 Task: Plan a trip to Fraijanes, Guatemala from 2nd December, 2023 to 6th December, 2023 for 2 adults.1  bedroom having 1 bed and 1 bathroom. Property type can be hotel. Look for 3 properties as per requirement.
Action: Mouse moved to (509, 113)
Screenshot: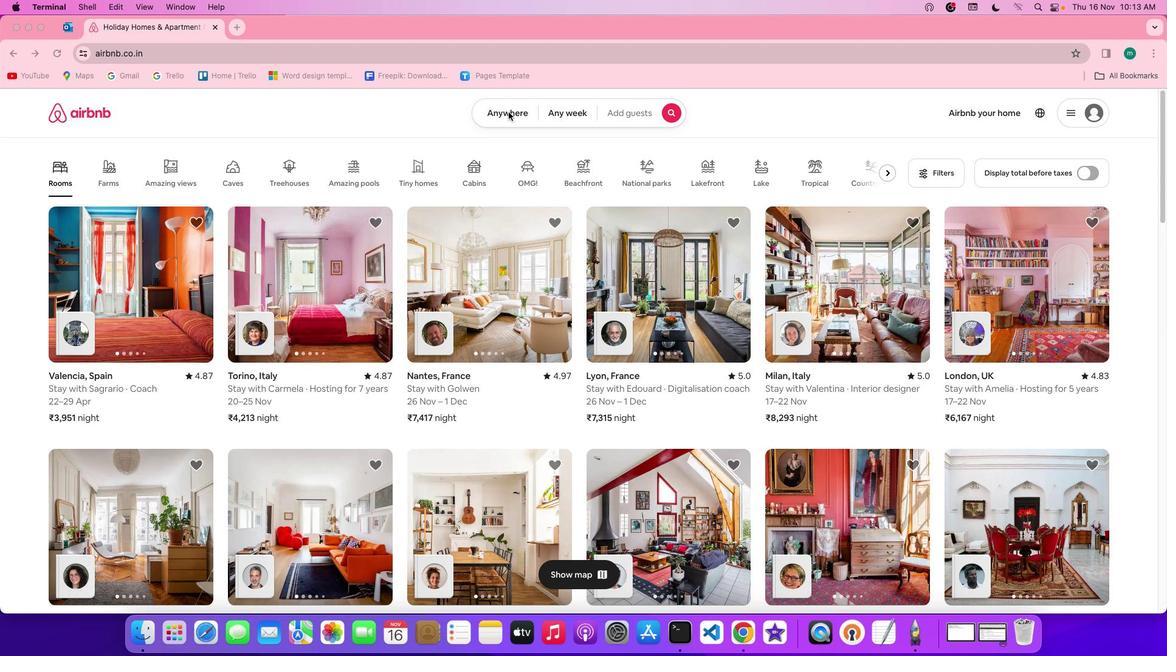 
Action: Mouse pressed left at (509, 113)
Screenshot: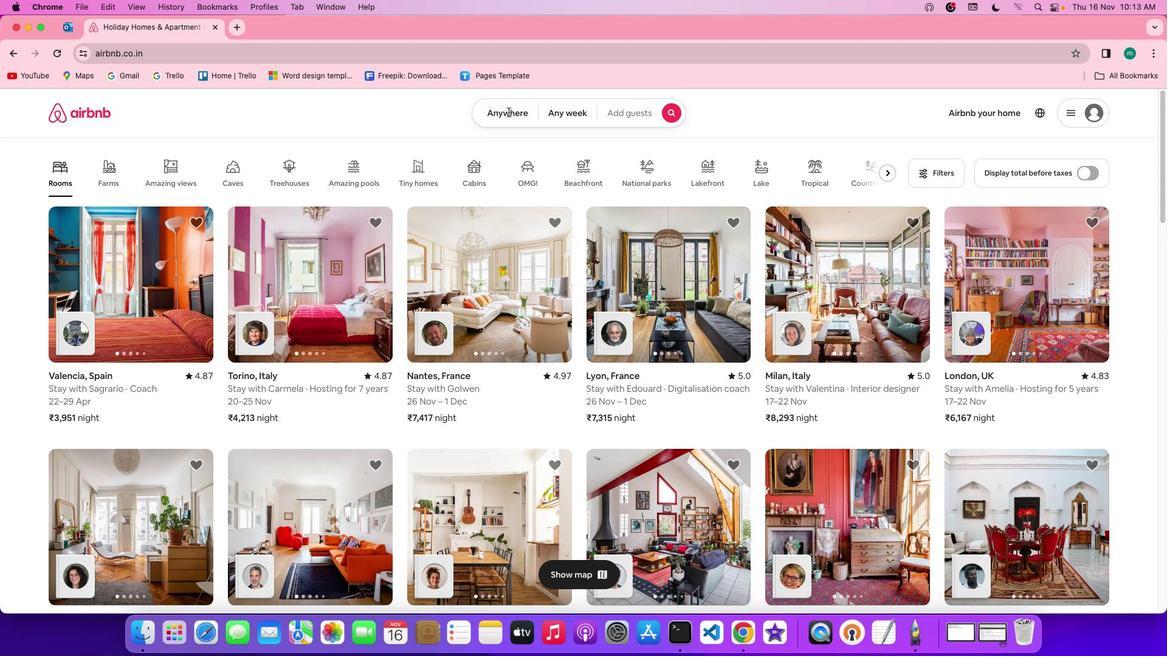 
Action: Mouse pressed left at (509, 113)
Screenshot: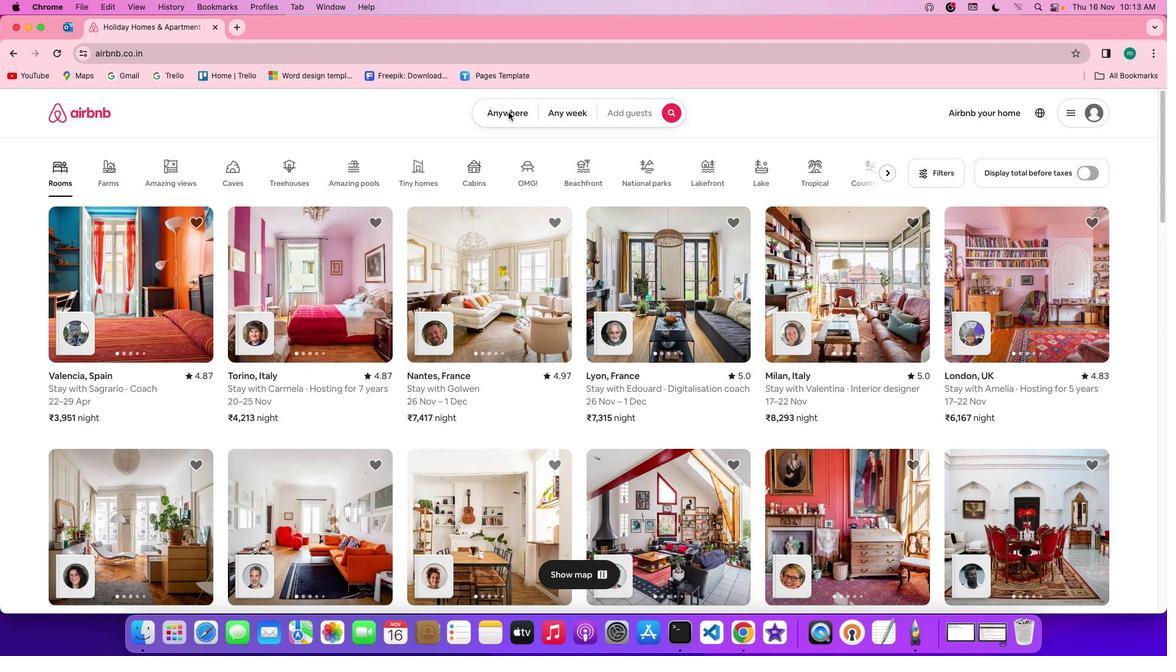
Action: Mouse moved to (472, 165)
Screenshot: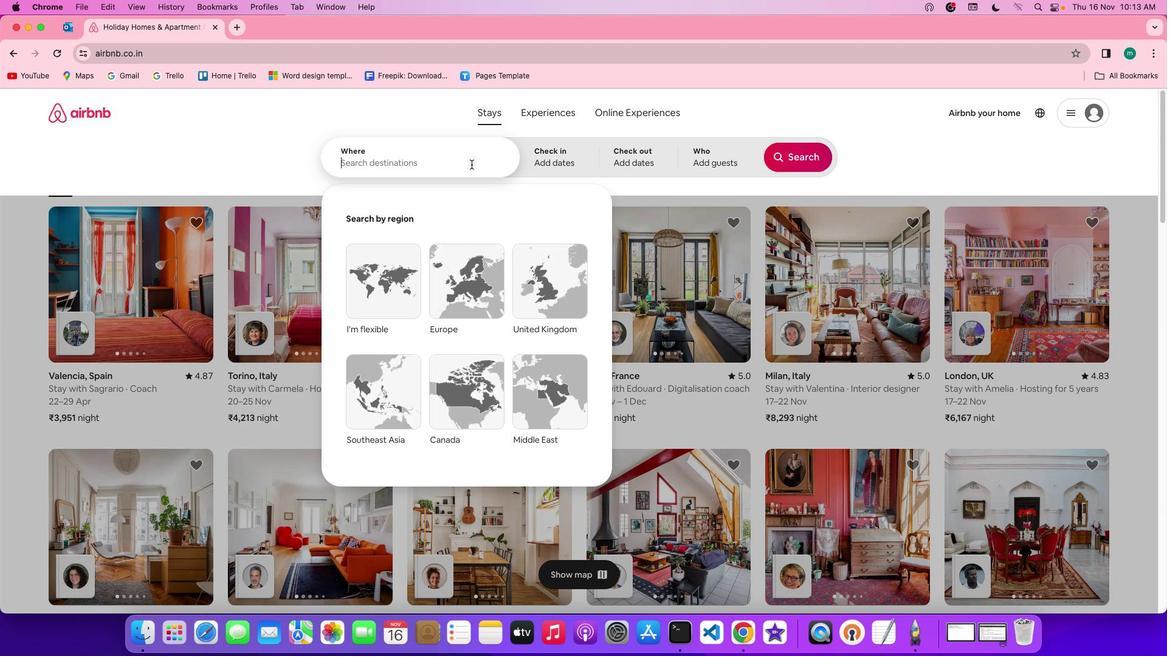 
Action: Mouse pressed left at (472, 165)
Screenshot: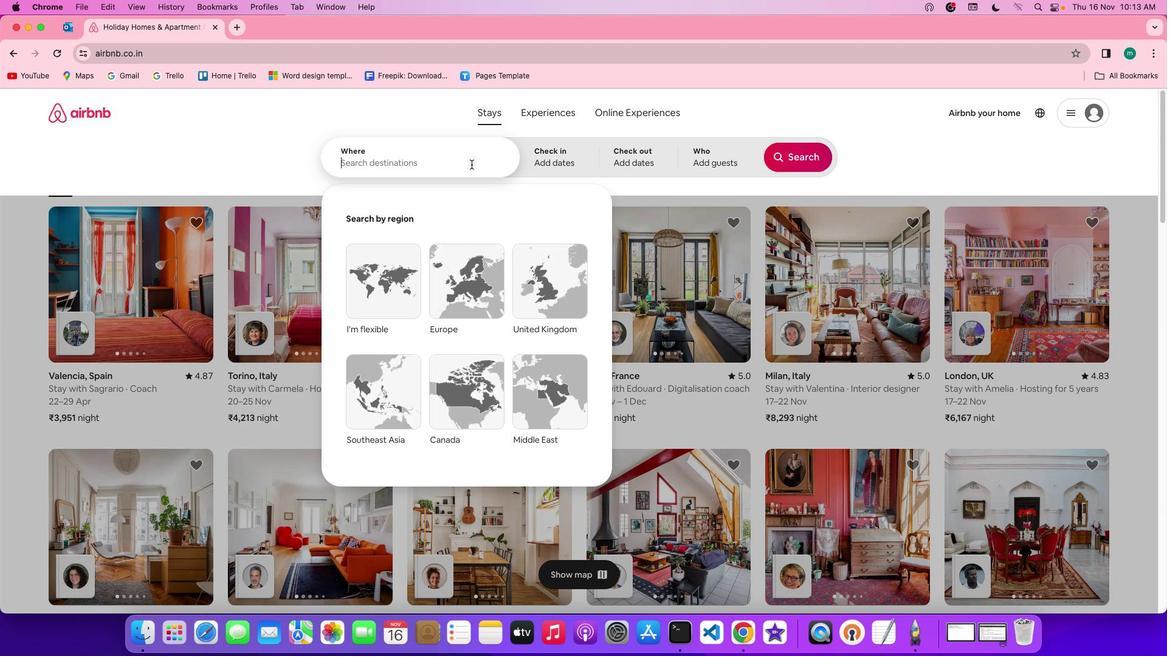 
Action: Key pressed Key.shift'f''r''a''i''j''a''n''e''s'','Key.spaceKey.shift'G''u''a''t''e''m''a''l''a'
Screenshot: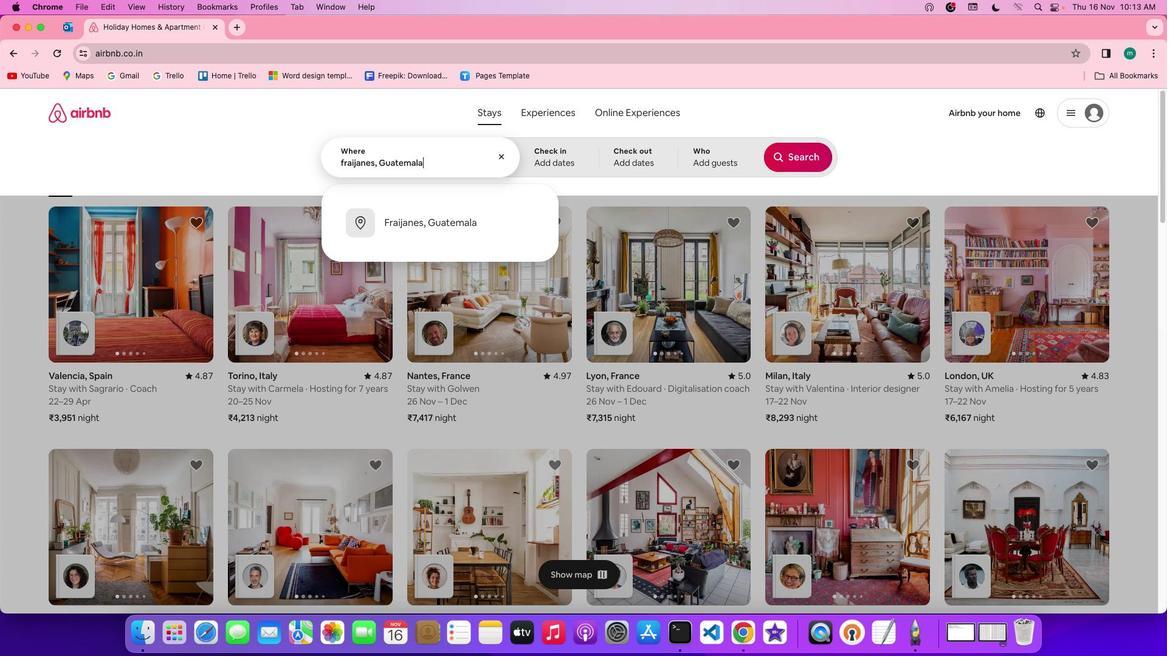
Action: Mouse moved to (555, 159)
Screenshot: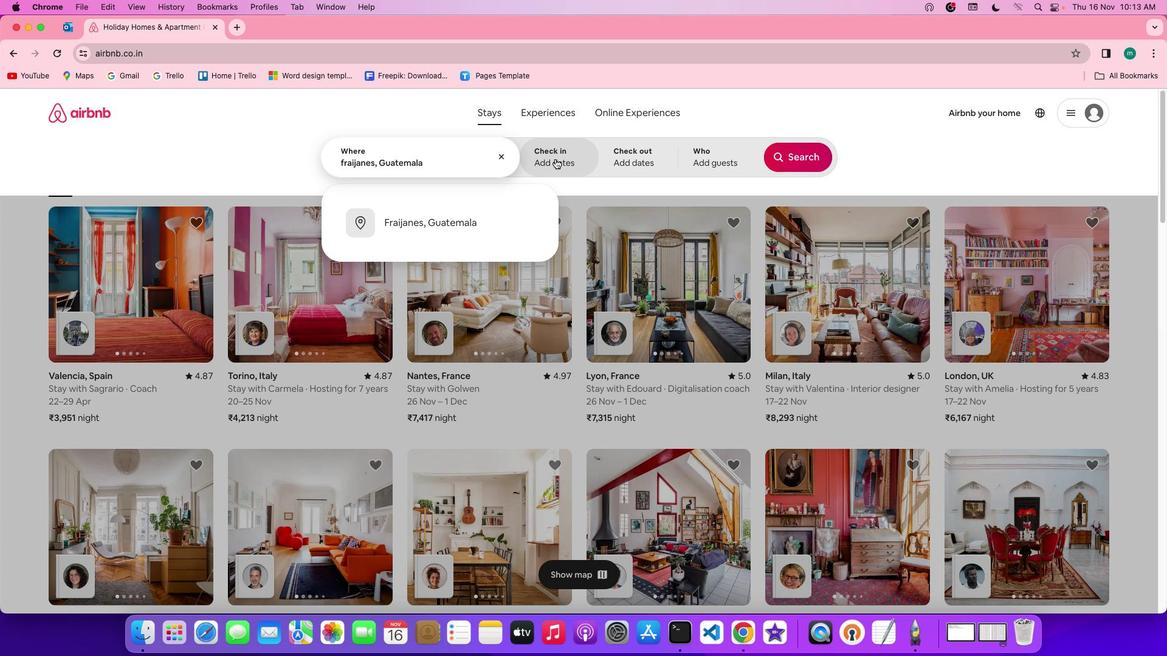 
Action: Mouse pressed left at (555, 159)
Screenshot: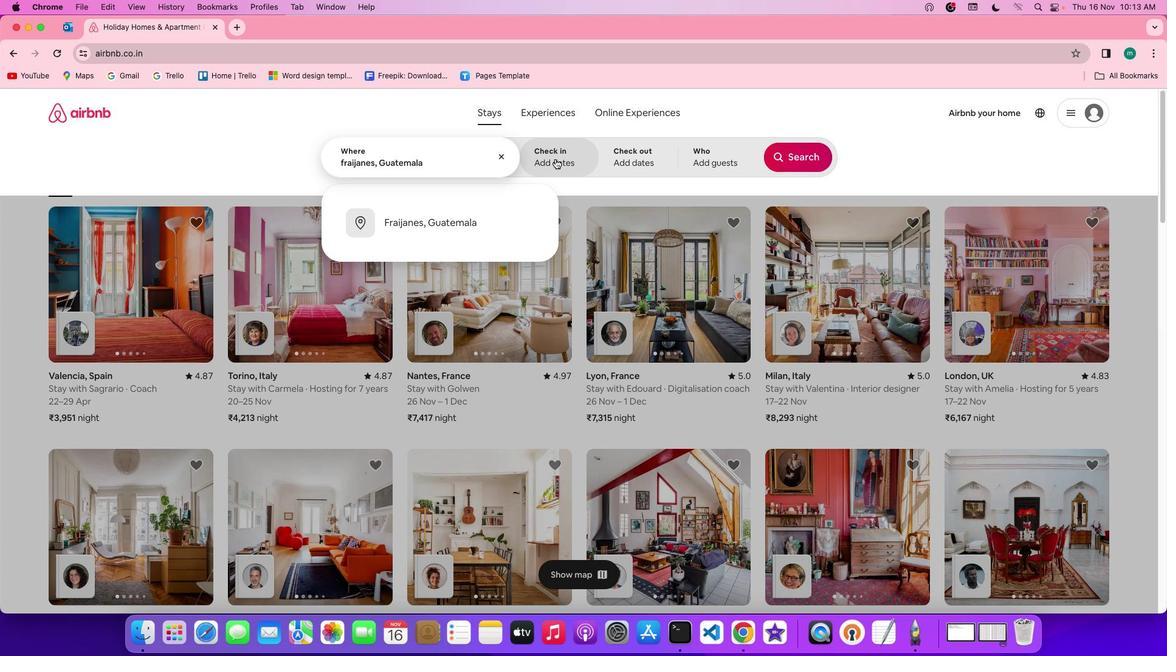 
Action: Mouse moved to (782, 301)
Screenshot: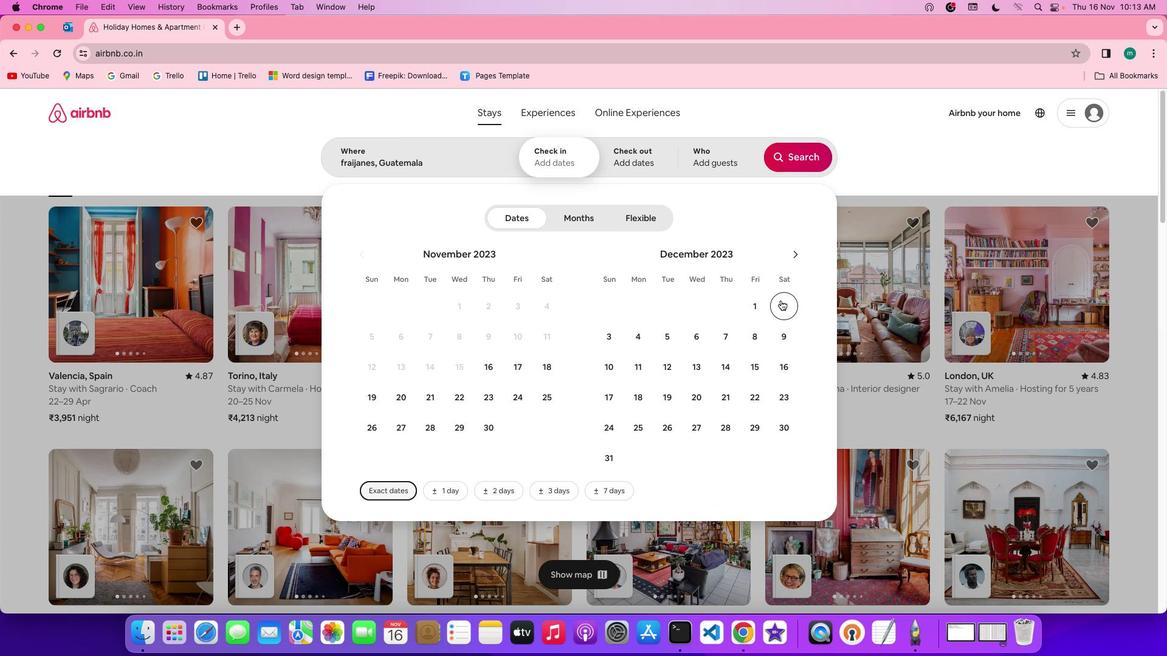
Action: Mouse pressed left at (782, 301)
Screenshot: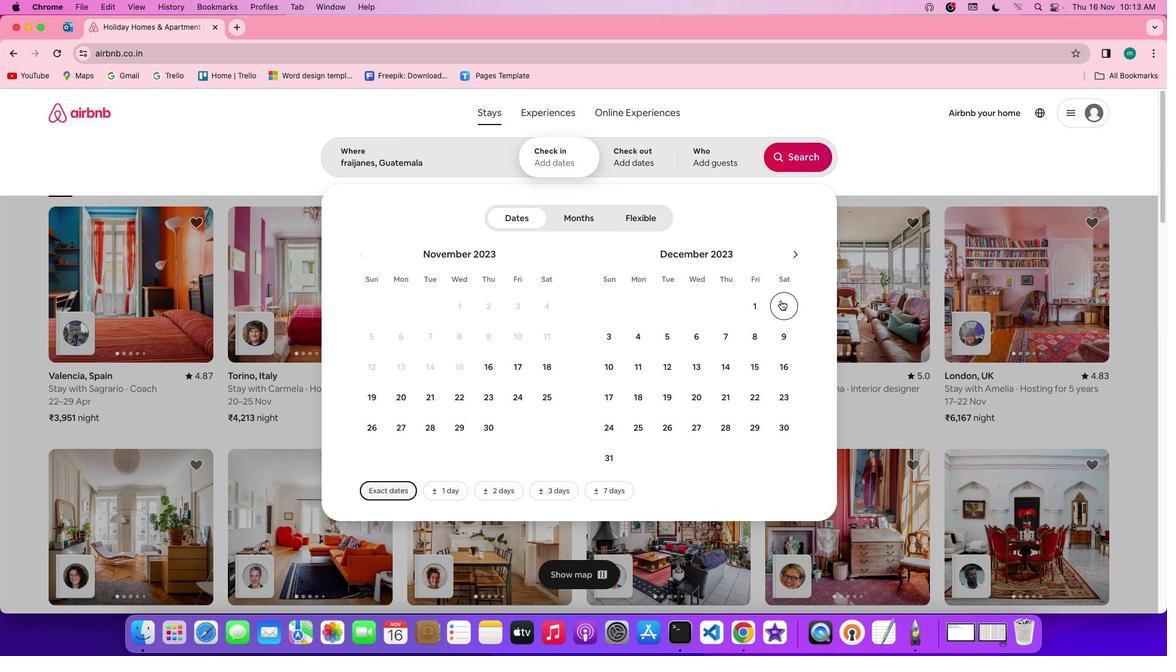 
Action: Mouse moved to (713, 334)
Screenshot: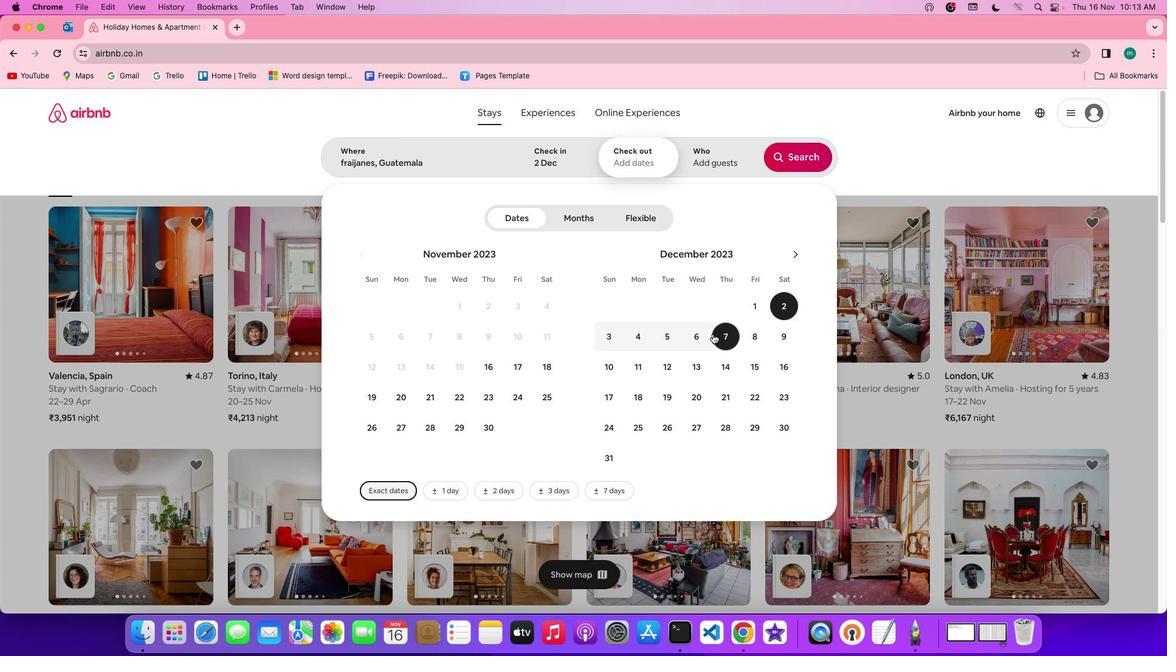 
Action: Mouse pressed left at (713, 334)
Screenshot: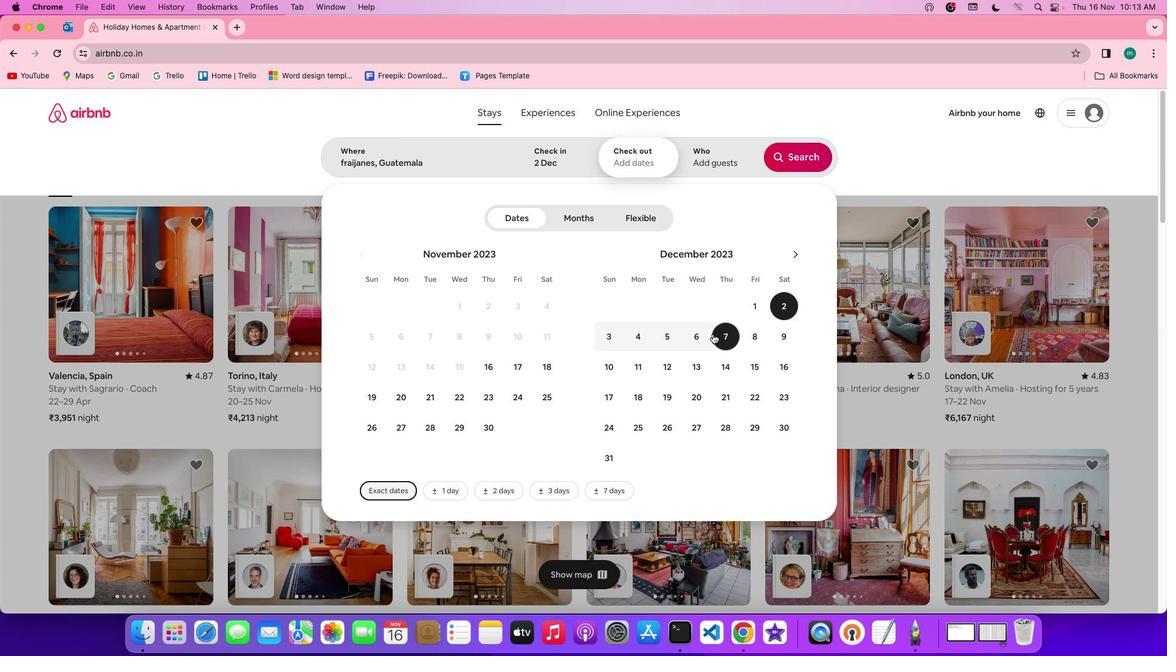
Action: Mouse moved to (694, 338)
Screenshot: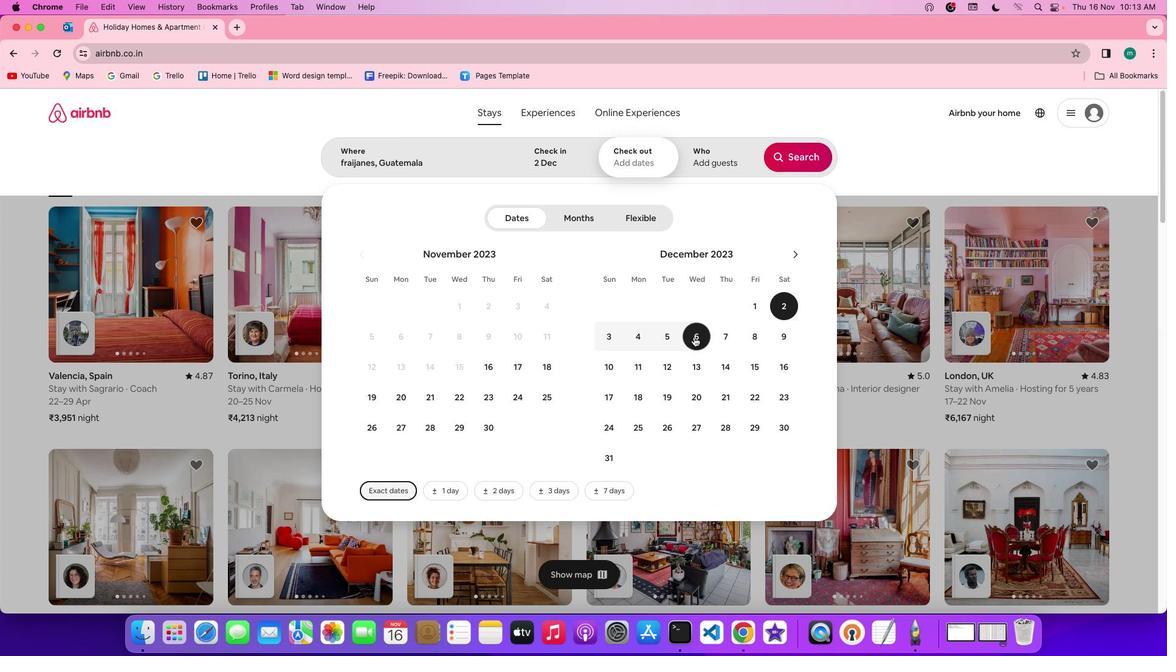 
Action: Mouse pressed left at (694, 338)
Screenshot: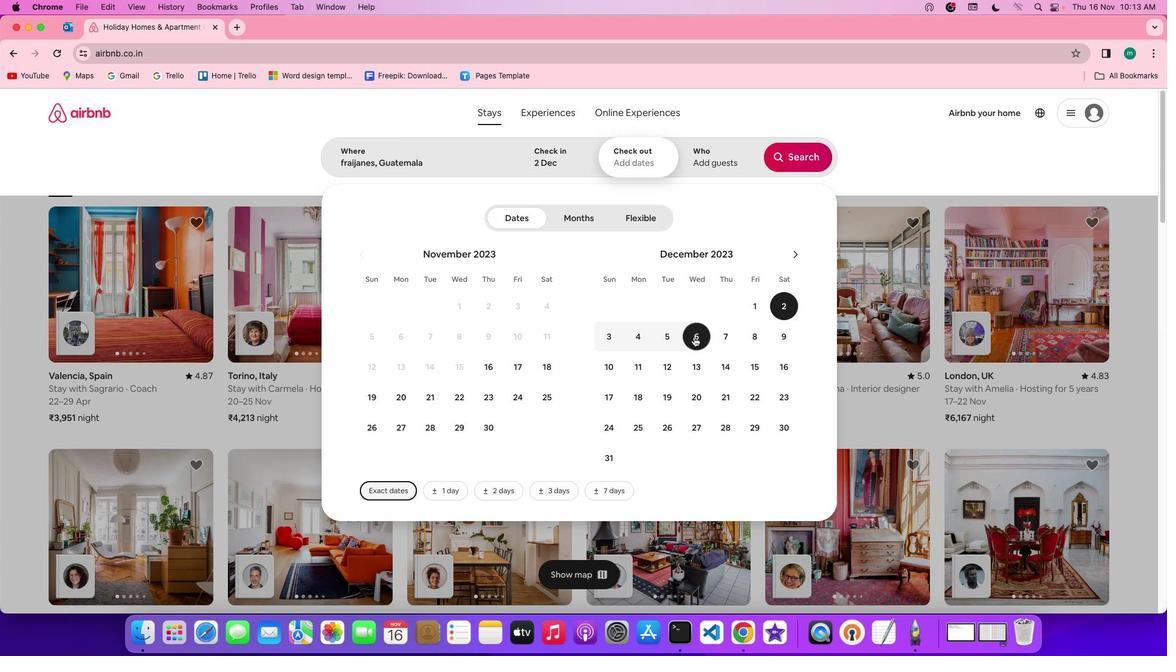 
Action: Mouse moved to (715, 147)
Screenshot: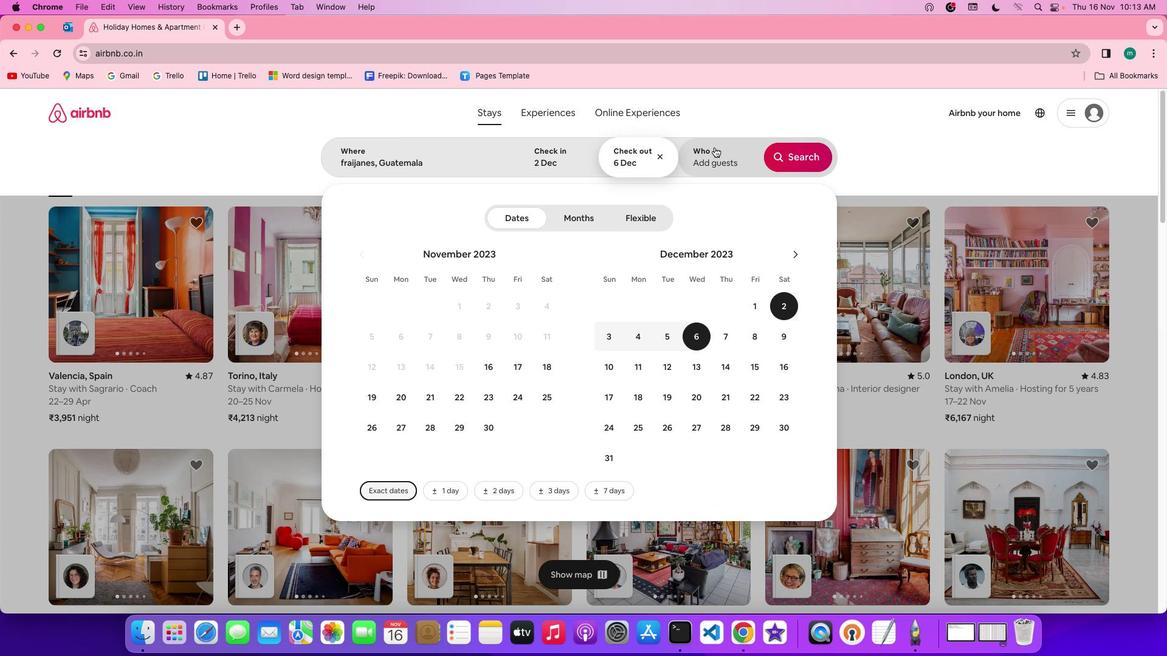 
Action: Mouse pressed left at (715, 147)
Screenshot: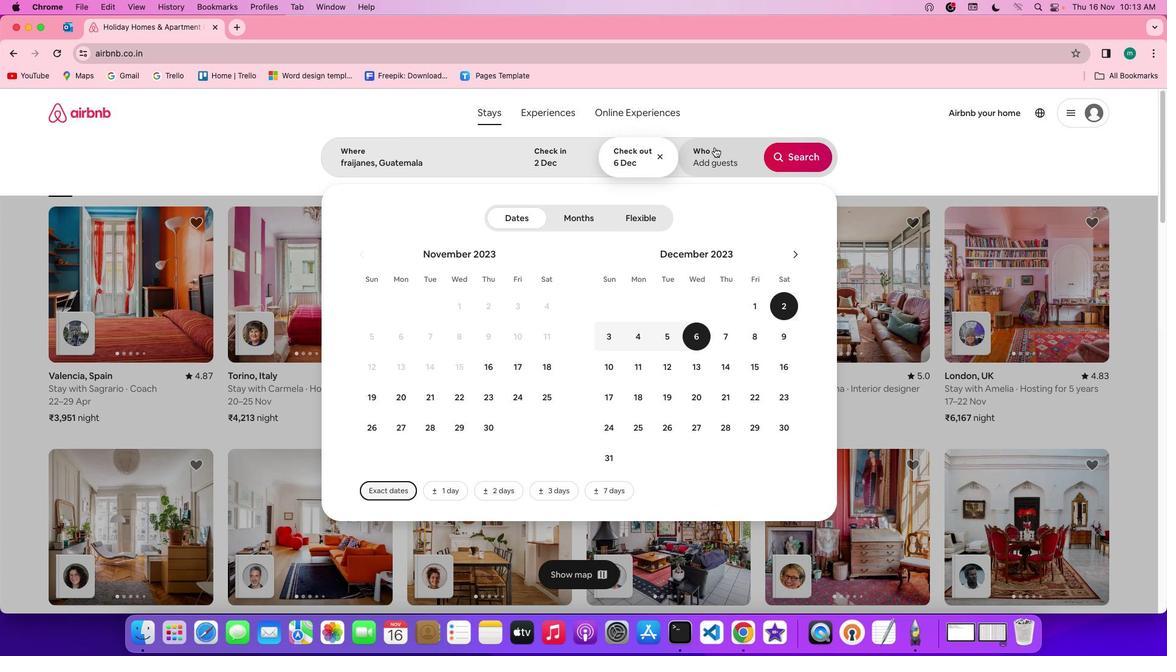 
Action: Mouse moved to (801, 223)
Screenshot: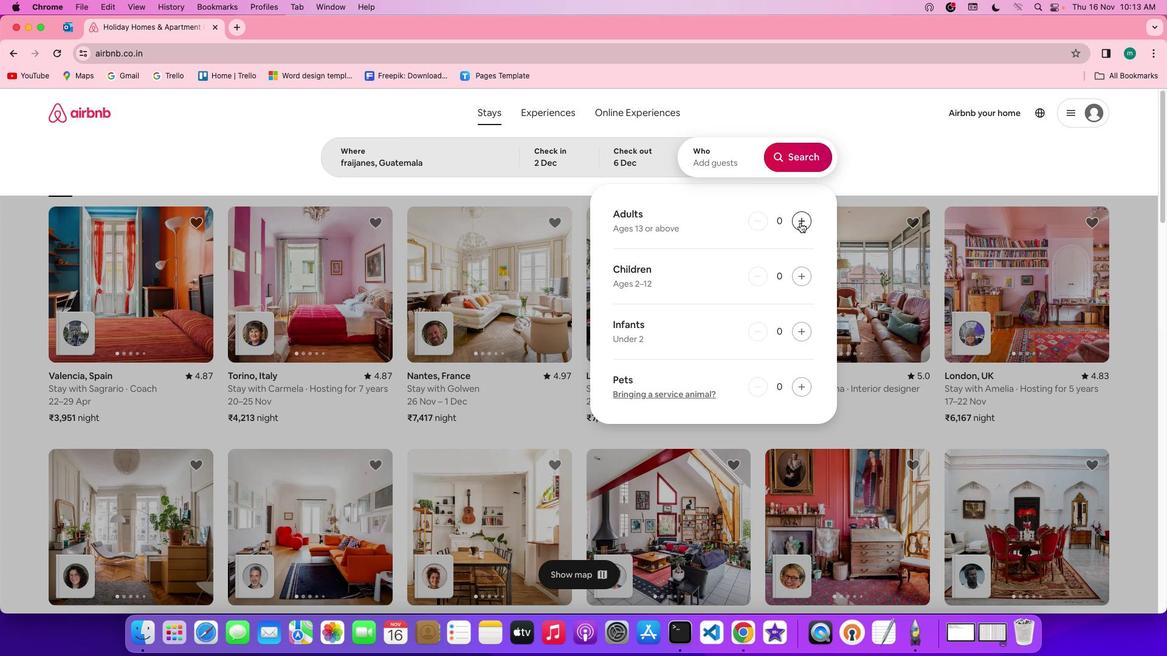 
Action: Mouse pressed left at (801, 223)
Screenshot: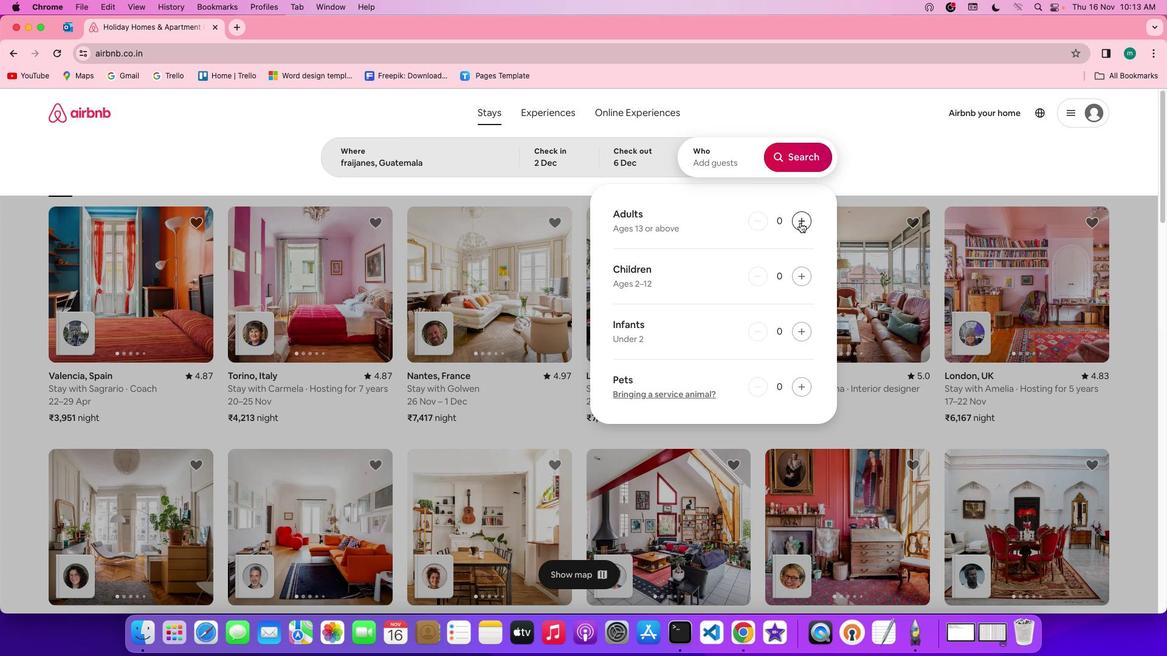 
Action: Mouse pressed left at (801, 223)
Screenshot: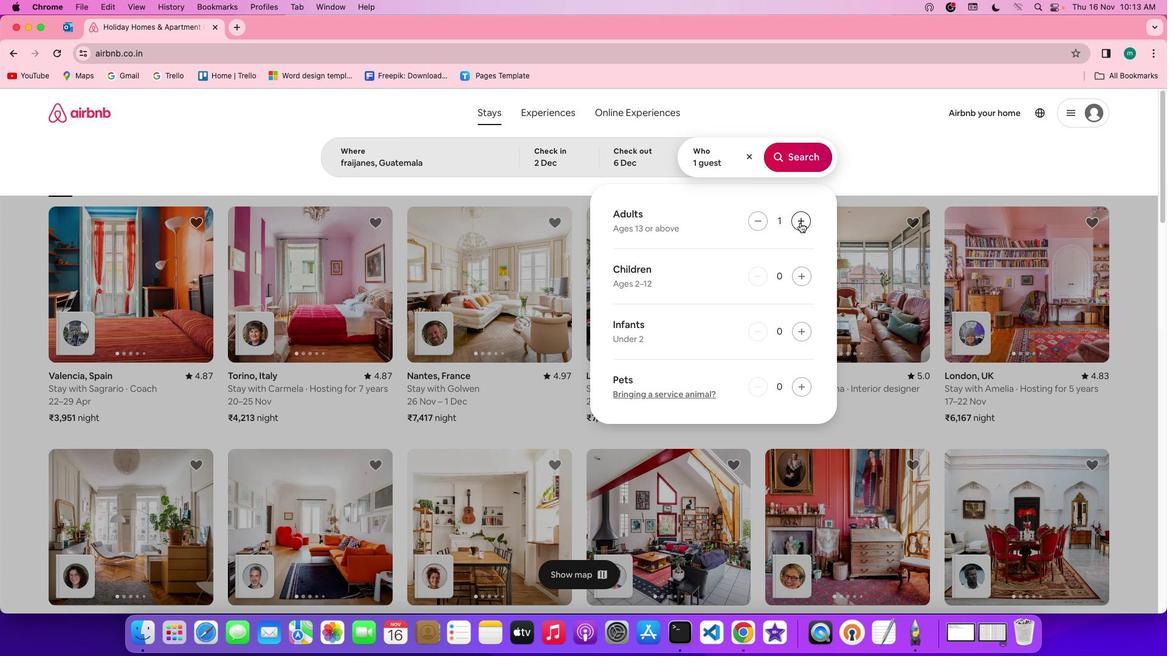 
Action: Mouse moved to (799, 165)
Screenshot: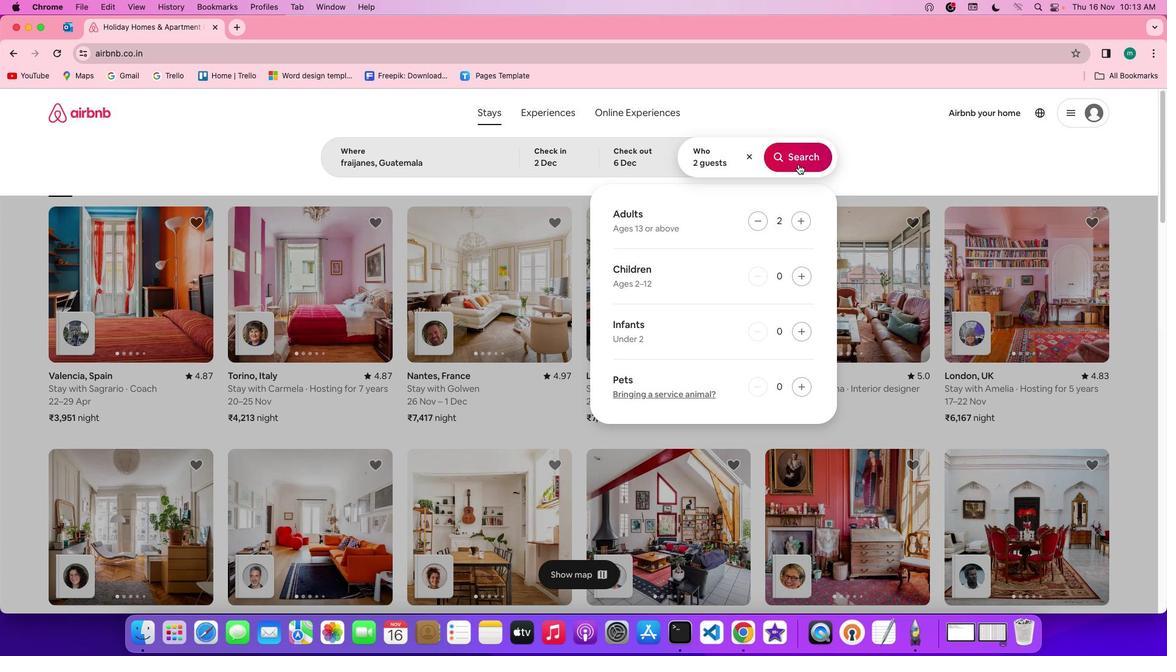 
Action: Mouse pressed left at (799, 165)
Screenshot: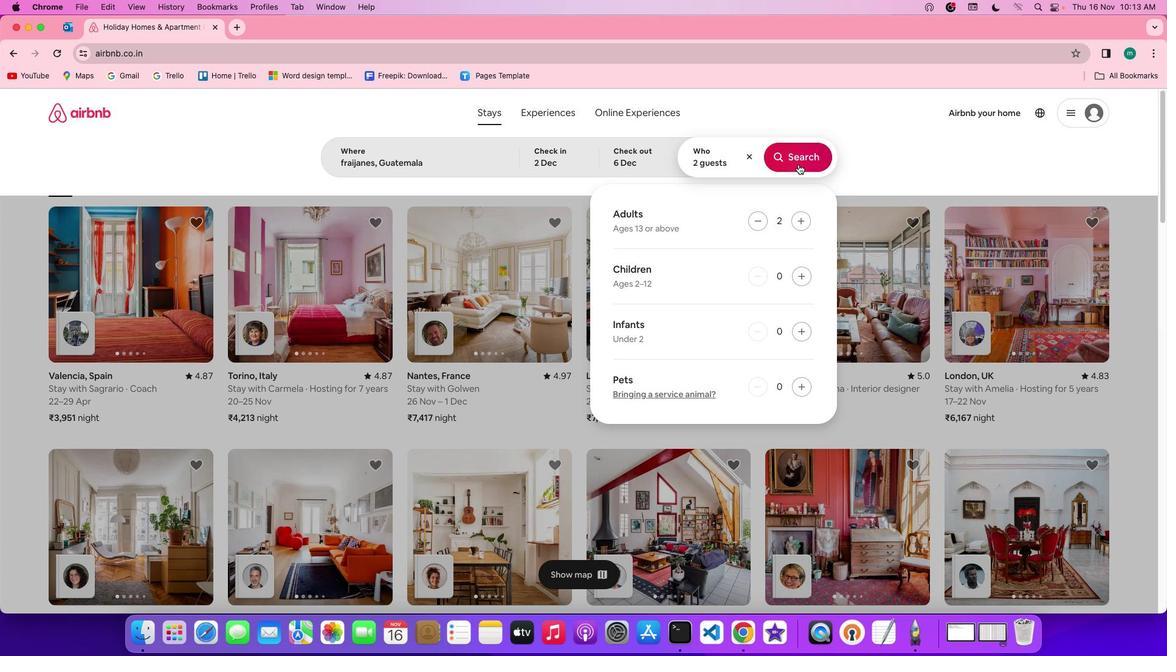 
Action: Mouse moved to (987, 161)
Screenshot: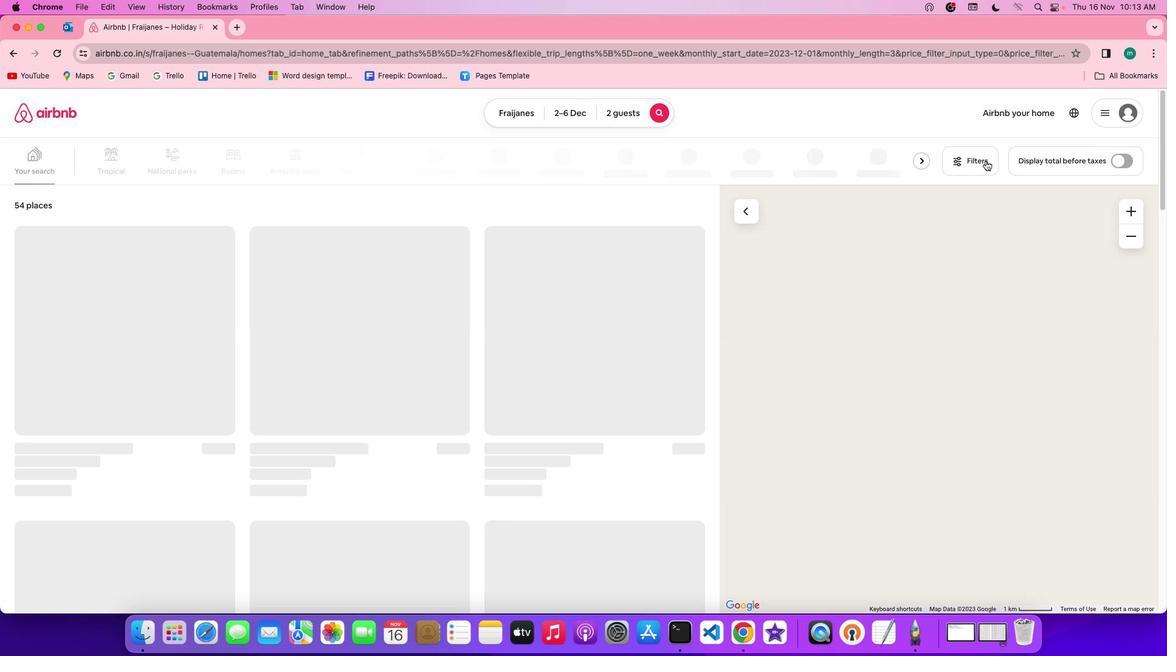 
Action: Mouse pressed left at (987, 161)
Screenshot: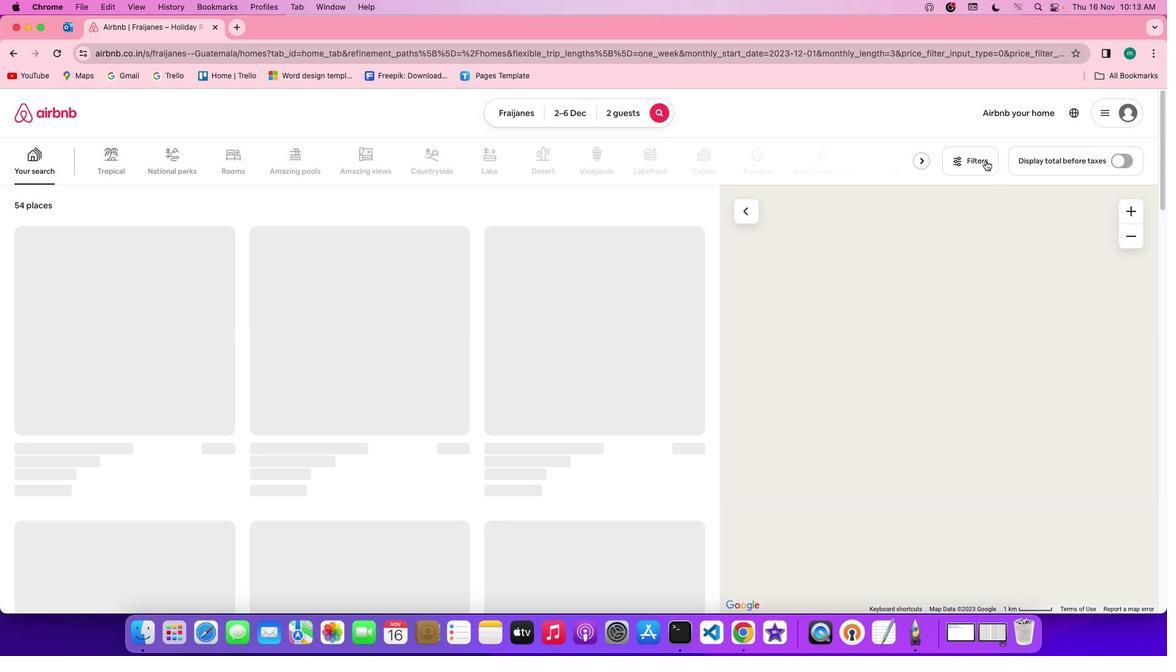 
Action: Mouse moved to (622, 313)
Screenshot: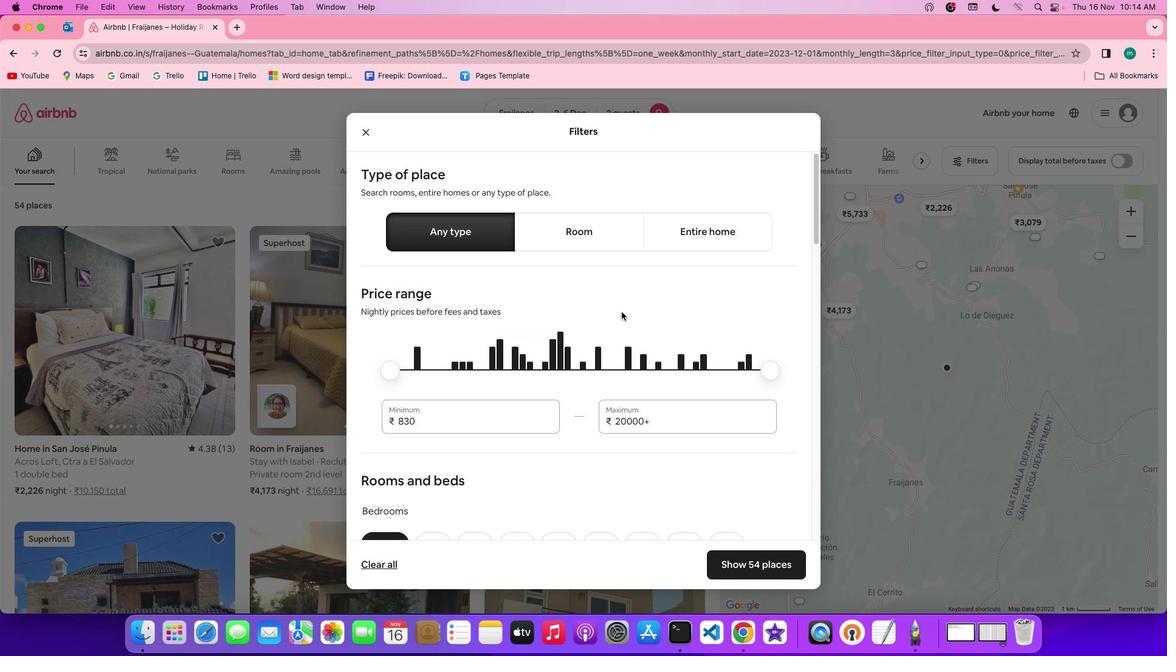
Action: Mouse scrolled (622, 313) with delta (0, 0)
Screenshot: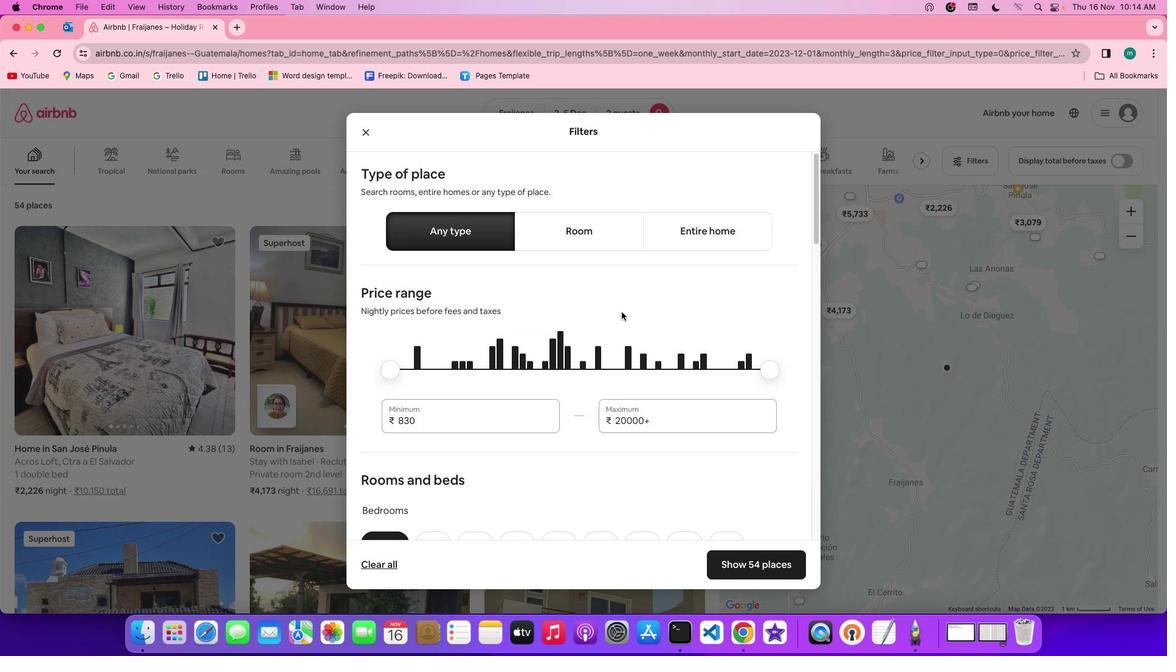 
Action: Mouse scrolled (622, 313) with delta (0, 0)
Screenshot: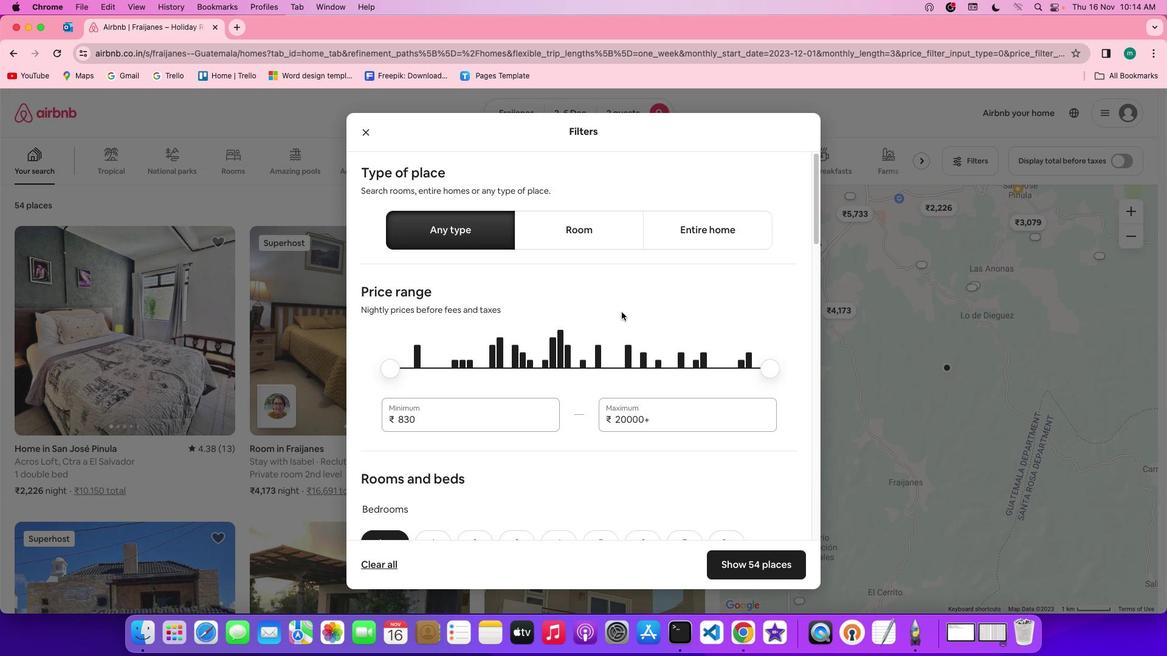 
Action: Mouse scrolled (622, 313) with delta (0, 0)
Screenshot: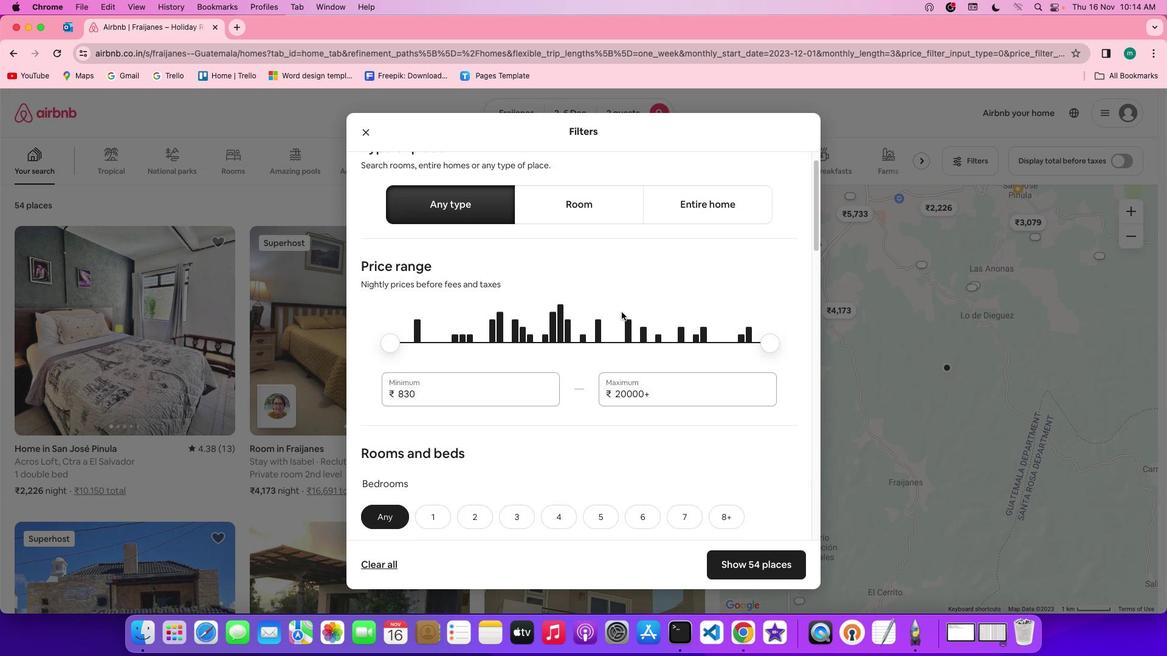 
Action: Mouse scrolled (622, 313) with delta (0, 0)
Screenshot: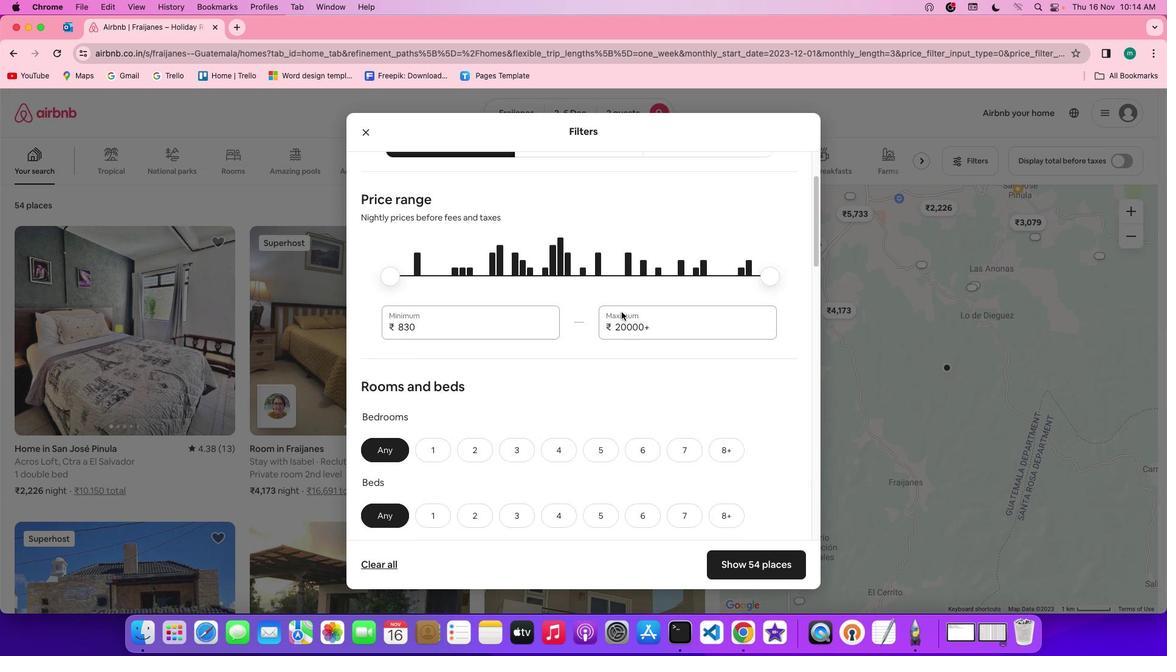 
Action: Mouse scrolled (622, 313) with delta (0, 0)
Screenshot: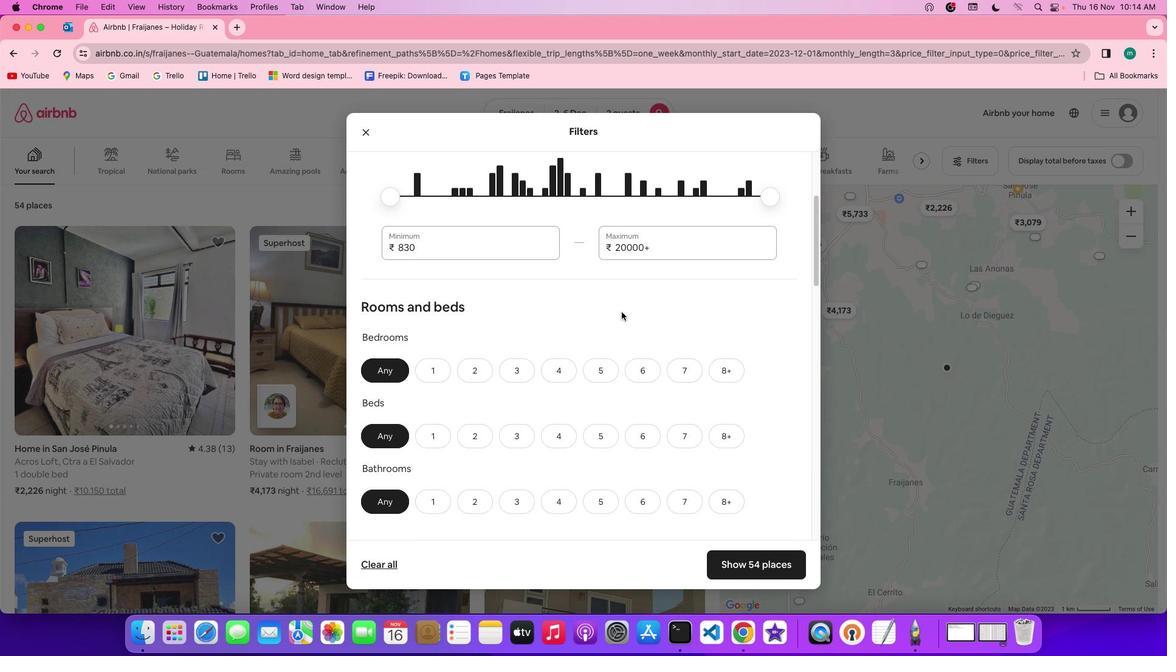 
Action: Mouse scrolled (622, 313) with delta (0, 0)
Screenshot: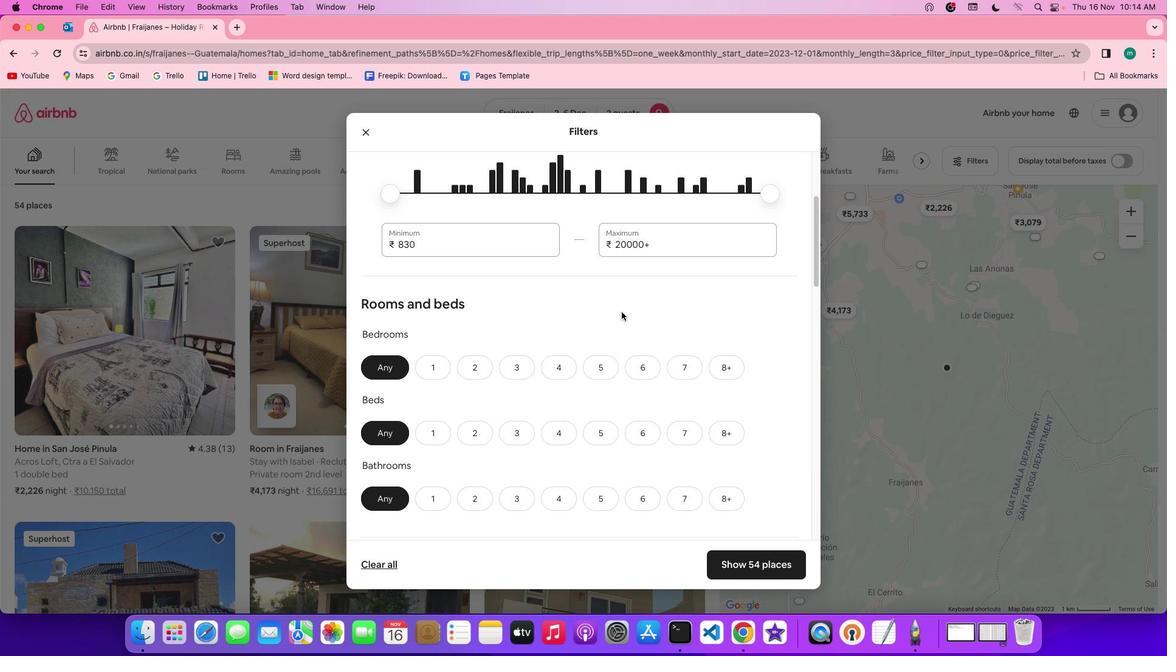 
Action: Mouse scrolled (622, 313) with delta (0, 0)
Screenshot: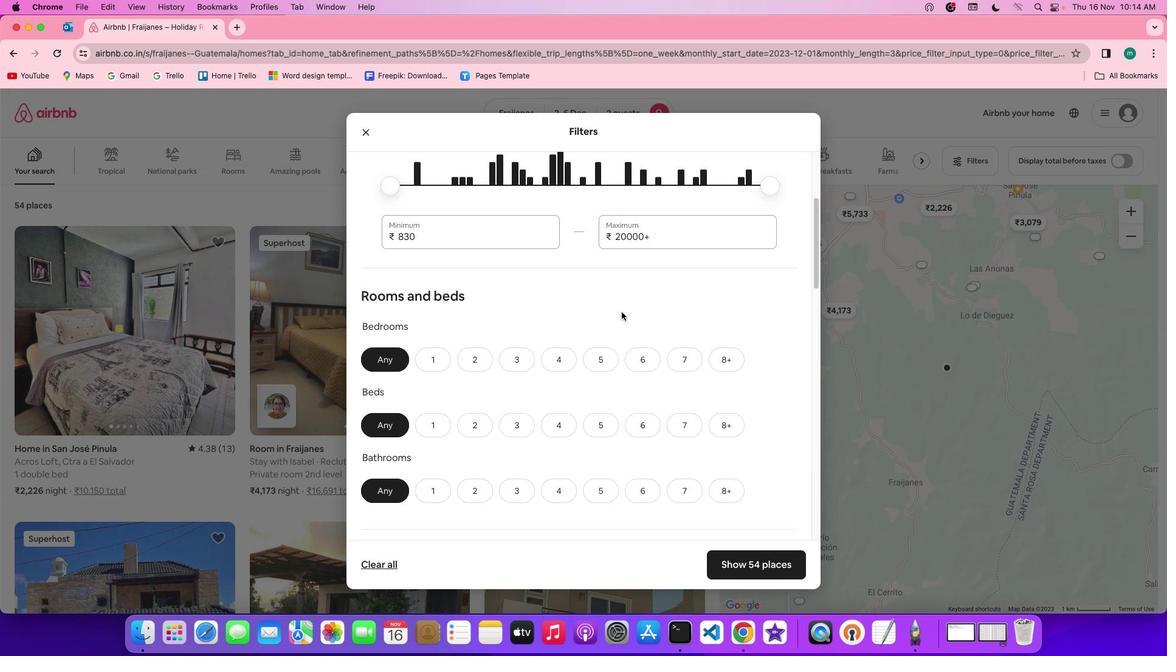 
Action: Mouse scrolled (622, 313) with delta (0, 0)
Screenshot: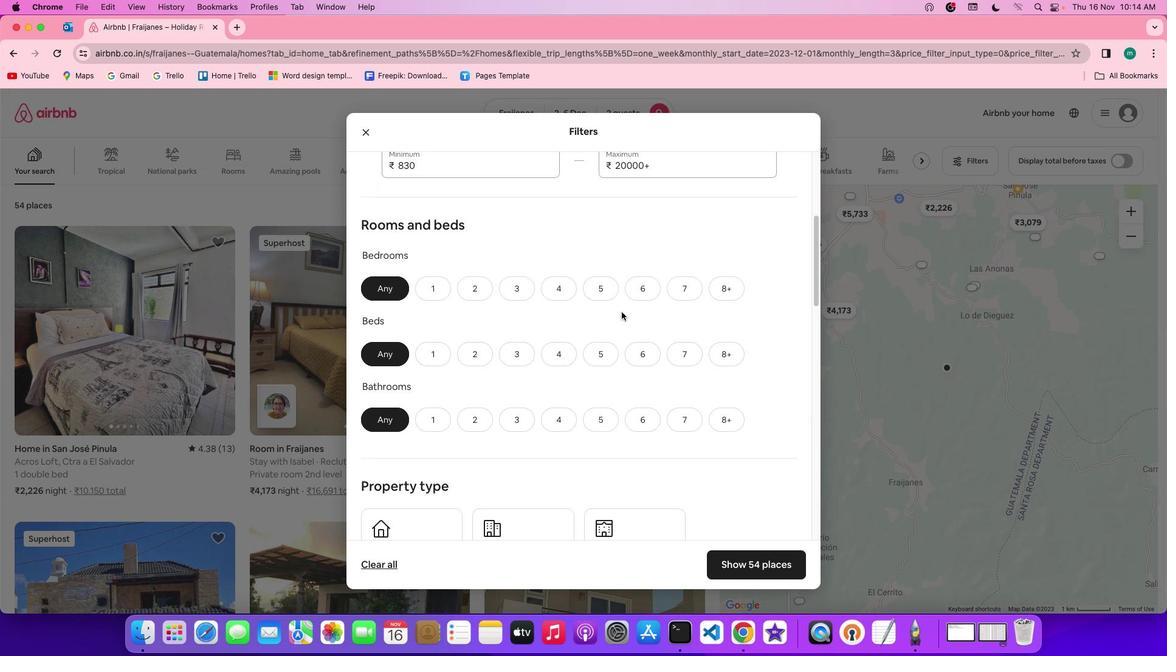 
Action: Mouse scrolled (622, 313) with delta (0, 0)
Screenshot: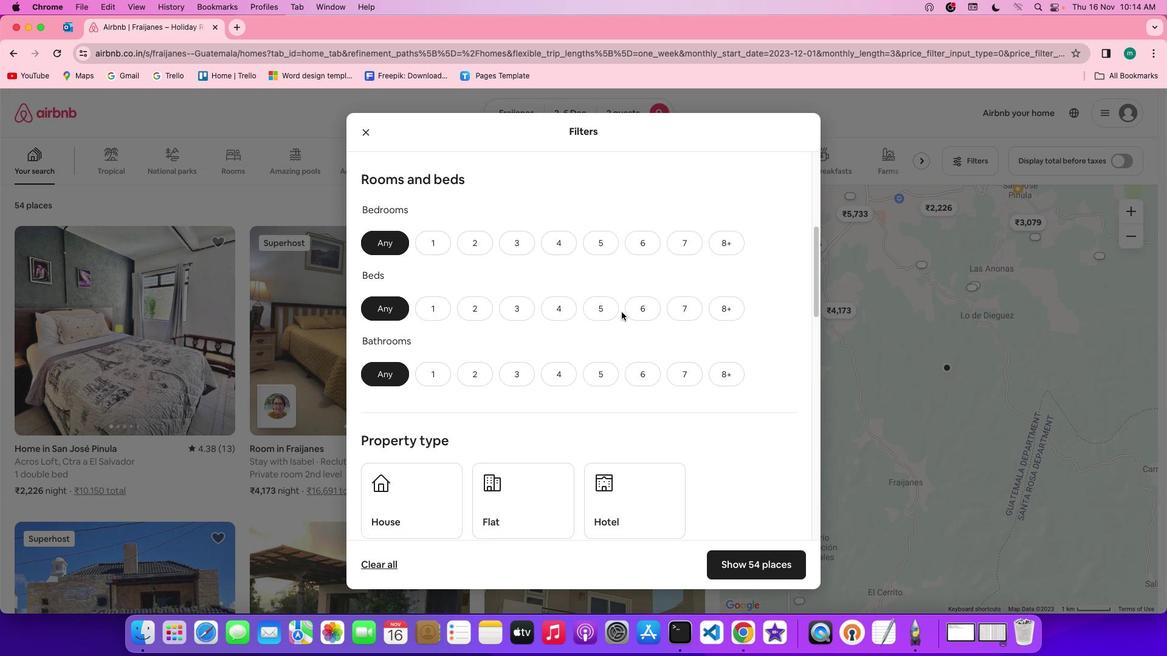 
Action: Mouse scrolled (622, 313) with delta (0, 0)
Screenshot: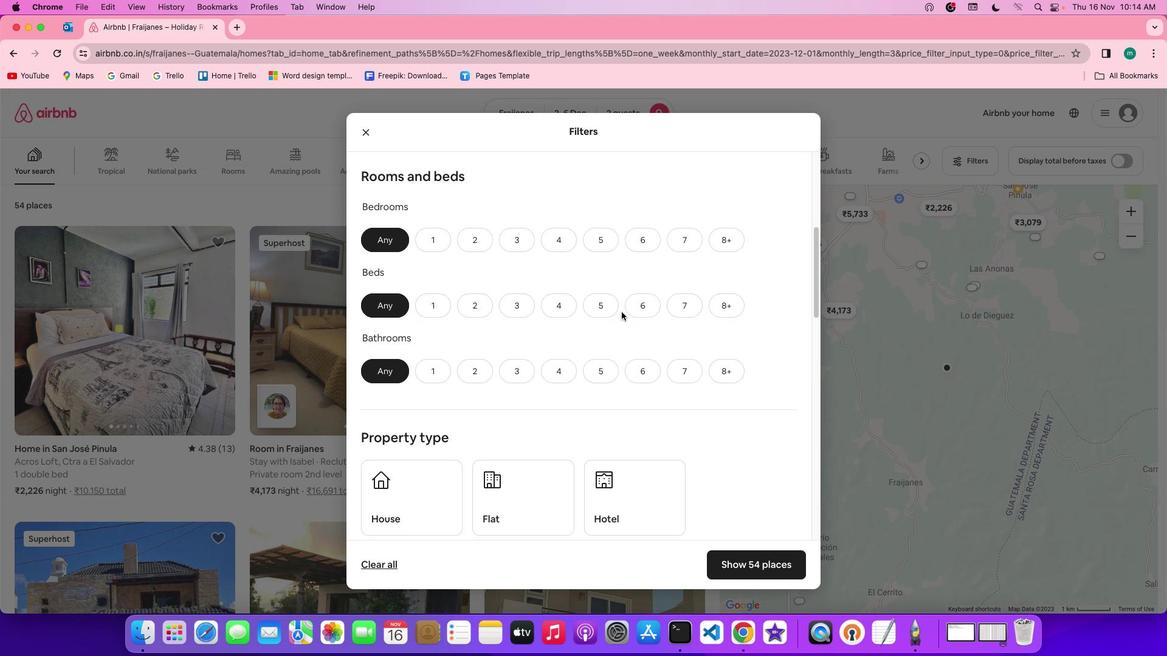 
Action: Mouse moved to (434, 236)
Screenshot: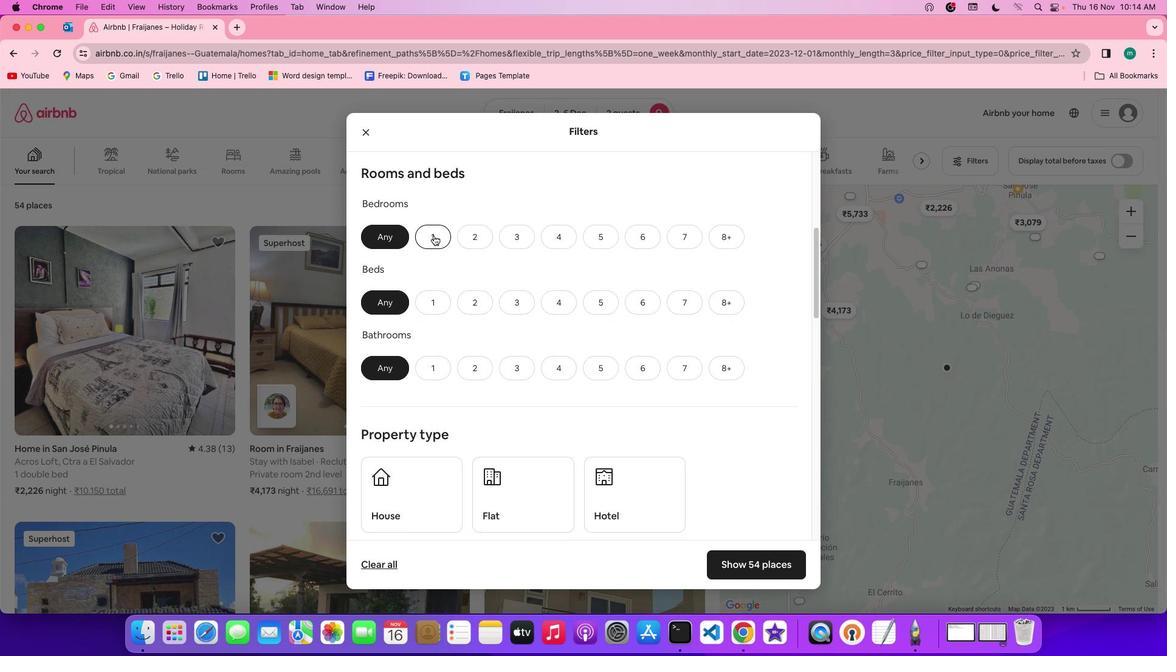 
Action: Mouse pressed left at (434, 236)
Screenshot: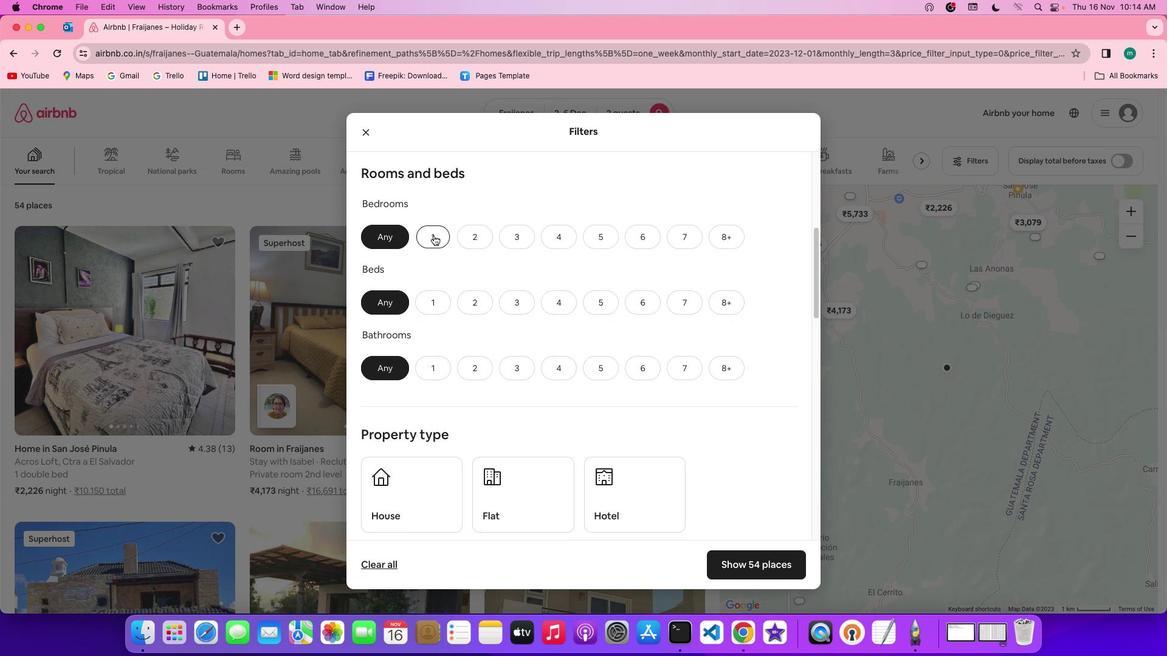 
Action: Mouse moved to (435, 301)
Screenshot: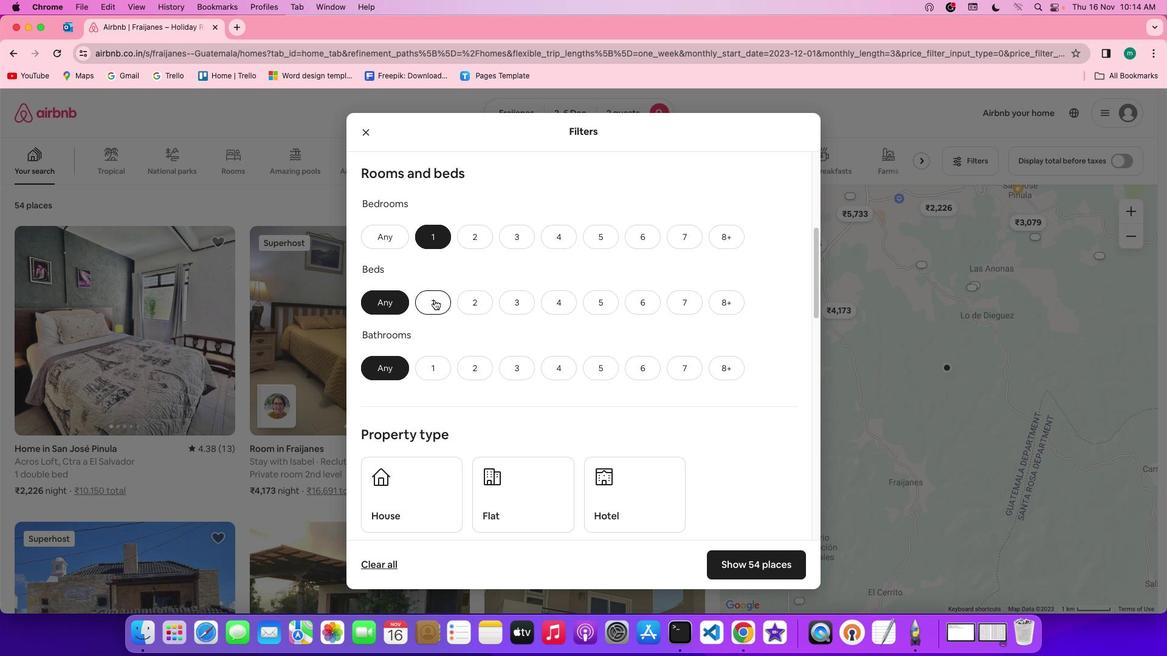 
Action: Mouse pressed left at (435, 301)
Screenshot: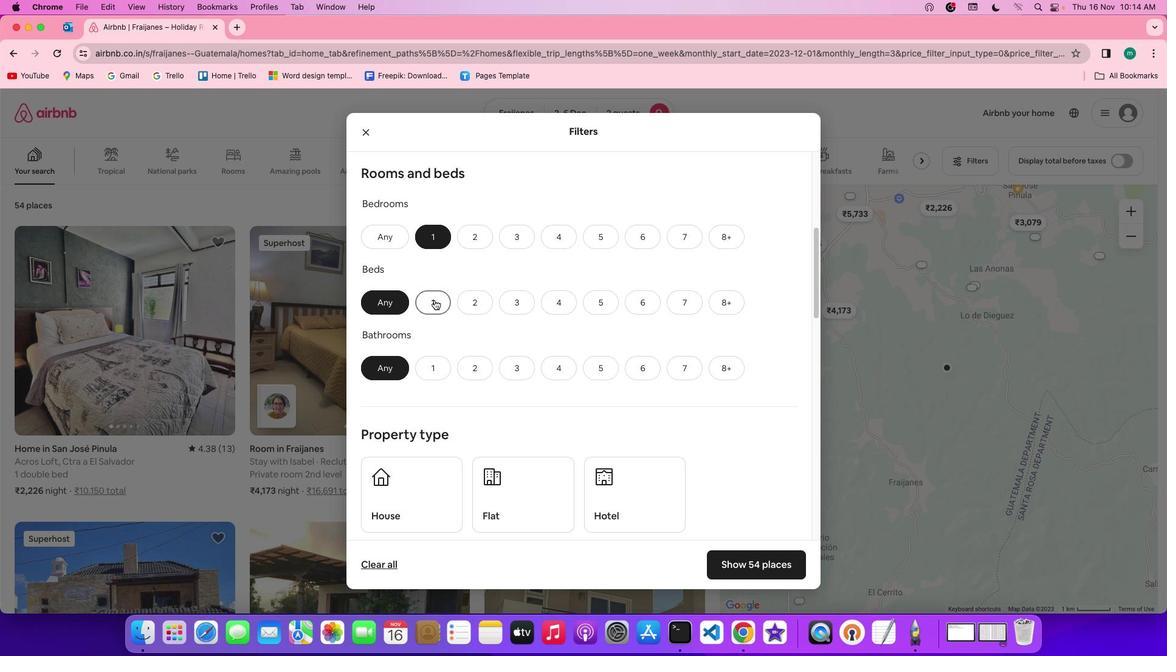 
Action: Mouse moved to (433, 367)
Screenshot: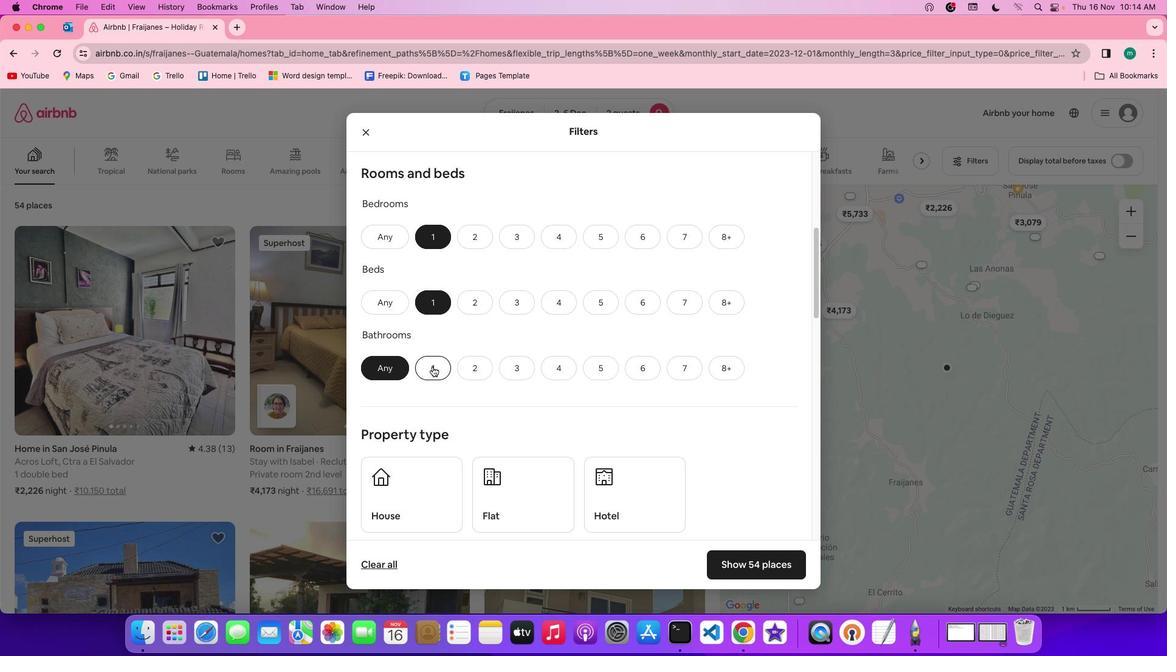 
Action: Mouse pressed left at (433, 367)
Screenshot: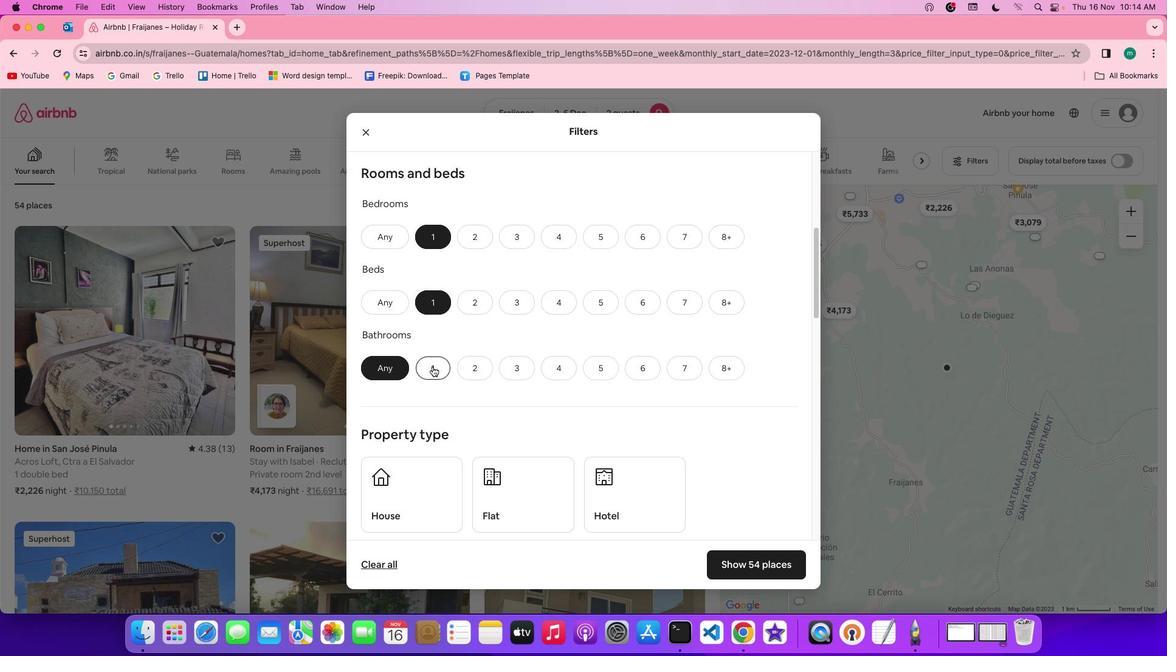 
Action: Mouse moved to (557, 353)
Screenshot: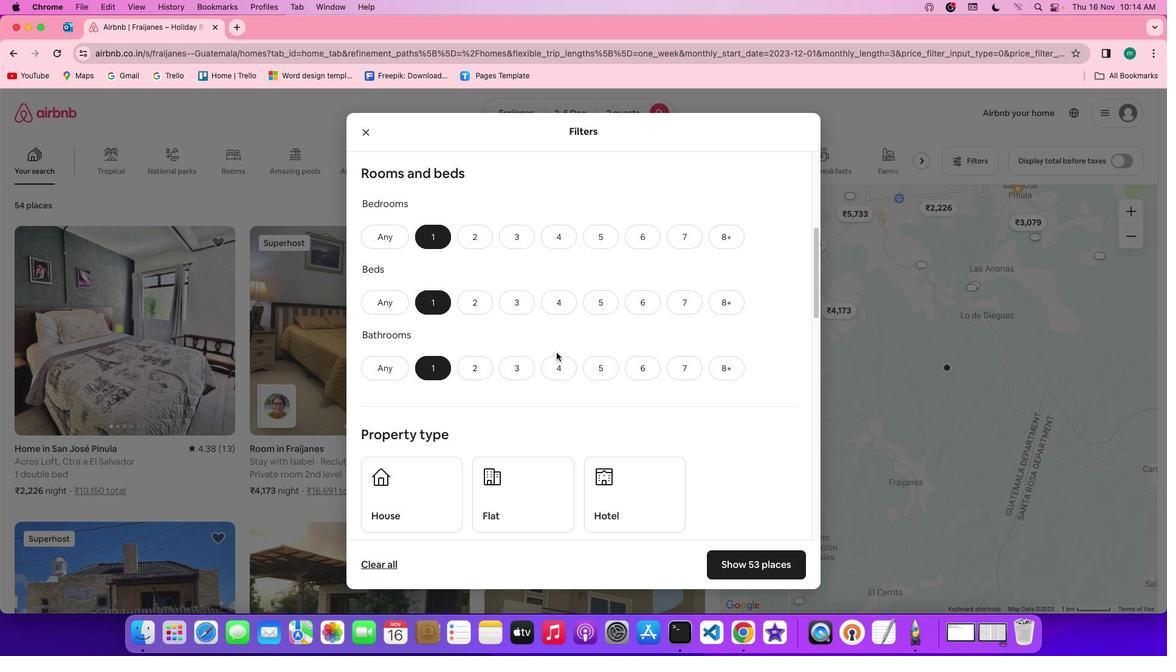 
Action: Mouse scrolled (557, 353) with delta (0, 0)
Screenshot: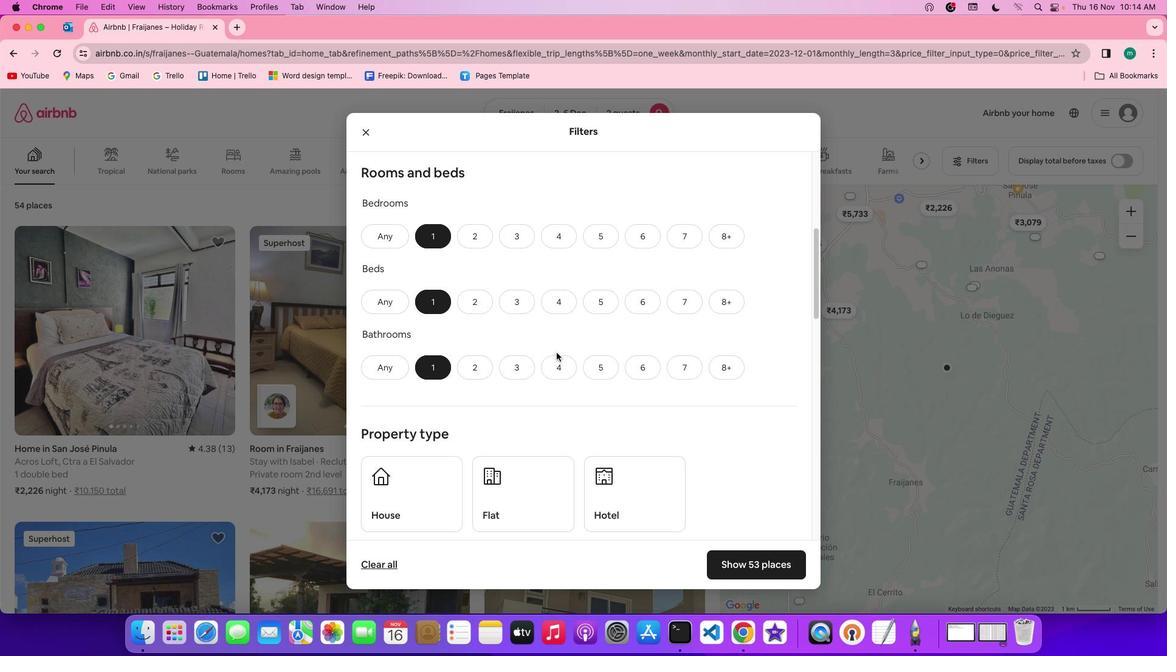 
Action: Mouse scrolled (557, 353) with delta (0, 0)
Screenshot: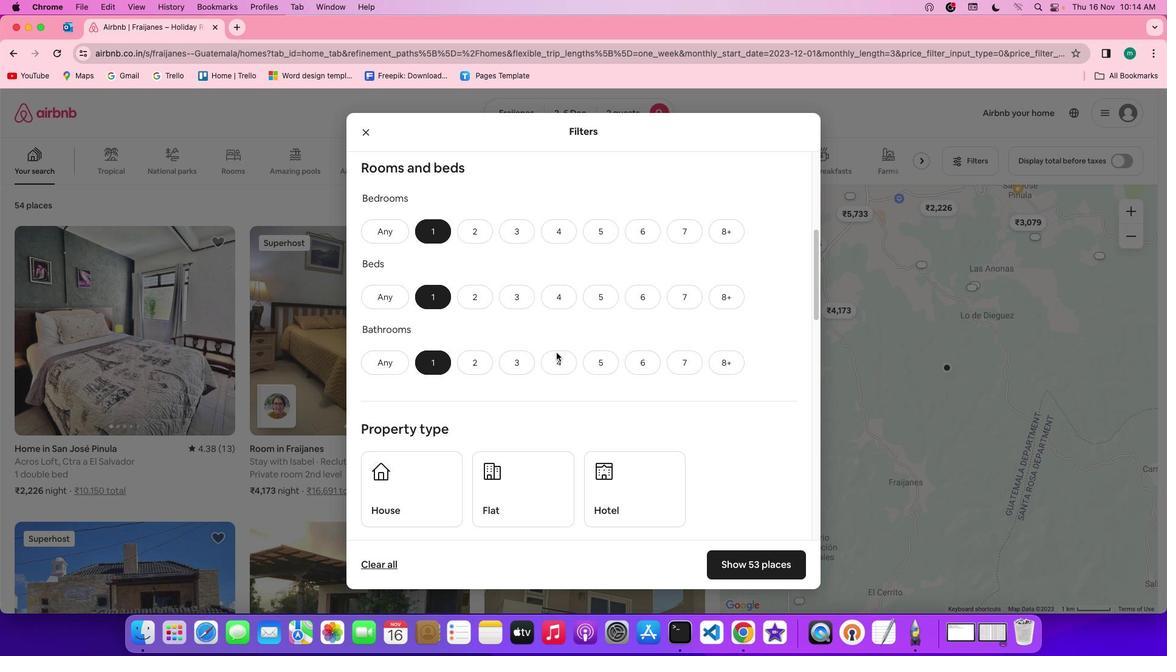 
Action: Mouse scrolled (557, 353) with delta (0, 0)
Screenshot: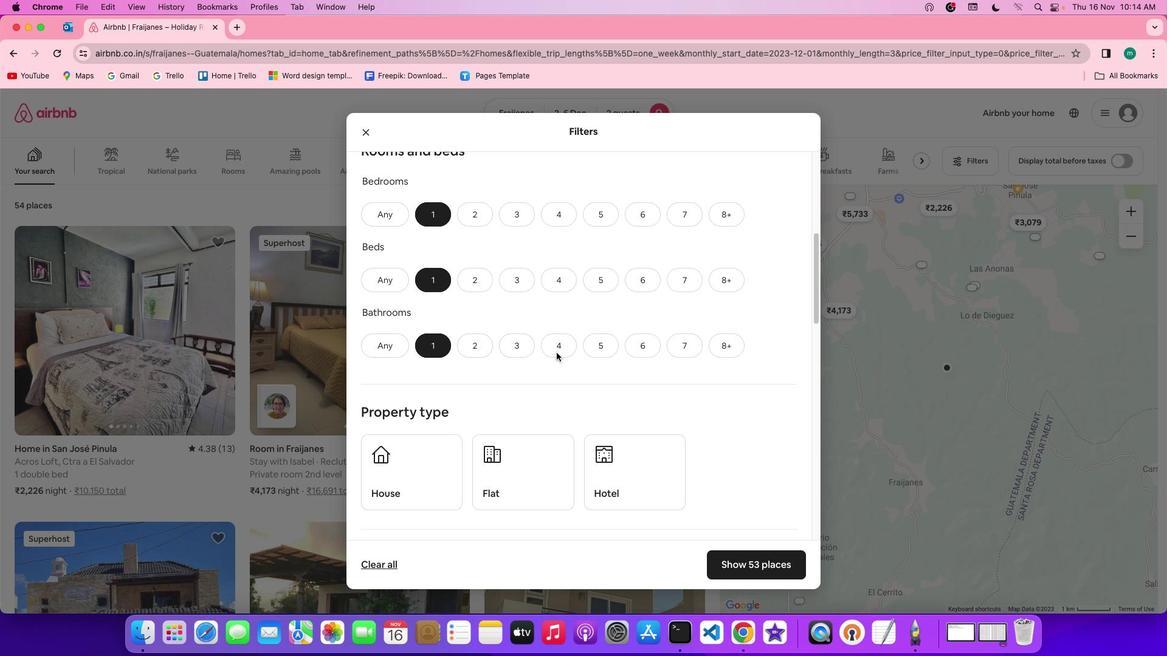 
Action: Mouse scrolled (557, 353) with delta (0, 0)
Screenshot: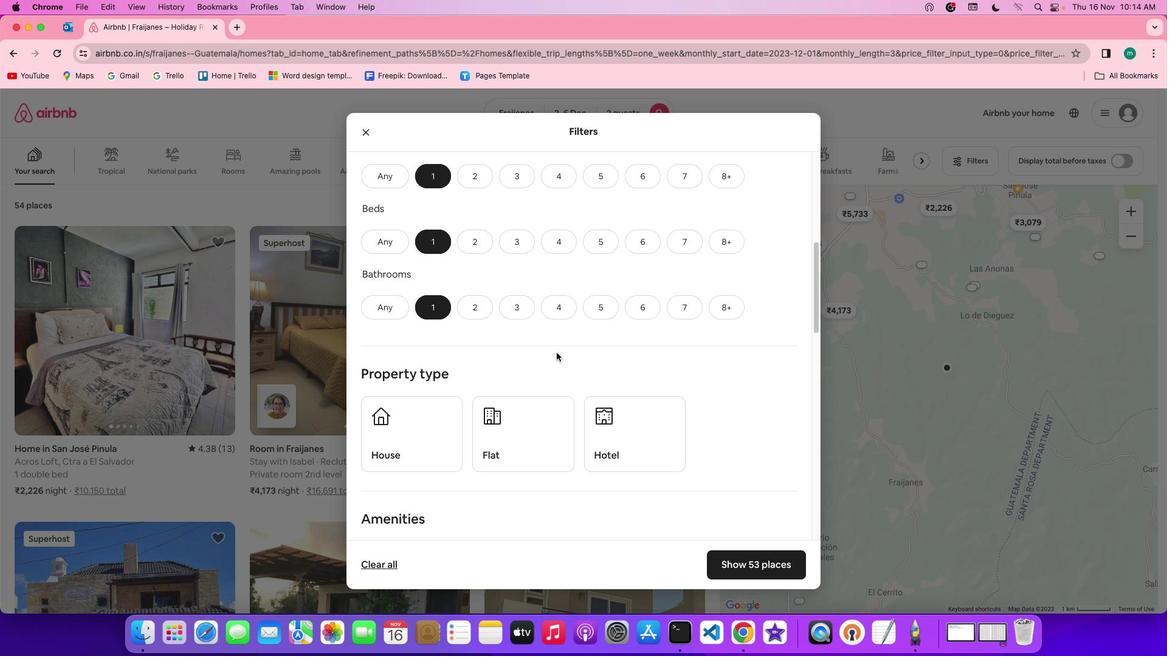 
Action: Mouse scrolled (557, 353) with delta (0, 0)
Screenshot: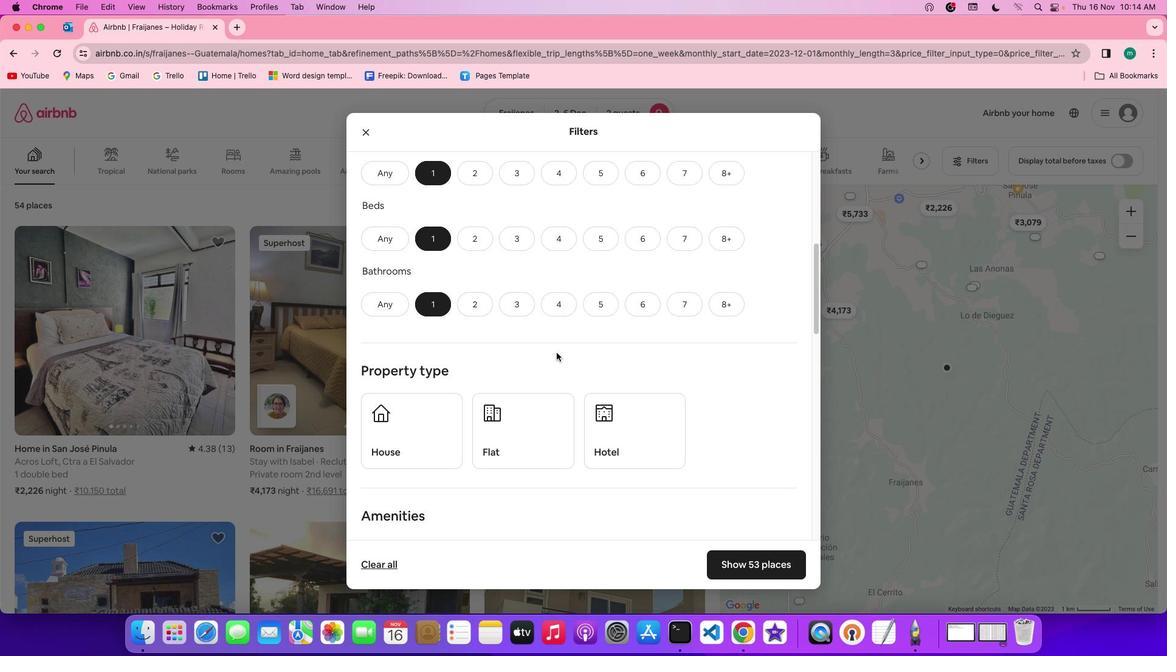 
Action: Mouse scrolled (557, 353) with delta (0, 0)
Screenshot: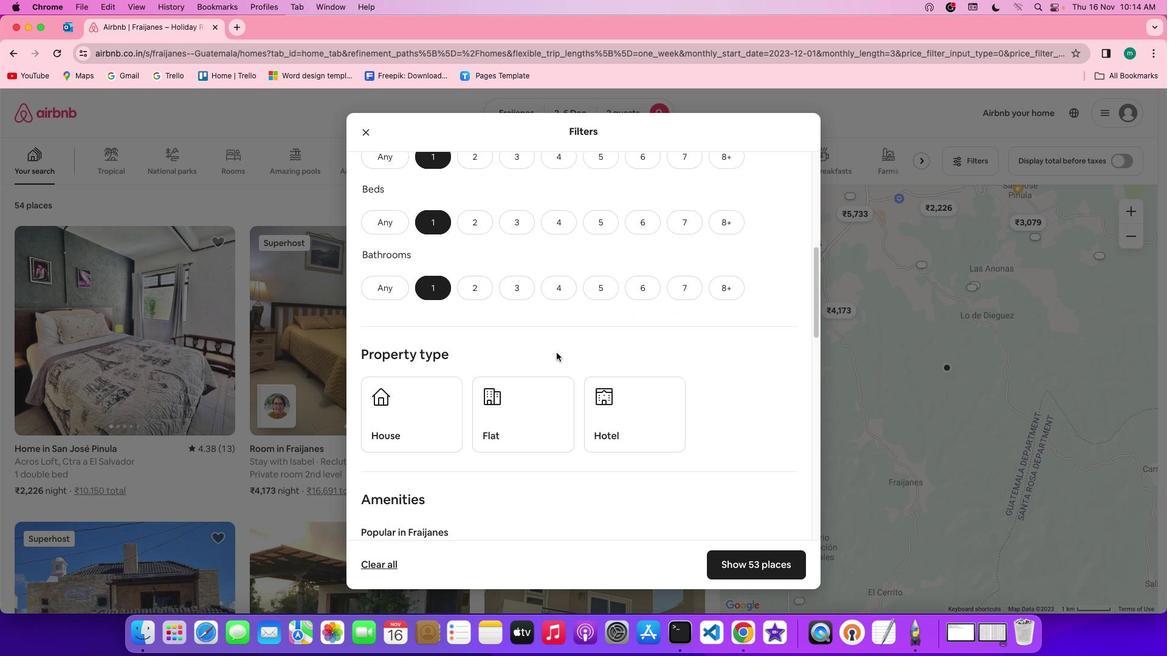 
Action: Mouse moved to (557, 353)
Screenshot: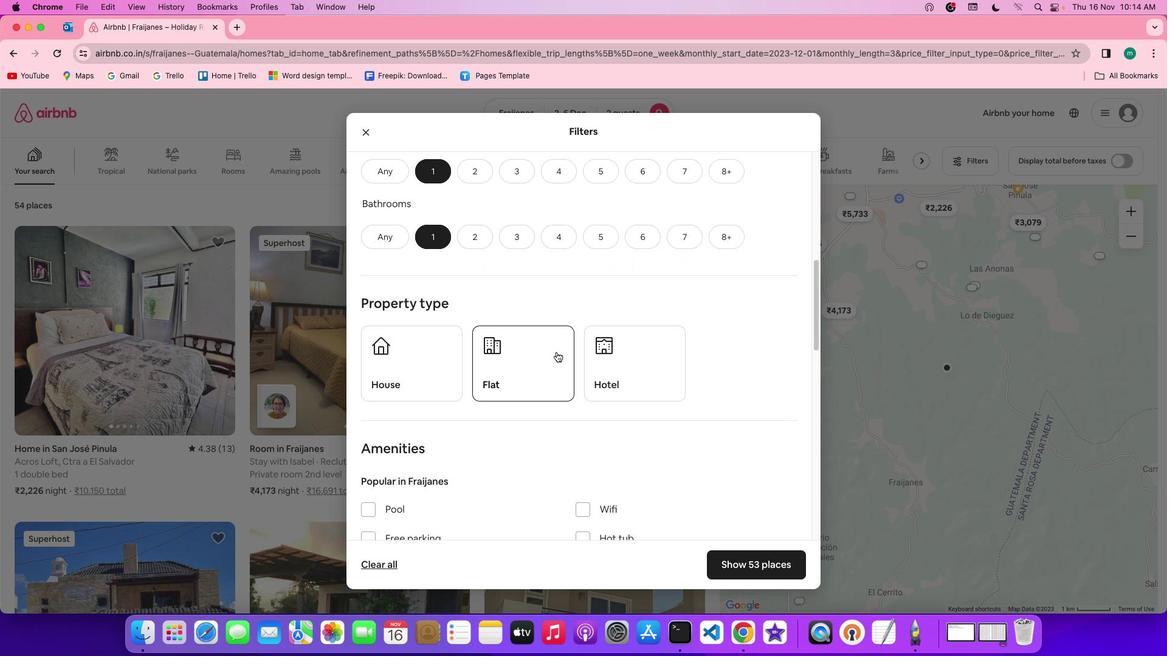 
Action: Mouse scrolled (557, 353) with delta (0, 0)
Screenshot: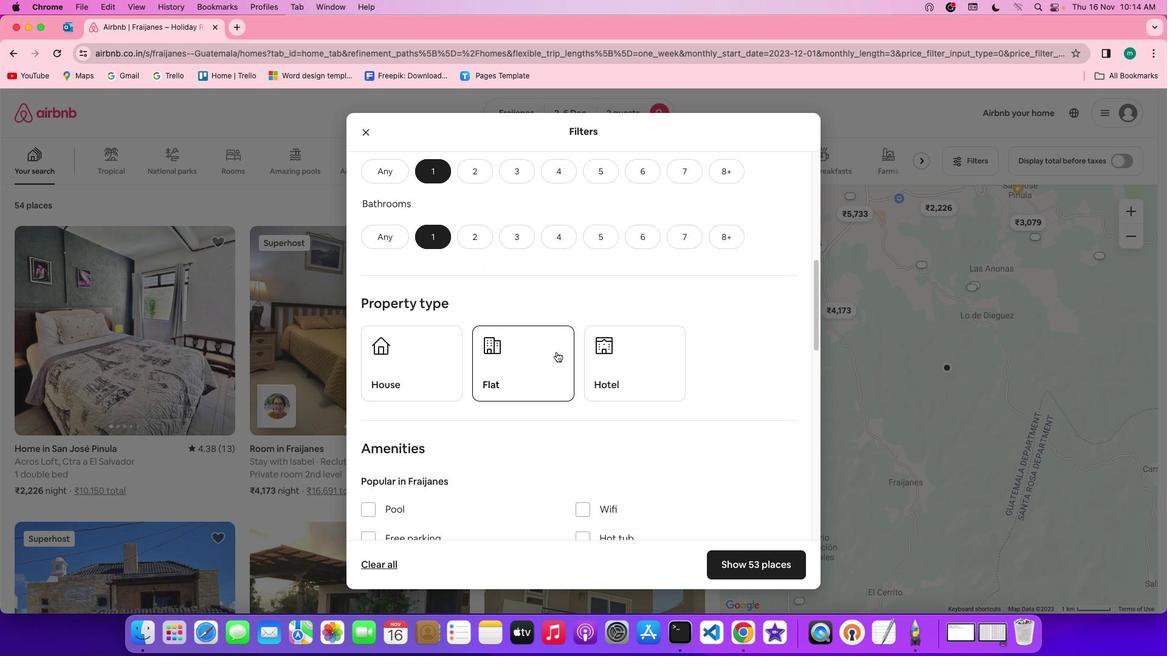
Action: Mouse scrolled (557, 353) with delta (0, 0)
Screenshot: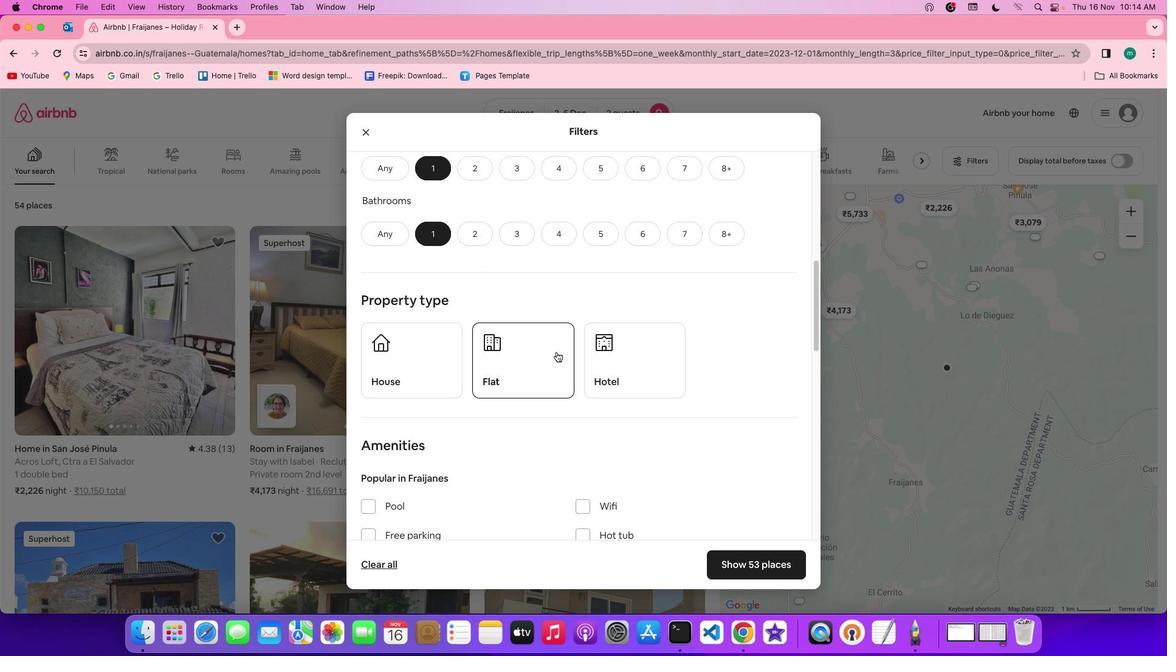 
Action: Mouse scrolled (557, 353) with delta (0, 0)
Screenshot: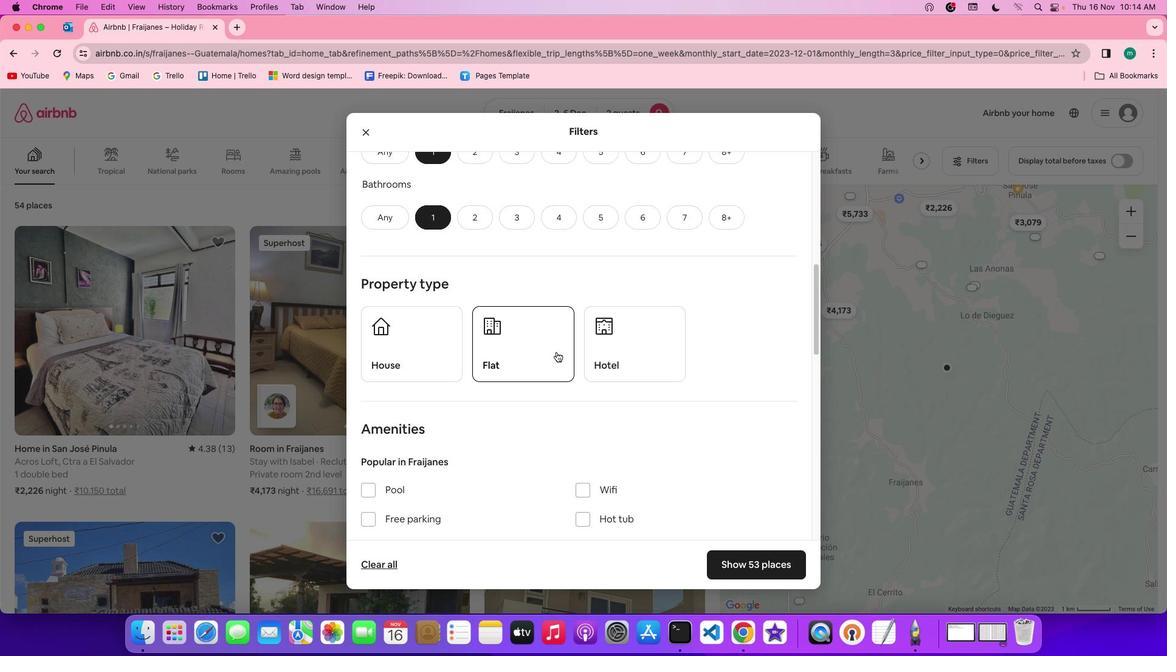 
Action: Mouse scrolled (557, 353) with delta (0, 0)
Screenshot: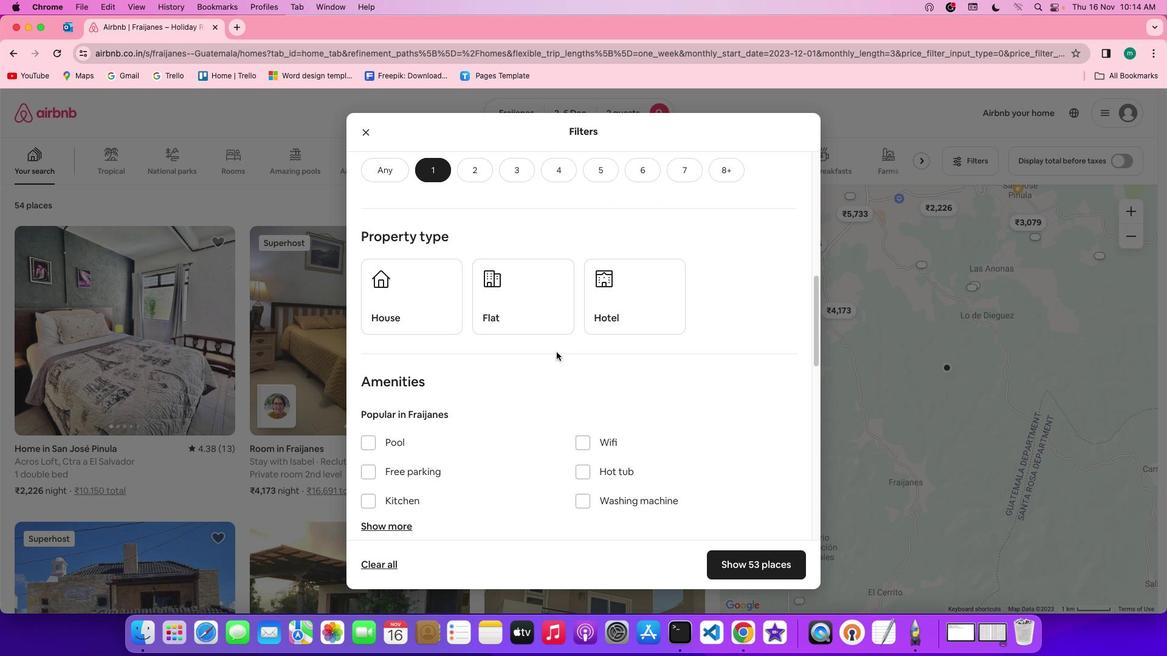 
Action: Mouse scrolled (557, 353) with delta (0, 0)
Screenshot: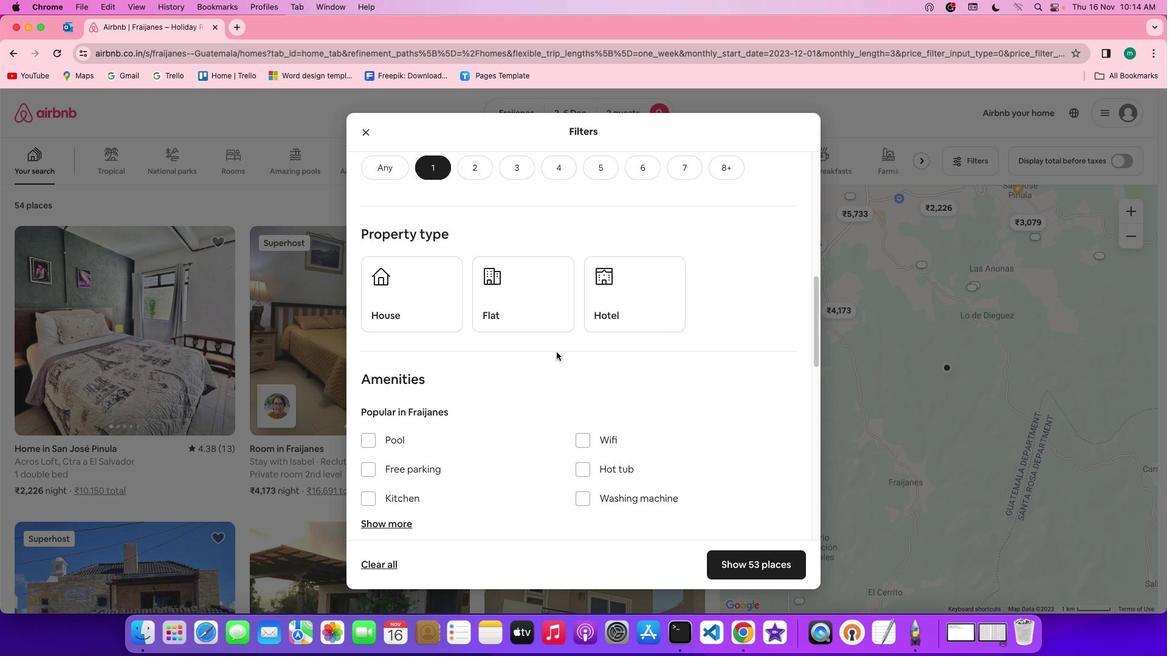 
Action: Mouse scrolled (557, 353) with delta (0, 0)
Screenshot: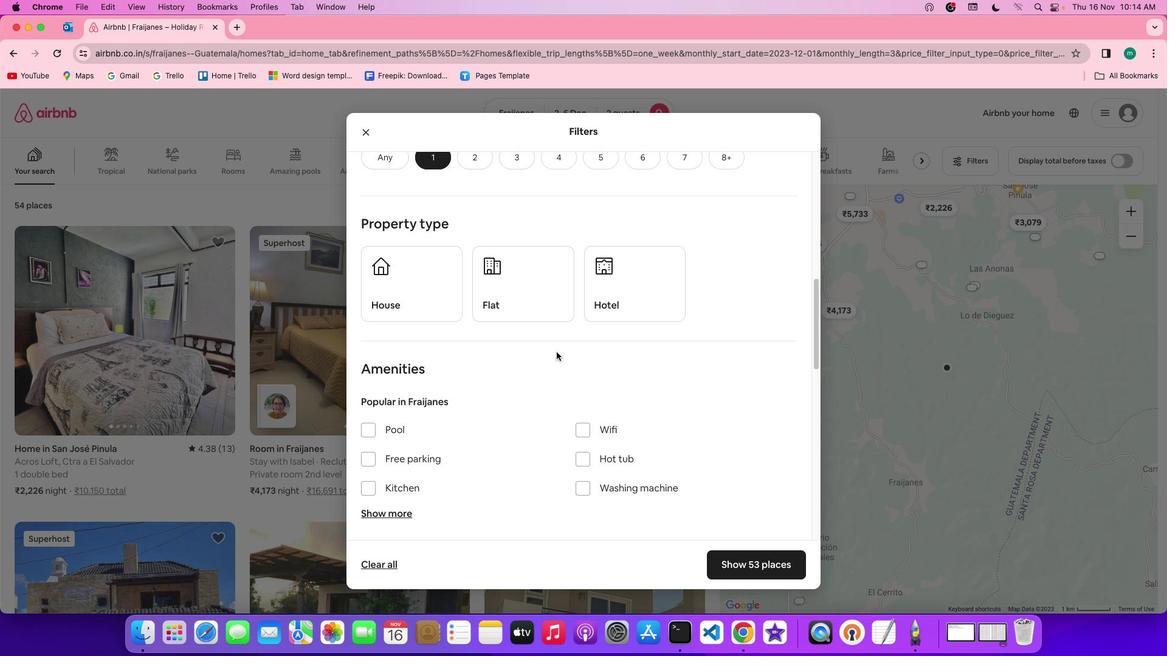 
Action: Mouse moved to (645, 254)
Screenshot: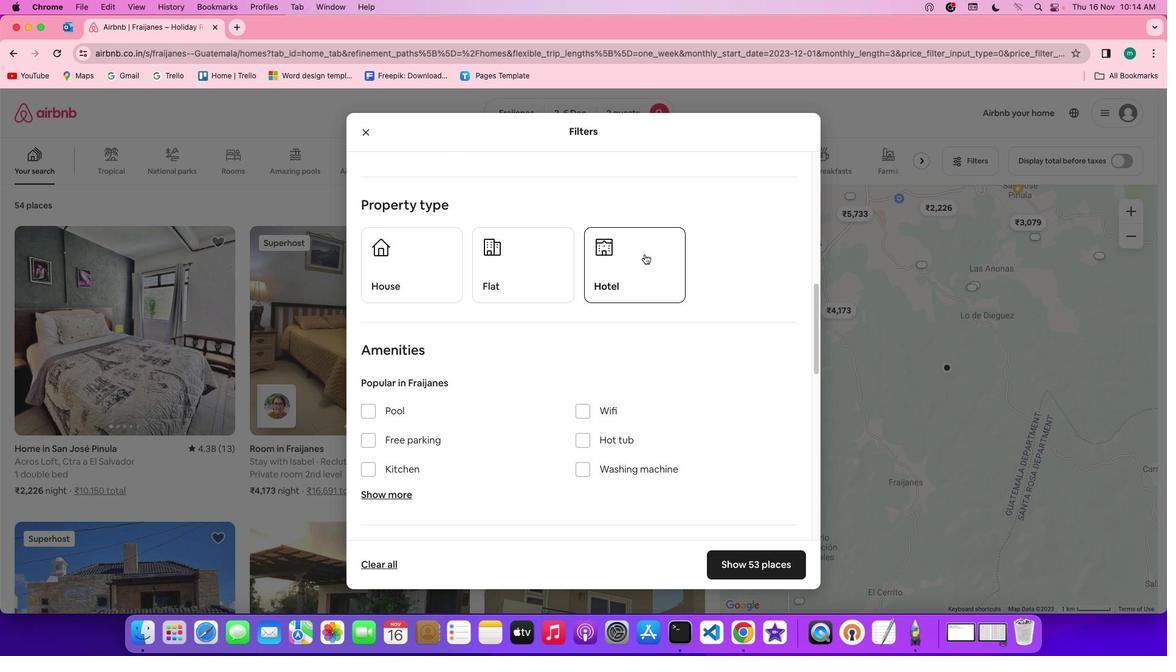 
Action: Mouse pressed left at (645, 254)
Screenshot: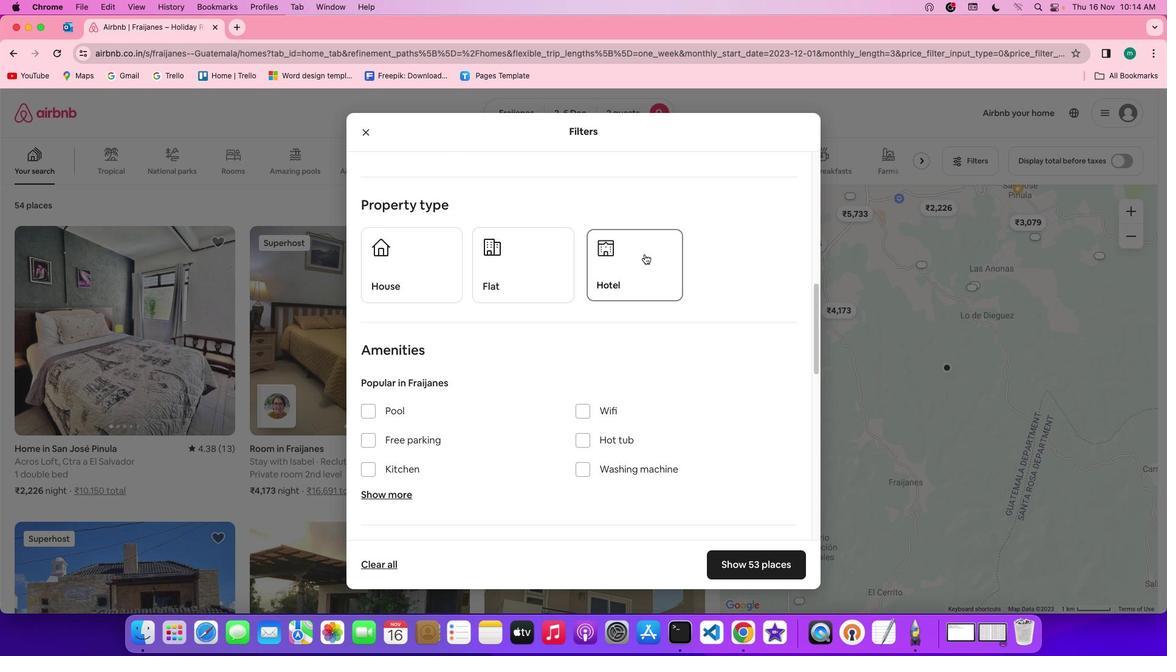 
Action: Mouse moved to (762, 351)
Screenshot: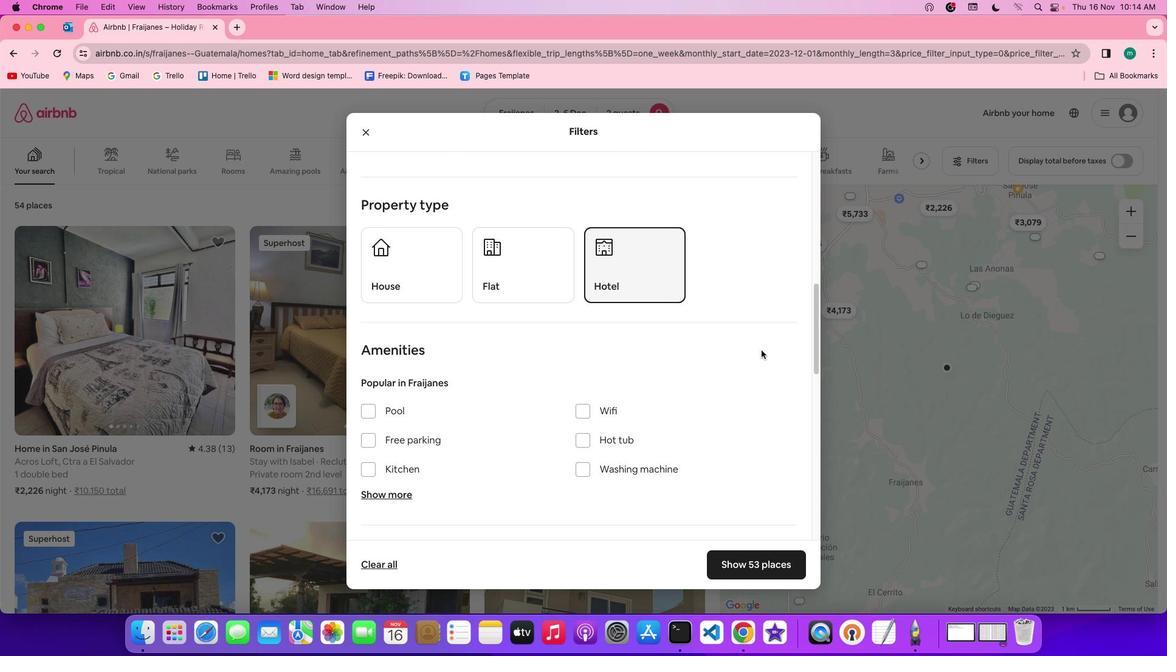 
Action: Mouse scrolled (762, 351) with delta (0, 0)
Screenshot: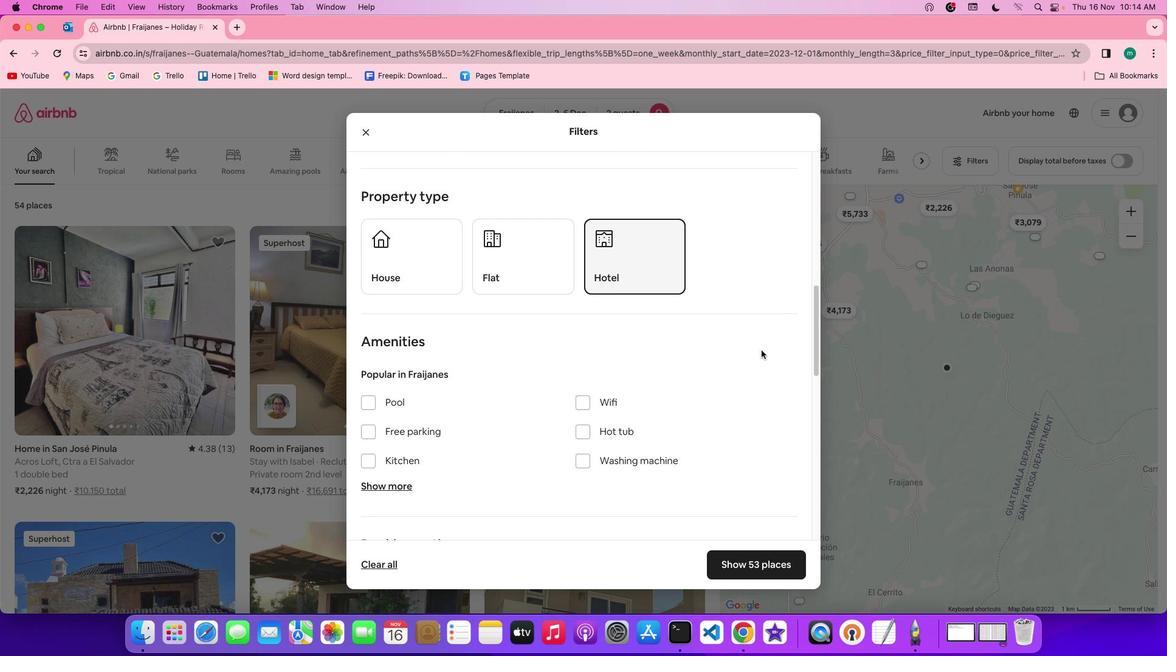 
Action: Mouse scrolled (762, 351) with delta (0, 0)
Screenshot: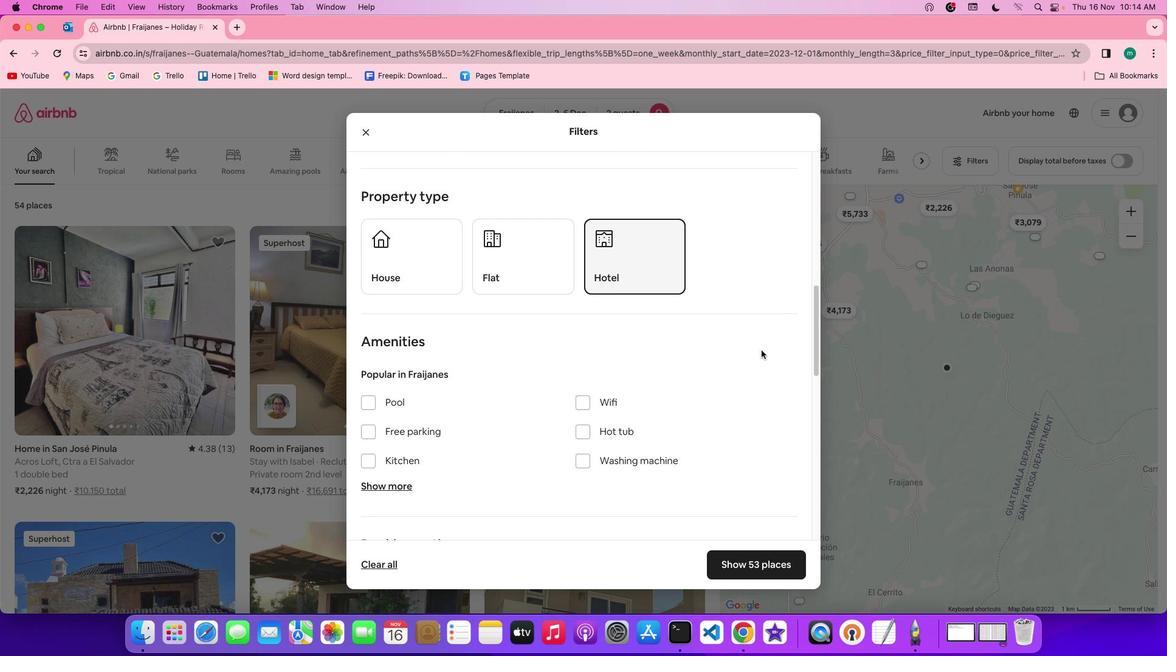 
Action: Mouse scrolled (762, 351) with delta (0, 0)
Screenshot: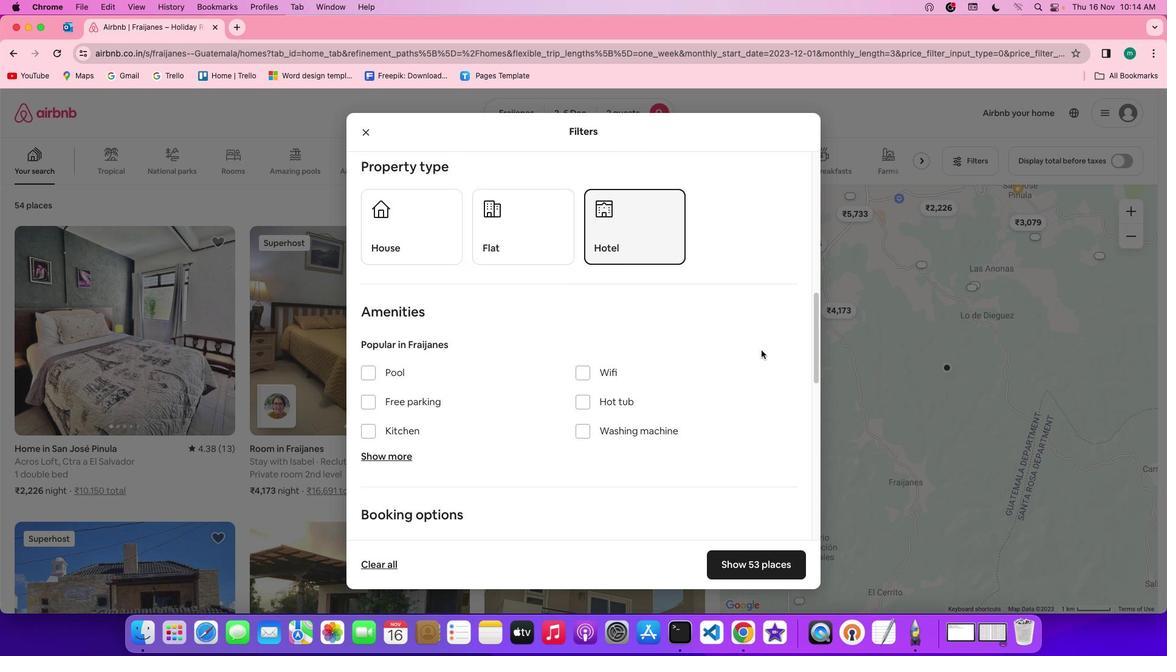 
Action: Mouse scrolled (762, 351) with delta (0, -1)
Screenshot: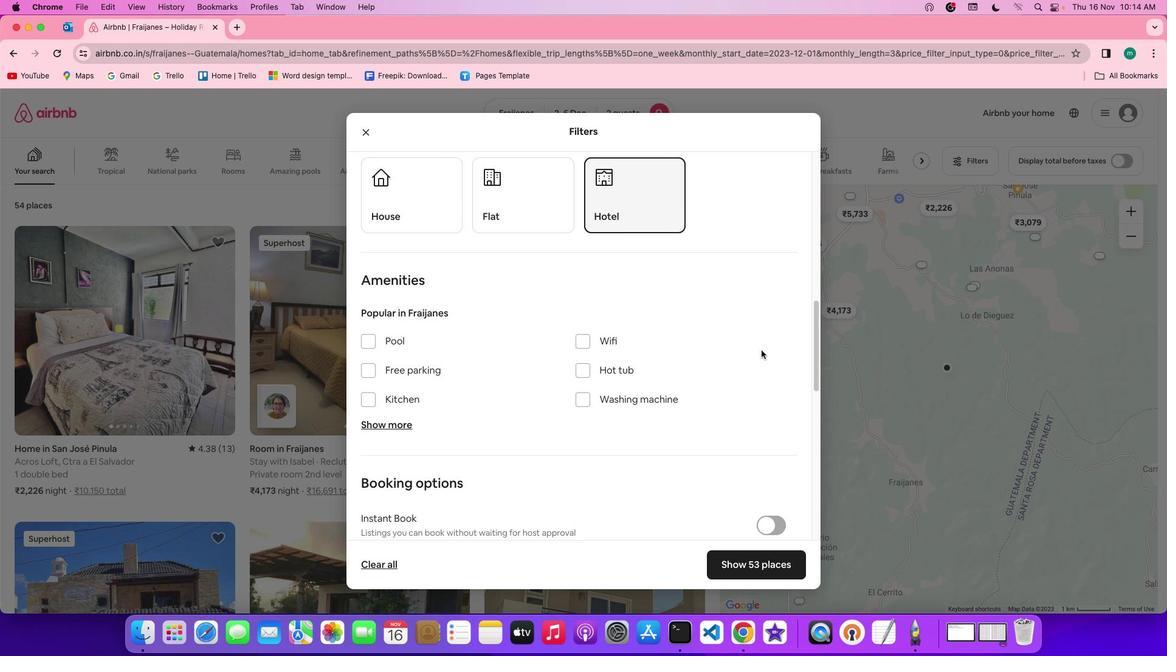 
Action: Mouse scrolled (762, 351) with delta (0, -1)
Screenshot: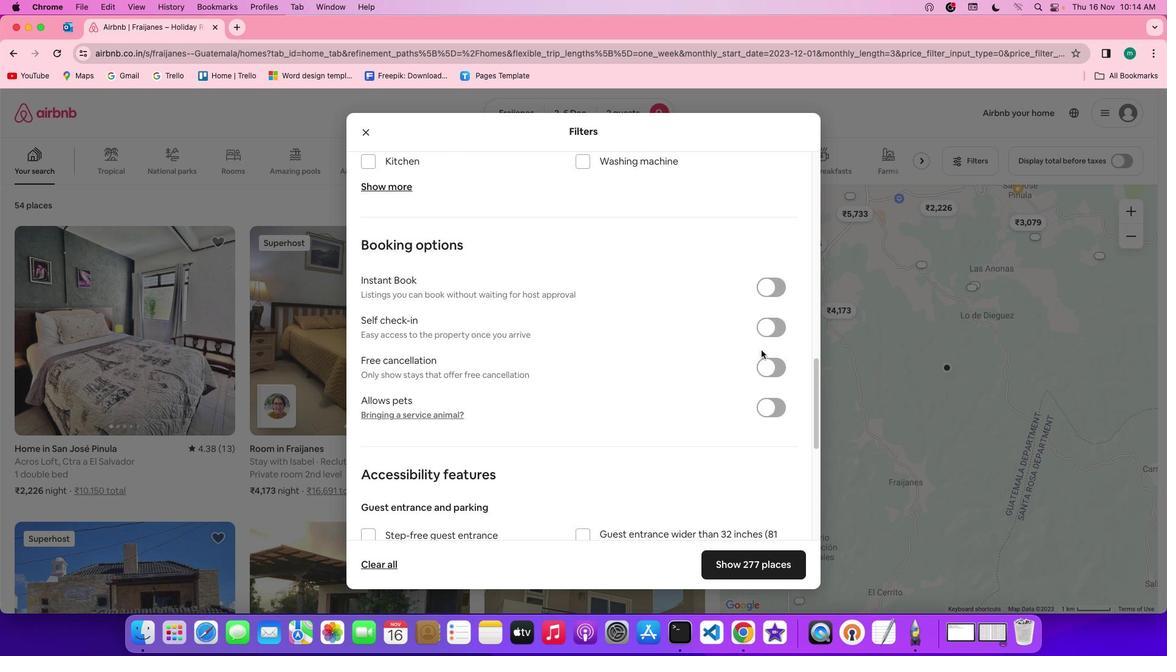 
Action: Mouse scrolled (762, 351) with delta (0, 0)
Screenshot: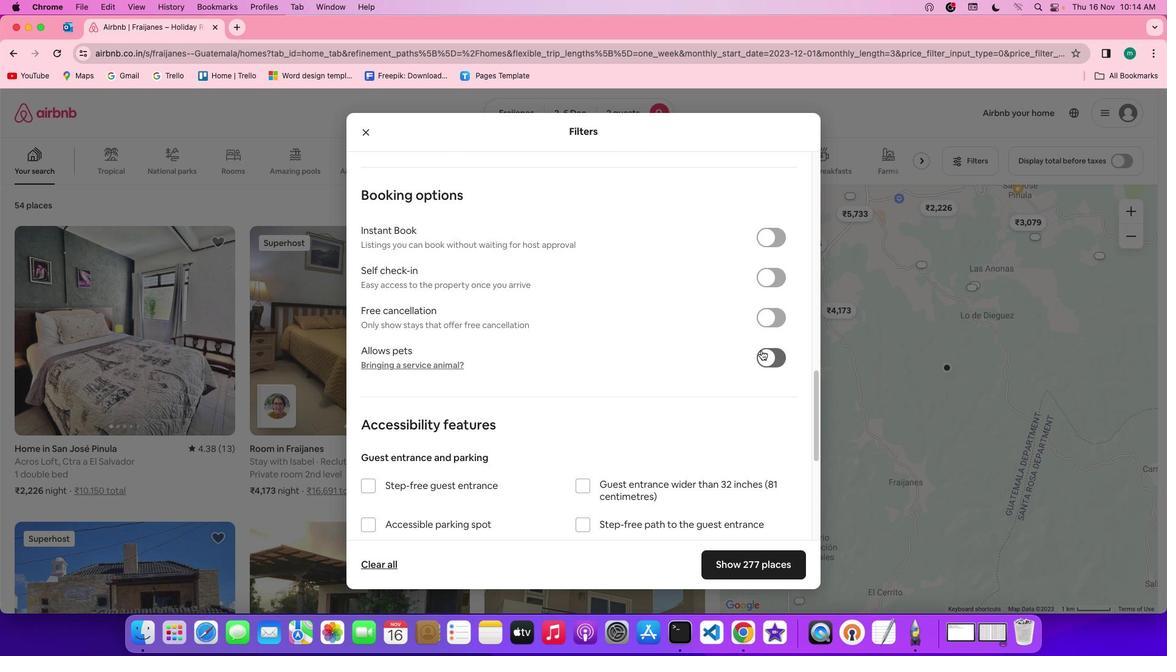 
Action: Mouse scrolled (762, 351) with delta (0, 0)
Screenshot: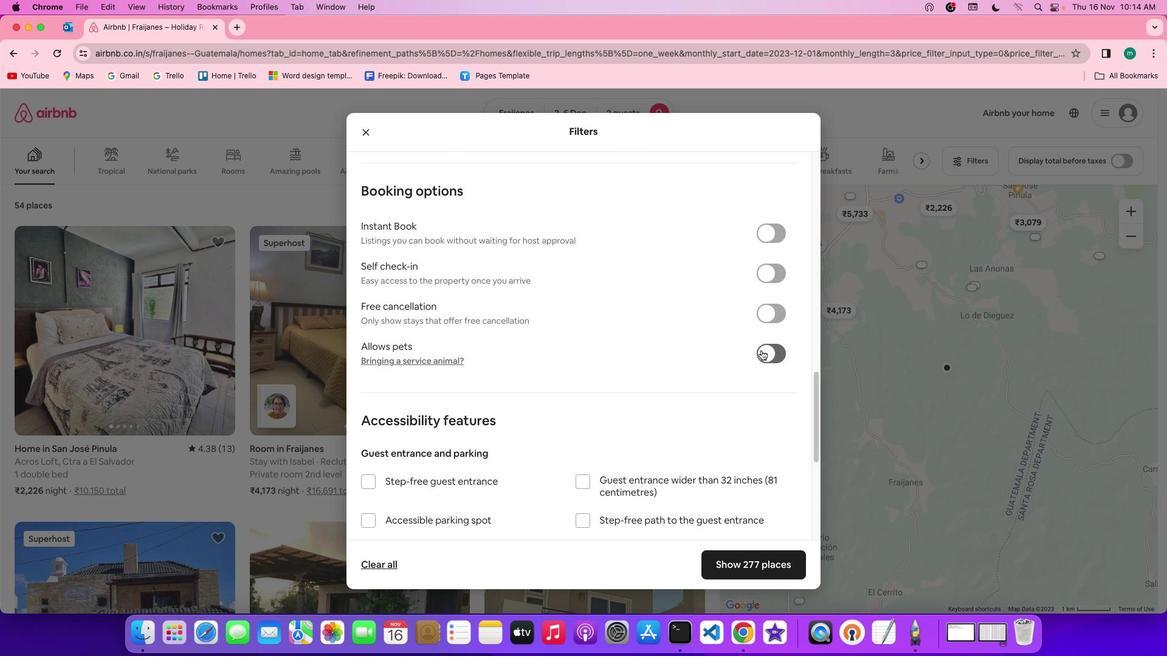 
Action: Mouse scrolled (762, 351) with delta (0, 0)
Screenshot: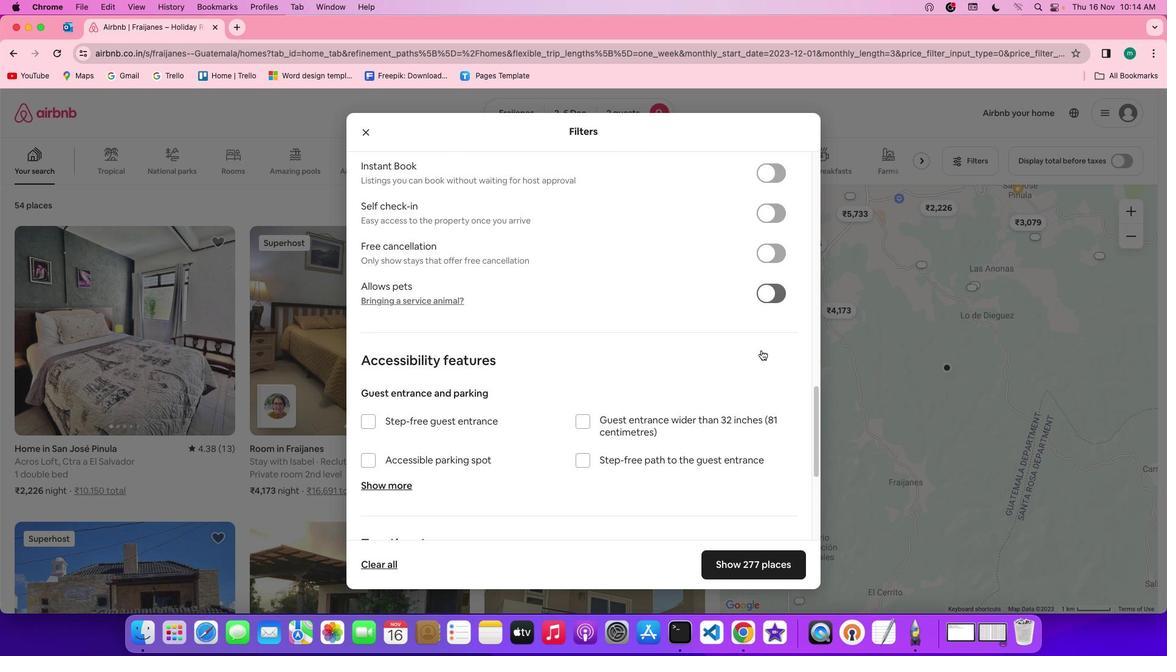 
Action: Mouse scrolled (762, 351) with delta (0, -1)
Screenshot: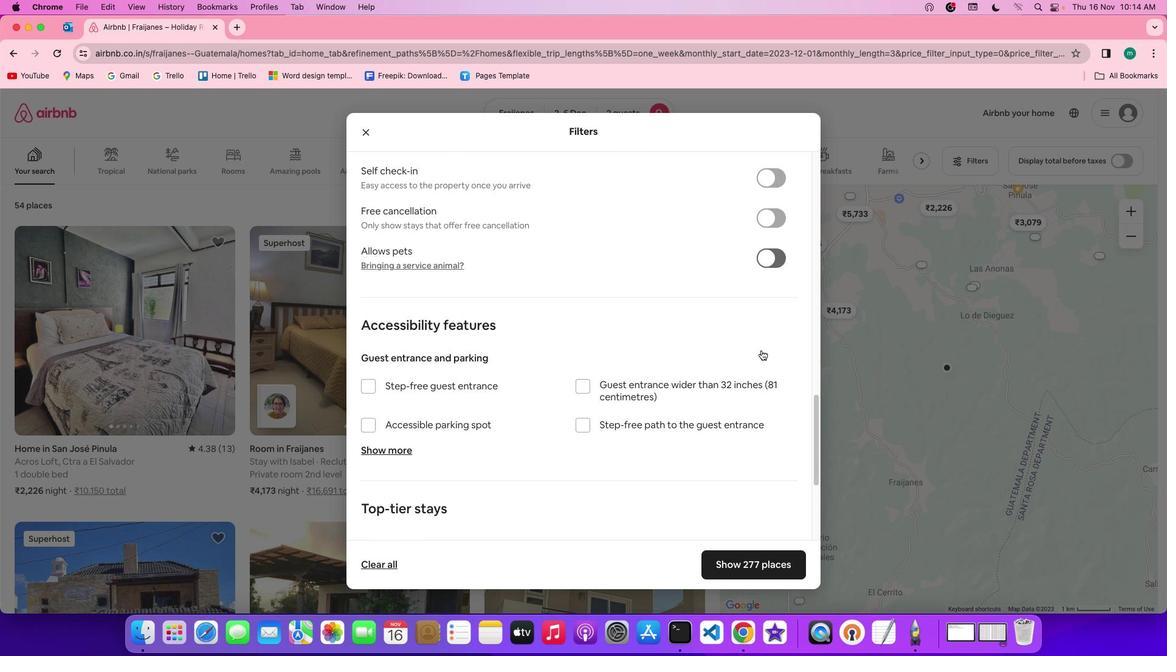 
Action: Mouse scrolled (762, 351) with delta (0, -1)
Screenshot: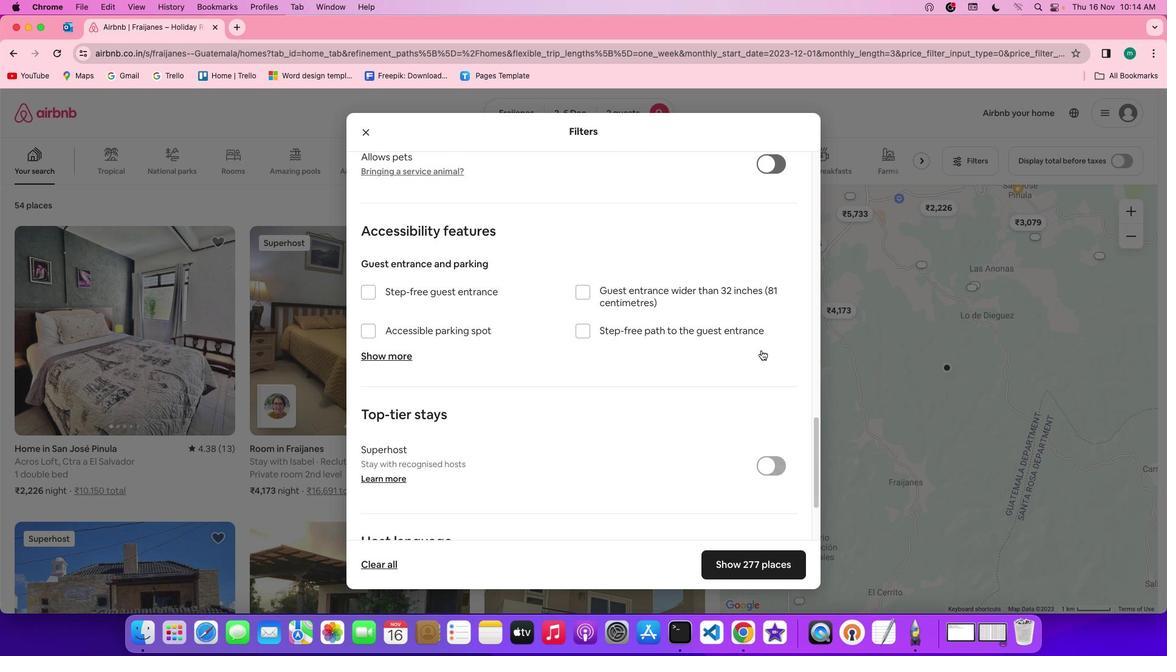 
Action: Mouse scrolled (762, 351) with delta (0, 0)
Screenshot: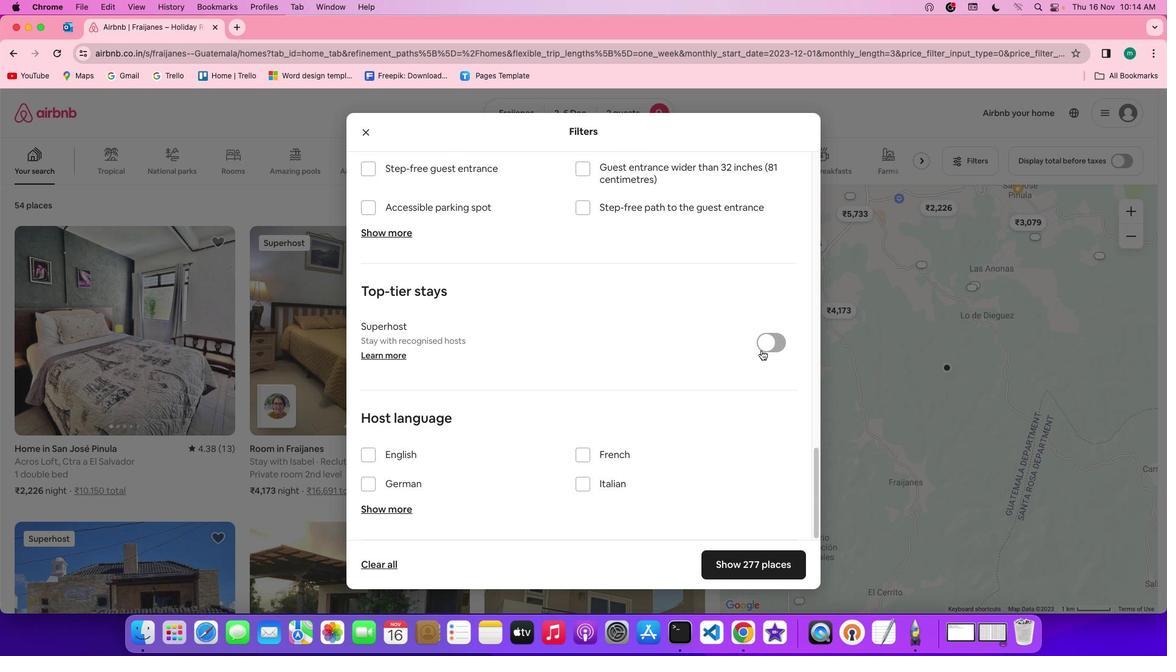 
Action: Mouse scrolled (762, 351) with delta (0, 0)
Screenshot: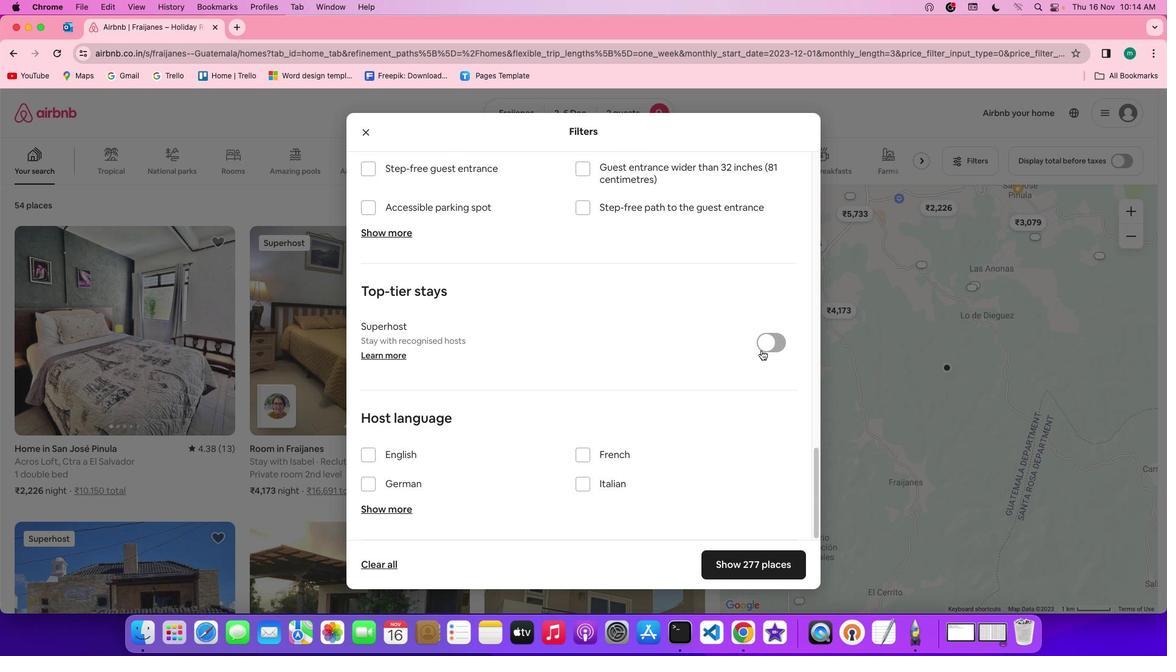 
Action: Mouse scrolled (762, 351) with delta (0, 0)
Screenshot: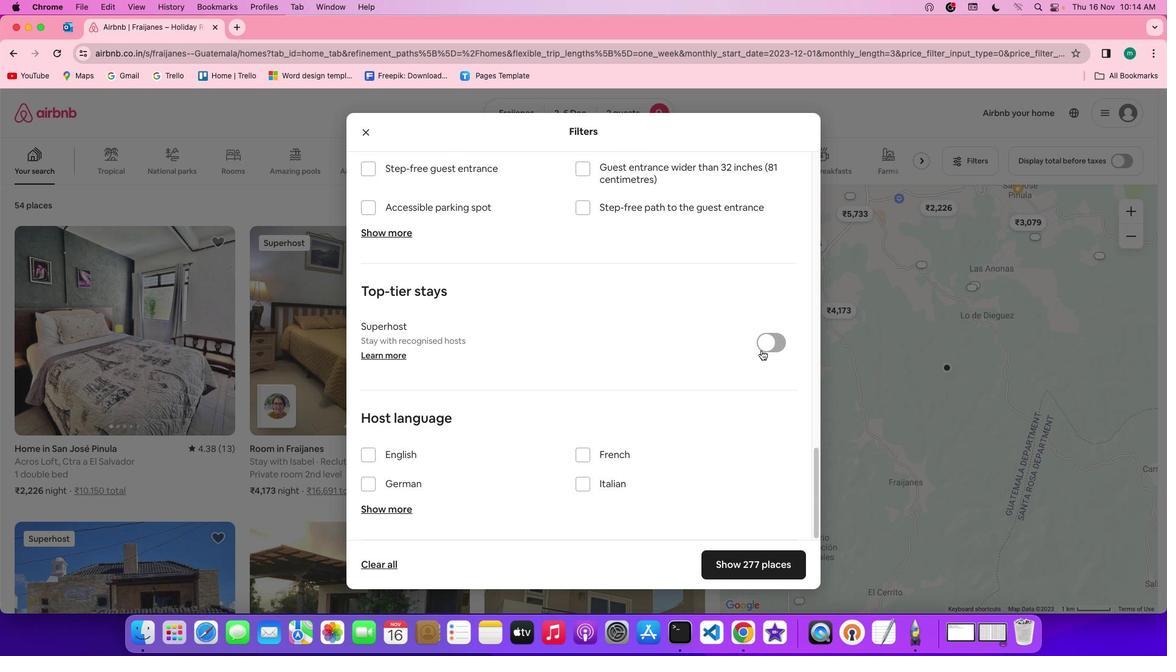
Action: Mouse scrolled (762, 351) with delta (0, -1)
Screenshot: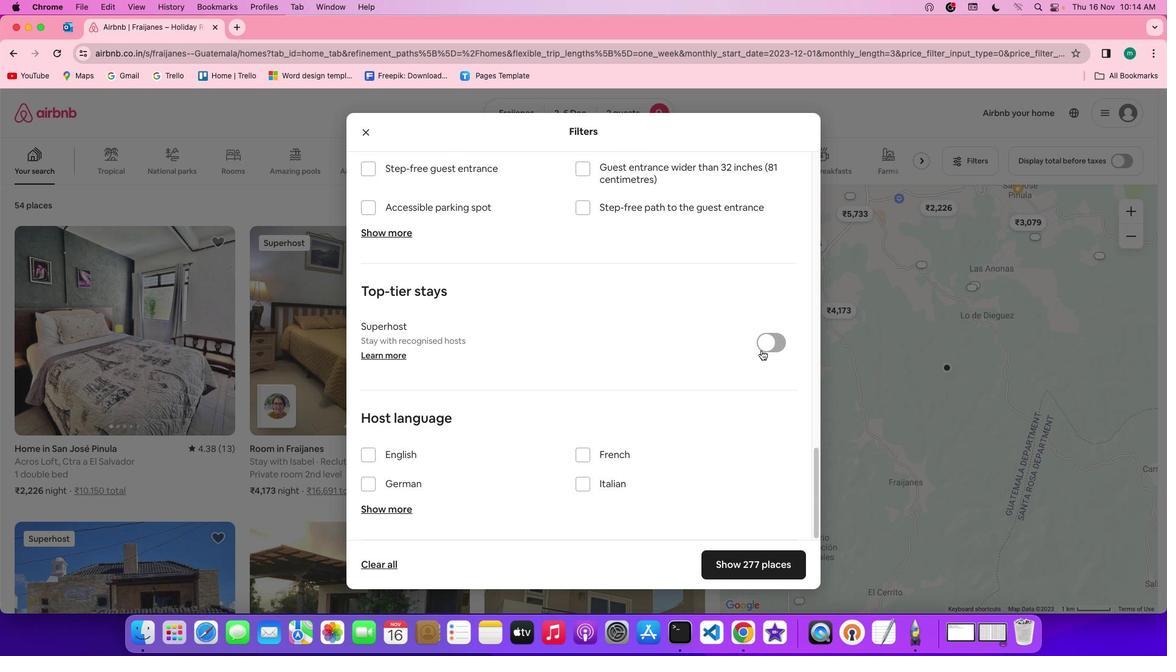 
Action: Mouse scrolled (762, 351) with delta (0, -1)
Screenshot: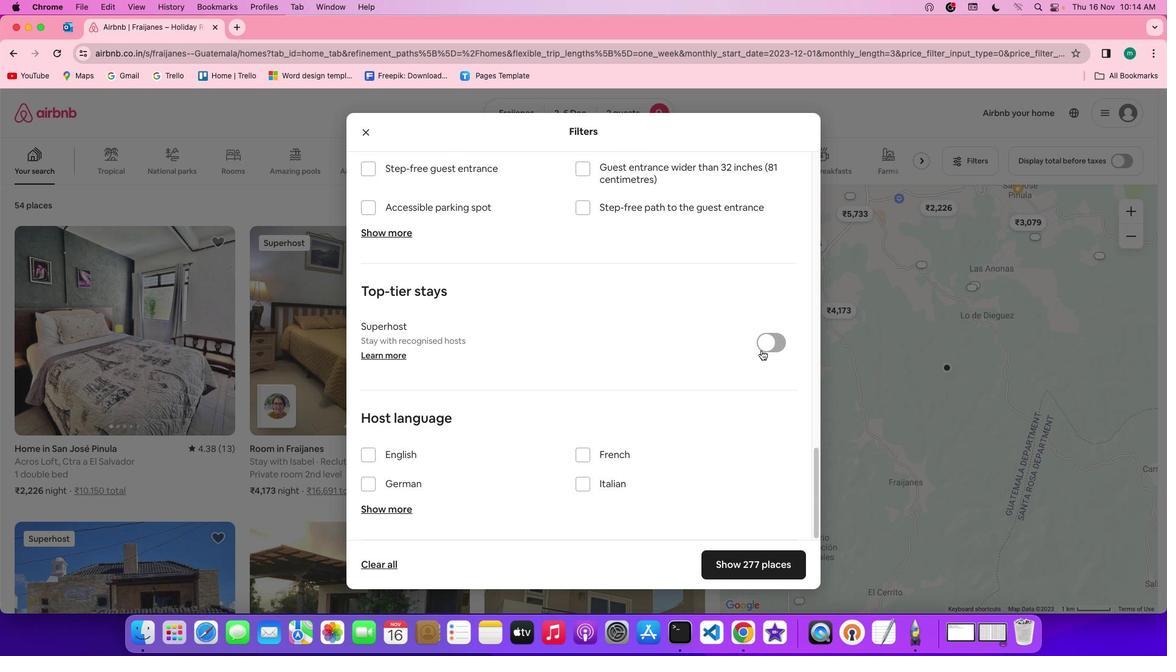 
Action: Mouse scrolled (762, 351) with delta (0, 0)
Screenshot: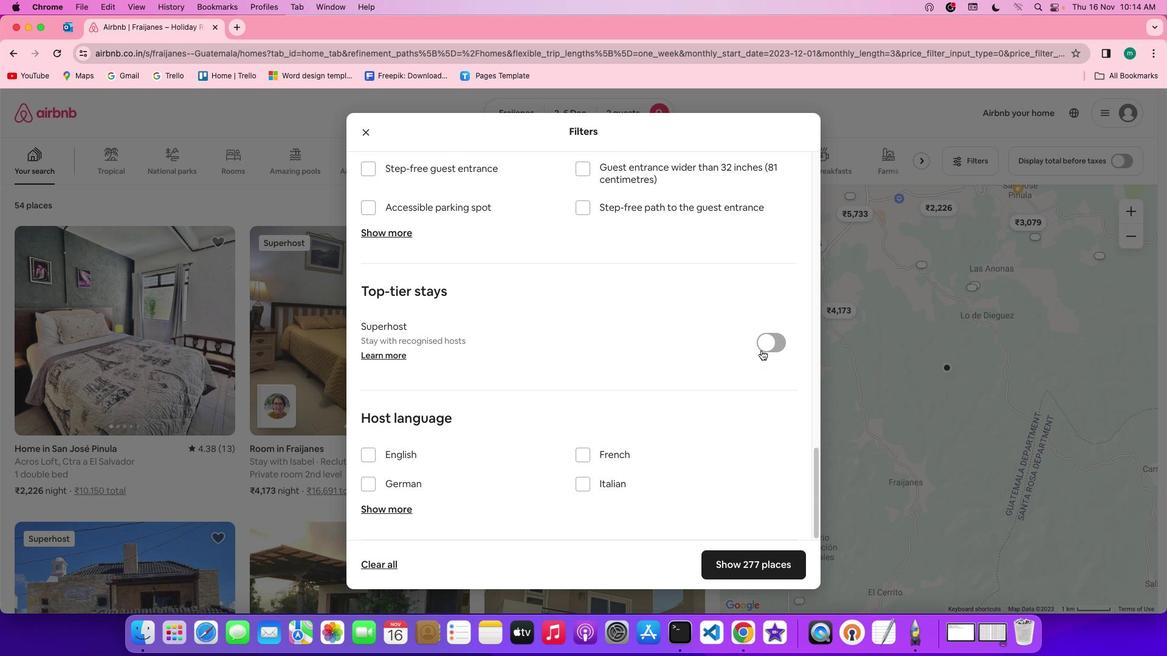 
Action: Mouse scrolled (762, 351) with delta (0, 0)
Screenshot: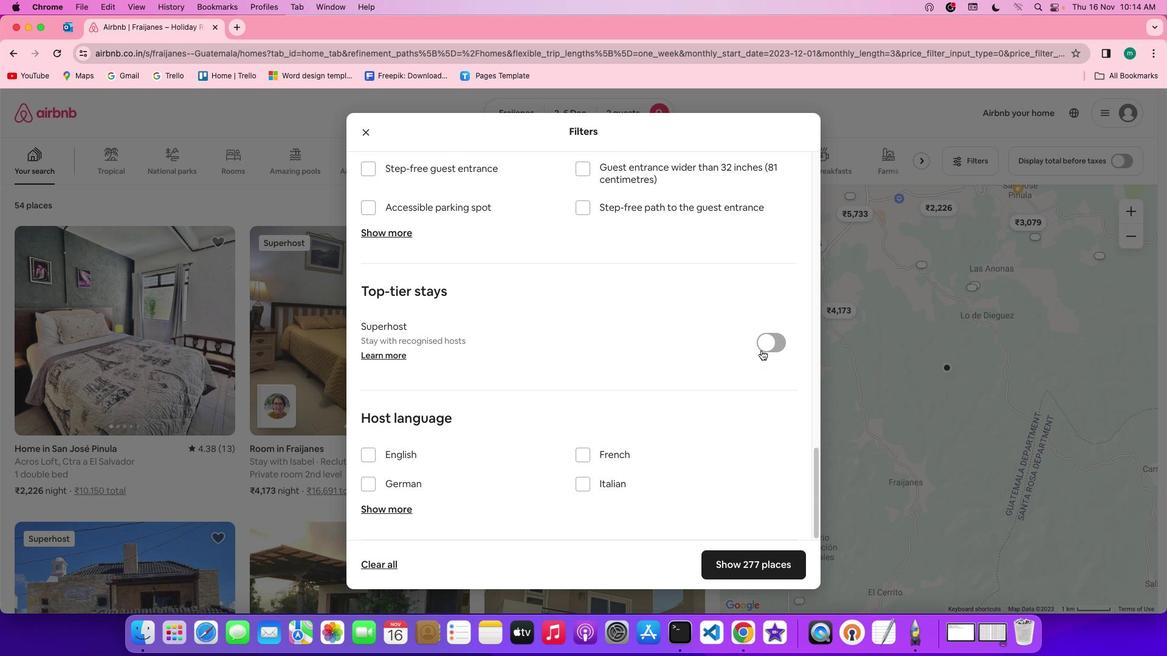 
Action: Mouse scrolled (762, 351) with delta (0, 0)
Screenshot: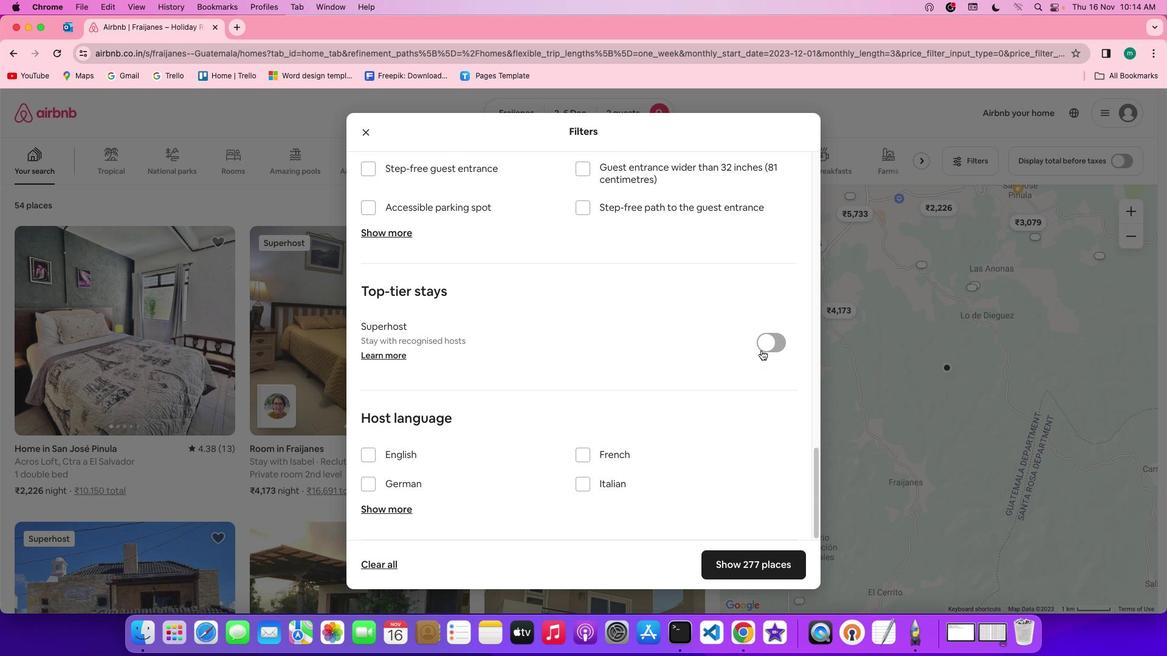 
Action: Mouse scrolled (762, 351) with delta (0, -1)
Screenshot: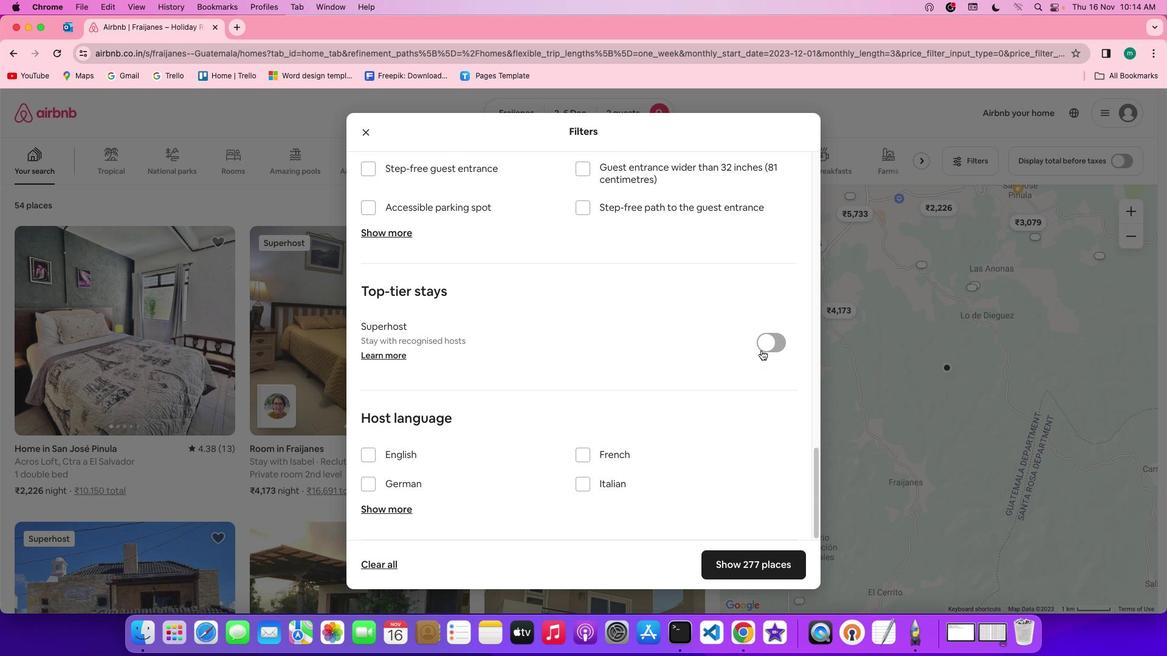 
Action: Mouse moved to (734, 423)
Screenshot: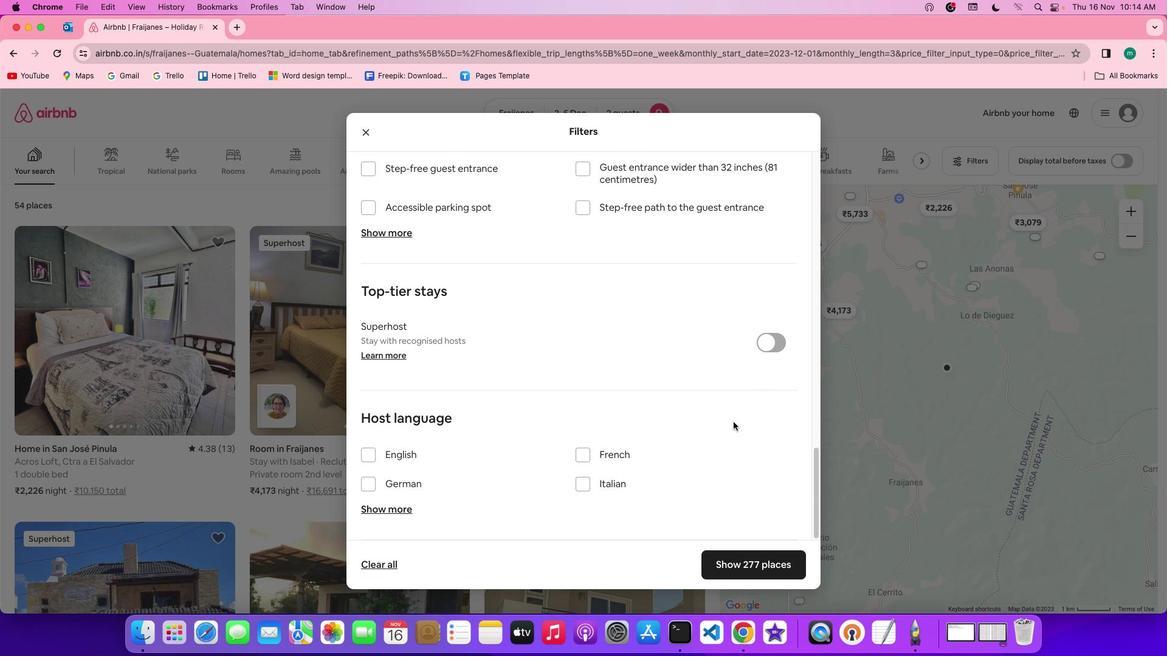 
Action: Mouse scrolled (734, 423) with delta (0, 1)
Screenshot: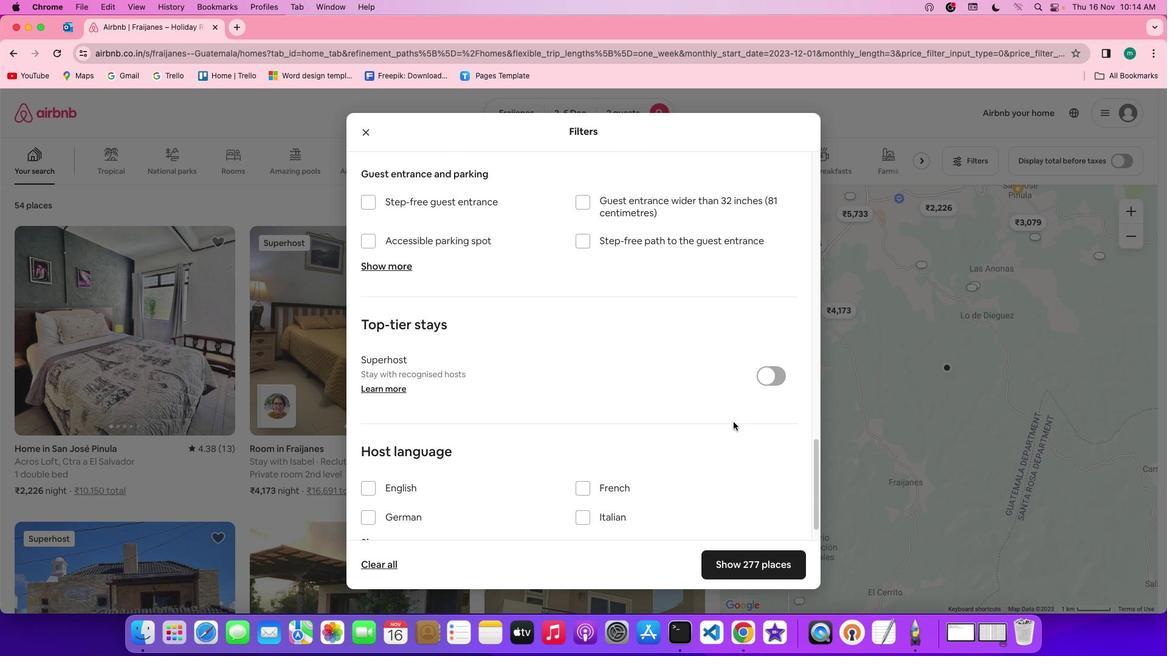 
Action: Mouse scrolled (734, 423) with delta (0, 1)
Screenshot: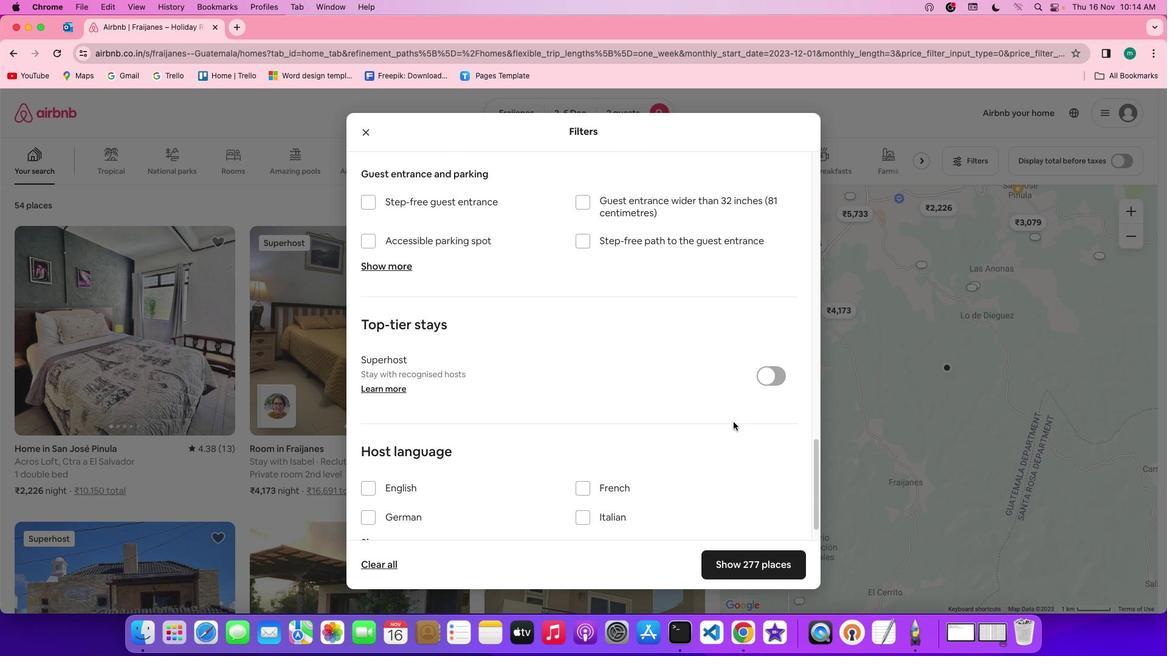 
Action: Mouse scrolled (734, 423) with delta (0, 2)
Screenshot: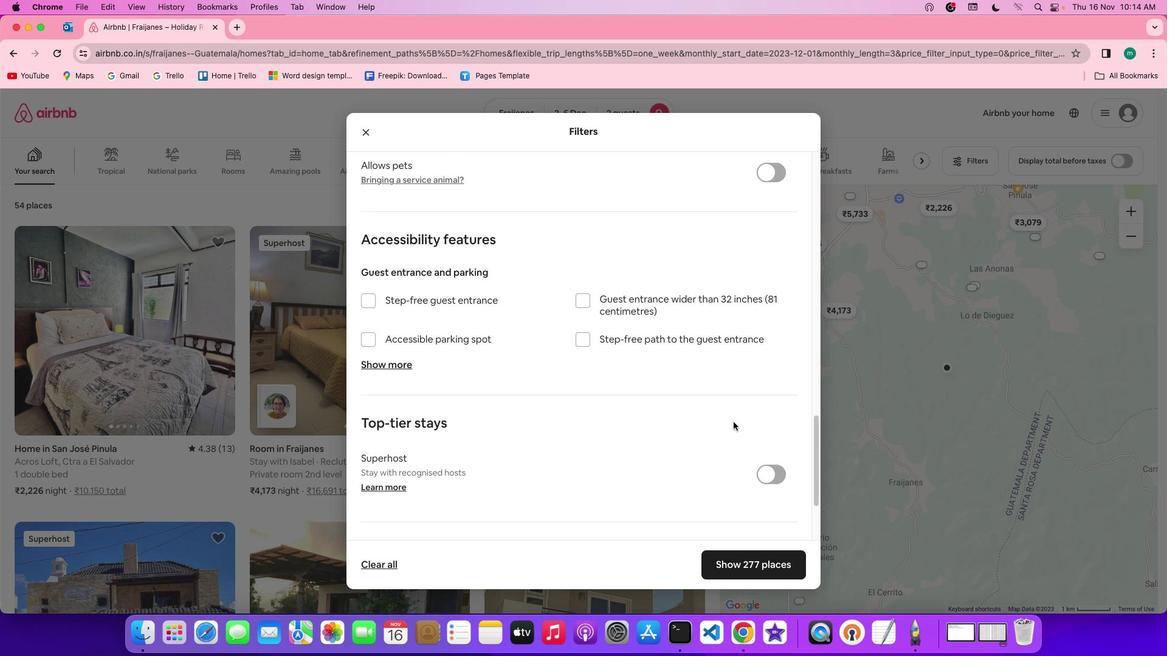 
Action: Mouse scrolled (734, 423) with delta (0, 3)
Screenshot: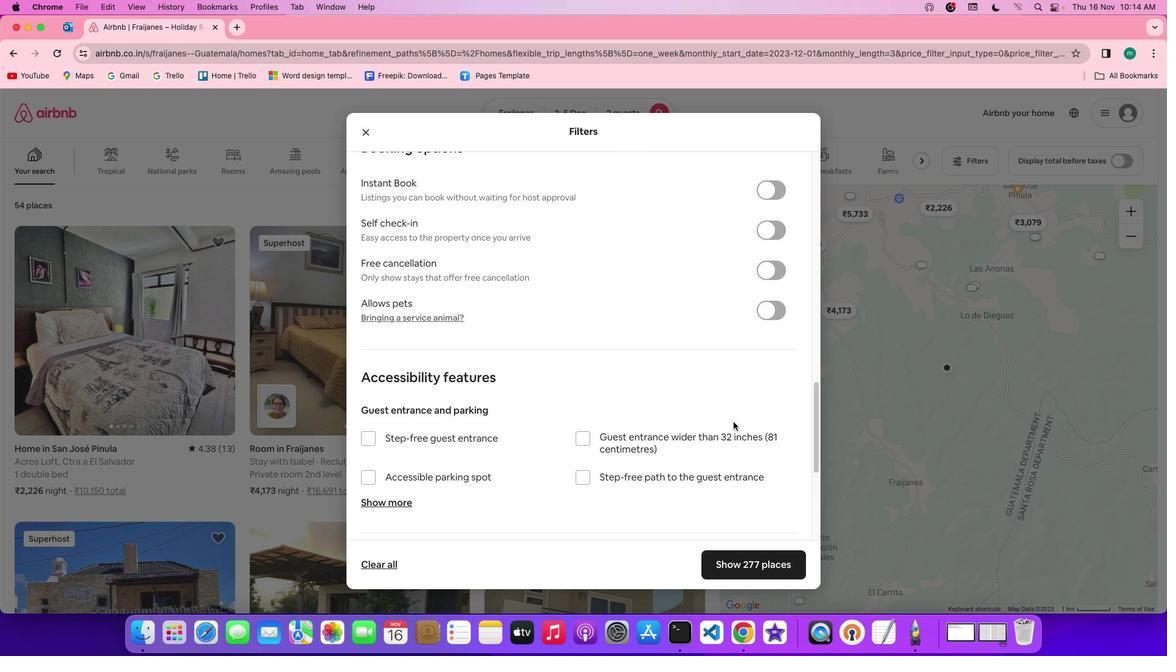 
Action: Mouse scrolled (734, 423) with delta (0, 3)
Screenshot: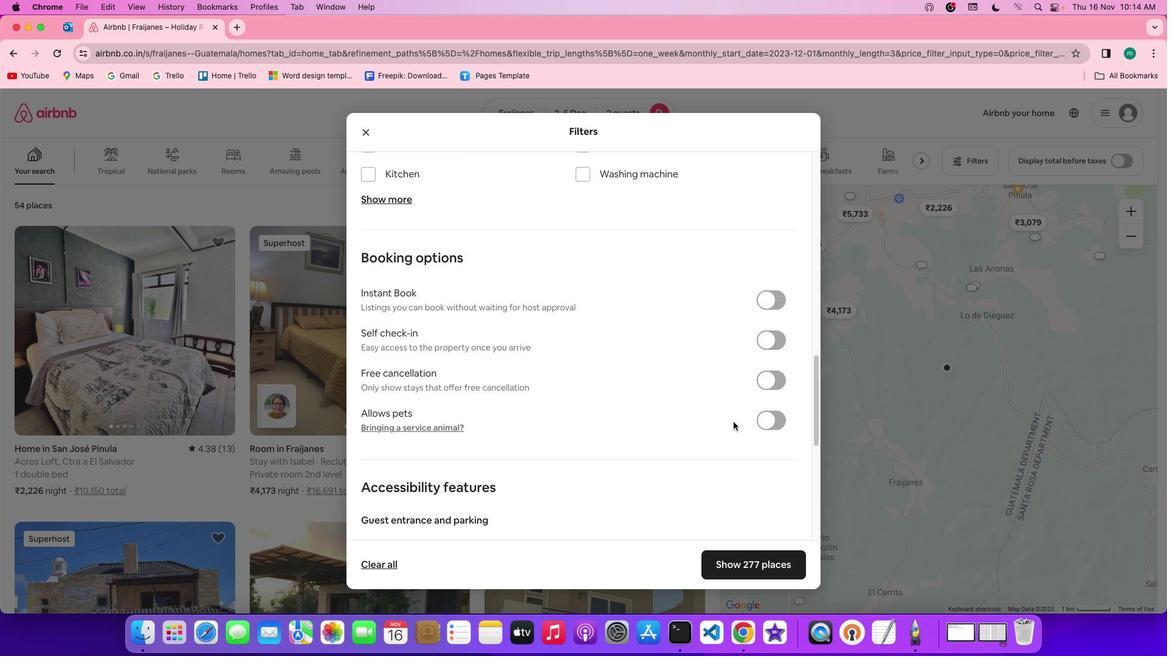 
Action: Mouse moved to (785, 538)
Screenshot: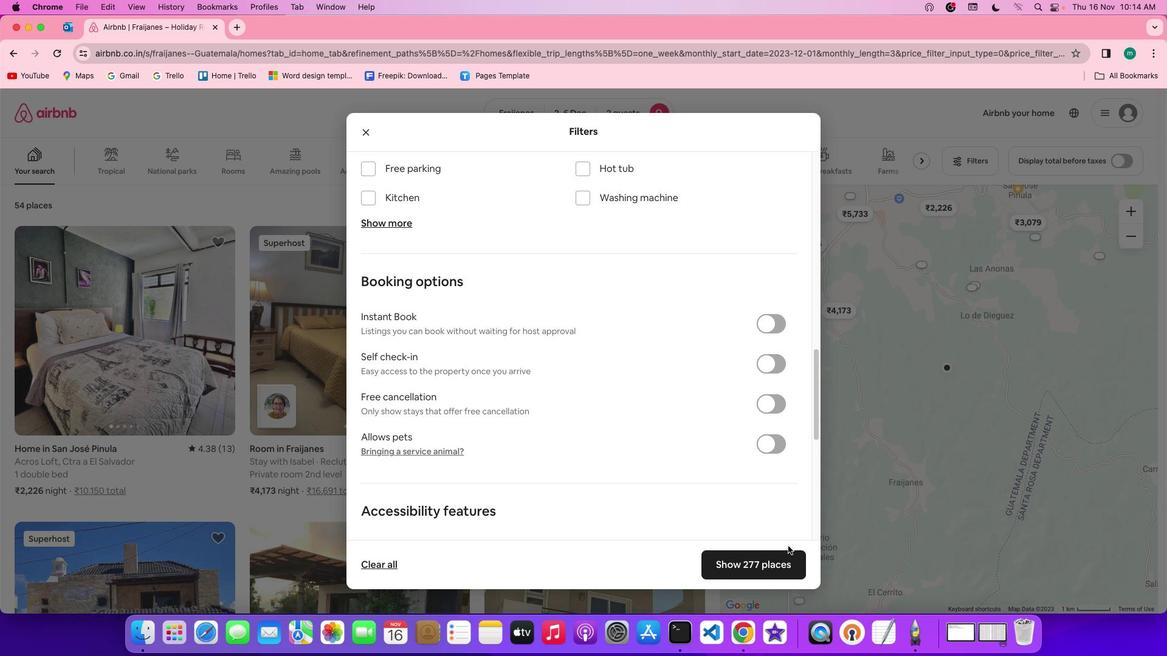 
Action: Mouse scrolled (785, 538) with delta (0, 0)
Screenshot: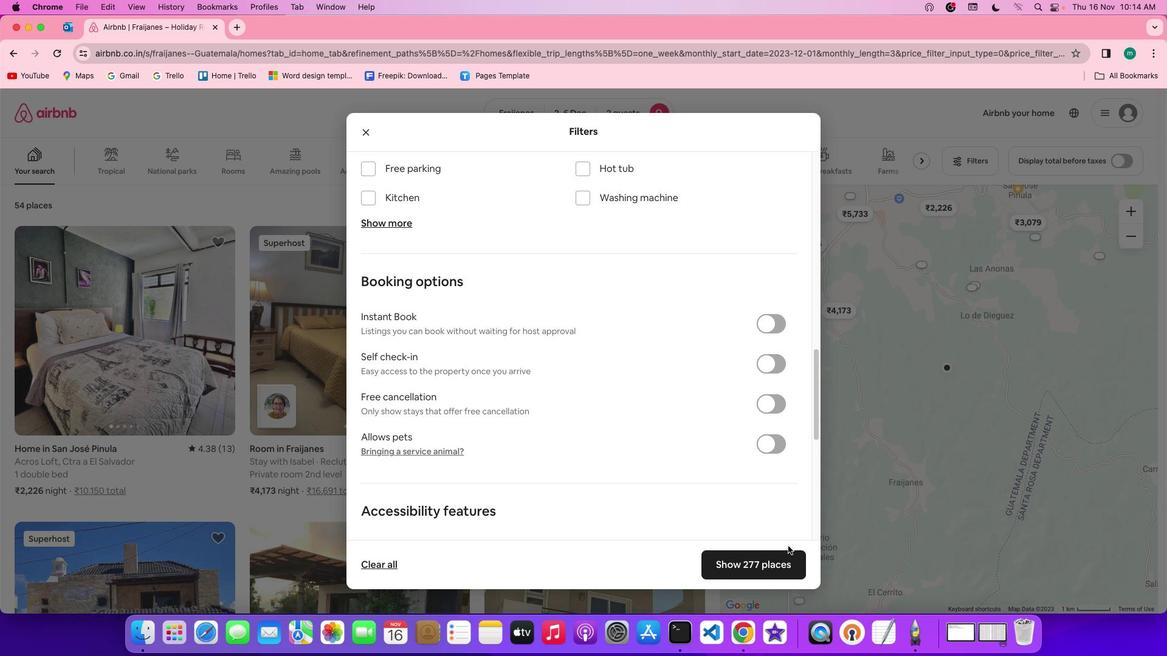 
Action: Mouse moved to (789, 546)
Screenshot: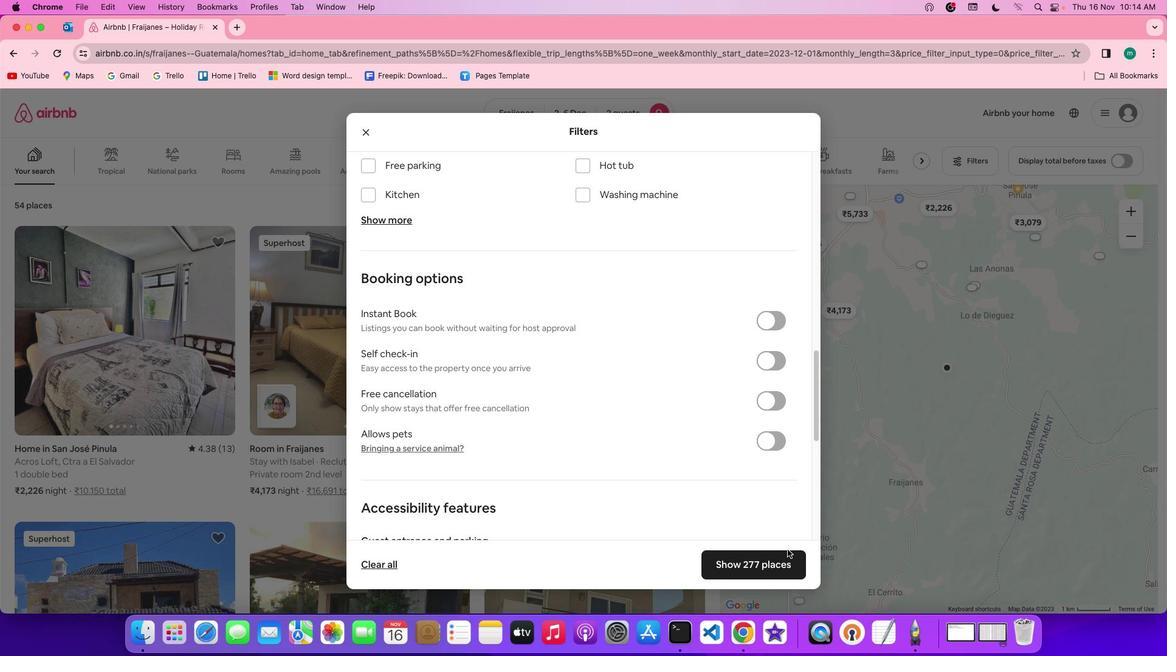 
Action: Mouse scrolled (789, 546) with delta (0, 0)
Screenshot: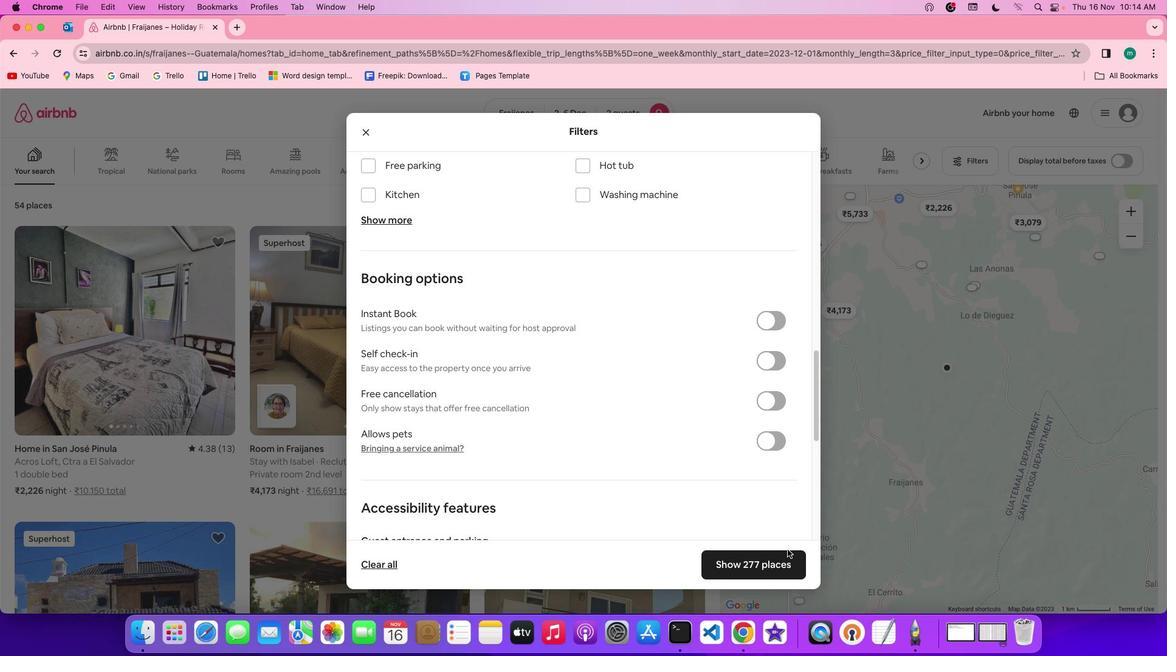 
Action: Mouse moved to (782, 560)
Screenshot: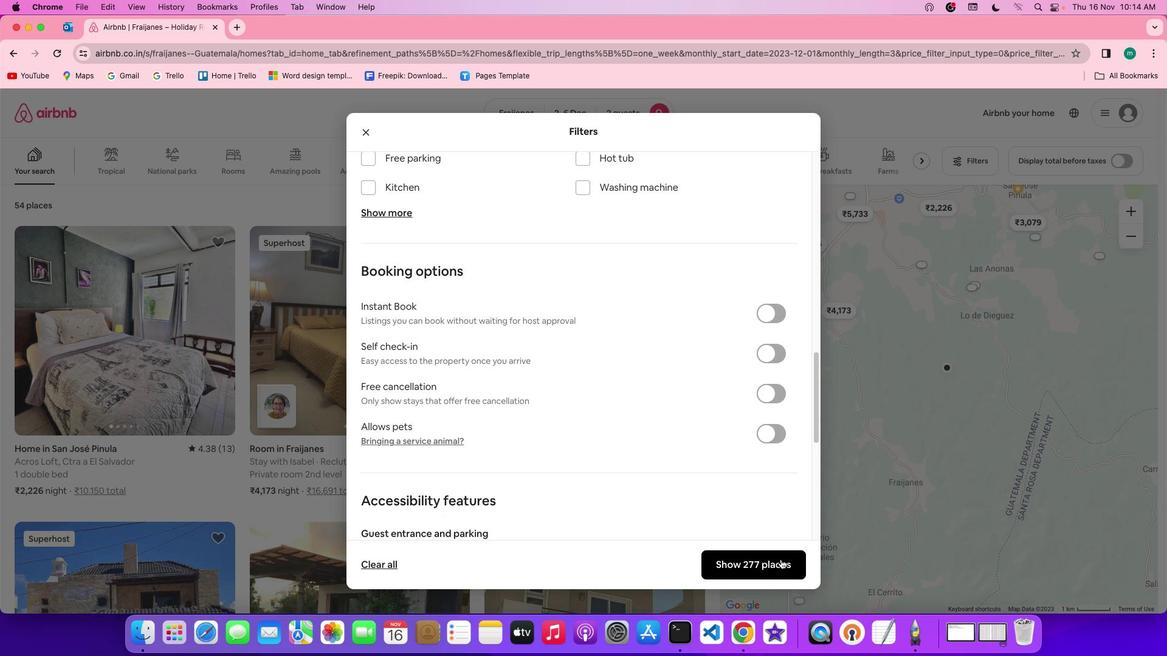 
Action: Mouse pressed left at (782, 560)
Screenshot: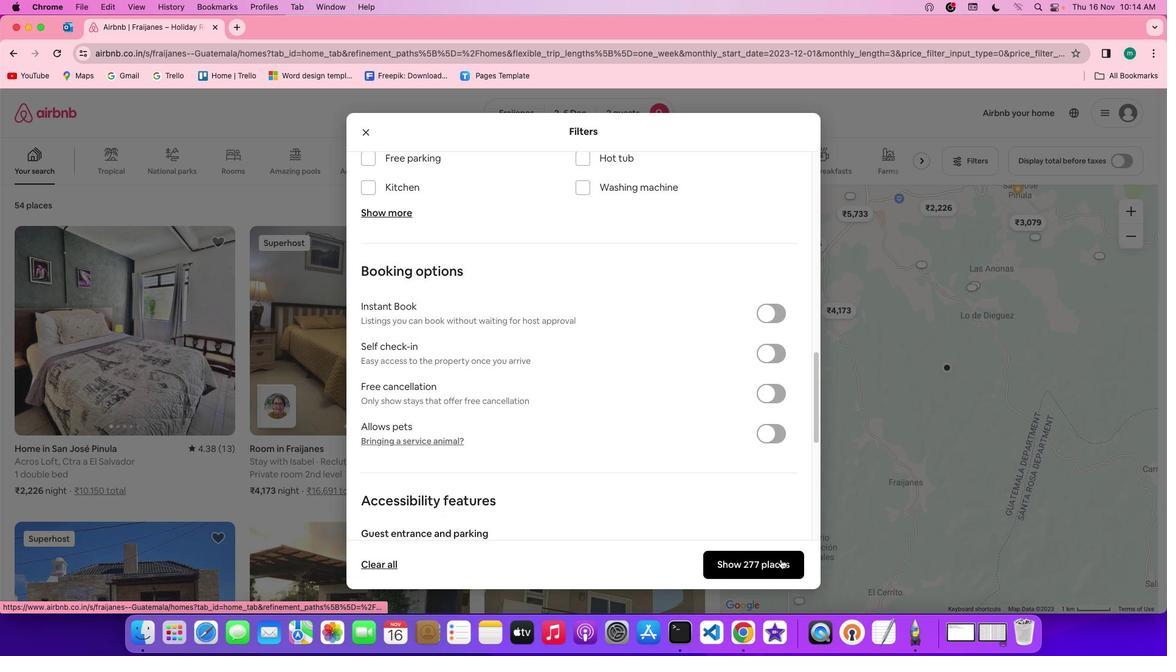 
Action: Mouse moved to (329, 372)
Screenshot: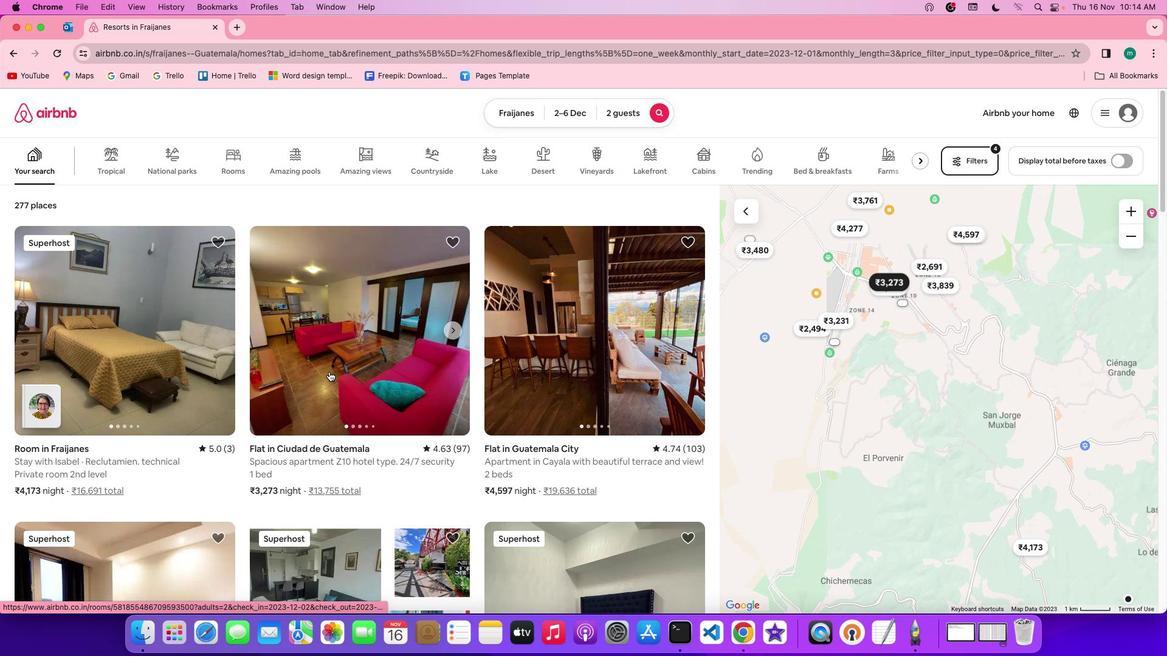 
Action: Mouse pressed left at (329, 372)
Screenshot: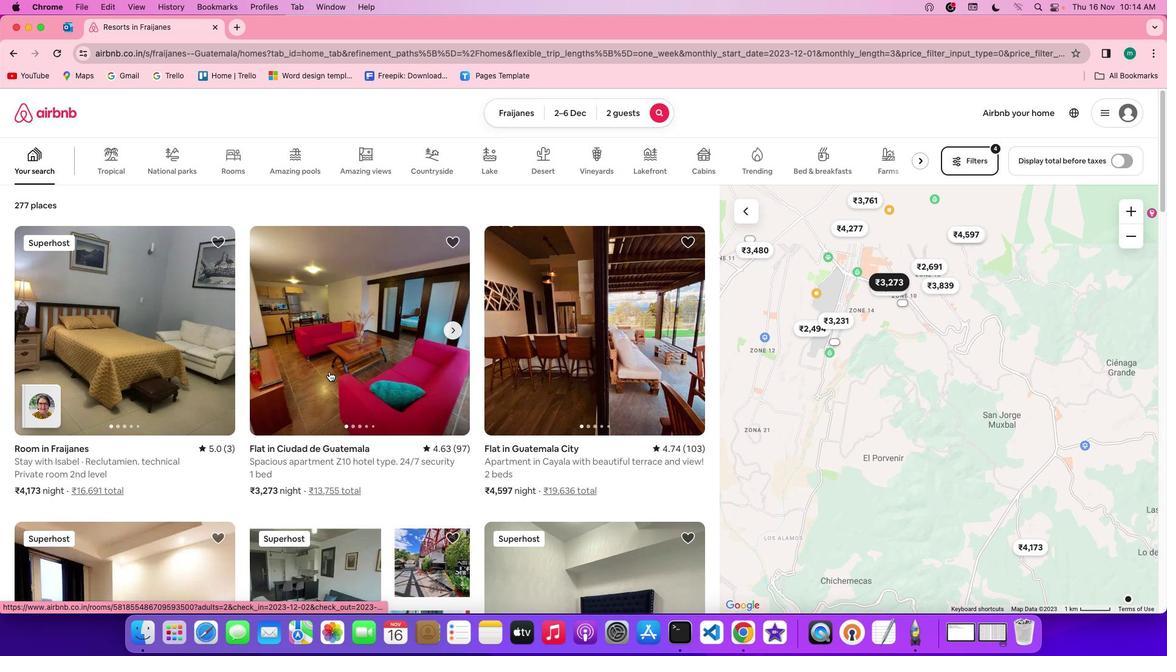 
Action: Mouse moved to (852, 458)
Screenshot: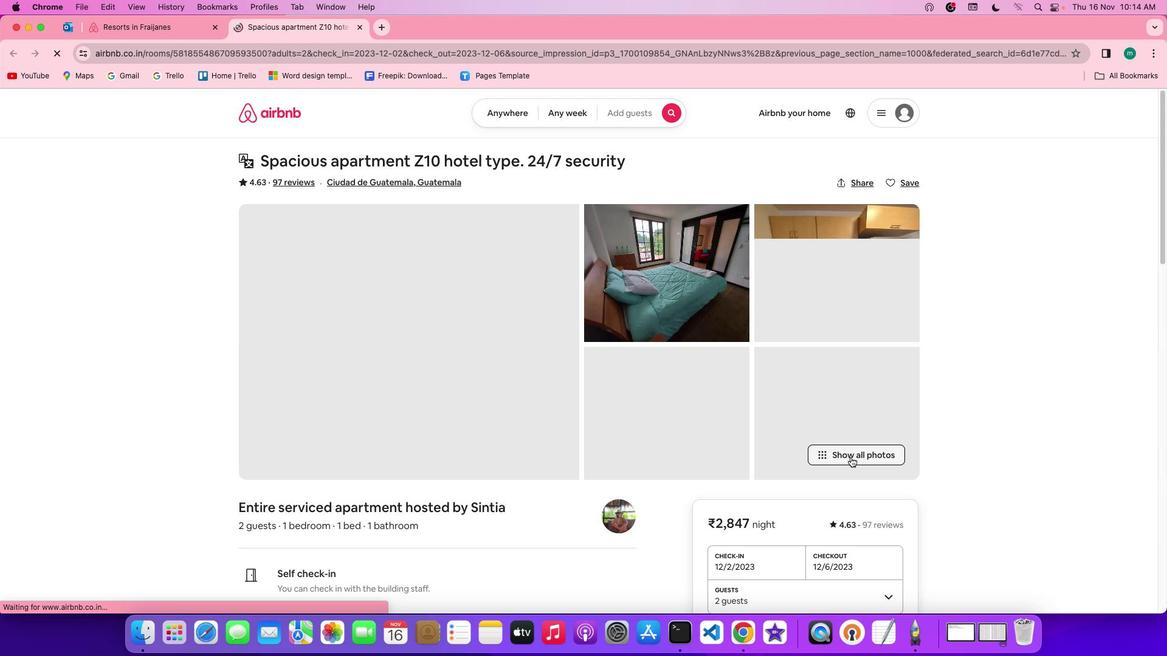 
Action: Mouse pressed left at (852, 458)
Screenshot: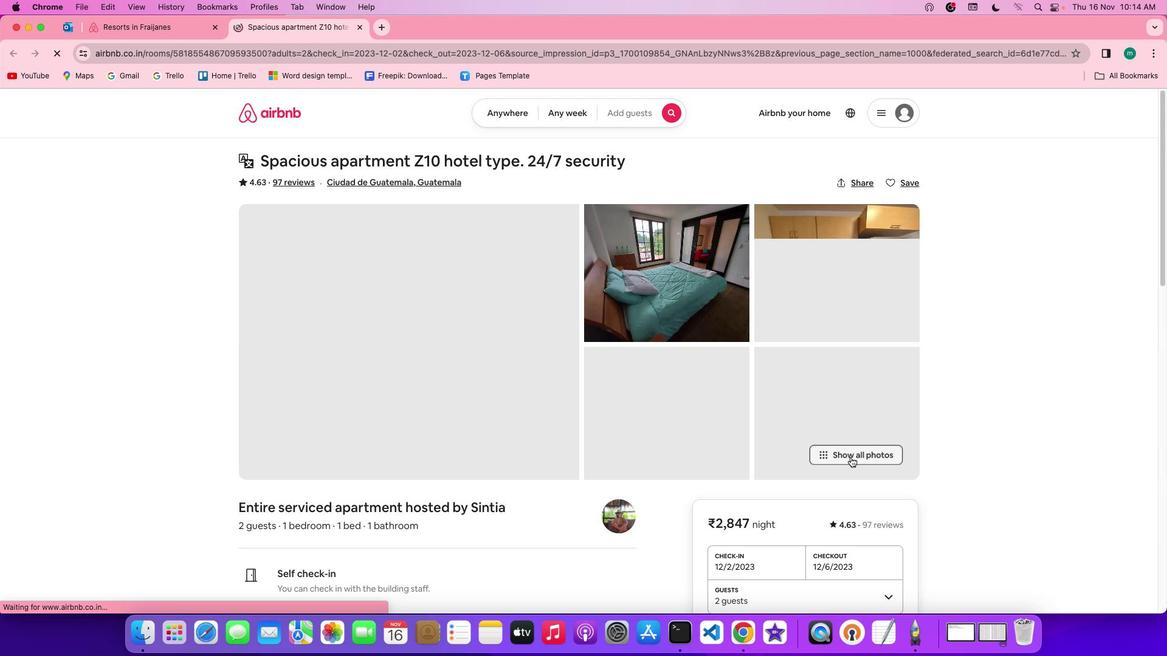 
Action: Mouse moved to (553, 418)
Screenshot: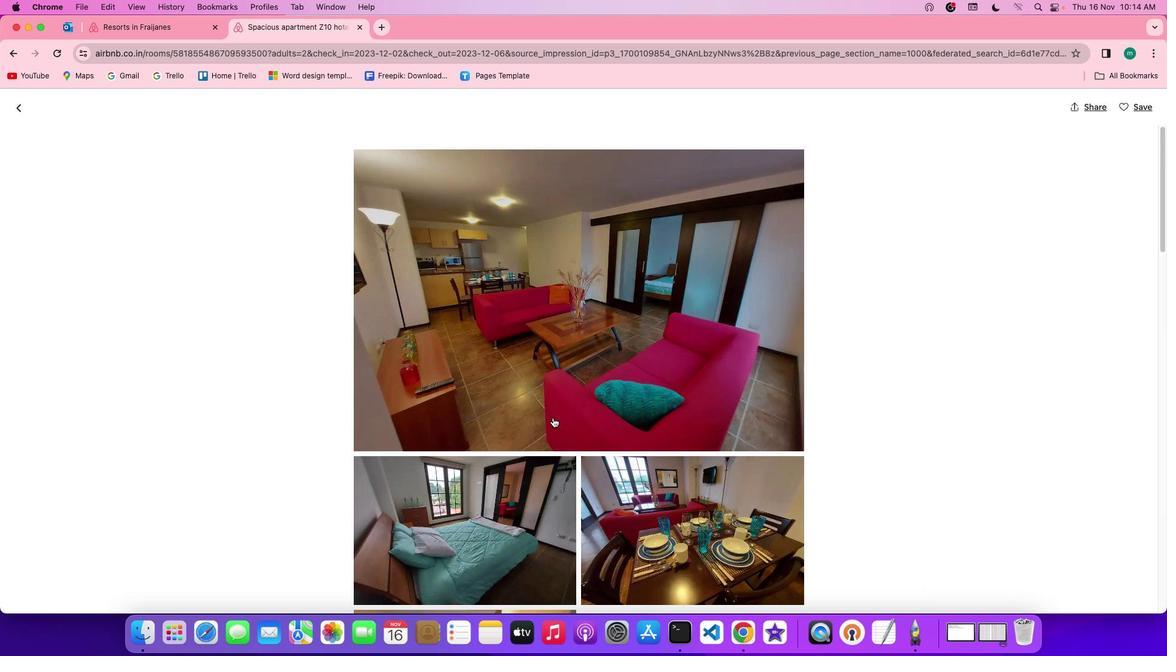 
Action: Mouse scrolled (553, 418) with delta (0, 0)
Screenshot: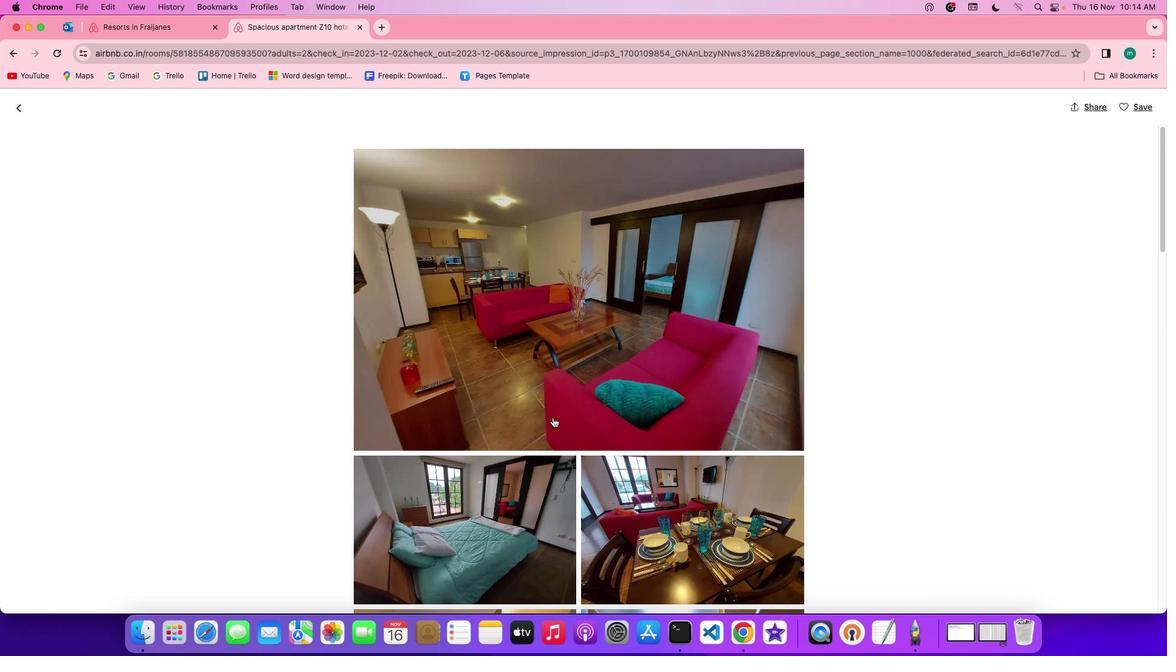 
Action: Mouse scrolled (553, 418) with delta (0, 0)
Screenshot: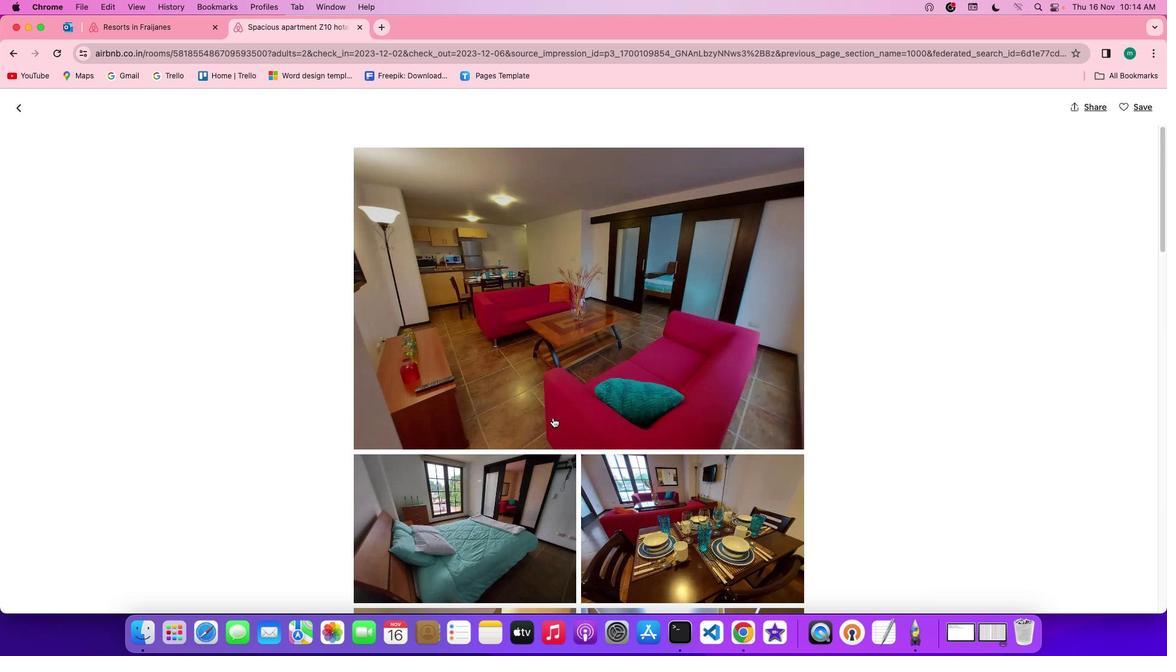 
Action: Mouse scrolled (553, 418) with delta (0, 0)
Screenshot: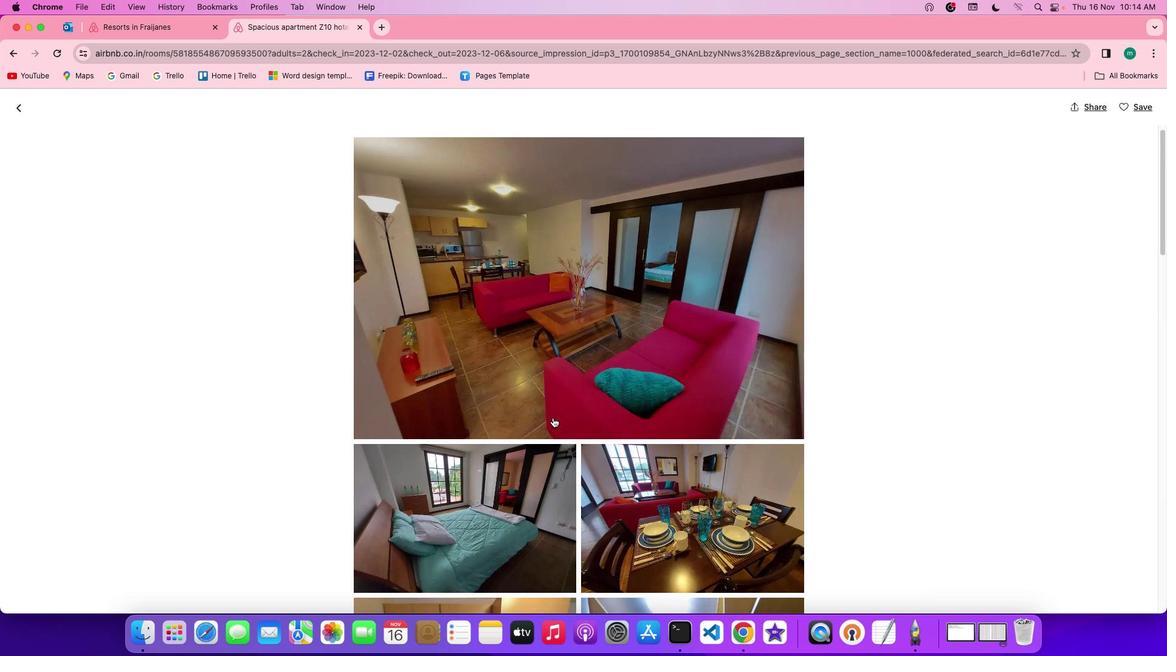 
Action: Mouse scrolled (553, 418) with delta (0, 0)
Screenshot: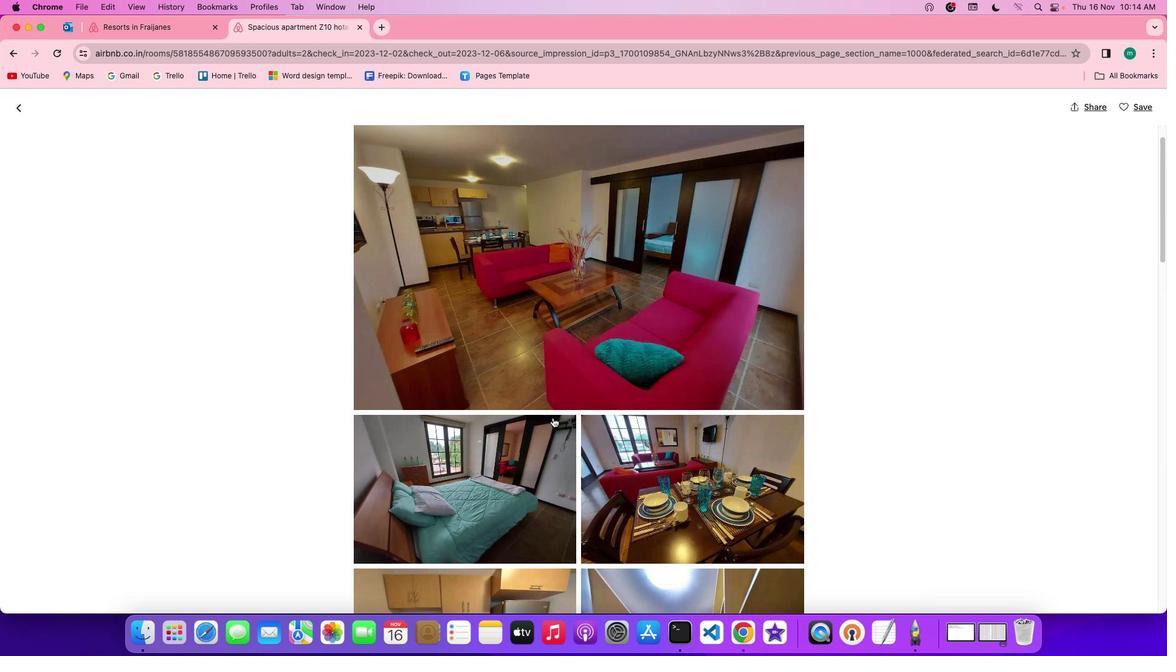 
Action: Mouse scrolled (553, 418) with delta (0, 0)
Screenshot: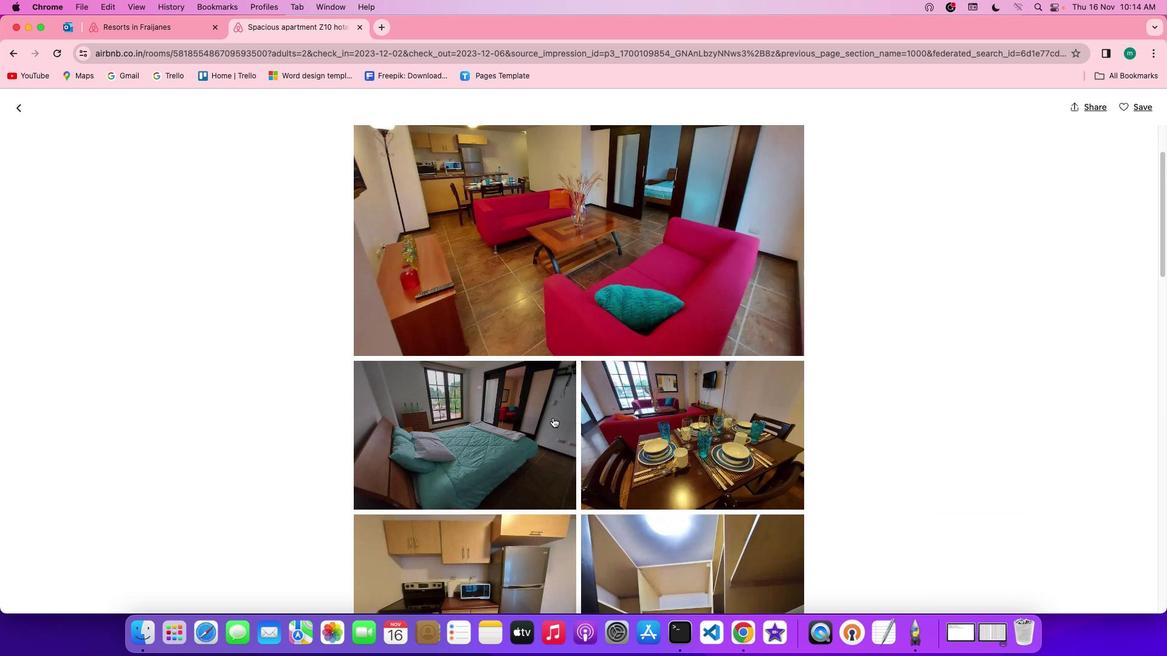 
Action: Mouse scrolled (553, 418) with delta (0, 0)
Screenshot: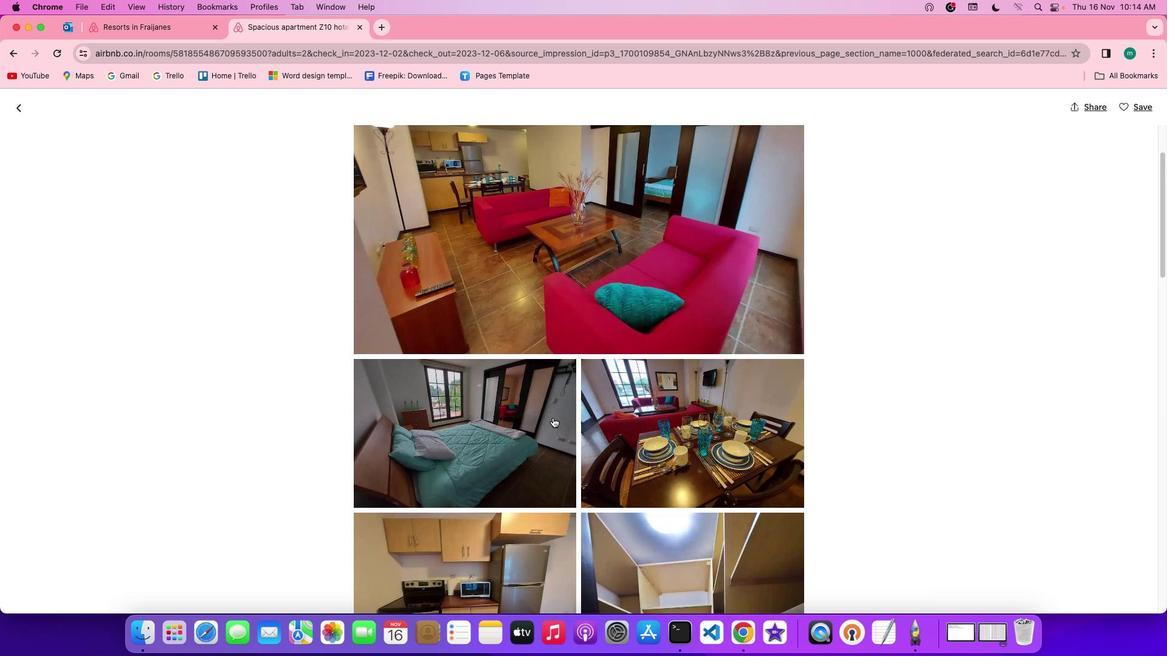 
Action: Mouse scrolled (553, 418) with delta (0, 0)
Screenshot: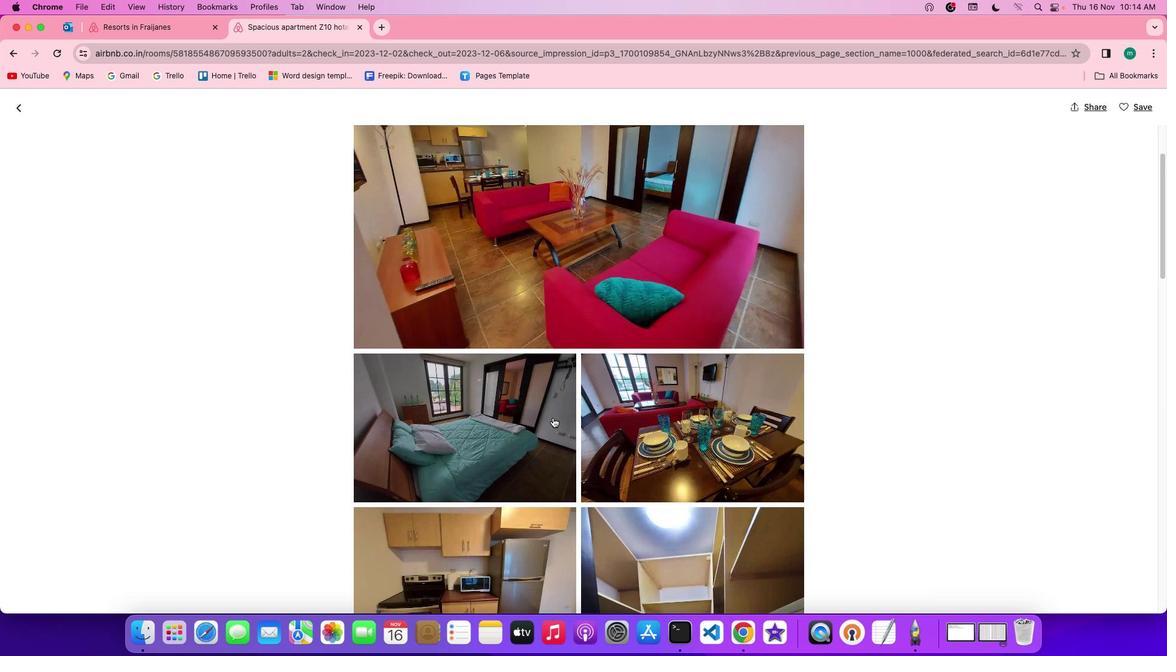
Action: Mouse scrolled (553, 418) with delta (0, 0)
Screenshot: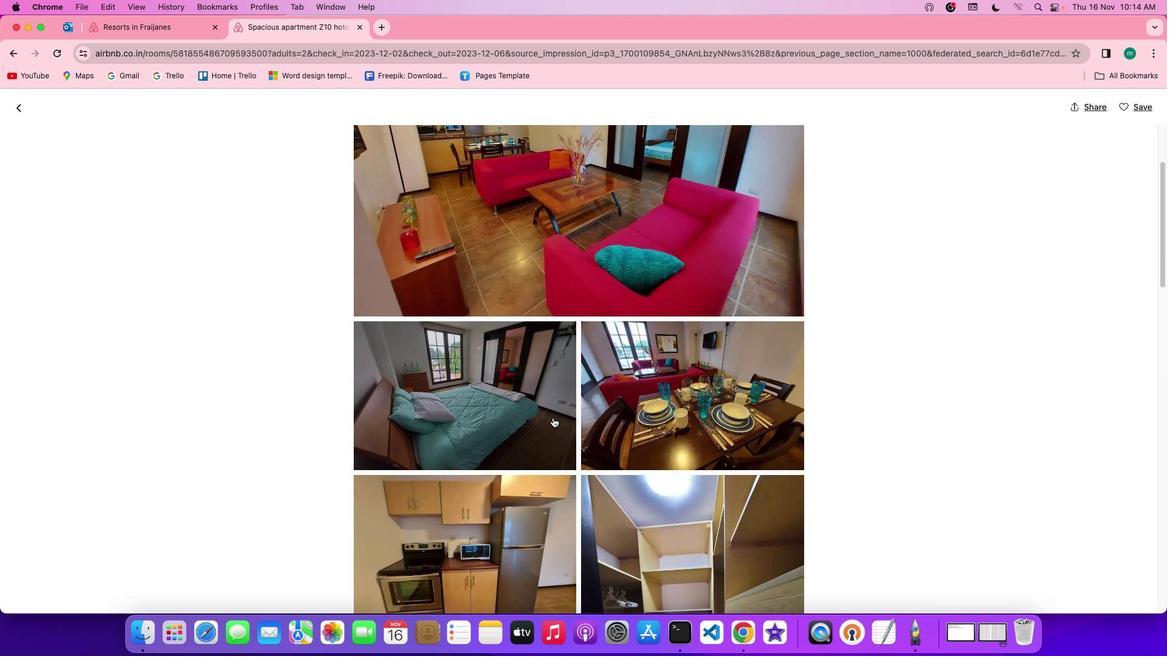 
Action: Mouse scrolled (553, 418) with delta (0, 0)
Screenshot: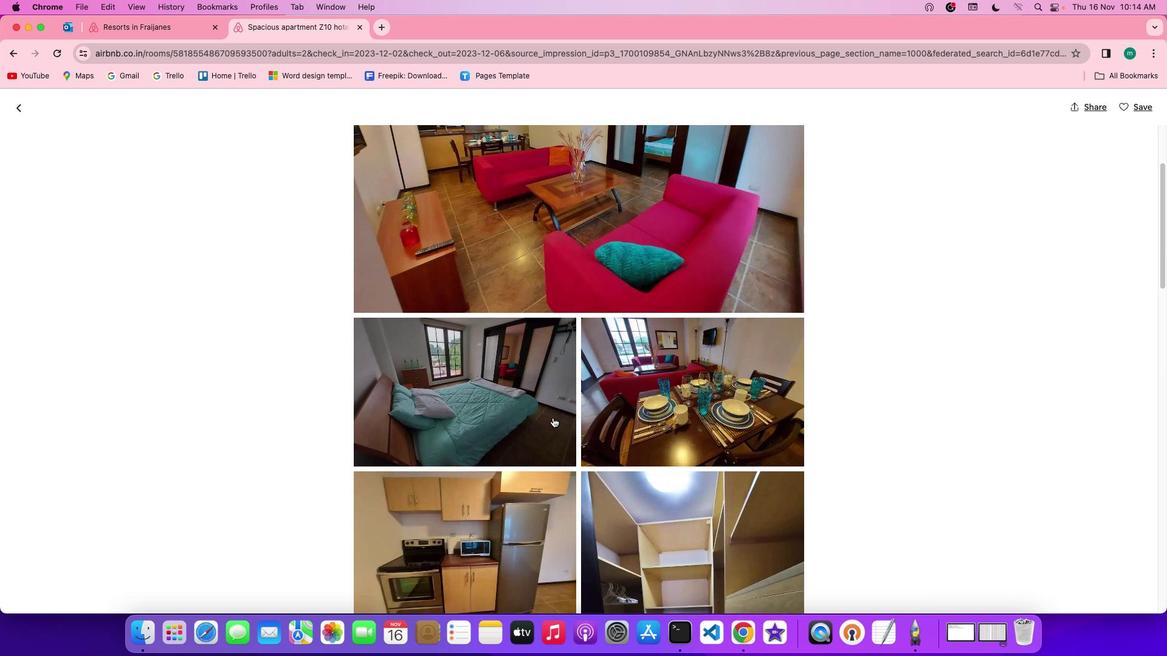 
Action: Mouse scrolled (553, 418) with delta (0, 0)
Screenshot: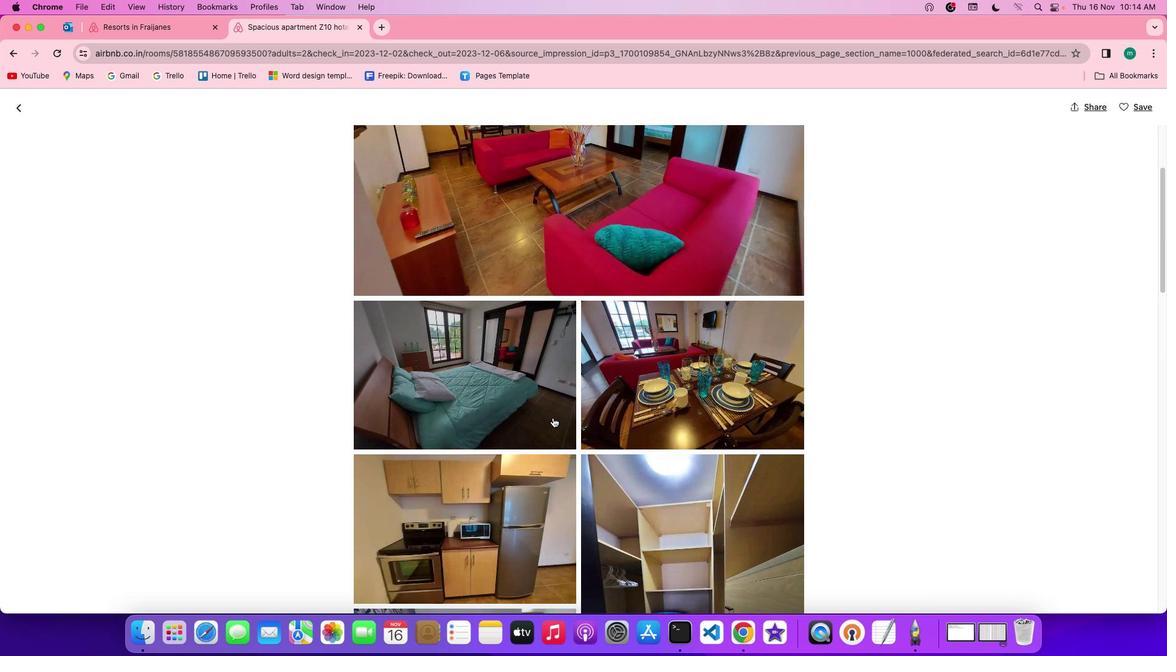 
Action: Mouse scrolled (553, 418) with delta (0, 0)
Screenshot: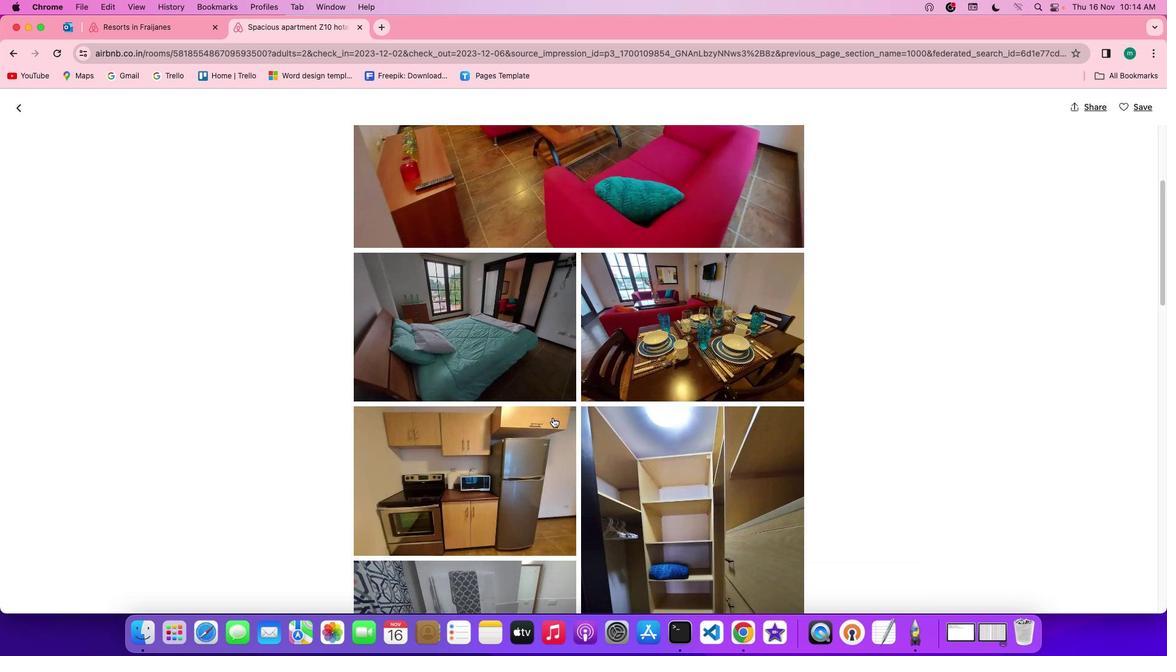 
Action: Mouse moved to (552, 418)
Screenshot: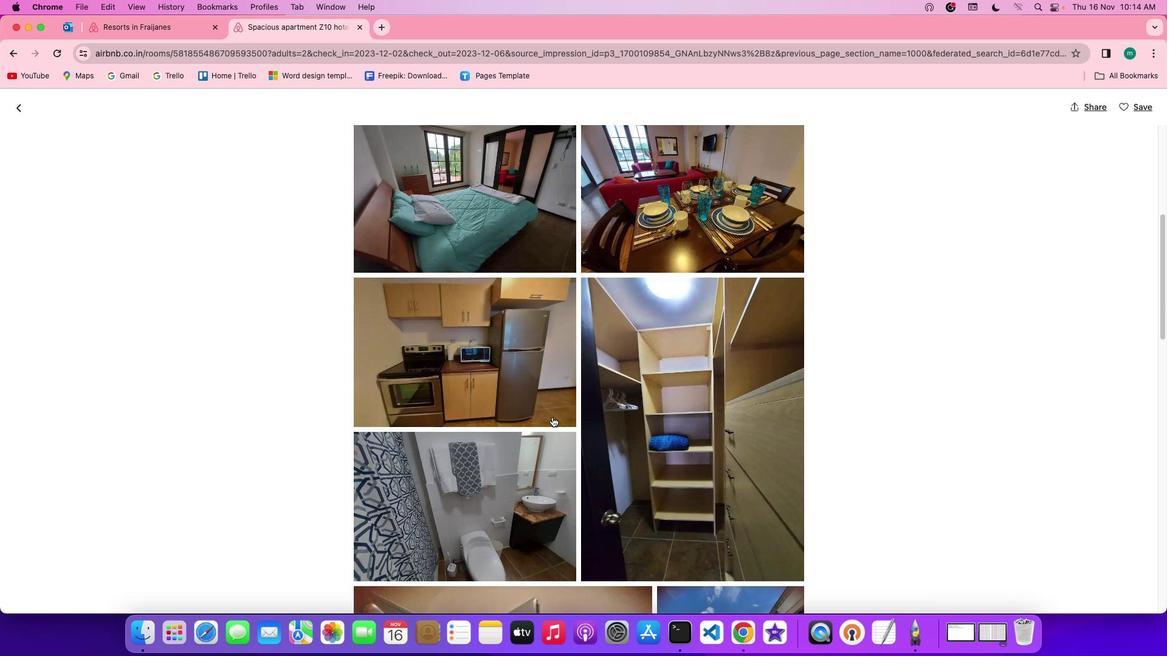 
Action: Mouse scrolled (552, 418) with delta (0, 0)
Screenshot: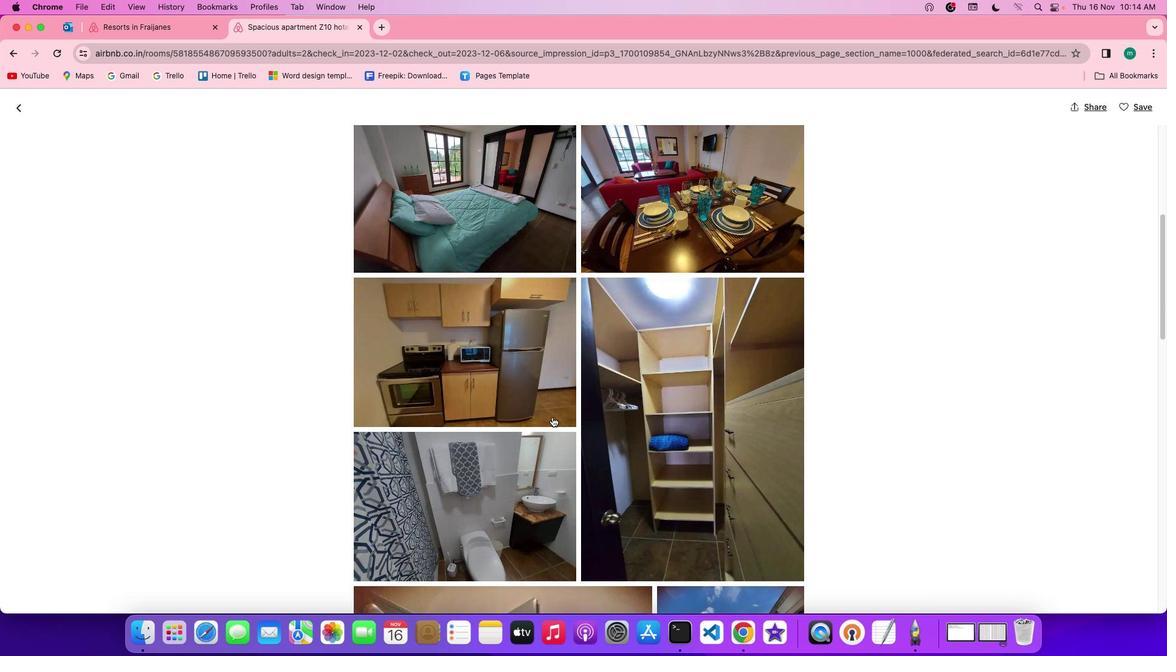 
Action: Mouse scrolled (552, 418) with delta (0, 0)
Screenshot: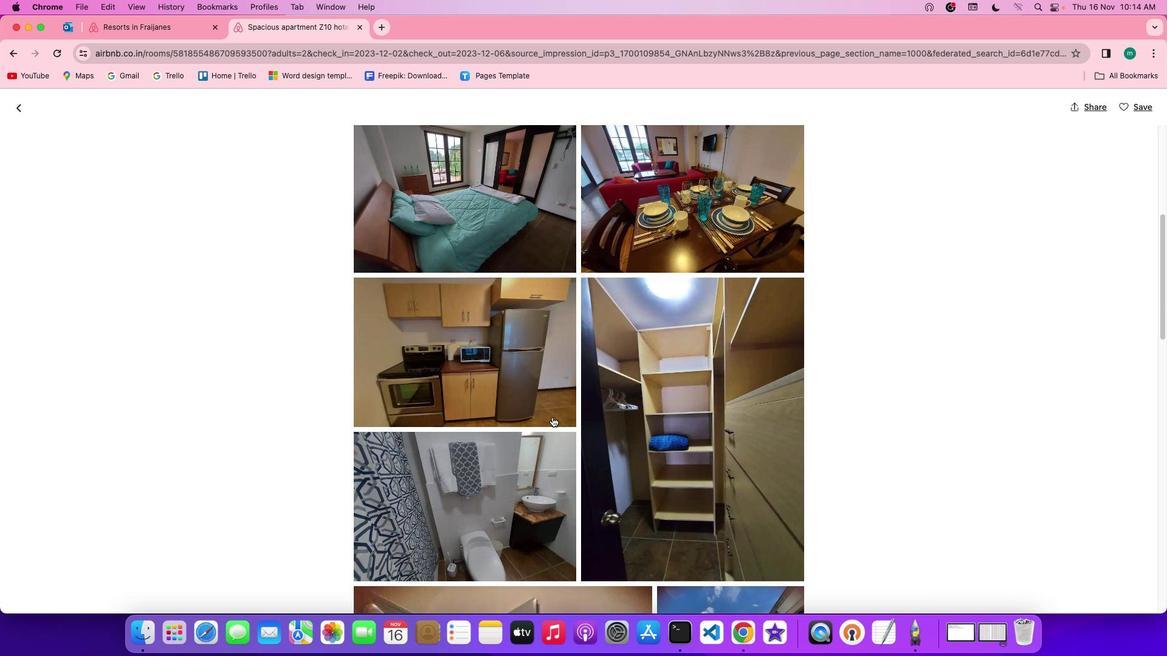 
Action: Mouse scrolled (552, 418) with delta (0, 0)
Screenshot: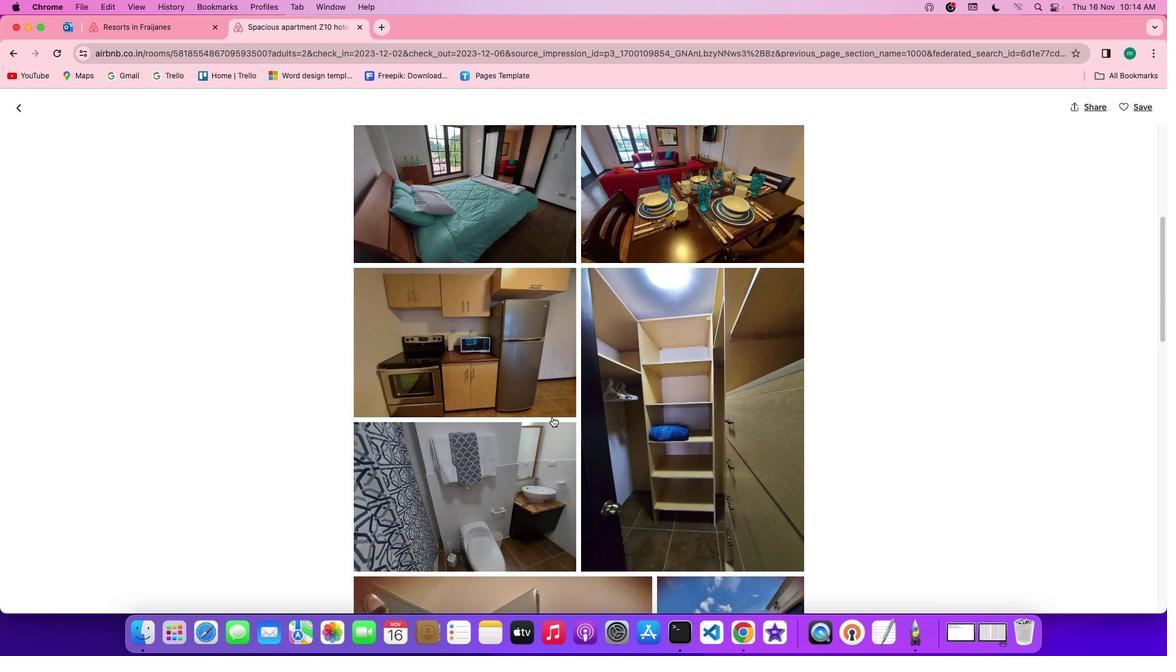 
Action: Mouse scrolled (552, 418) with delta (0, 0)
Screenshot: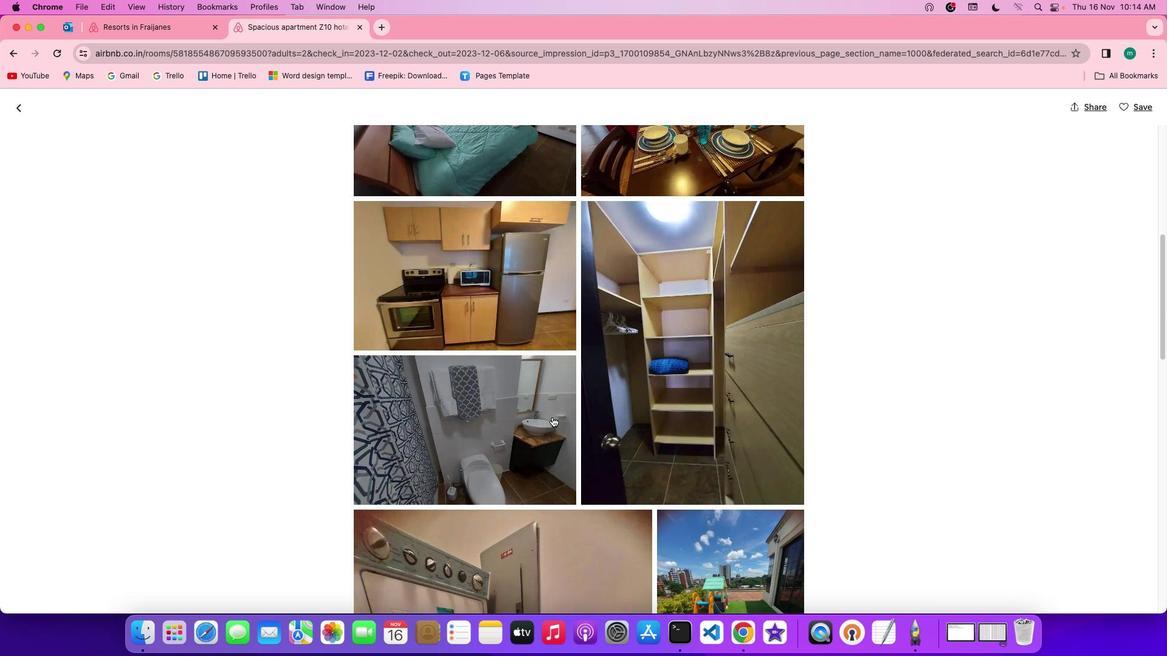 
Action: Mouse scrolled (552, 418) with delta (0, 0)
Screenshot: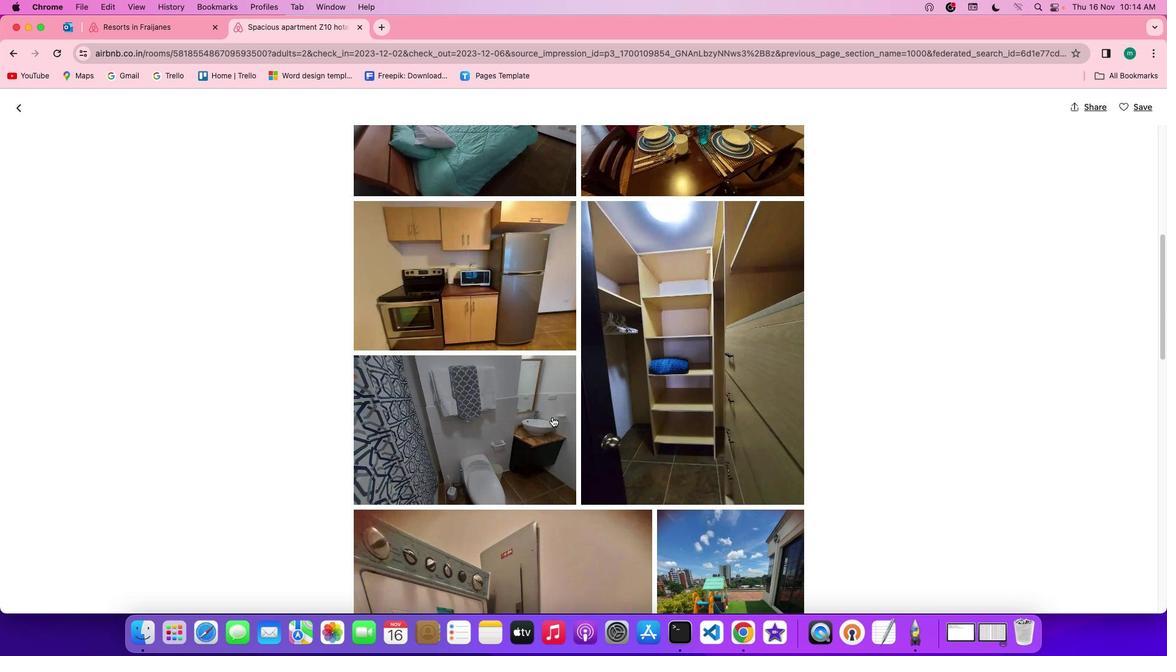 
Action: Mouse scrolled (552, 418) with delta (0, 0)
Screenshot: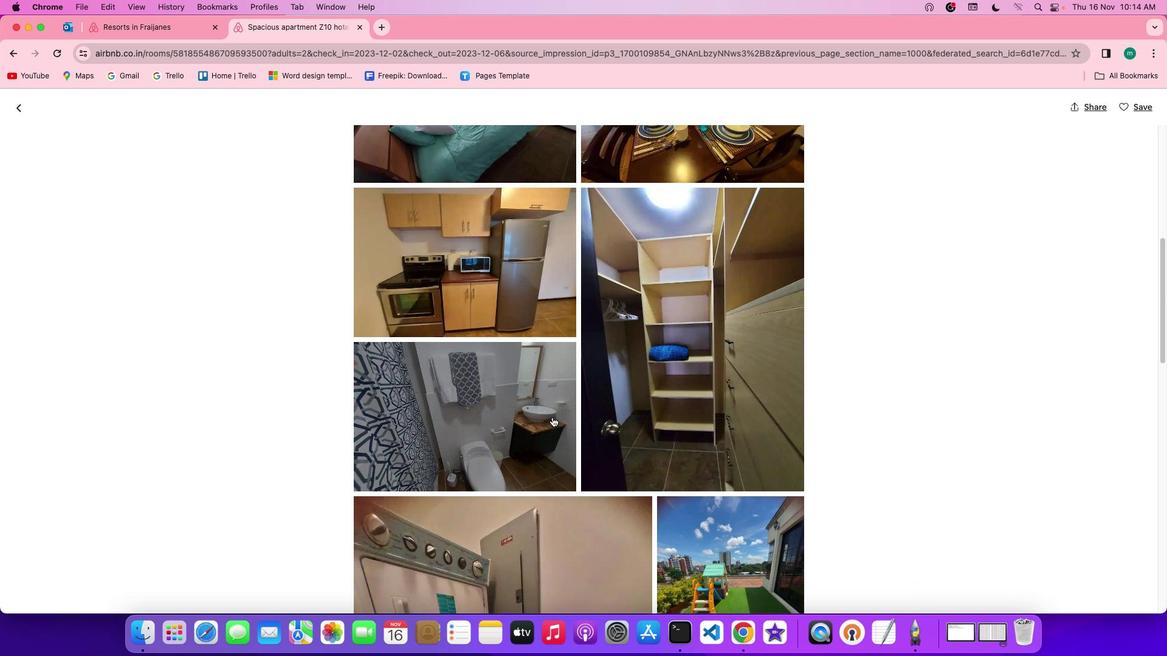 
Action: Mouse scrolled (552, 418) with delta (0, 0)
Screenshot: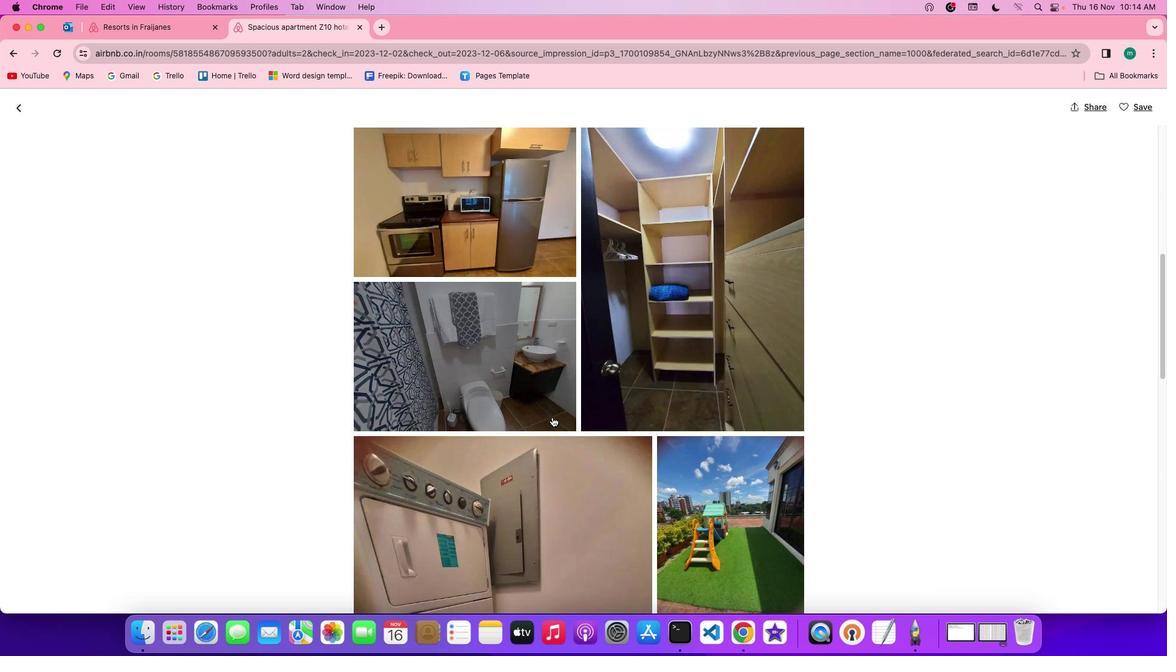 
Action: Mouse scrolled (552, 418) with delta (0, 0)
Screenshot: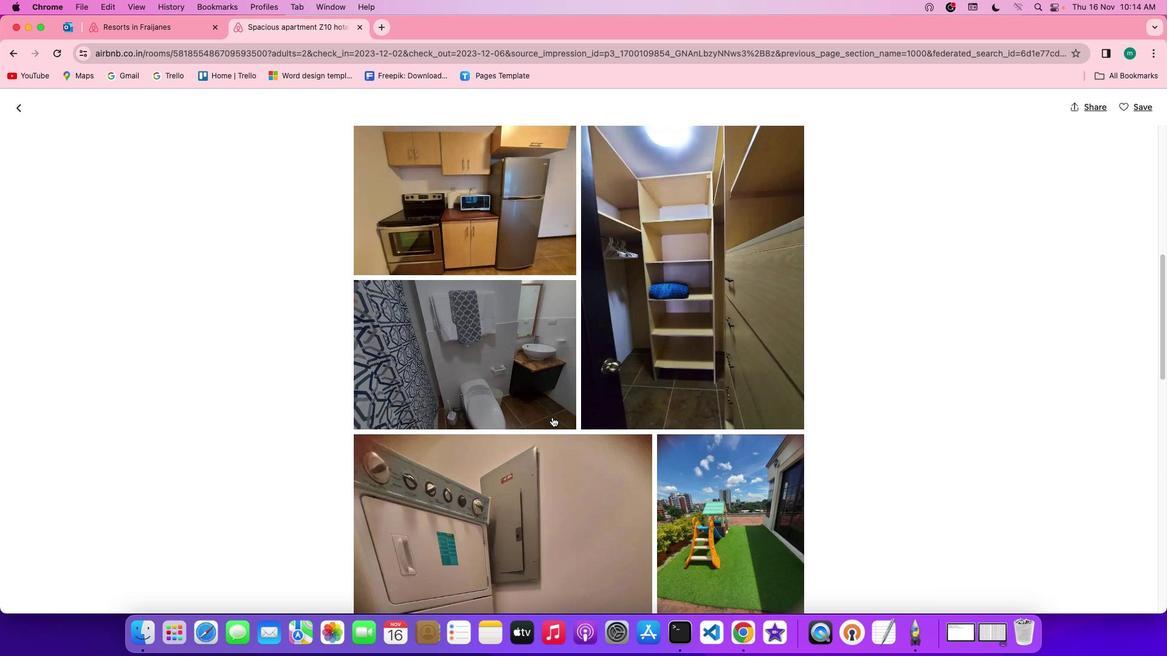 
Action: Mouse scrolled (552, 418) with delta (0, 0)
Screenshot: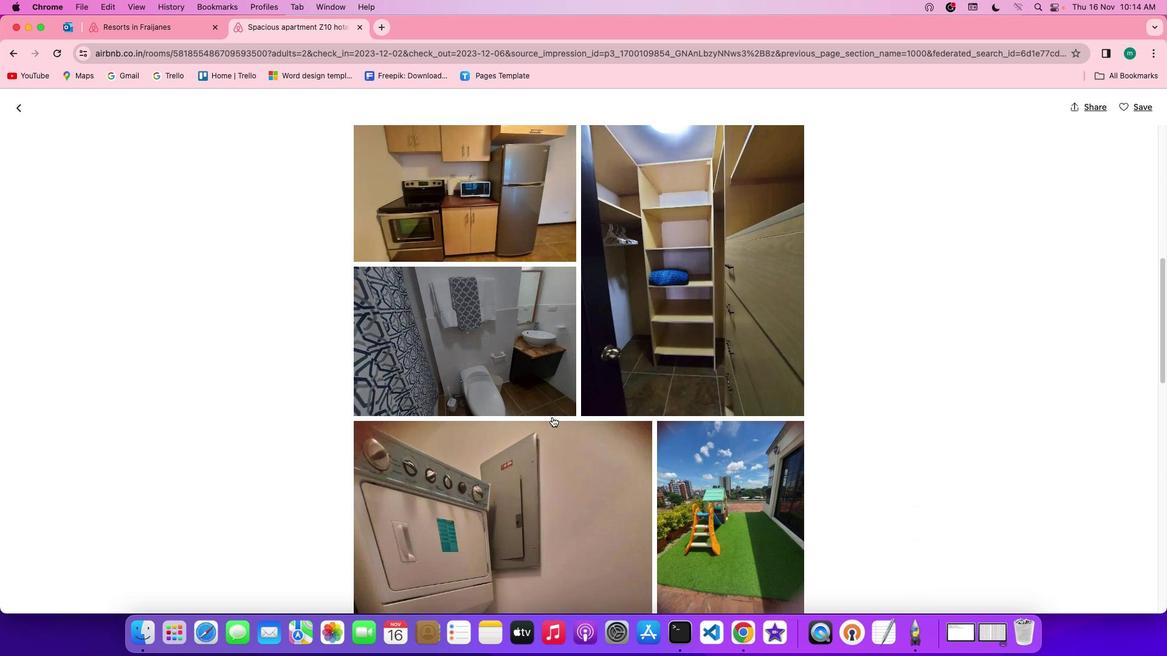 
Action: Mouse scrolled (552, 418) with delta (0, 0)
Screenshot: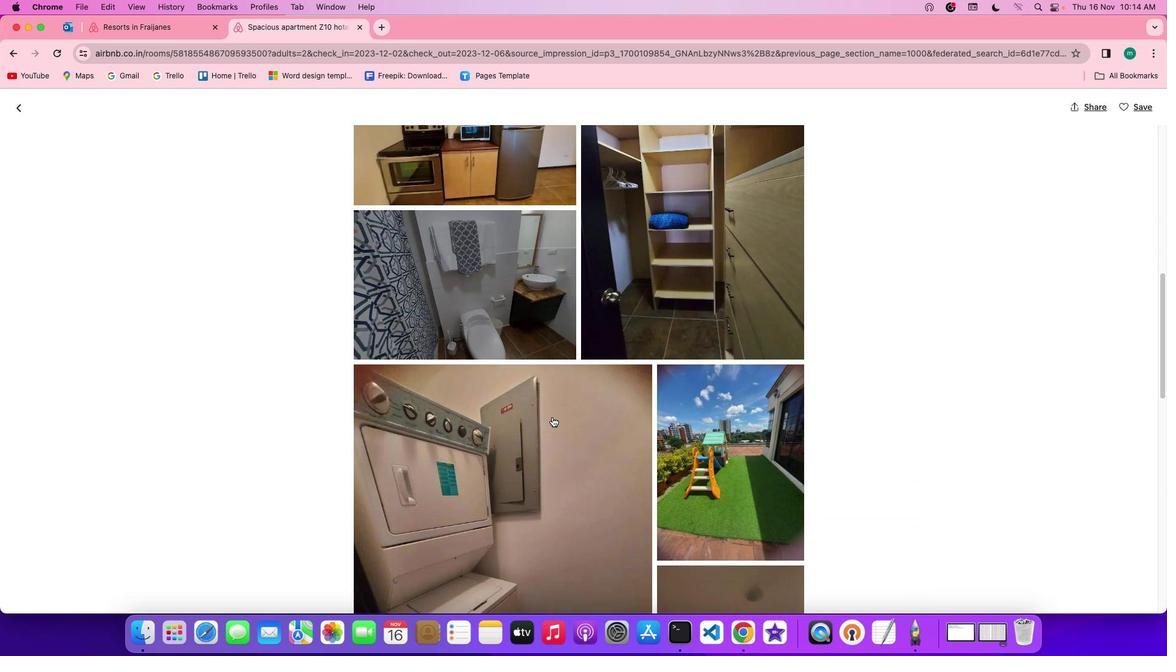 
Action: Mouse scrolled (552, 418) with delta (0, 0)
Screenshot: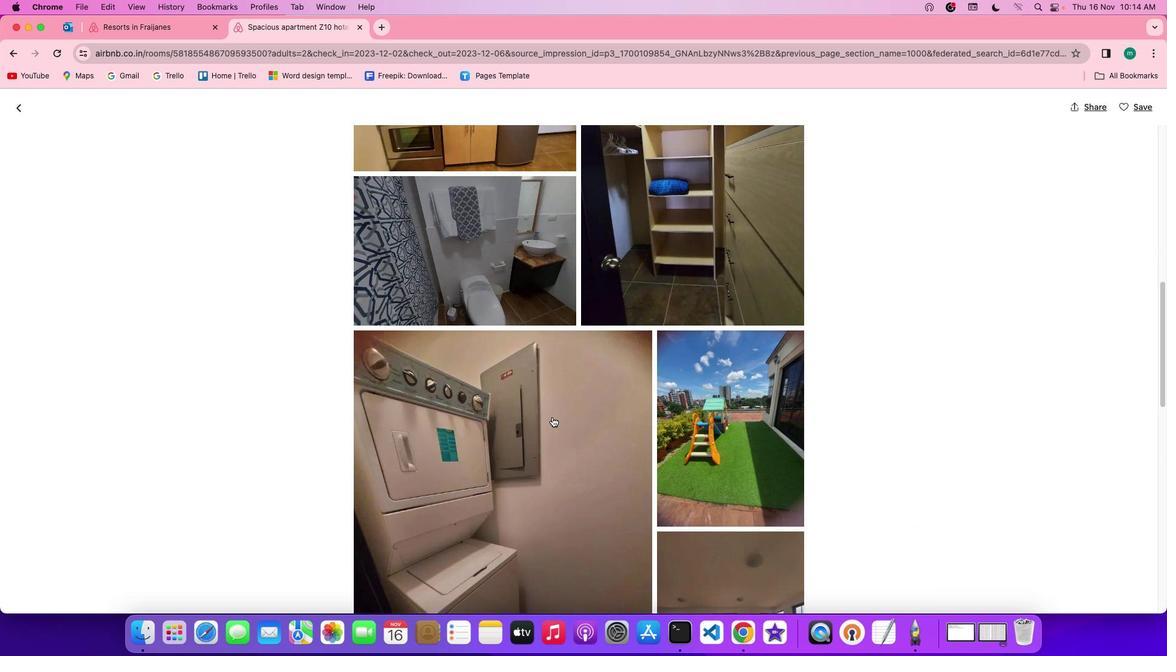 
Action: Mouse scrolled (552, 418) with delta (0, 0)
Screenshot: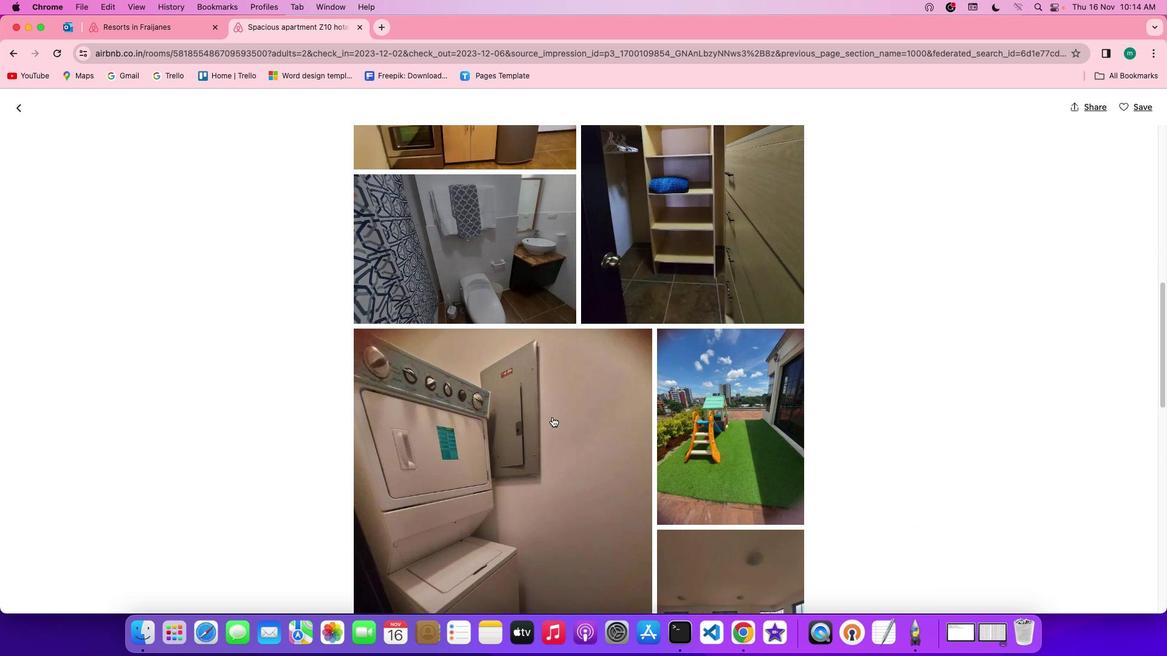 
Action: Mouse scrolled (552, 418) with delta (0, 0)
Screenshot: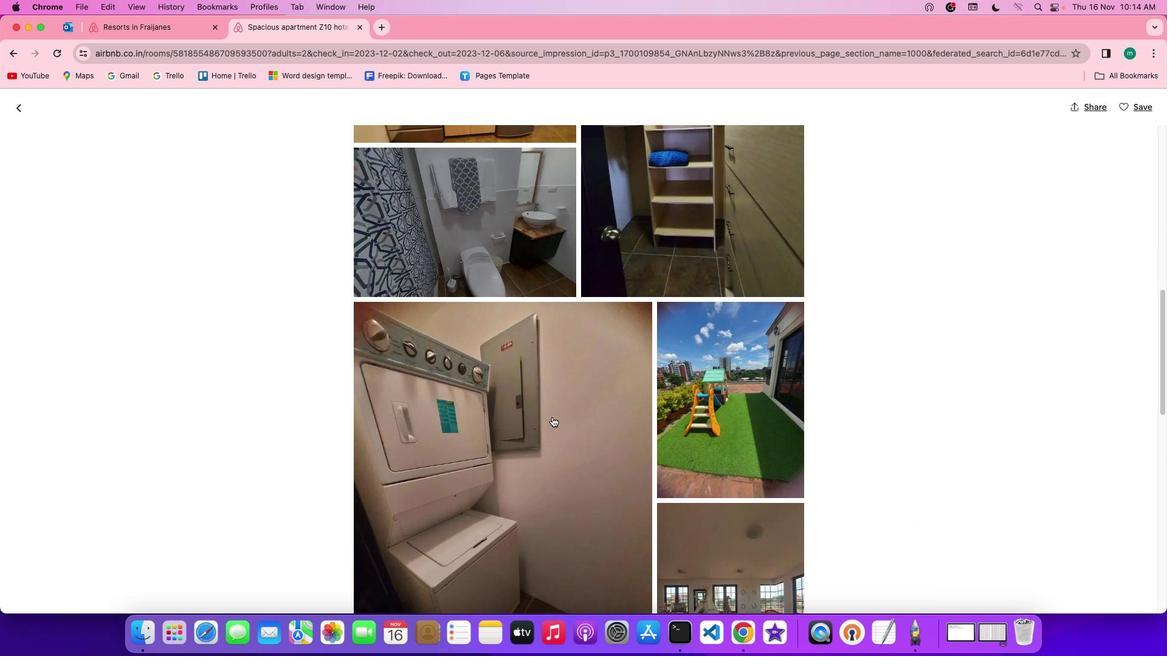 
Action: Mouse scrolled (552, 418) with delta (0, 0)
Screenshot: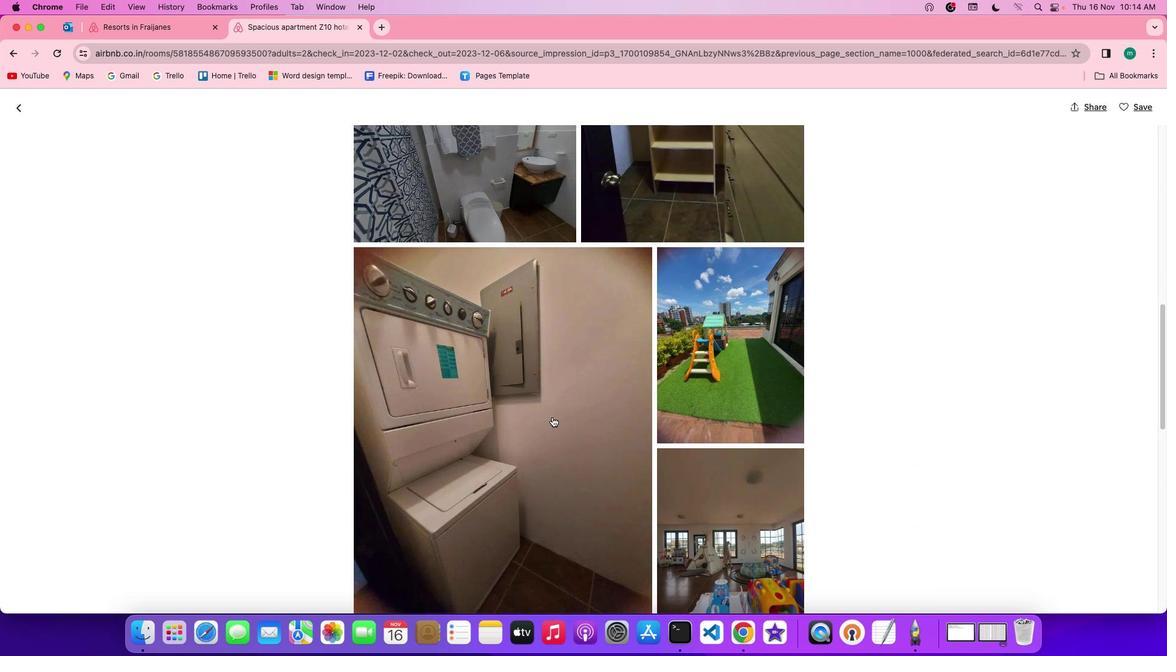 
Action: Mouse scrolled (552, 418) with delta (0, 0)
Screenshot: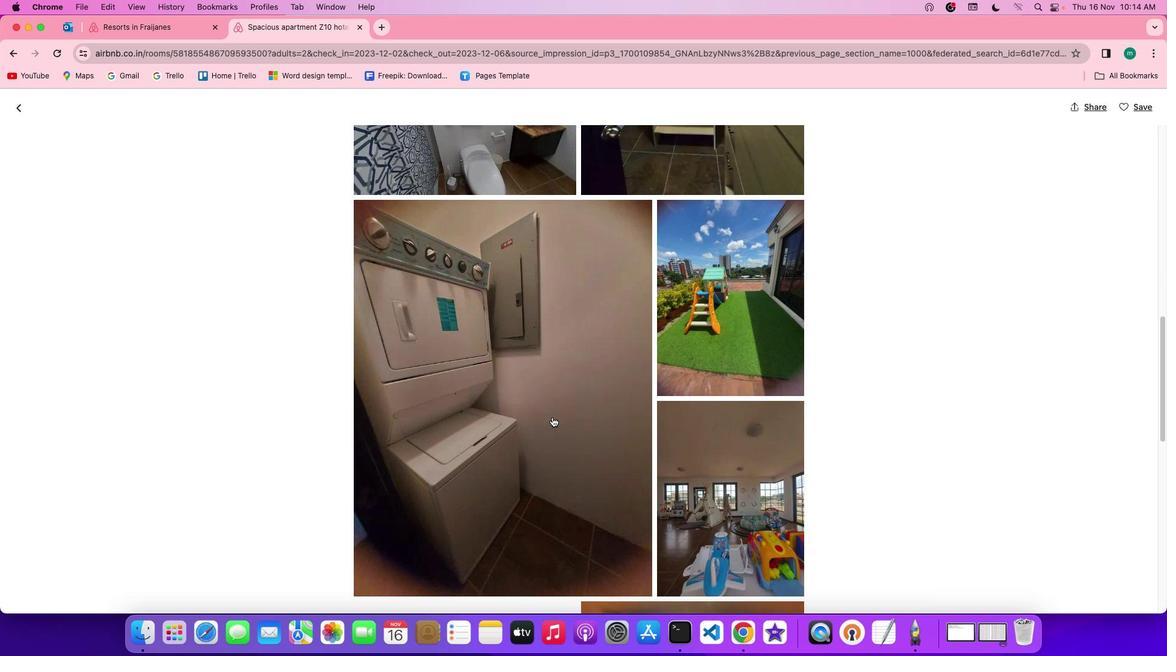 
Action: Mouse scrolled (552, 418) with delta (0, 0)
Screenshot: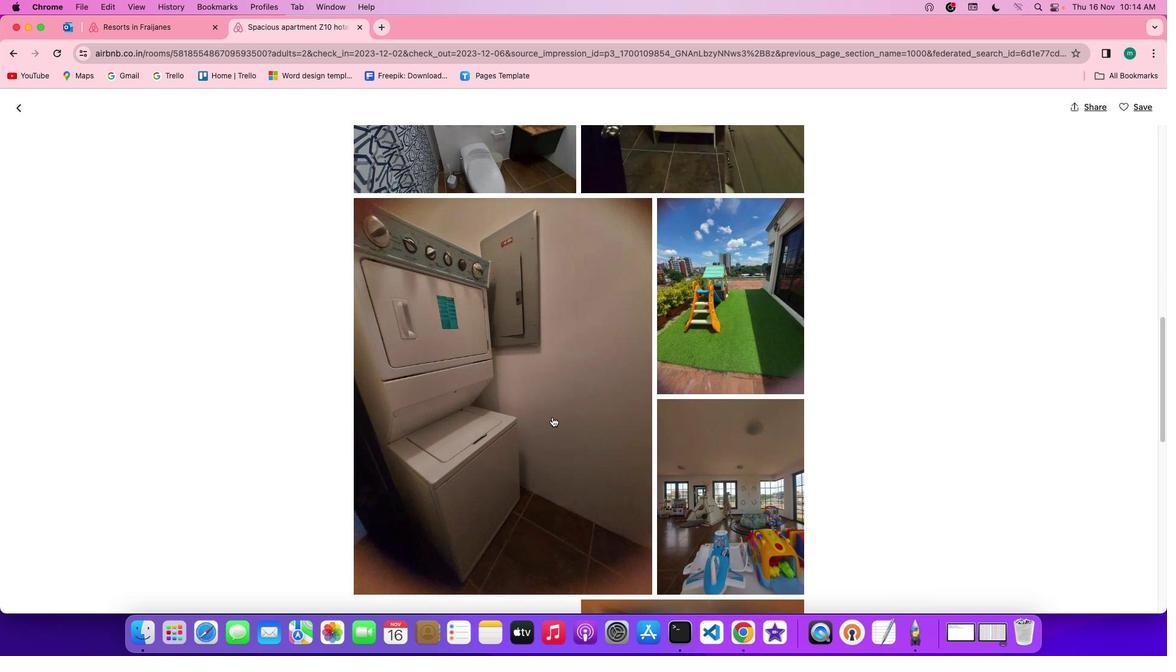 
Action: Mouse scrolled (552, 418) with delta (0, 0)
Screenshot: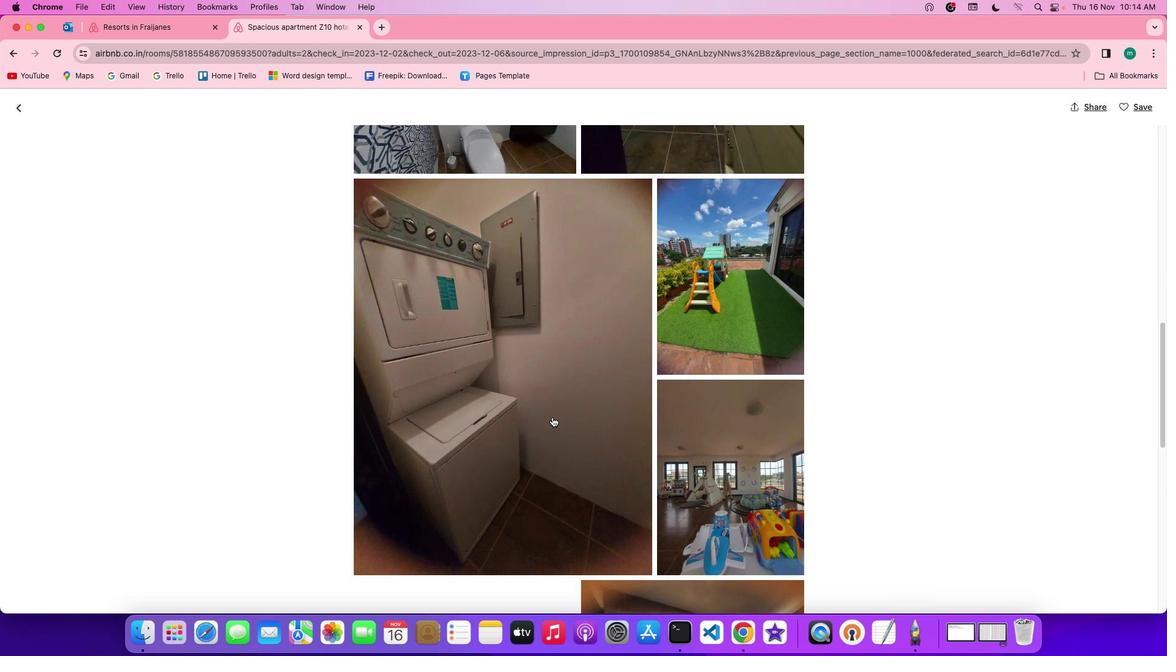 
Action: Mouse scrolled (552, 418) with delta (0, 0)
Screenshot: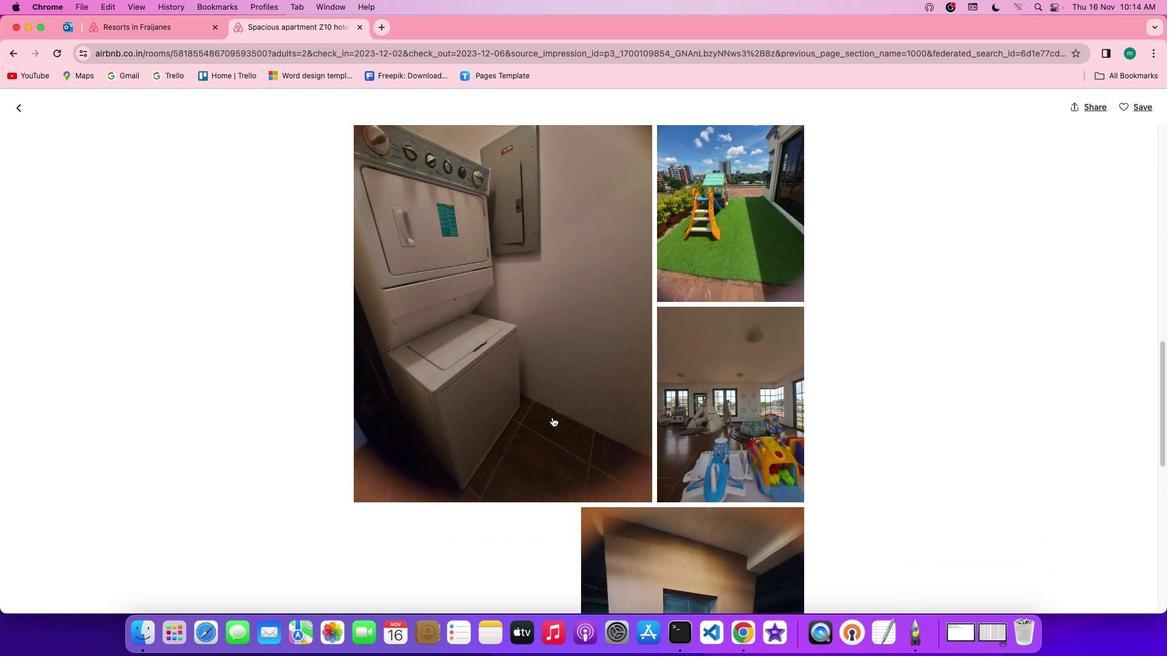 
Action: Mouse scrolled (552, 418) with delta (0, 0)
Screenshot: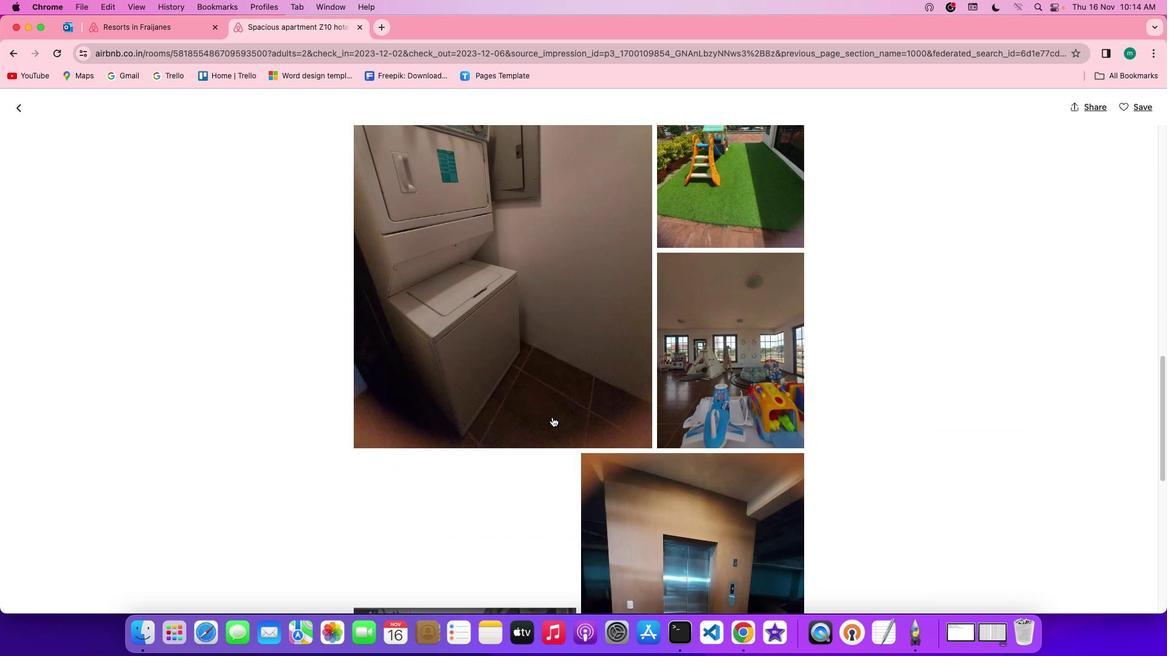 
Action: Mouse scrolled (552, 418) with delta (0, 0)
Screenshot: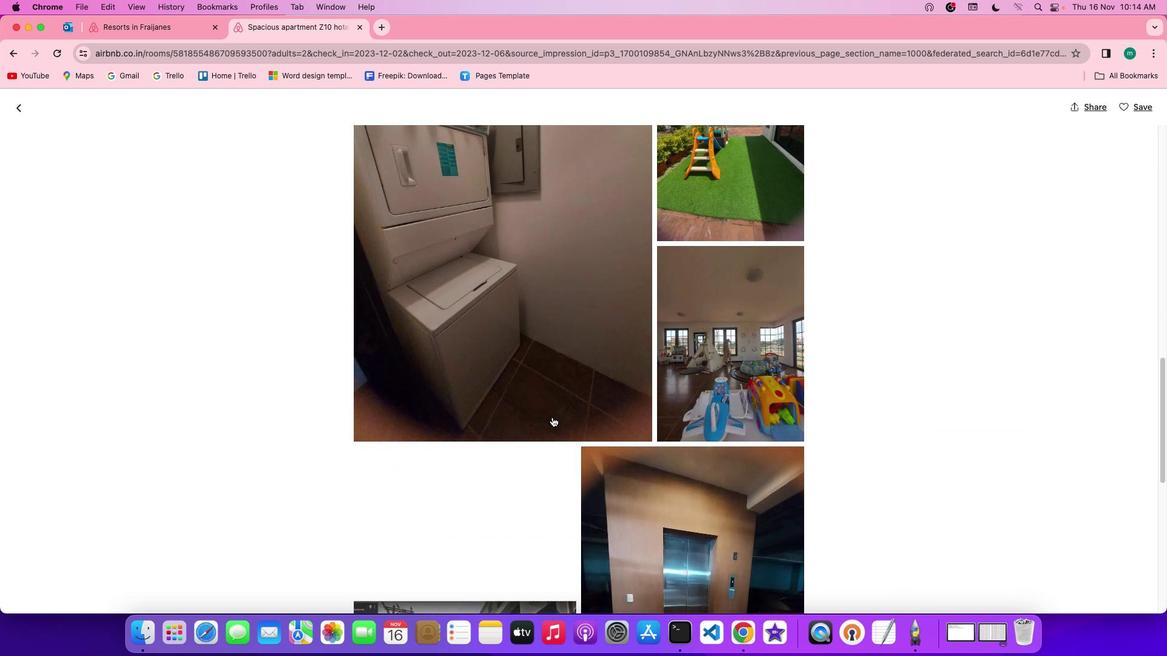 
Action: Mouse scrolled (552, 418) with delta (0, 0)
Screenshot: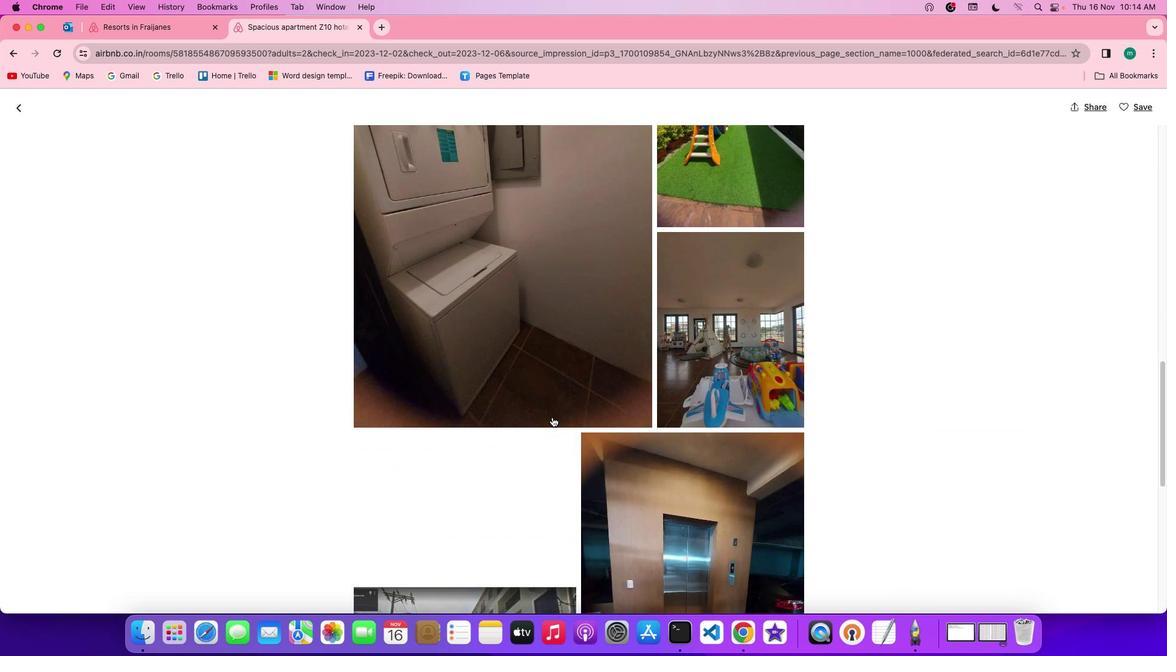 
Action: Mouse scrolled (552, 418) with delta (0, 0)
Screenshot: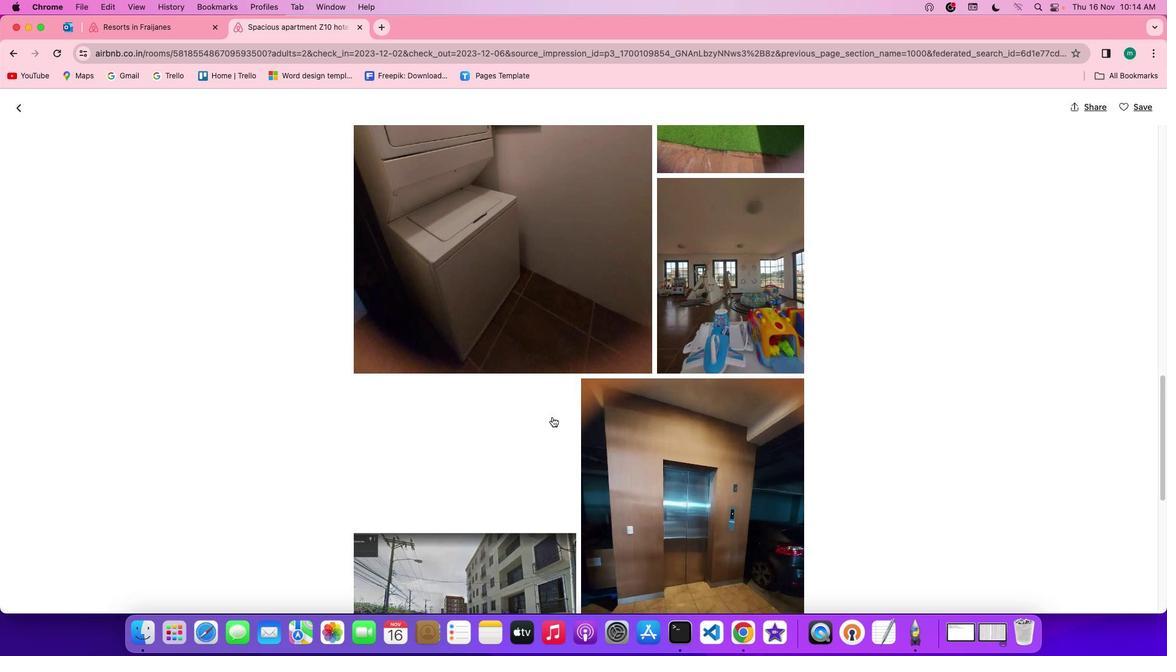 
Action: Mouse scrolled (552, 418) with delta (0, 0)
Screenshot: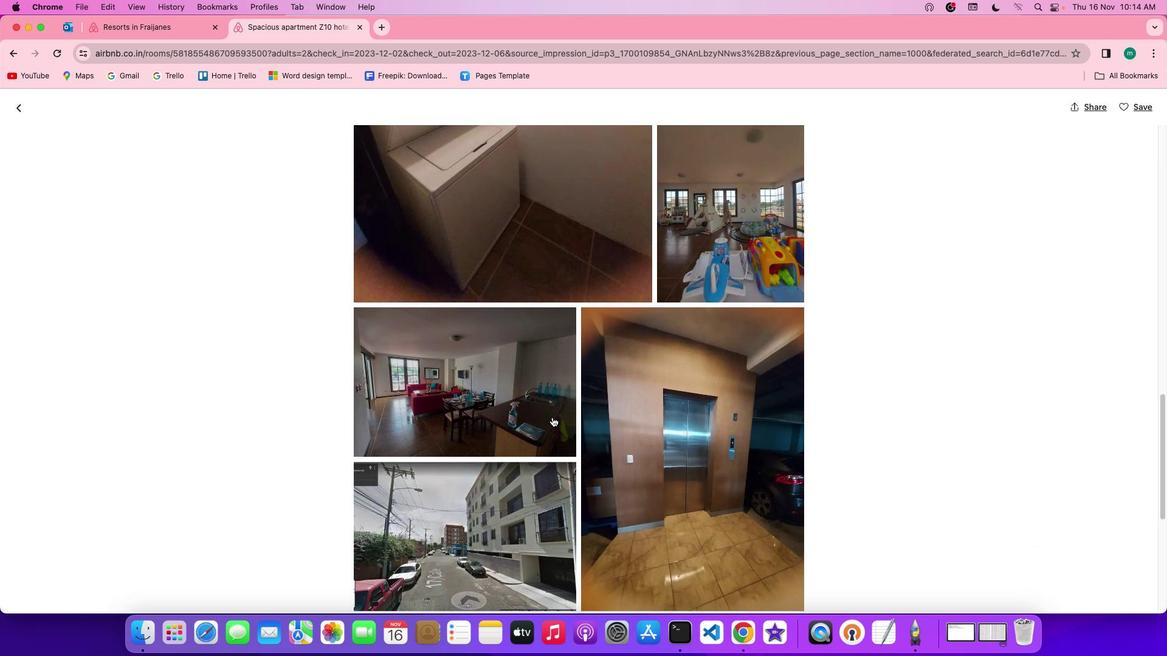 
Action: Mouse scrolled (552, 418) with delta (0, 0)
Screenshot: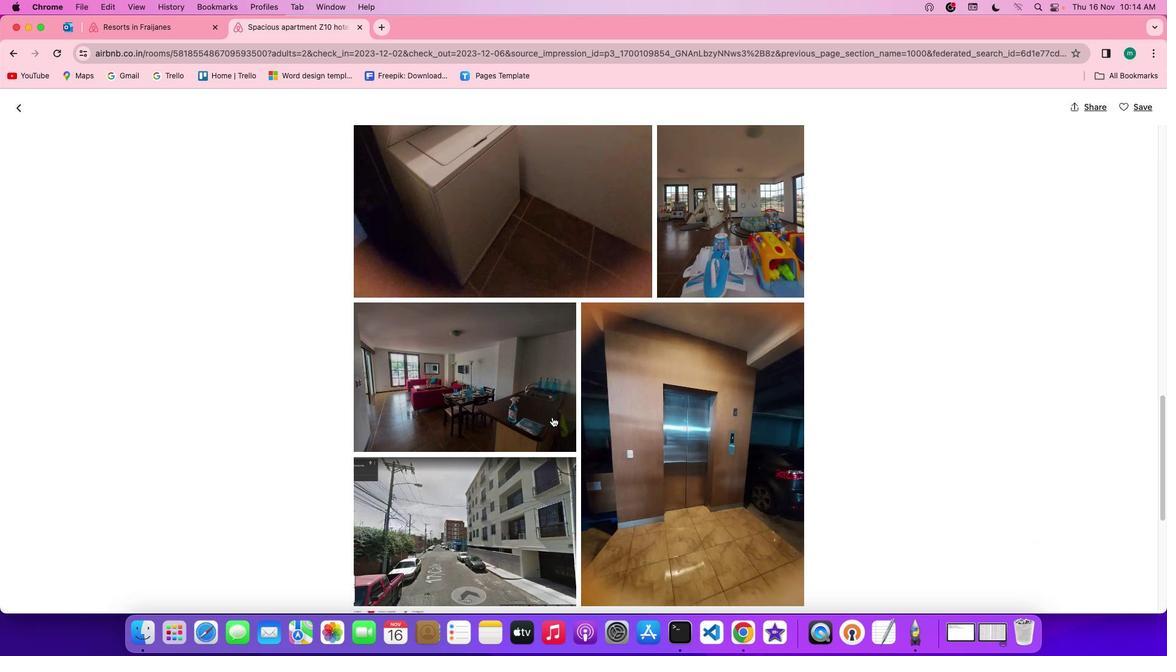 
Action: Mouse scrolled (552, 418) with delta (0, 0)
Screenshot: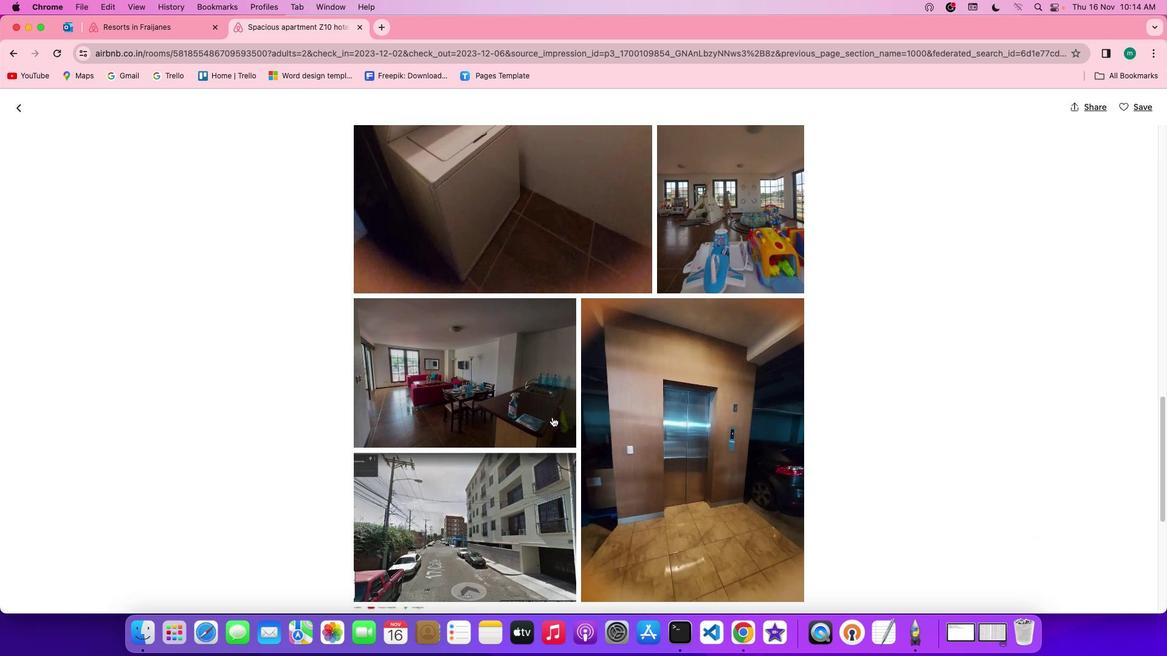 
Action: Mouse scrolled (552, 418) with delta (0, 0)
Screenshot: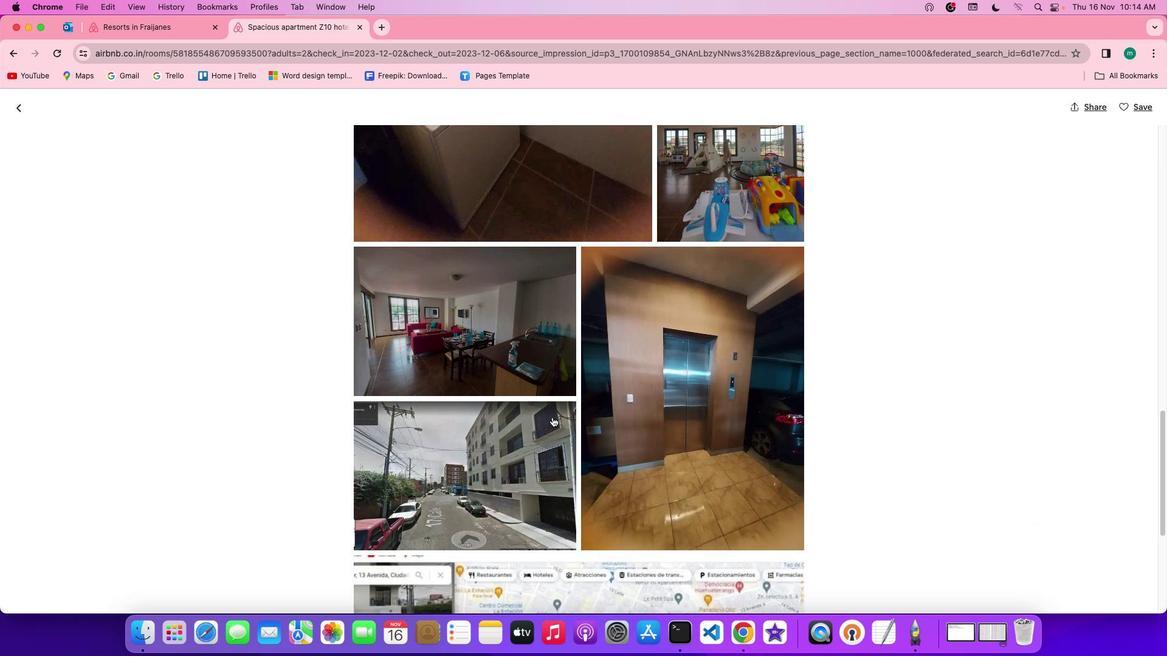 
Action: Mouse scrolled (552, 418) with delta (0, 0)
Screenshot: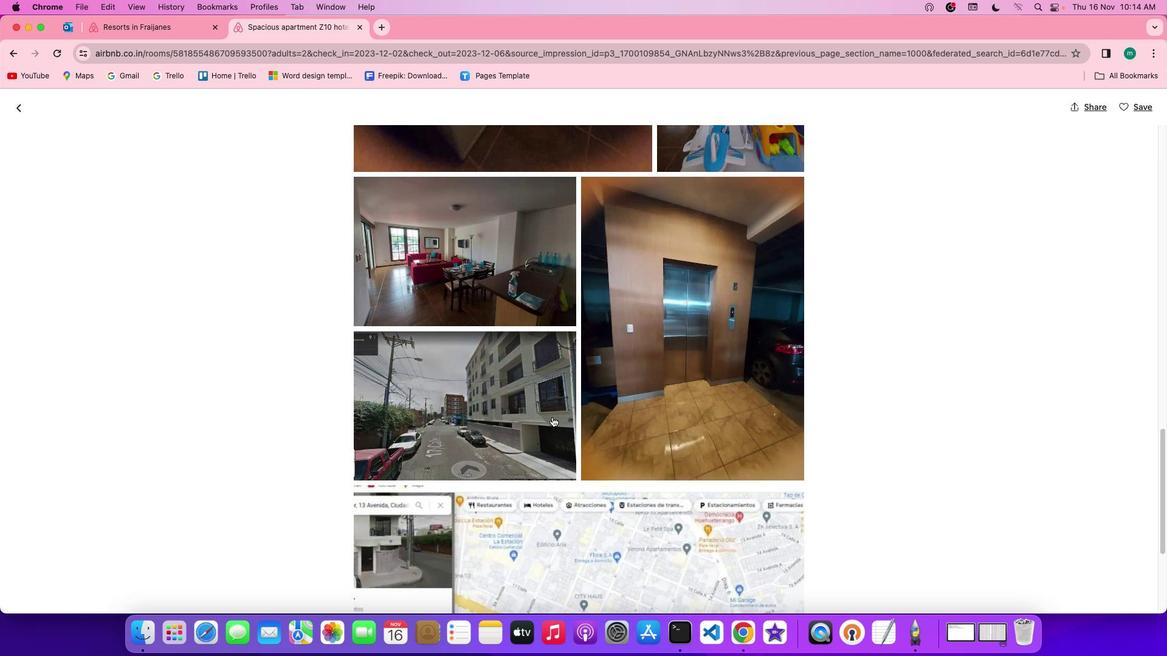 
Action: Mouse scrolled (552, 418) with delta (0, 0)
Screenshot: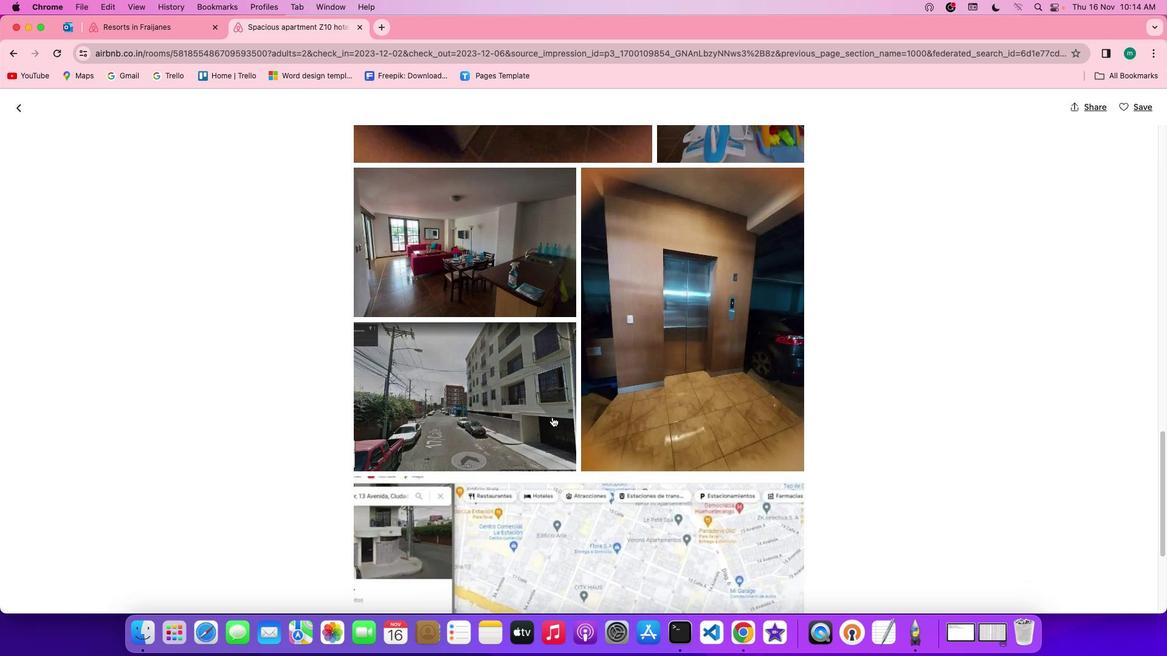 
Action: Mouse scrolled (552, 418) with delta (0, 0)
Screenshot: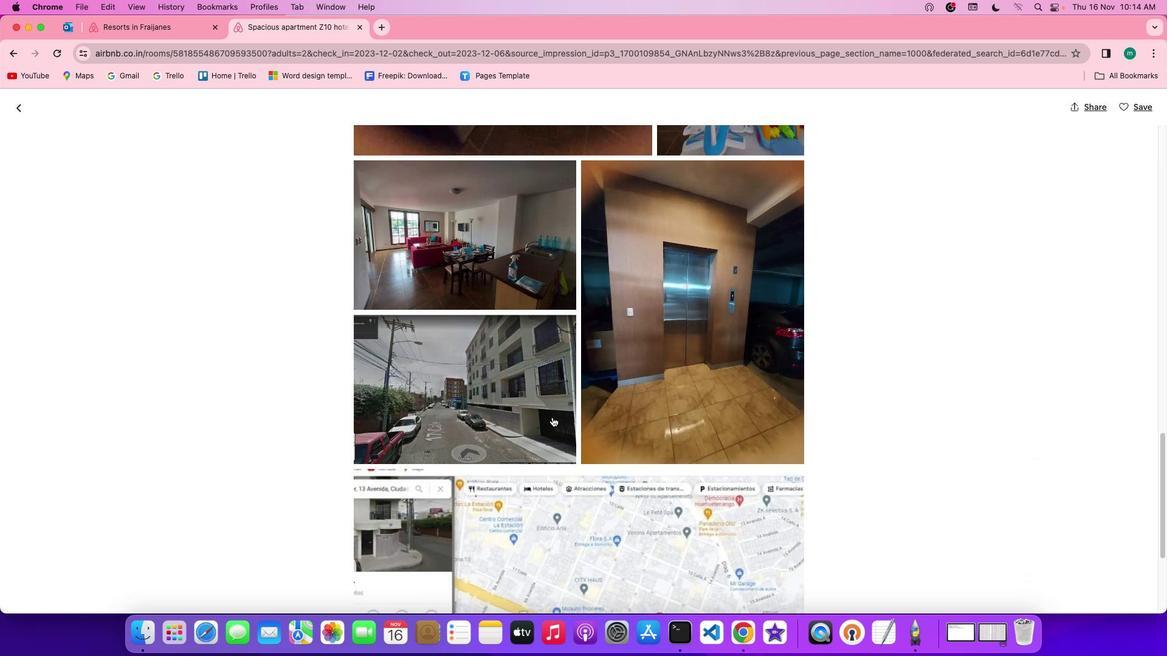 
Action: Mouse scrolled (552, 418) with delta (0, 0)
Screenshot: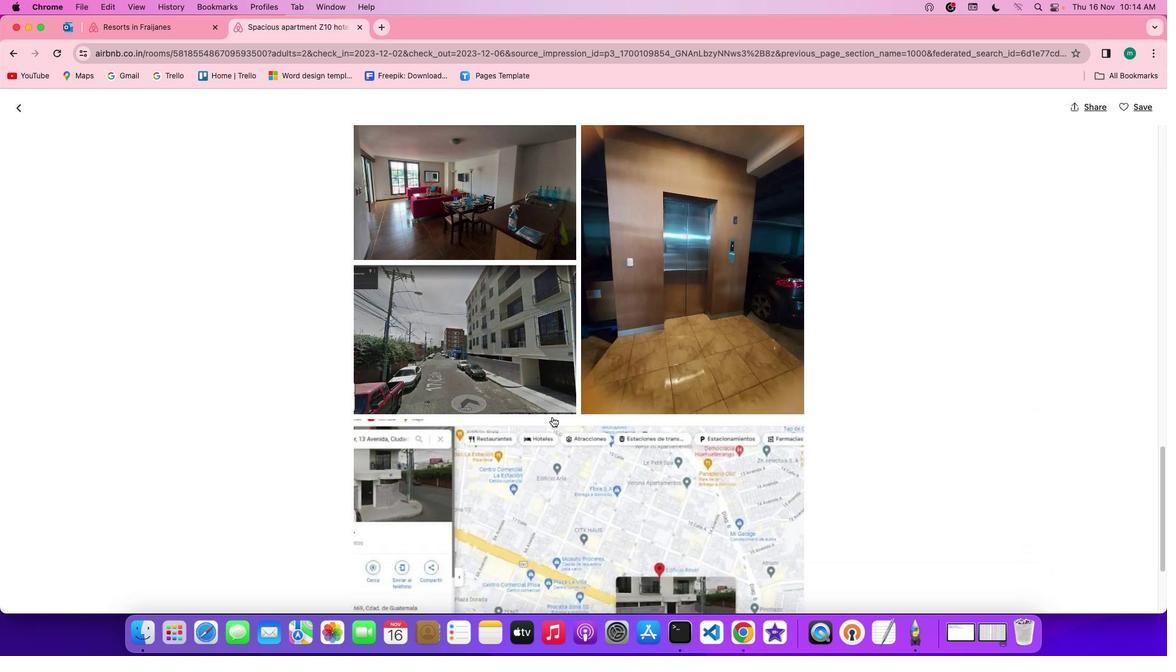 
Action: Mouse scrolled (552, 418) with delta (0, 0)
Screenshot: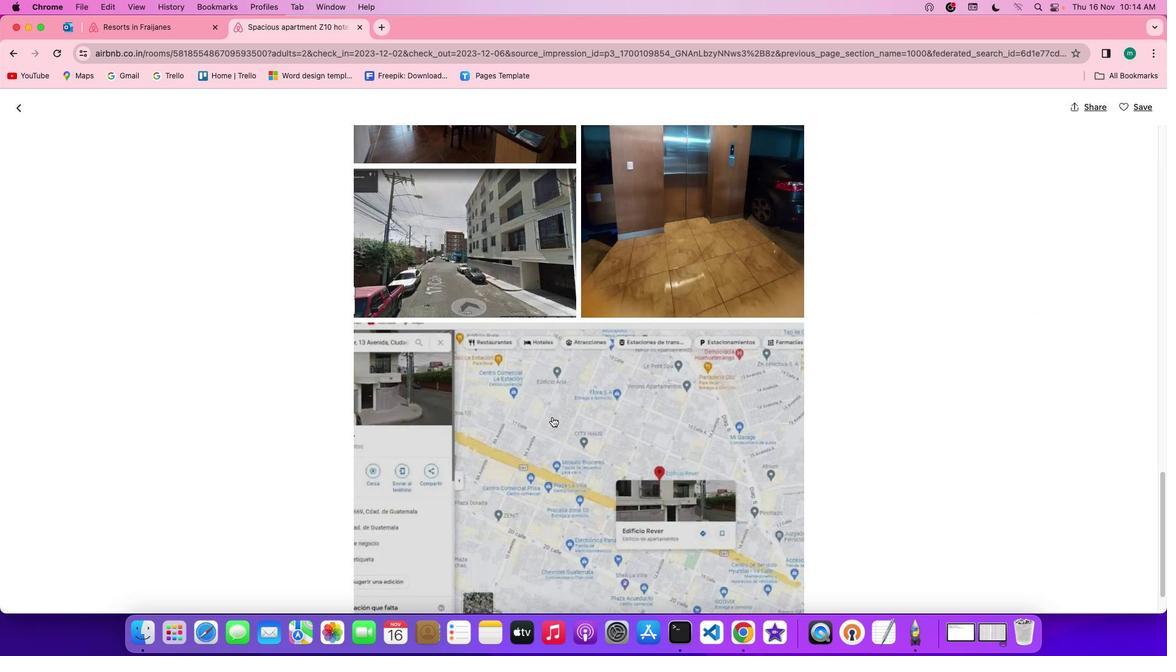 
Action: Mouse scrolled (552, 418) with delta (0, 0)
Screenshot: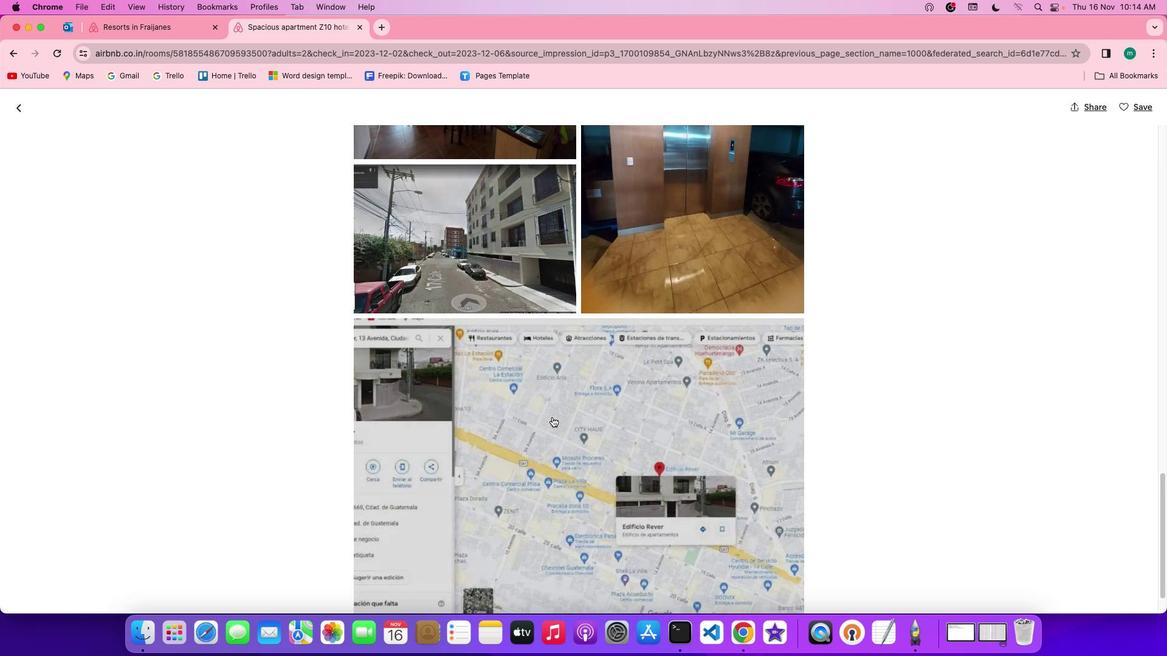 
Action: Mouse scrolled (552, 418) with delta (0, 0)
Screenshot: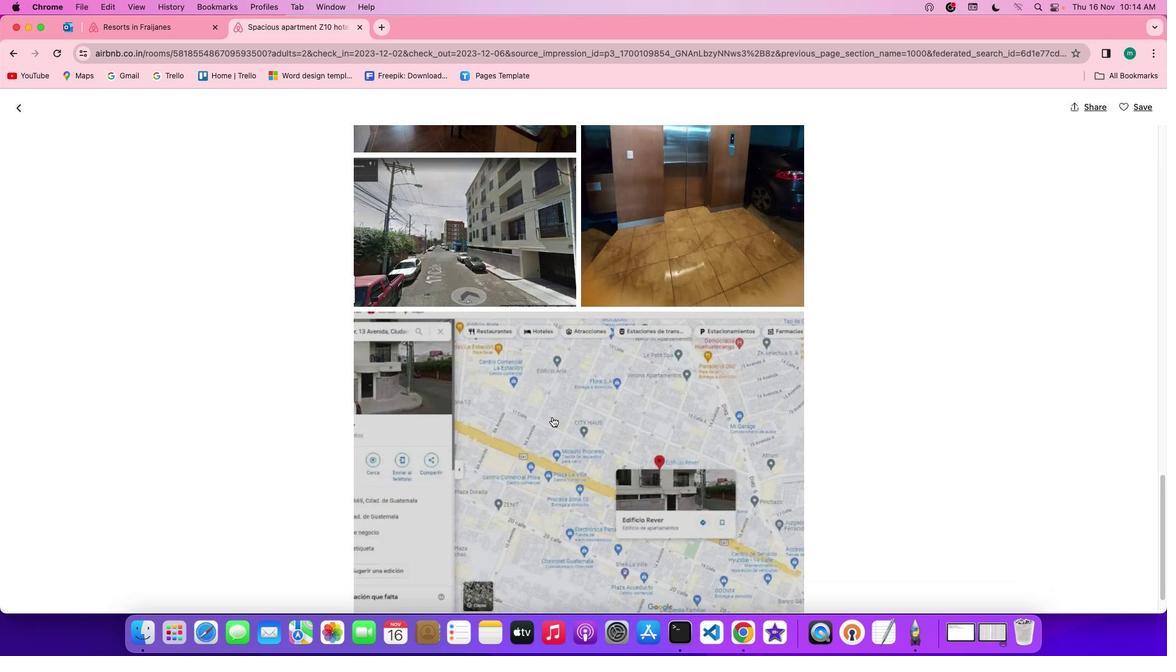 
Action: Mouse scrolled (552, 418) with delta (0, 0)
Screenshot: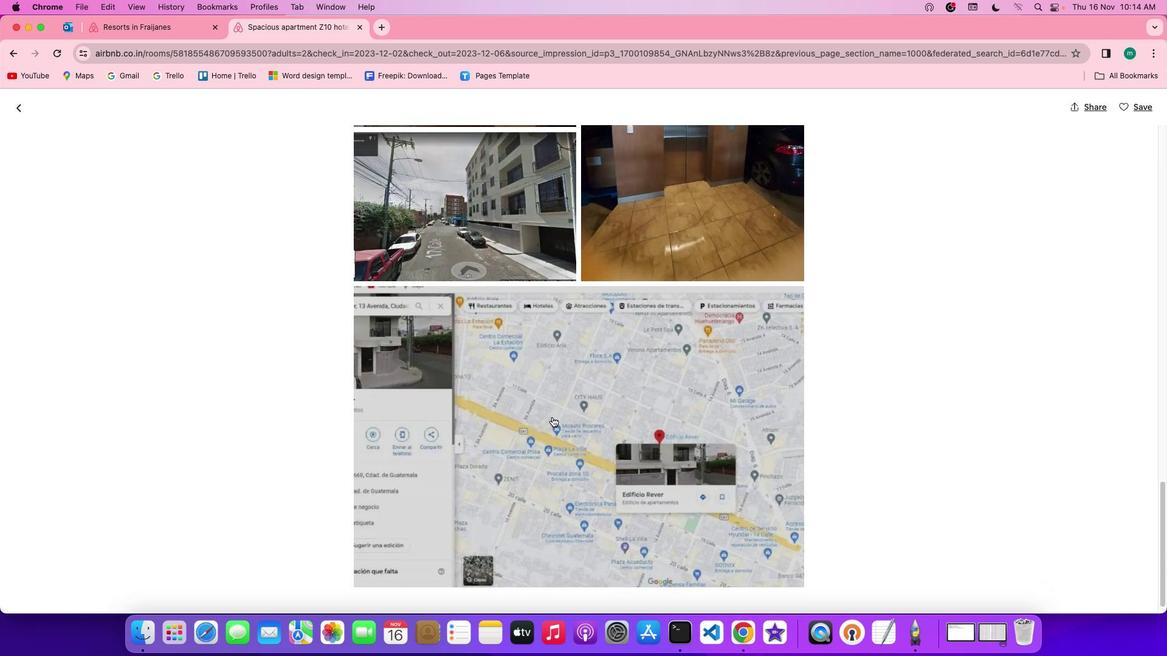 
Action: Mouse scrolled (552, 418) with delta (0, 0)
Screenshot: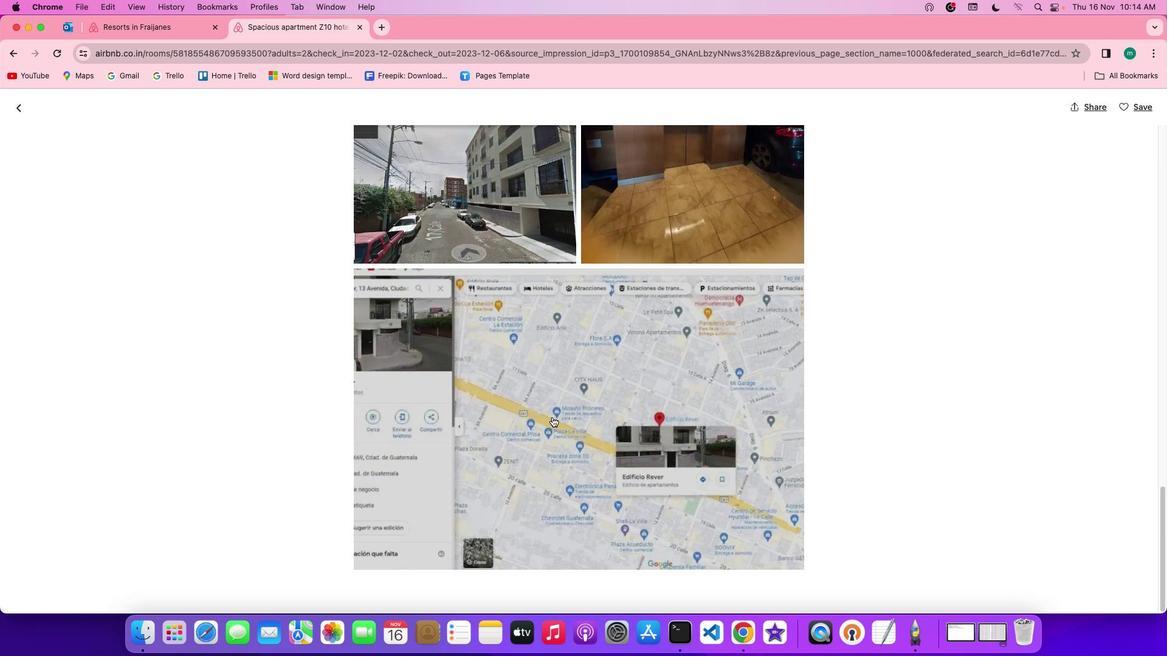 
Action: Mouse scrolled (552, 418) with delta (0, 0)
Screenshot: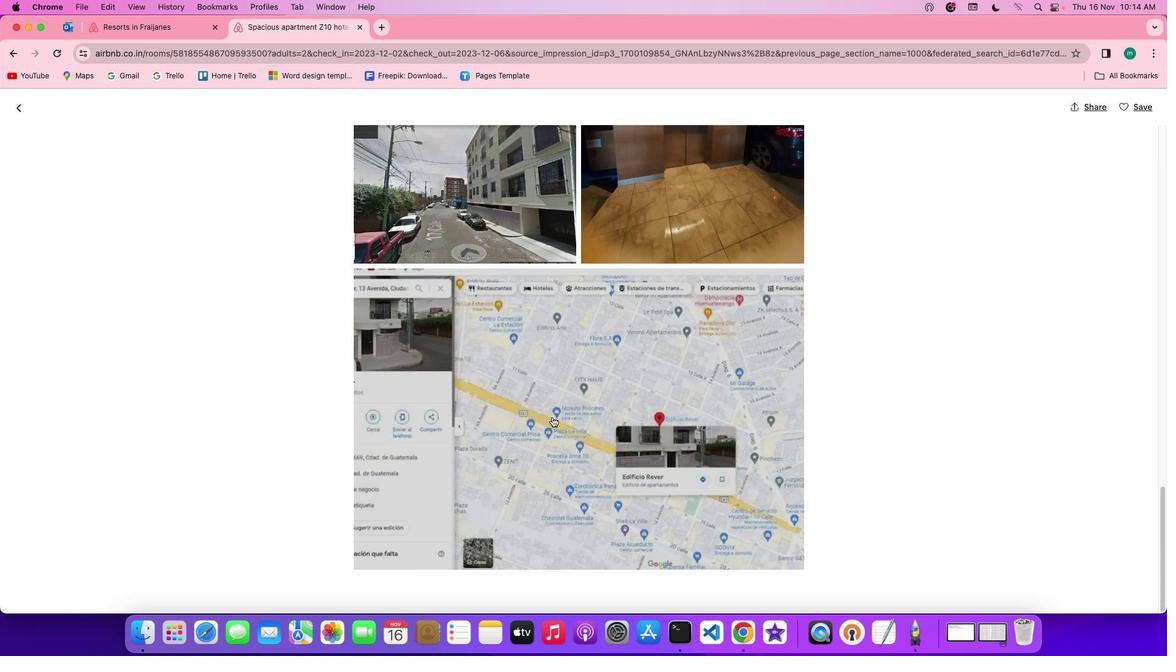 
Action: Mouse scrolled (552, 418) with delta (0, 0)
Screenshot: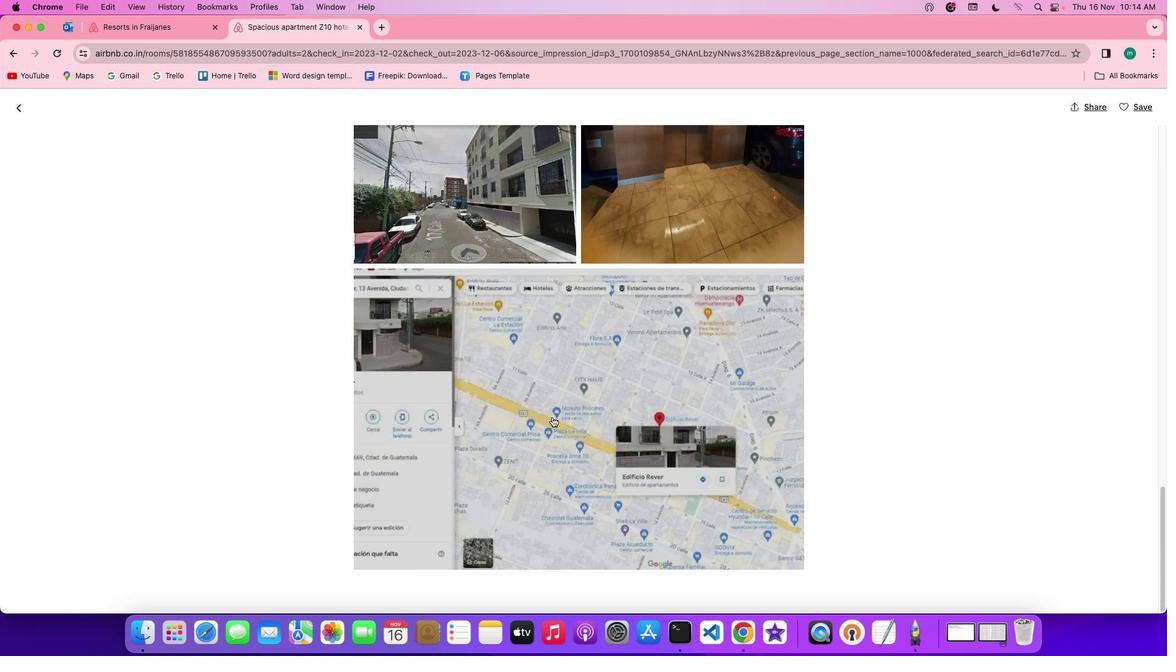 
Action: Mouse scrolled (552, 418) with delta (0, 0)
Screenshot: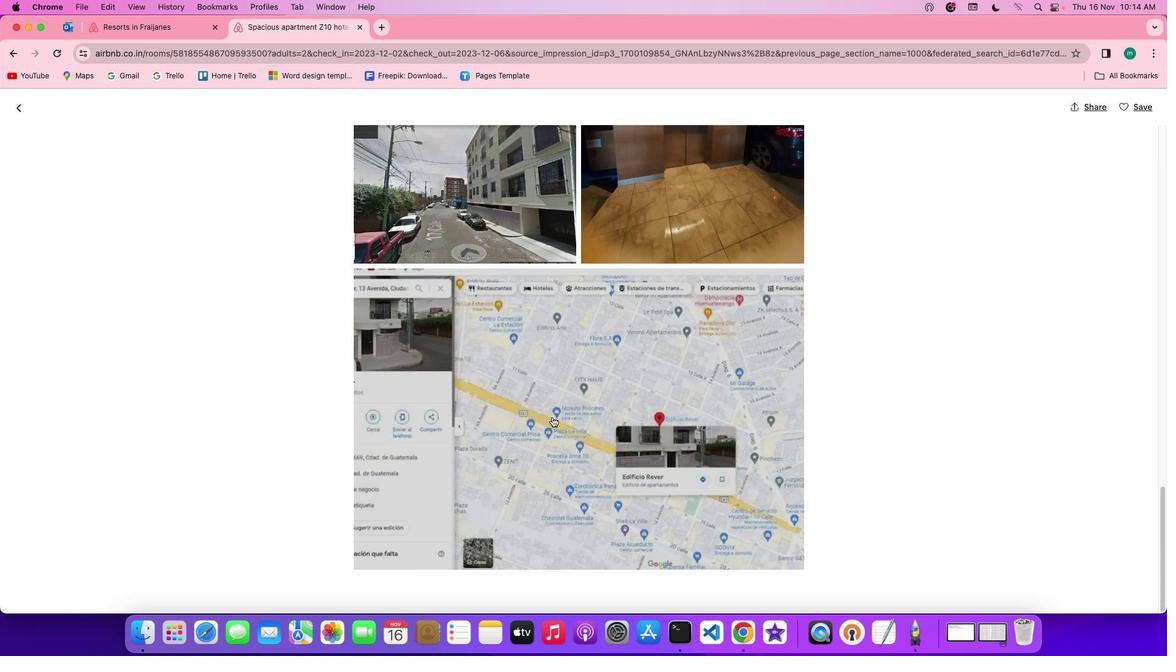 
Action: Mouse scrolled (552, 418) with delta (0, -1)
Screenshot: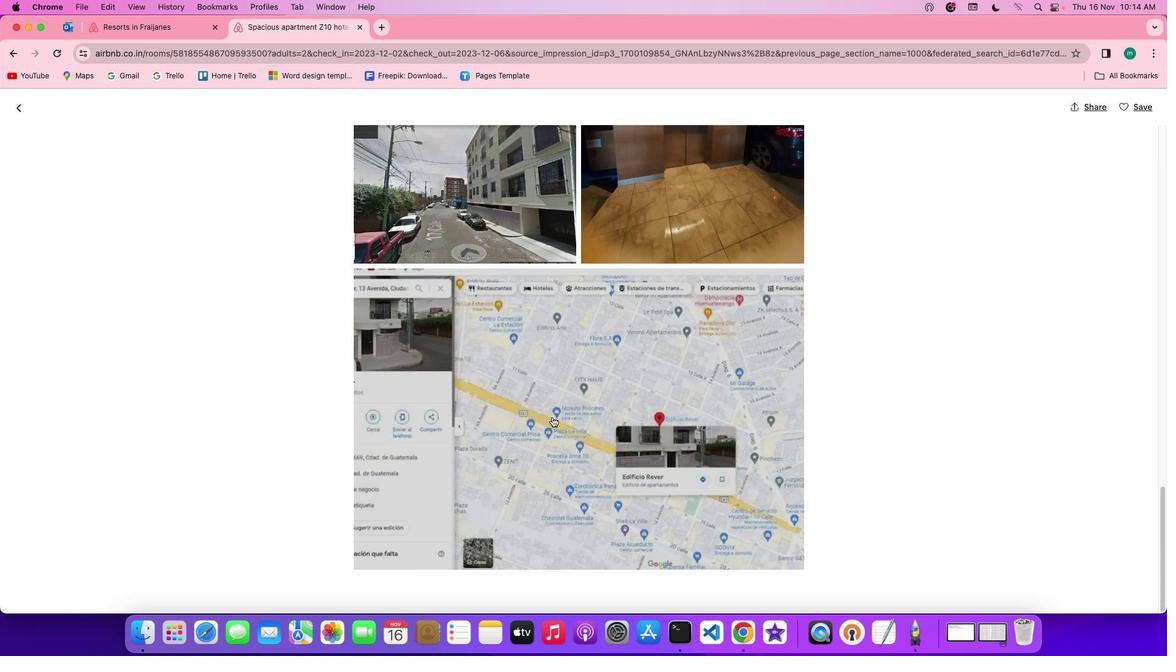 
Action: Mouse moved to (15, 113)
Screenshot: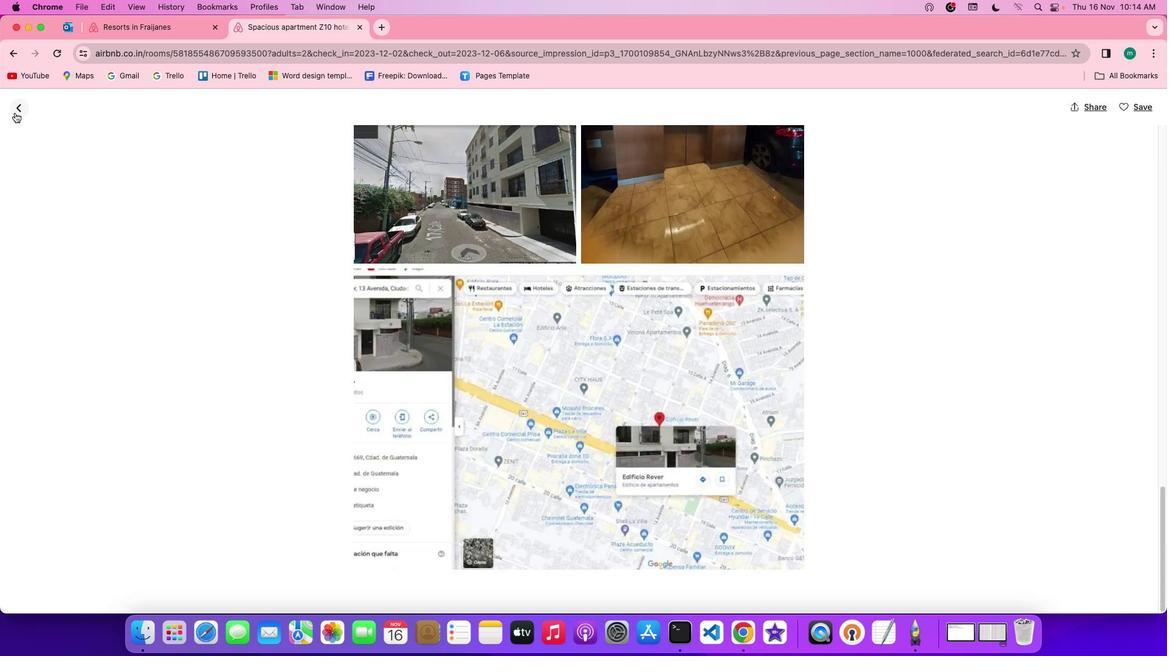 
Action: Mouse pressed left at (15, 113)
Screenshot: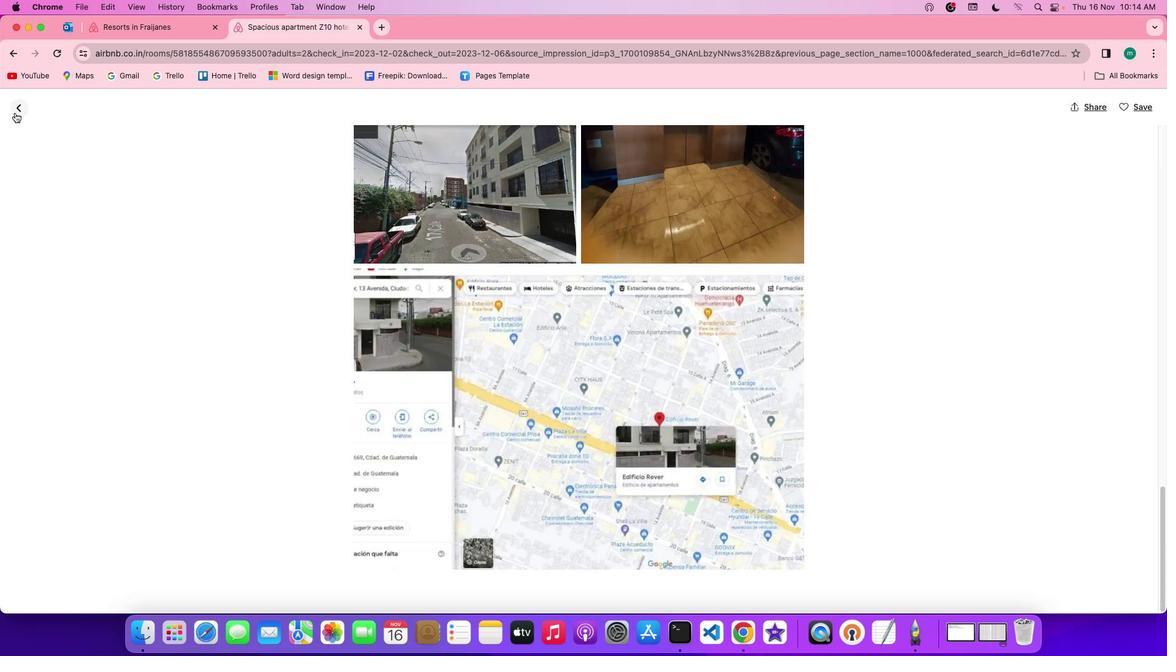 
Action: Mouse moved to (571, 393)
Screenshot: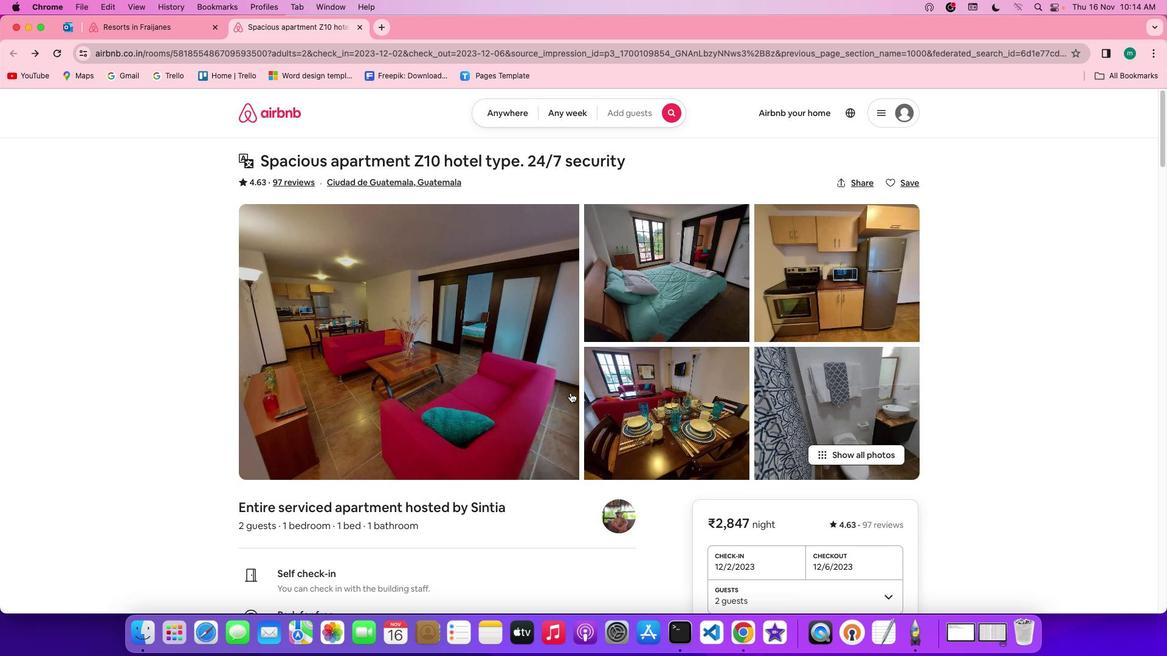 
Action: Mouse scrolled (571, 393) with delta (0, 0)
Screenshot: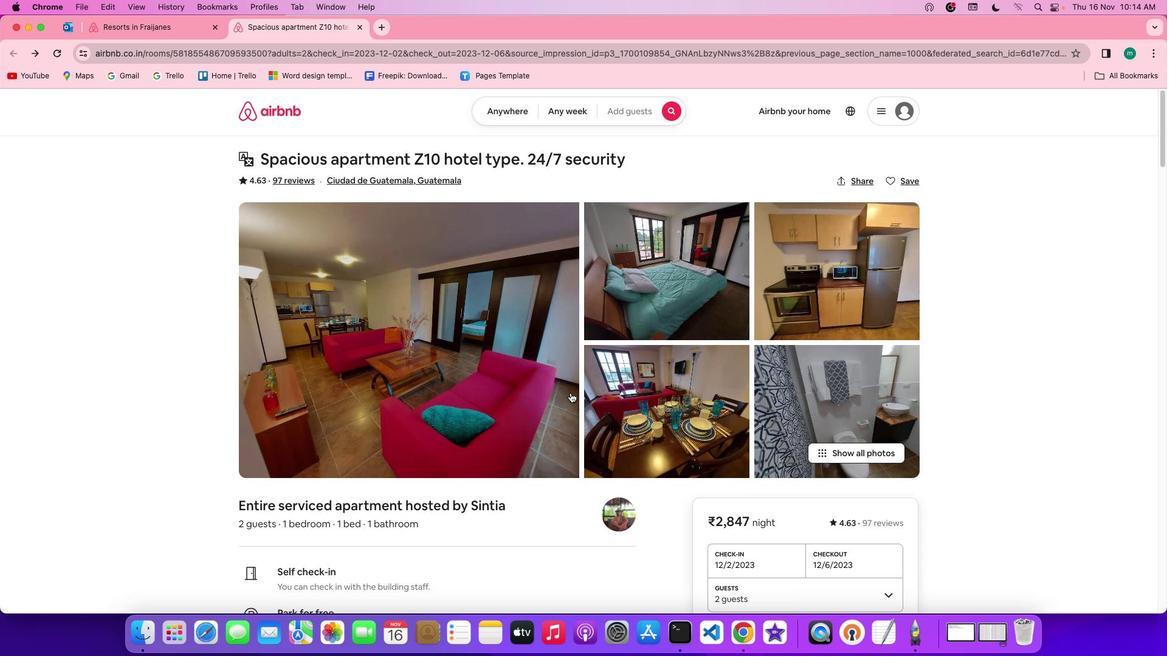 
Action: Mouse scrolled (571, 393) with delta (0, 0)
Screenshot: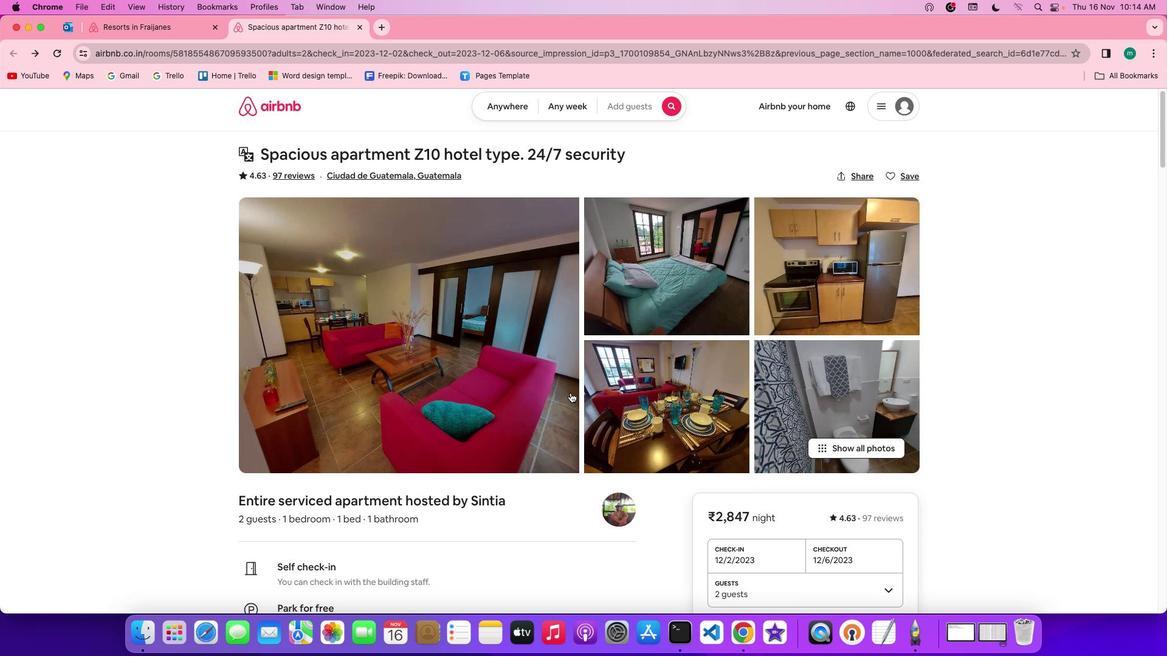 
Action: Mouse scrolled (571, 393) with delta (0, 0)
Screenshot: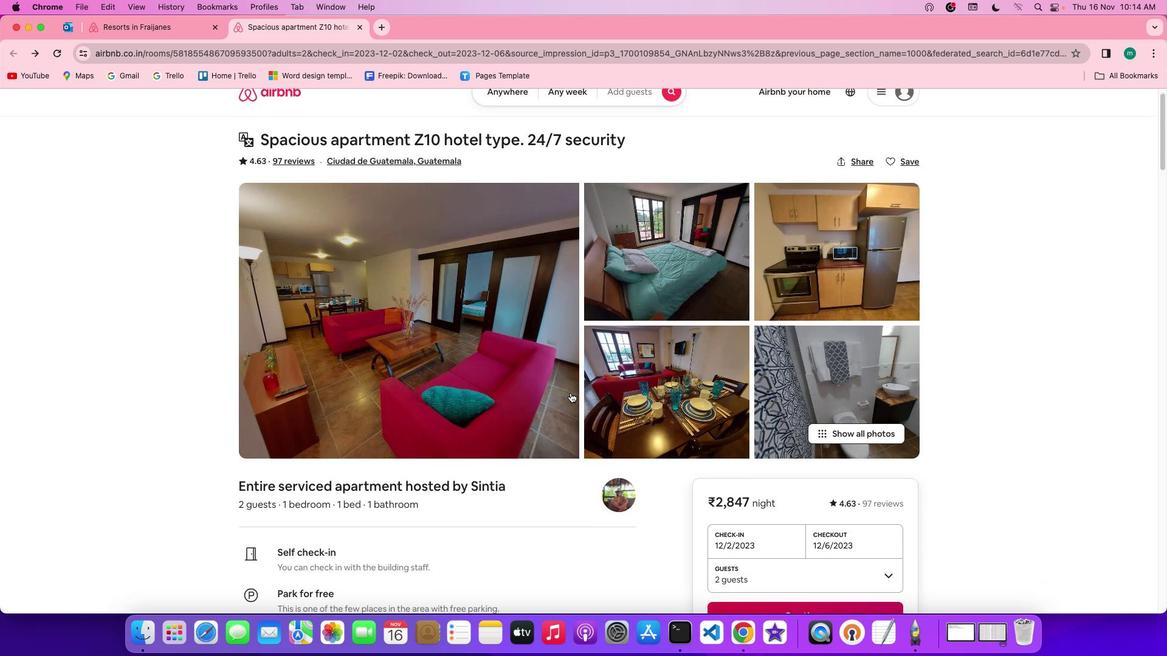 
Action: Mouse scrolled (571, 393) with delta (0, -1)
Screenshot: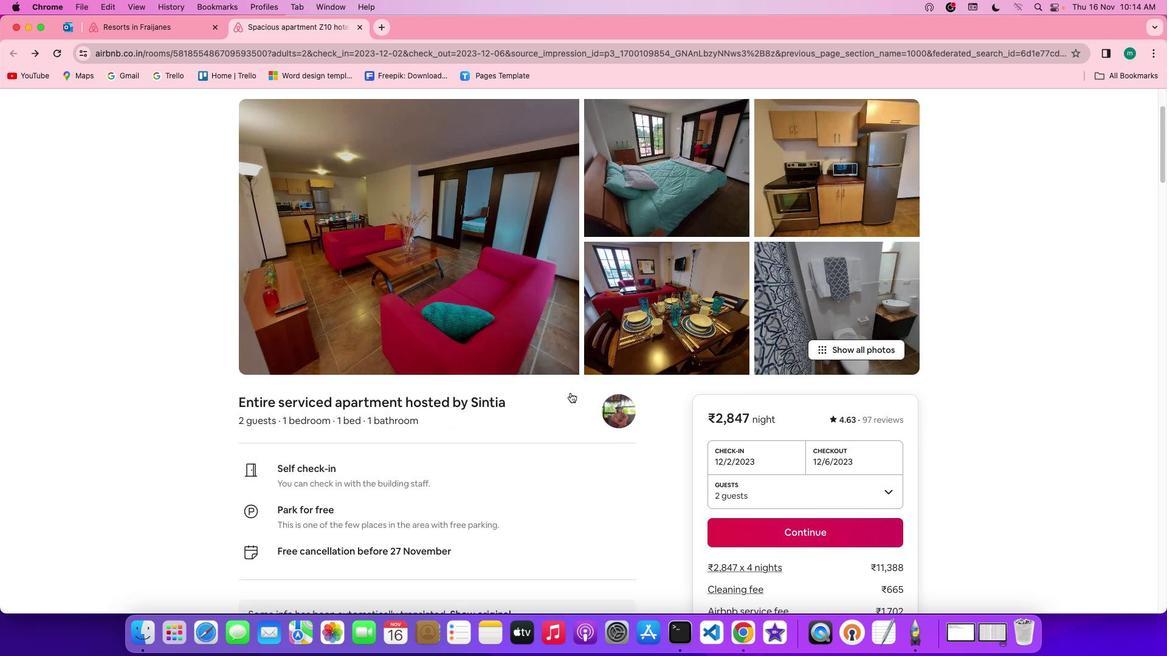 
Action: Mouse scrolled (571, 393) with delta (0, -1)
Screenshot: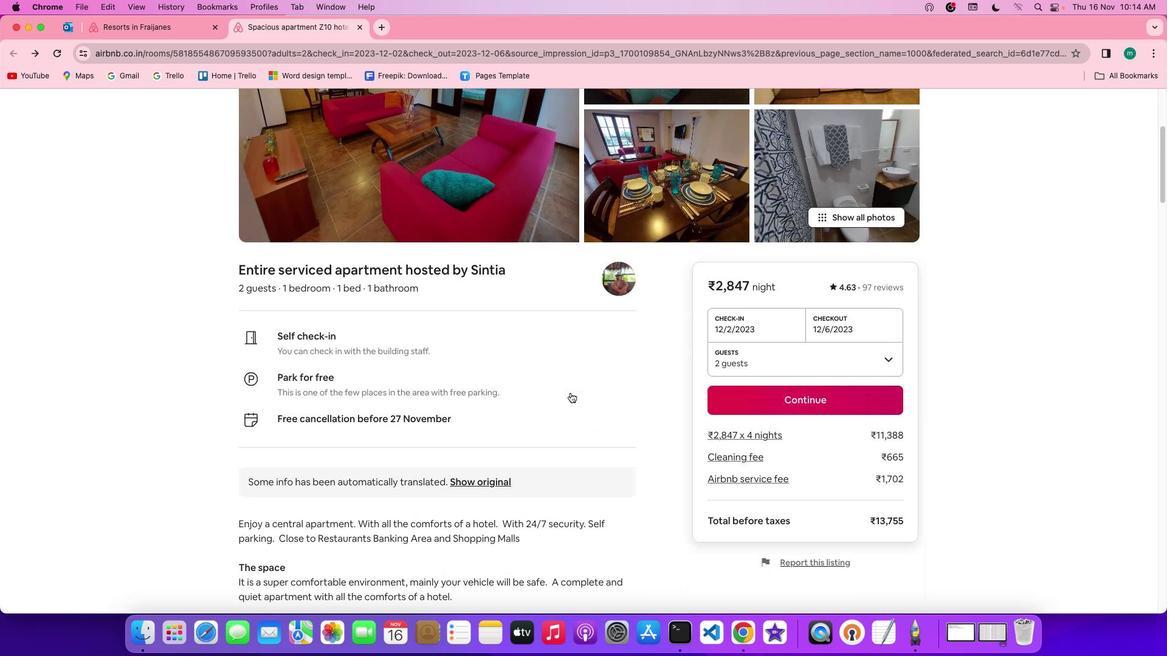 
Action: Mouse moved to (568, 390)
Screenshot: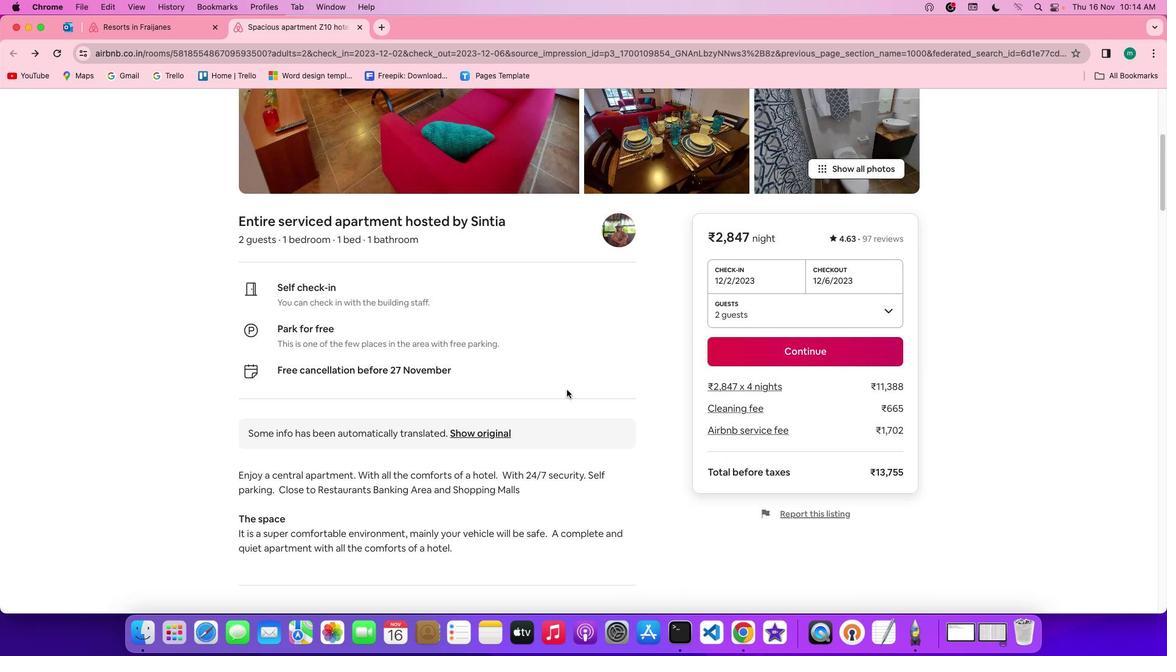 
Action: Mouse scrolled (568, 390) with delta (0, 0)
Screenshot: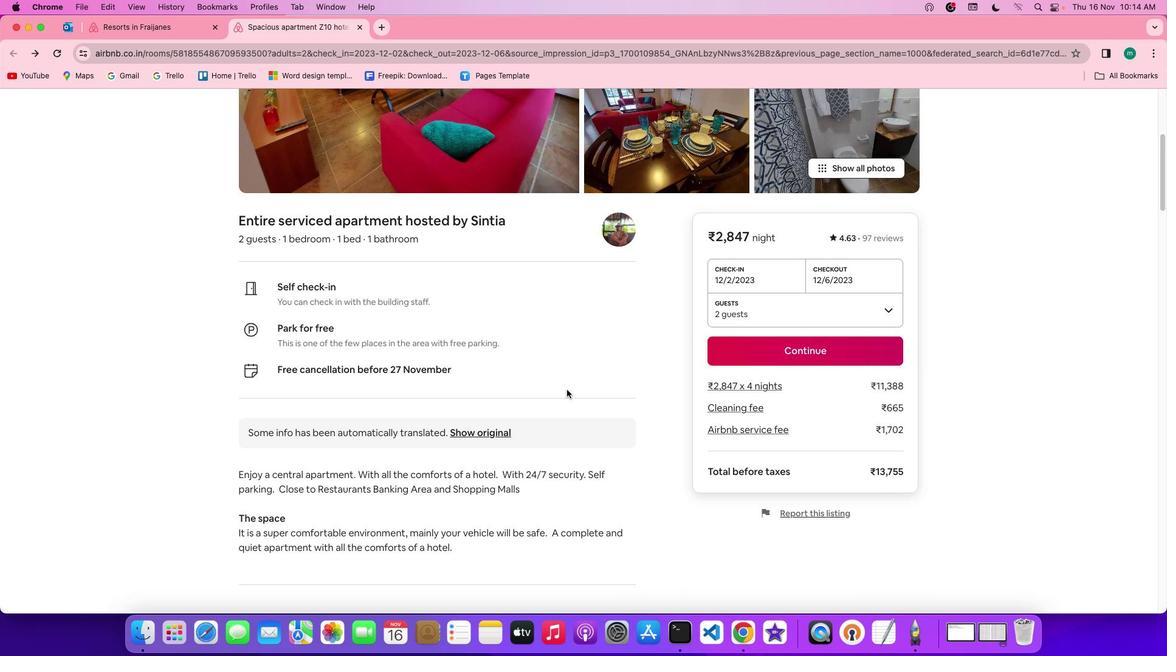 
Action: Mouse scrolled (568, 390) with delta (0, 0)
Screenshot: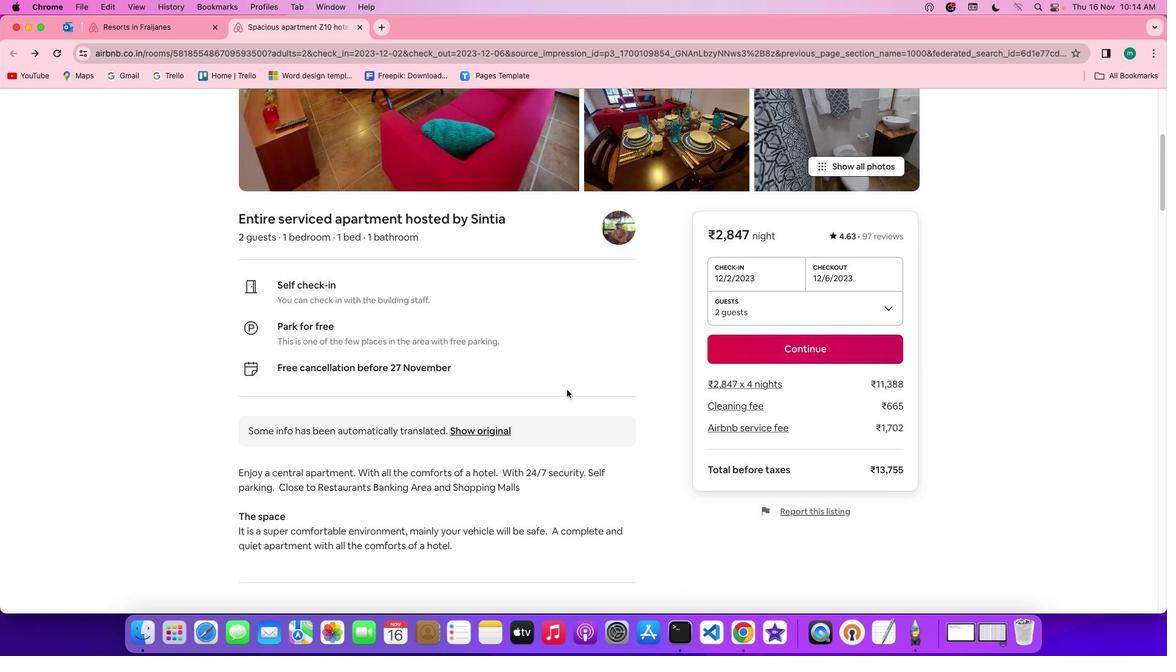 
Action: Mouse scrolled (568, 390) with delta (0, 0)
Screenshot: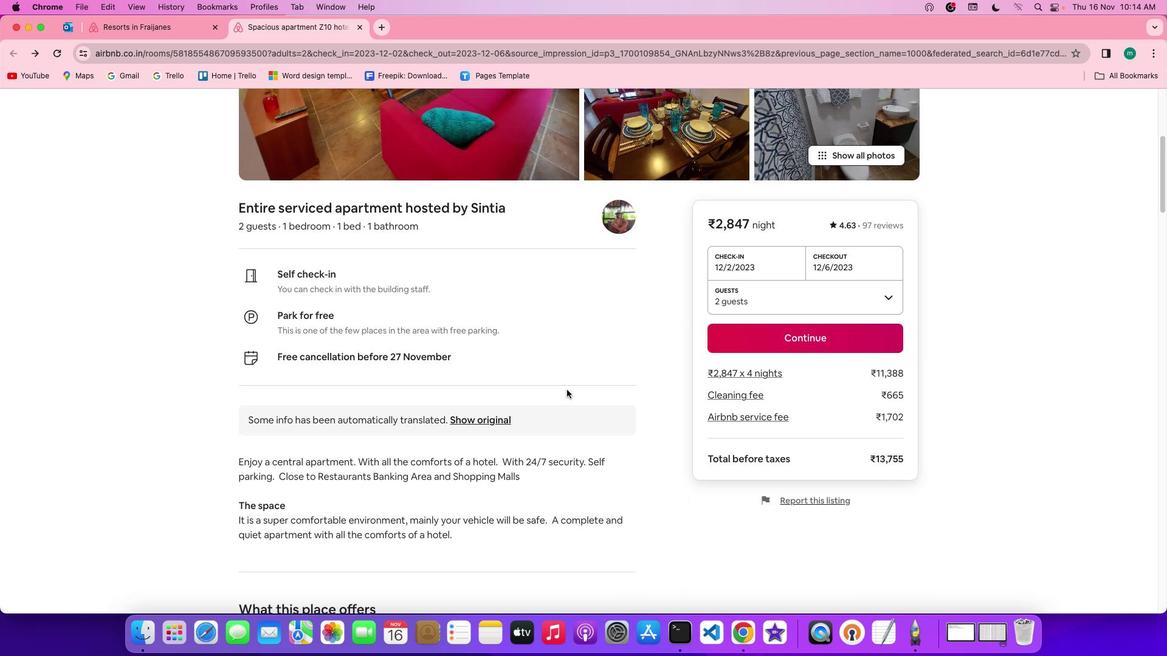 
Action: Mouse scrolled (568, 390) with delta (0, -1)
Screenshot: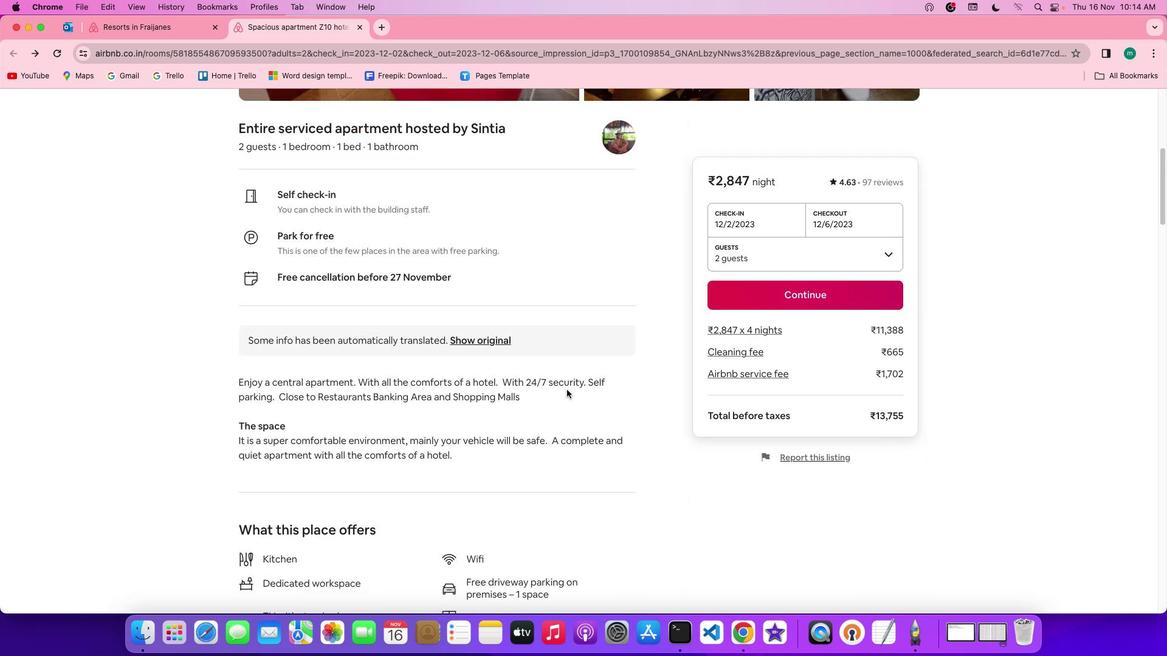 
Action: Mouse scrolled (568, 390) with delta (0, 0)
Screenshot: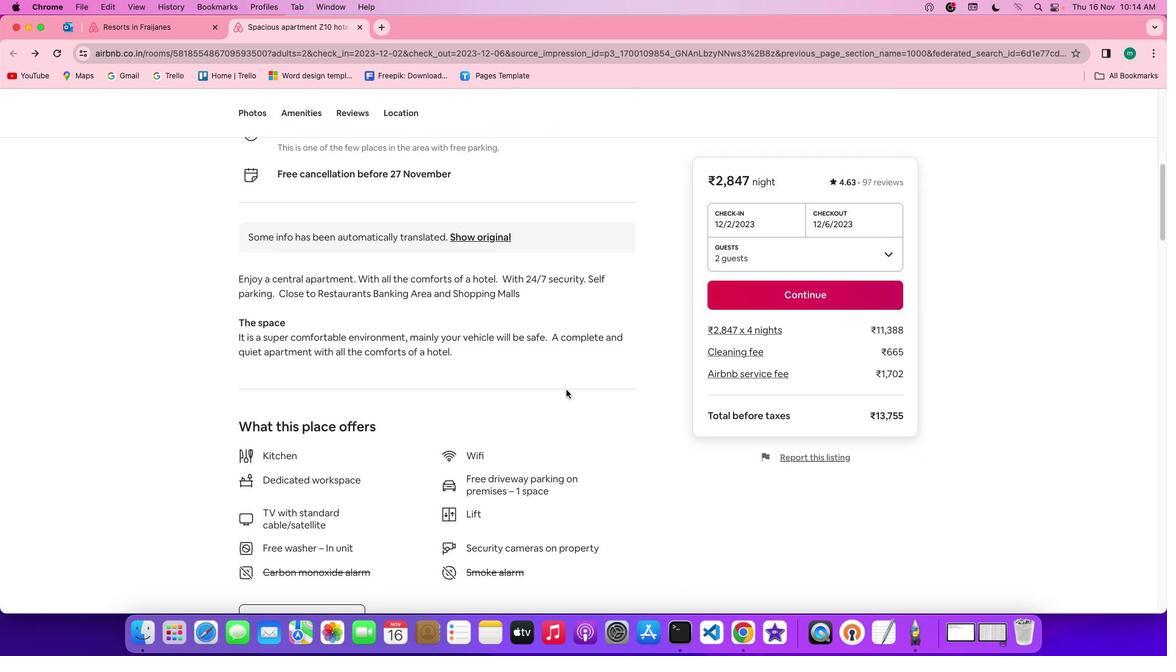 
Action: Mouse moved to (463, 419)
Screenshot: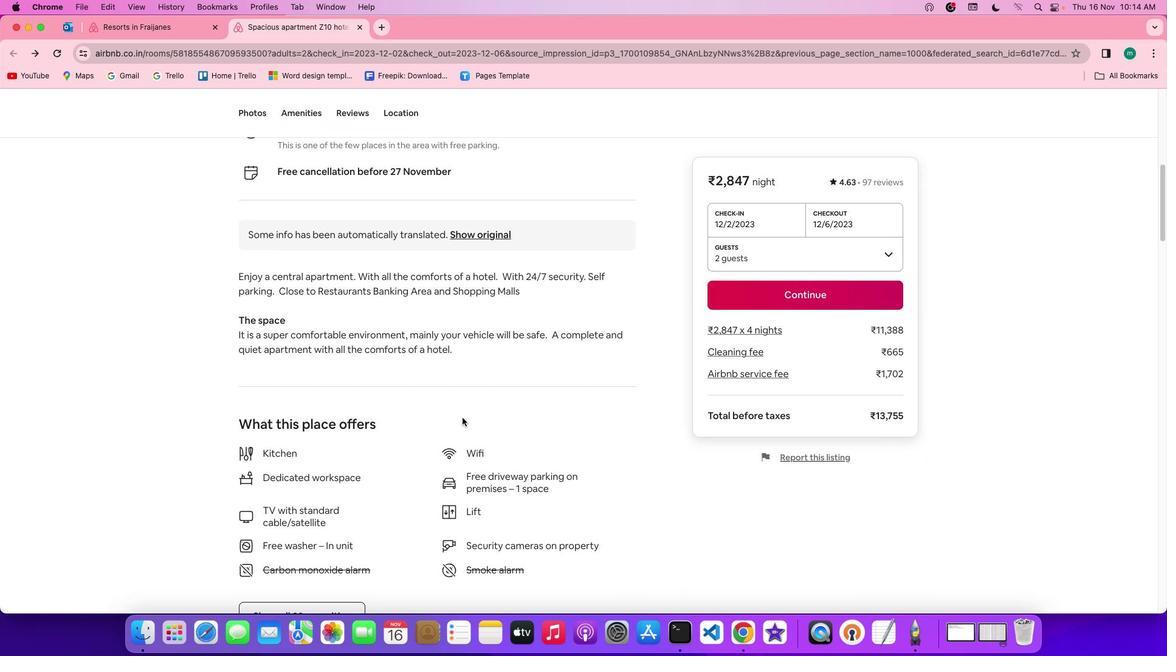 
Action: Mouse scrolled (463, 419) with delta (0, 0)
Screenshot: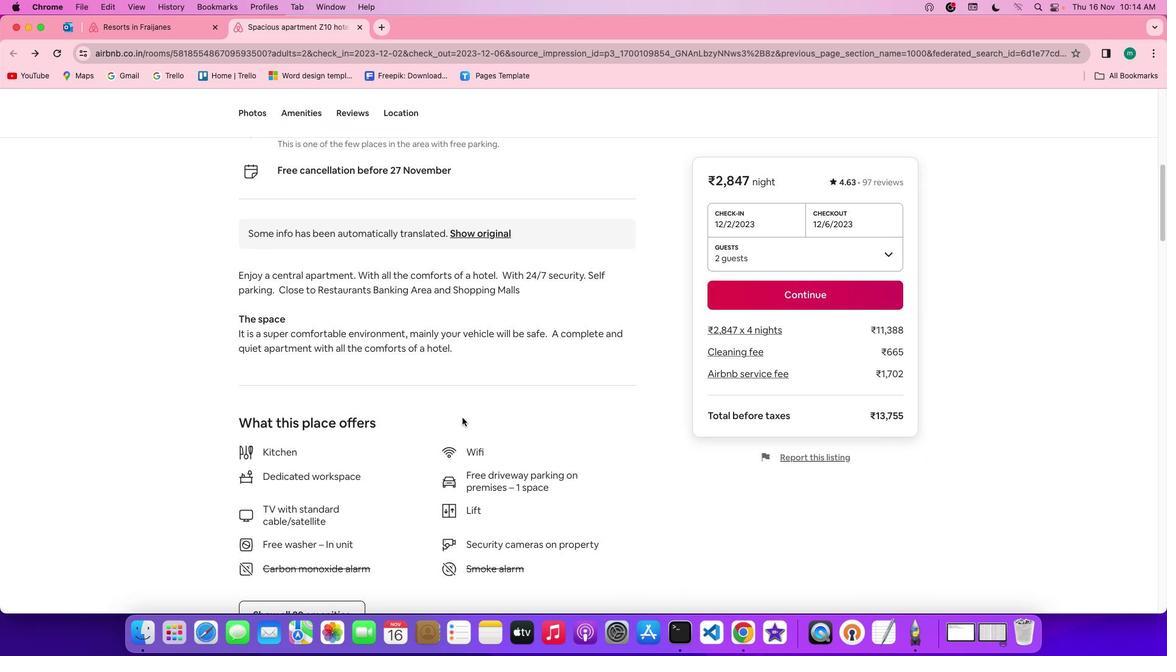 
Action: Mouse scrolled (463, 419) with delta (0, 0)
Screenshot: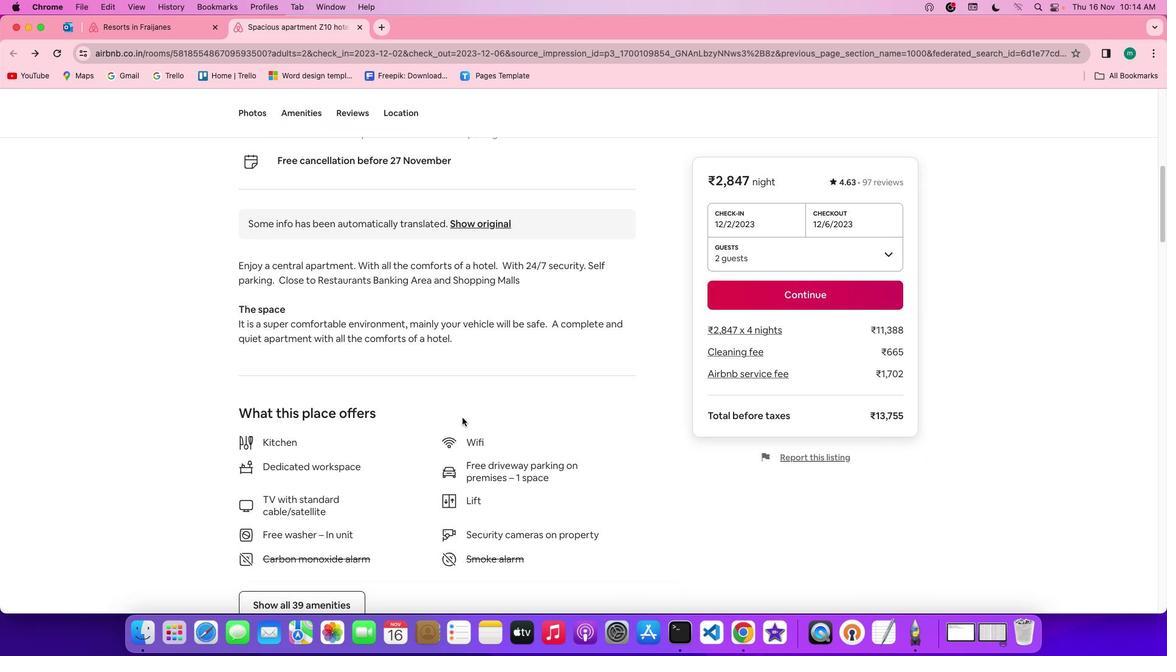 
Action: Mouse scrolled (463, 419) with delta (0, 0)
Screenshot: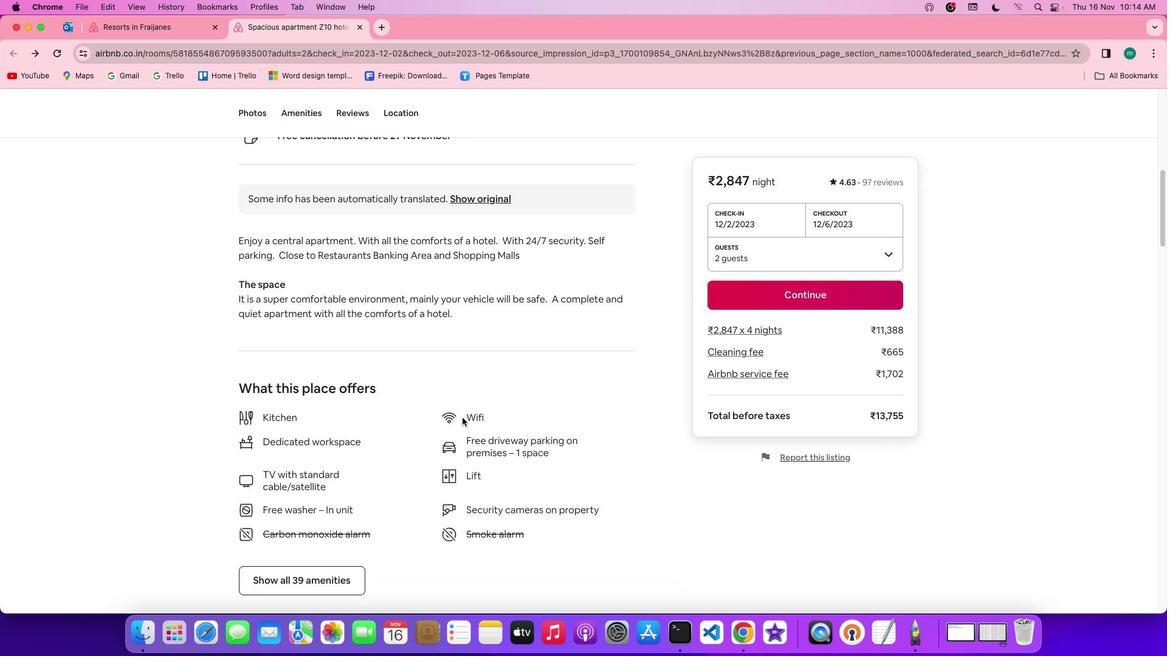 
Action: Mouse scrolled (463, 419) with delta (0, -1)
Screenshot: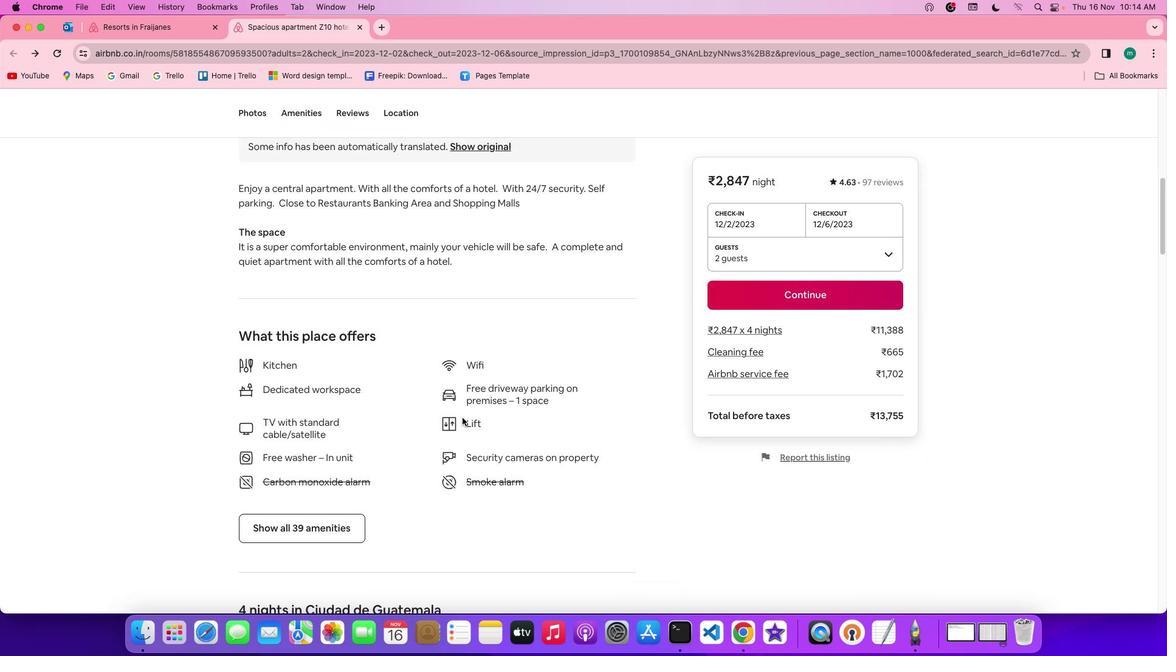 
Action: Mouse moved to (319, 411)
Screenshot: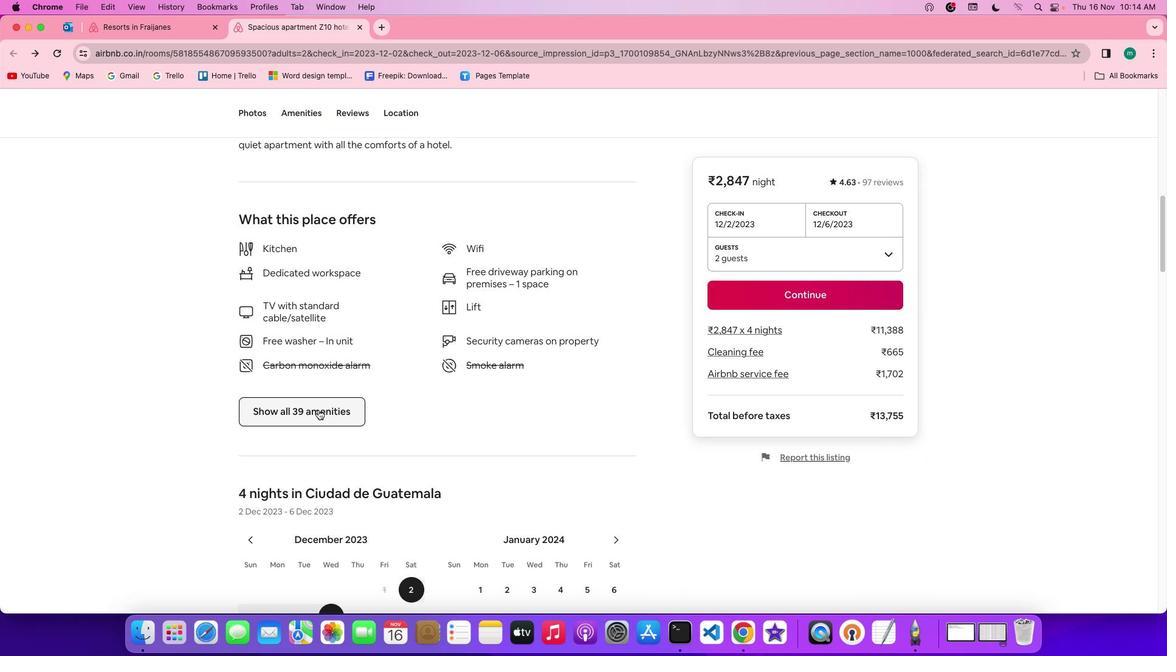 
Action: Mouse pressed left at (319, 411)
Screenshot: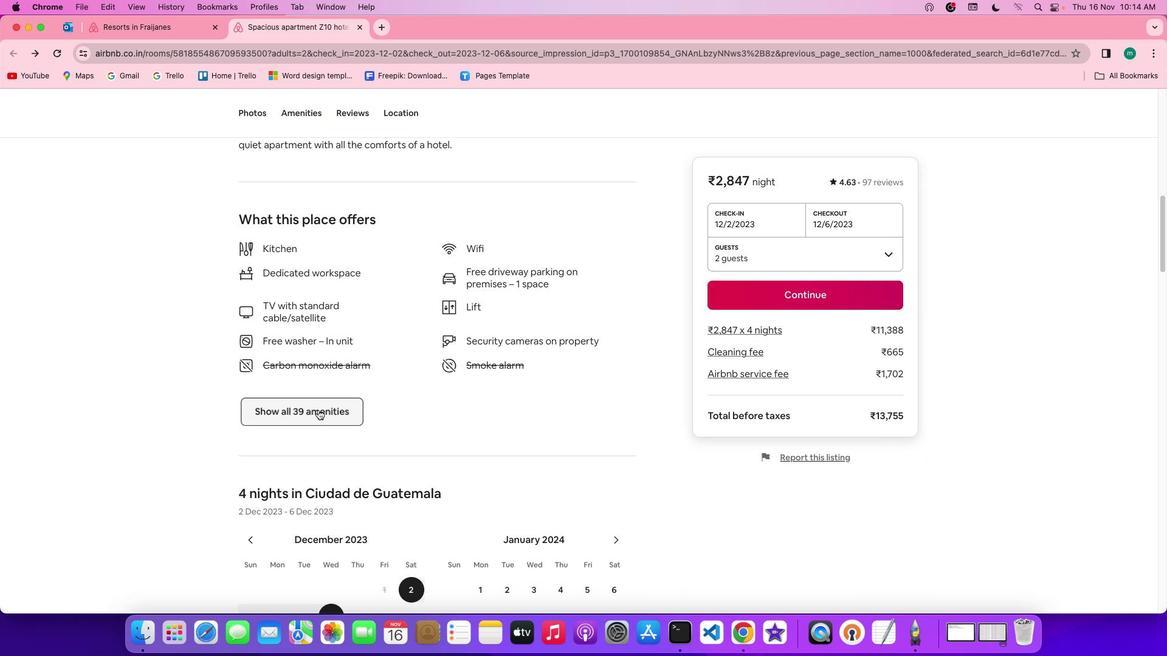 
Action: Mouse moved to (681, 429)
Screenshot: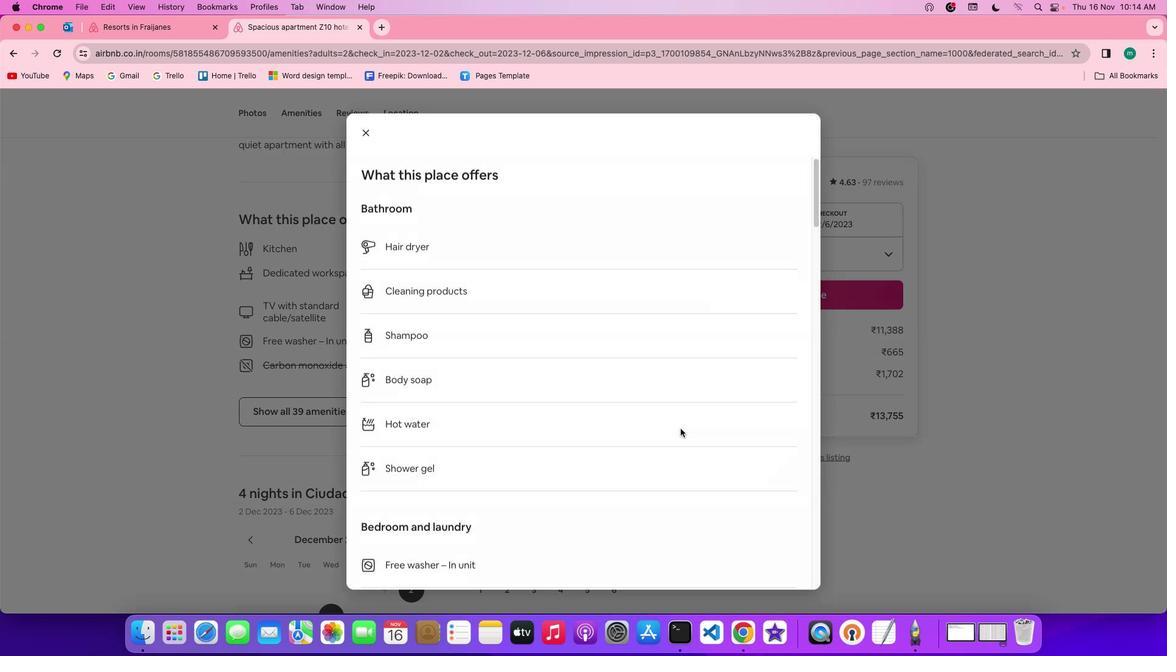 
Action: Mouse scrolled (681, 429) with delta (0, 0)
Screenshot: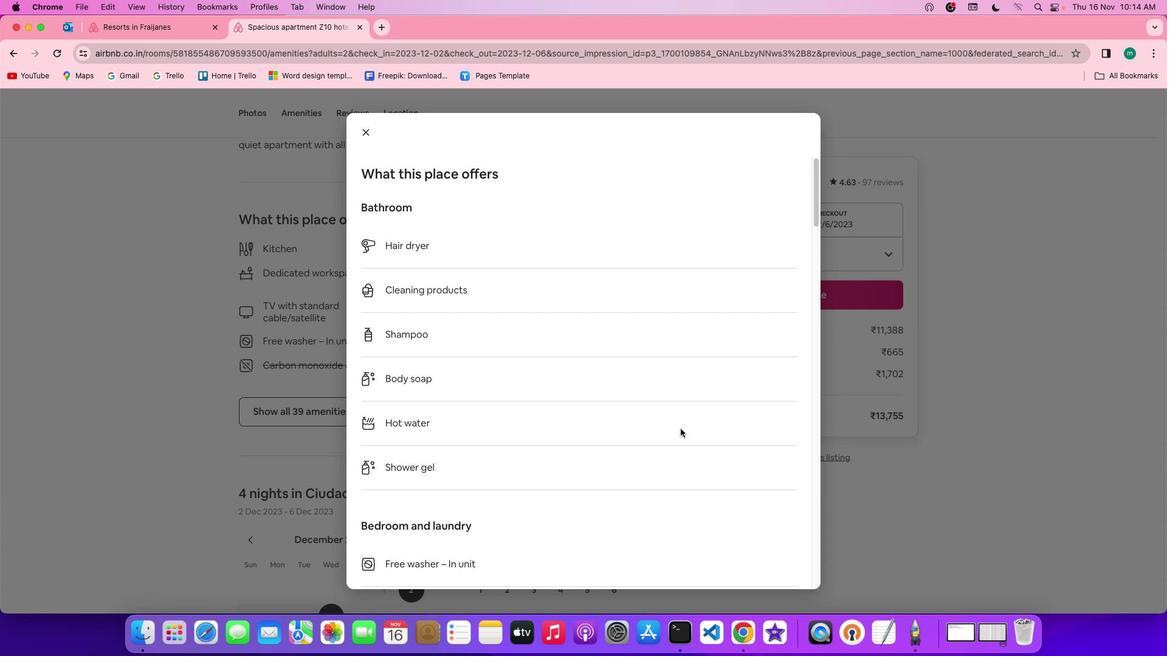 
Action: Mouse scrolled (681, 429) with delta (0, 0)
Screenshot: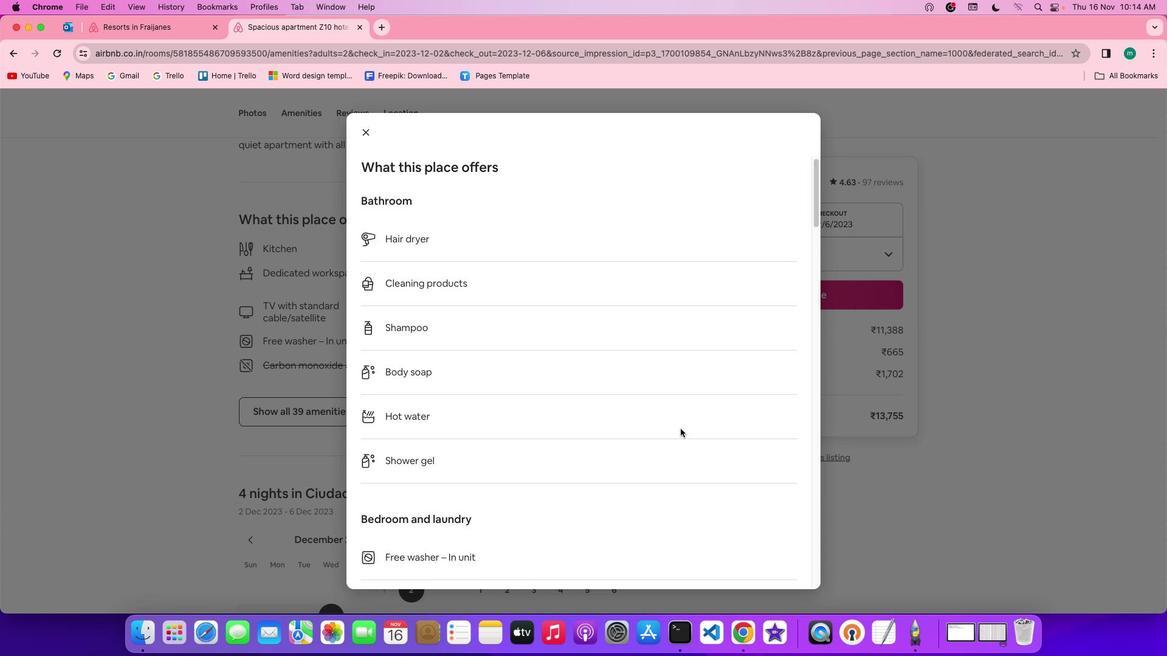 
Action: Mouse scrolled (681, 429) with delta (0, 0)
Screenshot: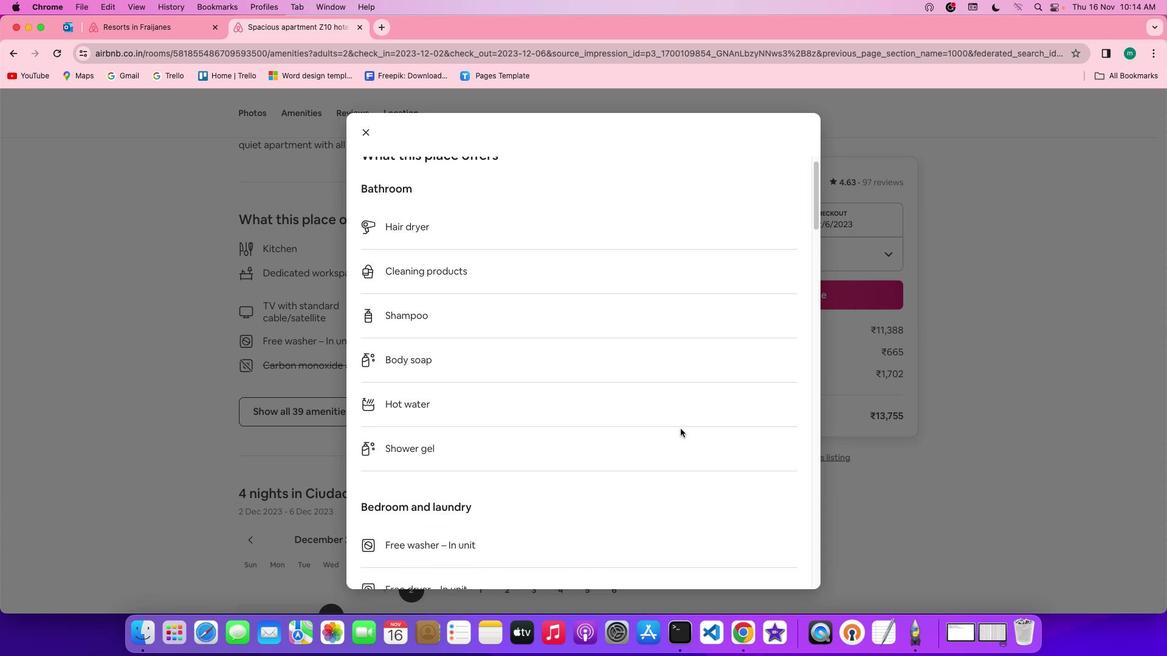 
Action: Mouse scrolled (681, 429) with delta (0, 0)
Screenshot: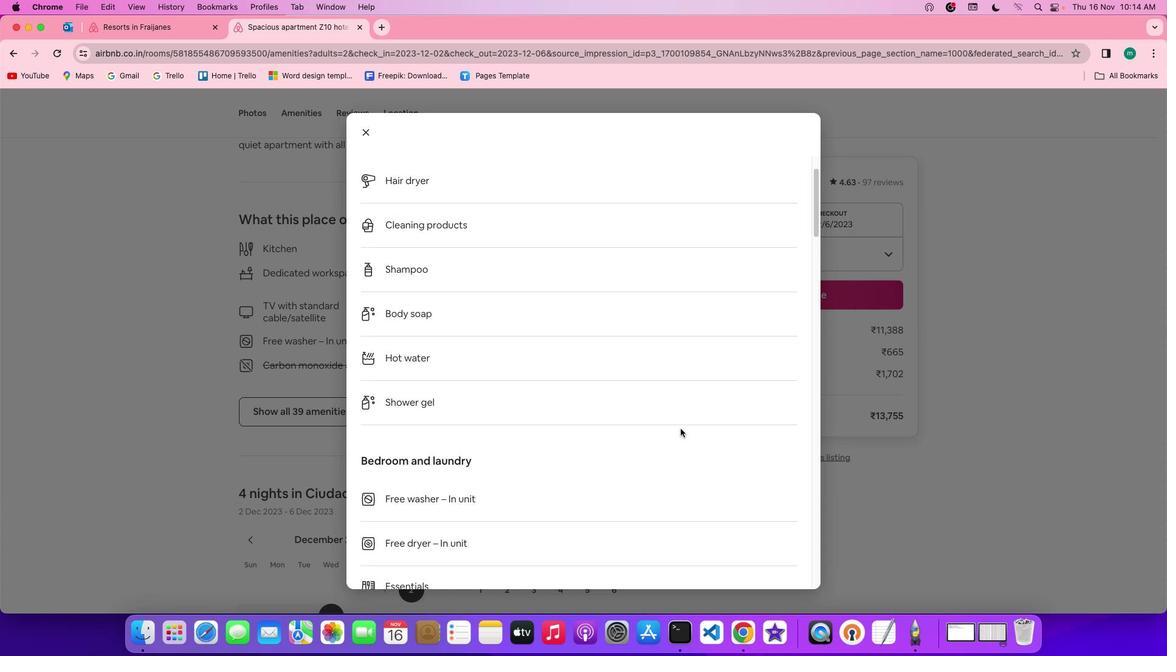 
Action: Mouse moved to (681, 429)
Screenshot: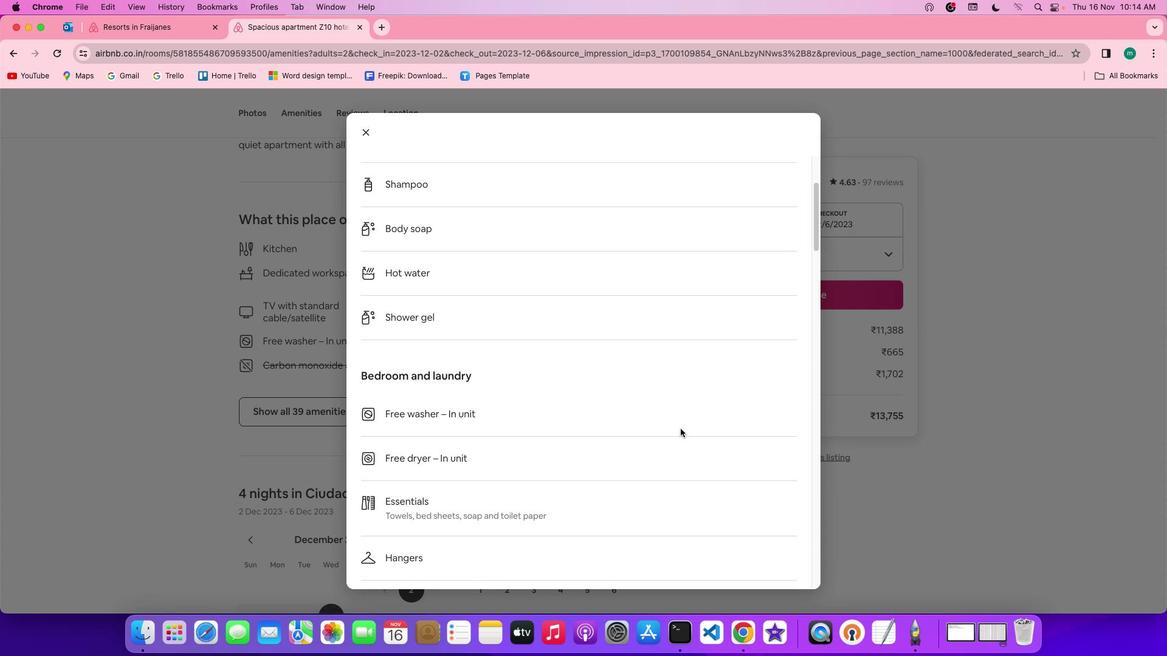 
Action: Mouse scrolled (681, 429) with delta (0, 0)
Screenshot: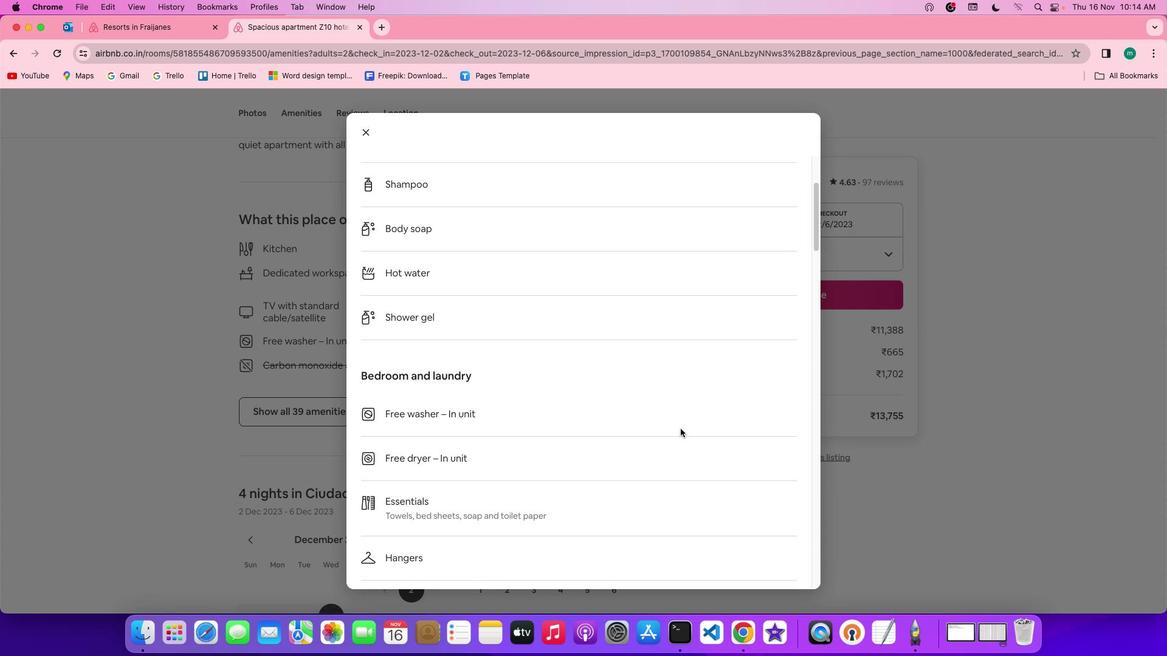 
Action: Mouse scrolled (681, 429) with delta (0, 0)
Screenshot: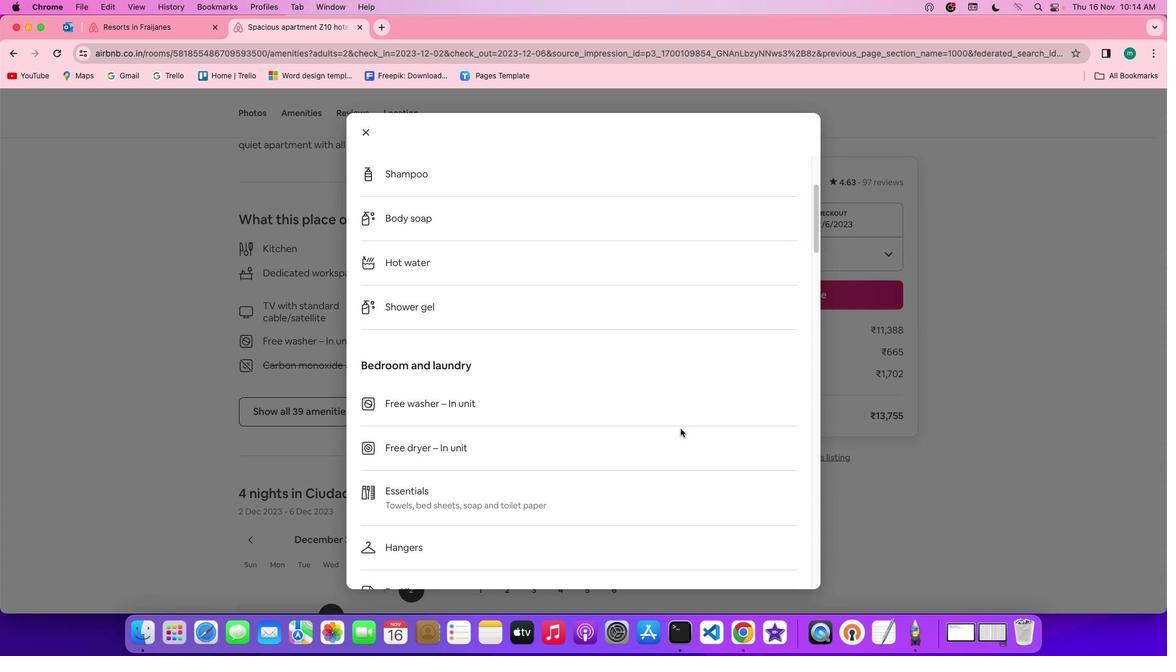 
Action: Mouse scrolled (681, 429) with delta (0, 0)
Screenshot: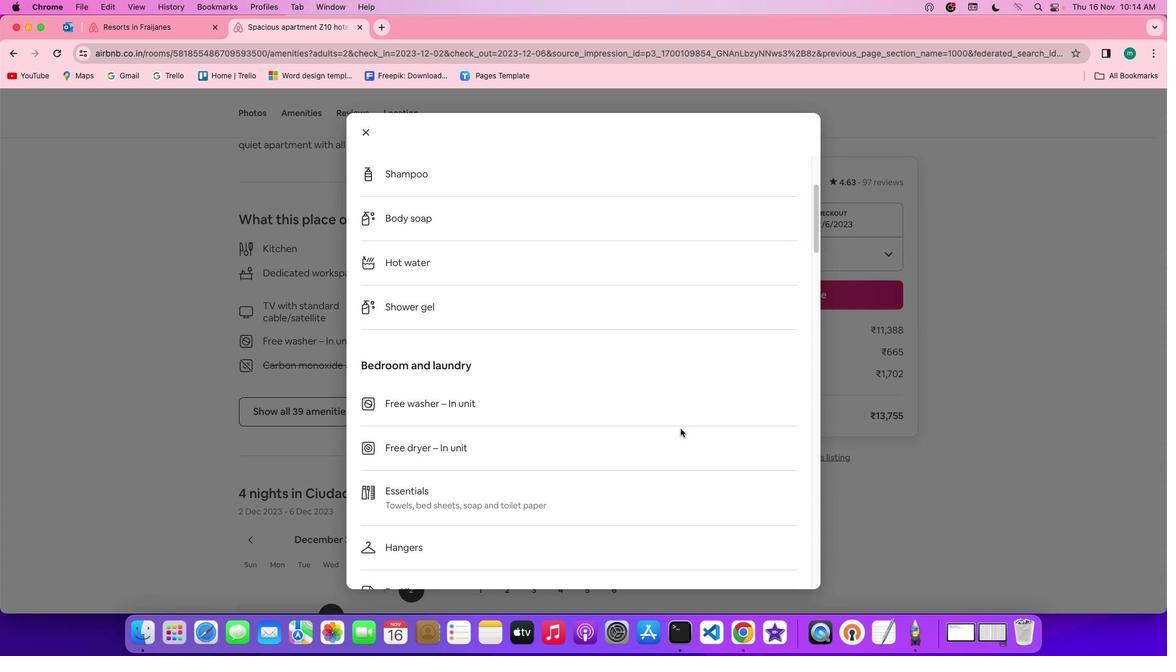 
Action: Mouse moved to (681, 429)
Screenshot: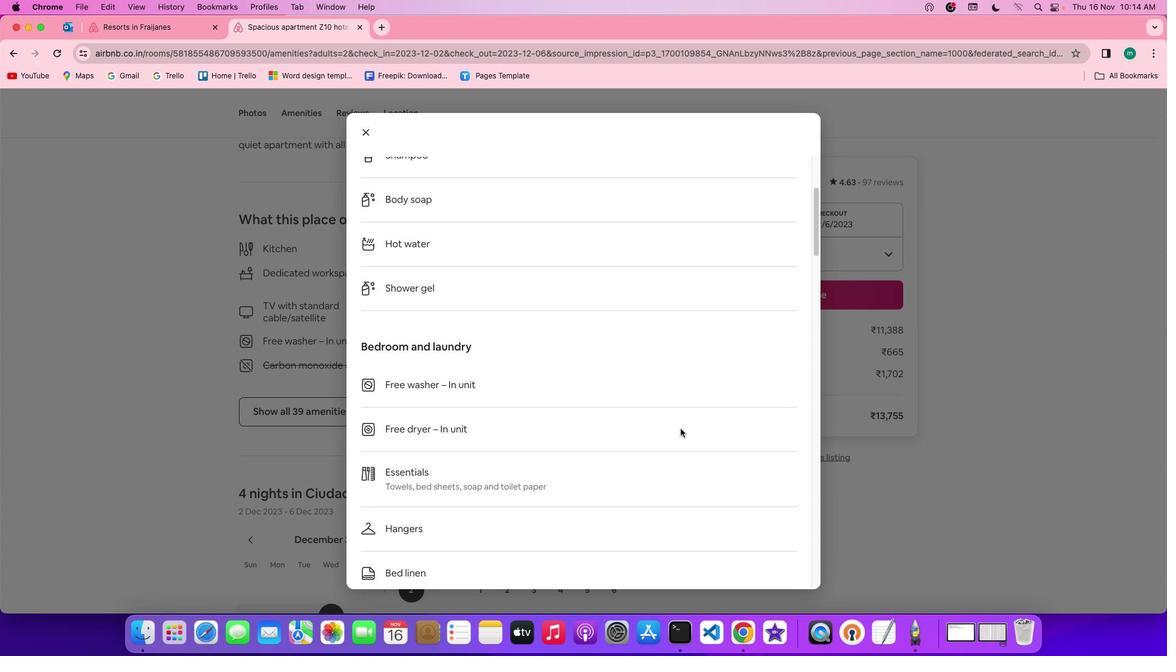 
Action: Mouse scrolled (681, 429) with delta (0, 0)
Screenshot: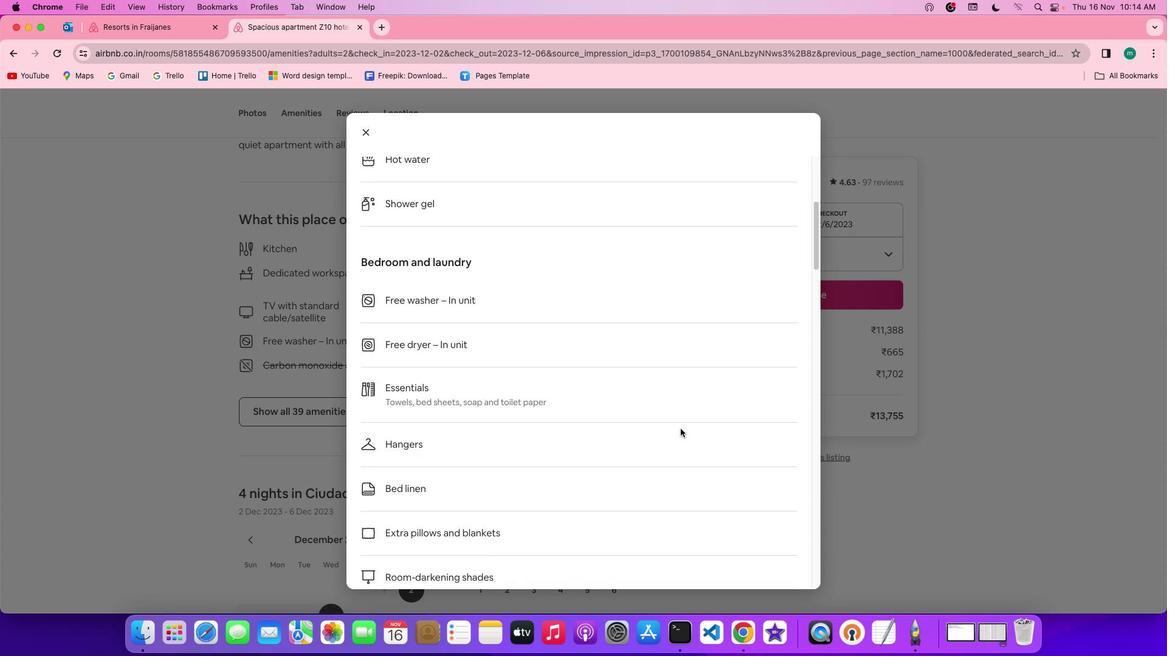 
Action: Mouse scrolled (681, 429) with delta (0, 0)
Screenshot: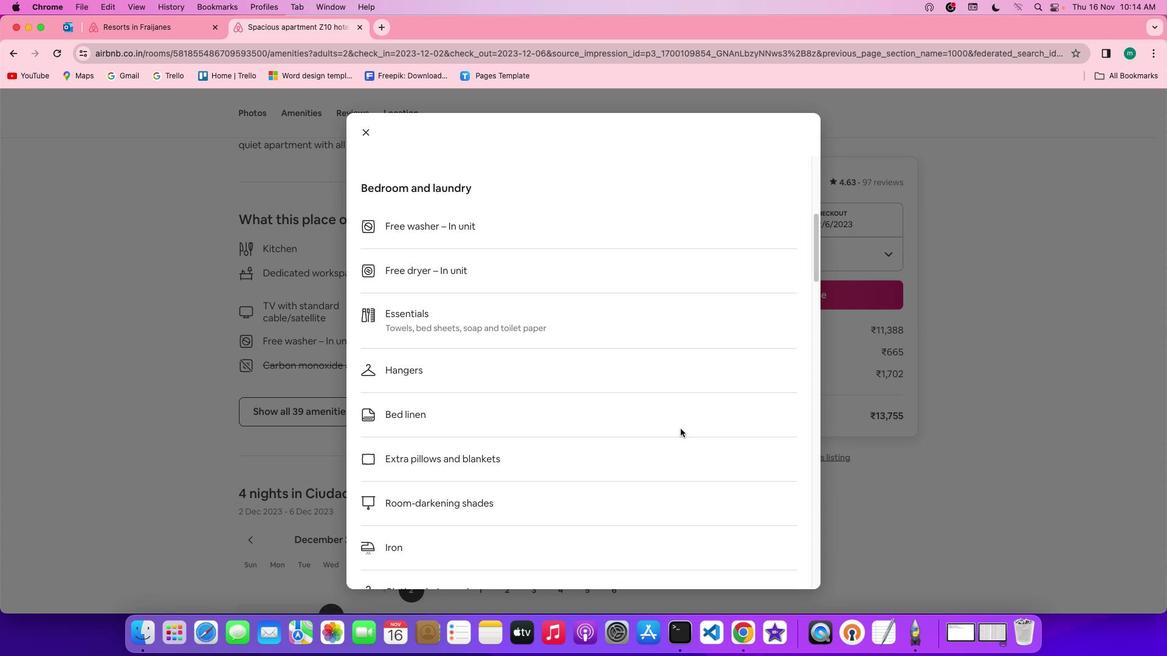 
Action: Mouse scrolled (681, 429) with delta (0, 0)
Screenshot: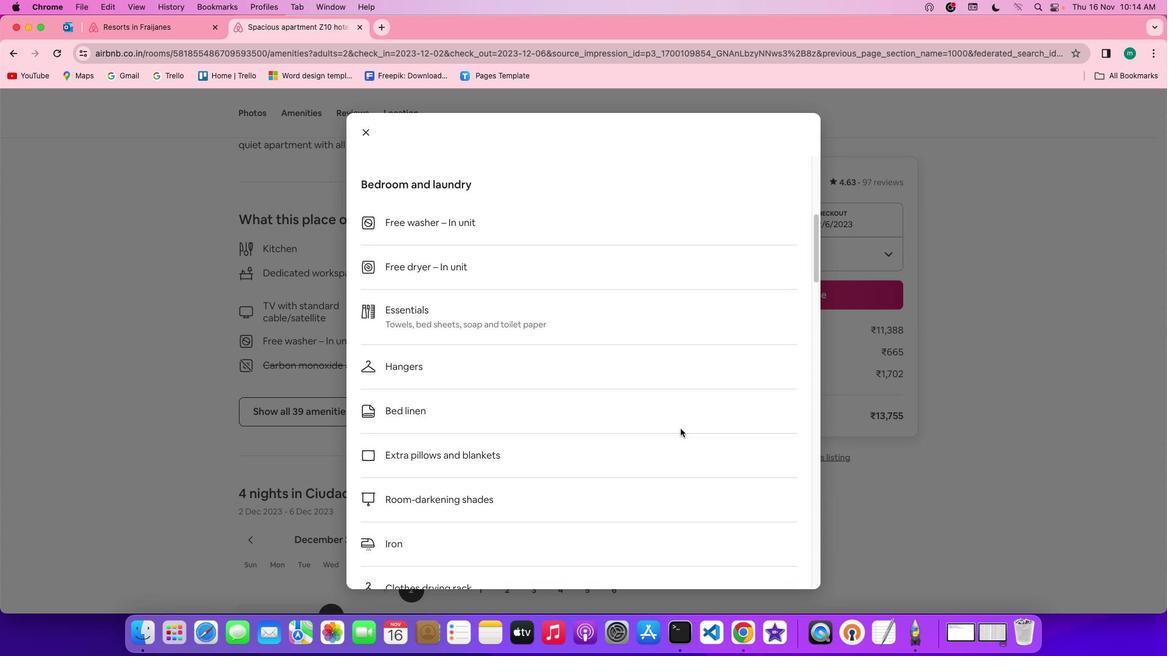 
Action: Mouse scrolled (681, 429) with delta (0, 0)
Screenshot: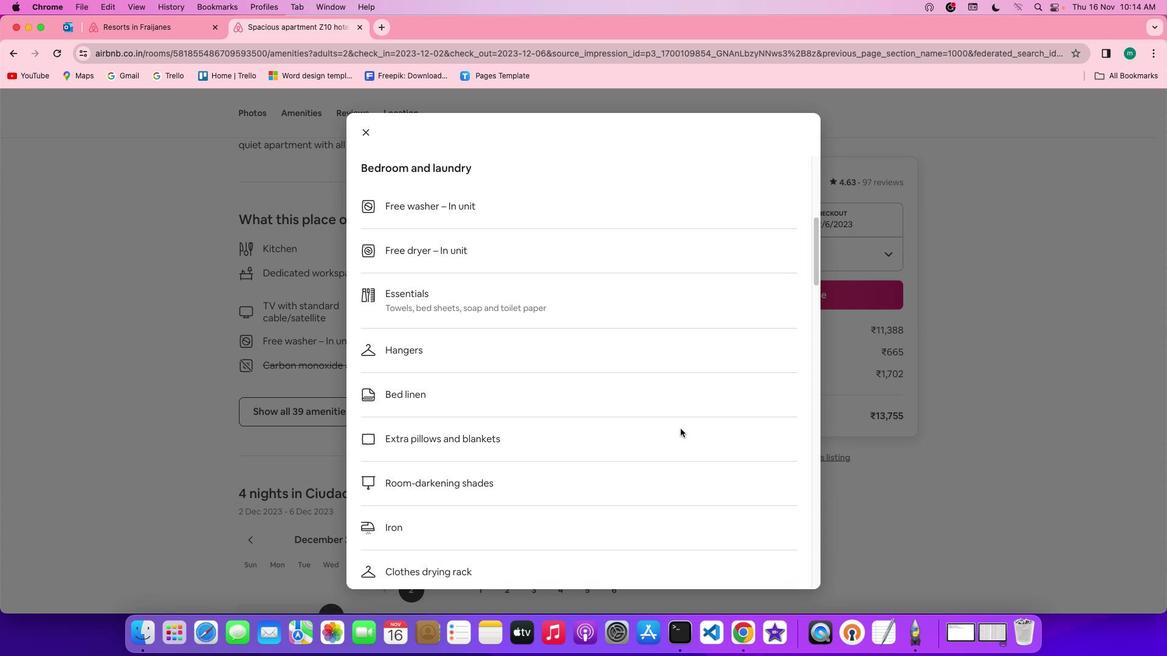 
Action: Mouse scrolled (681, 429) with delta (0, -1)
Screenshot: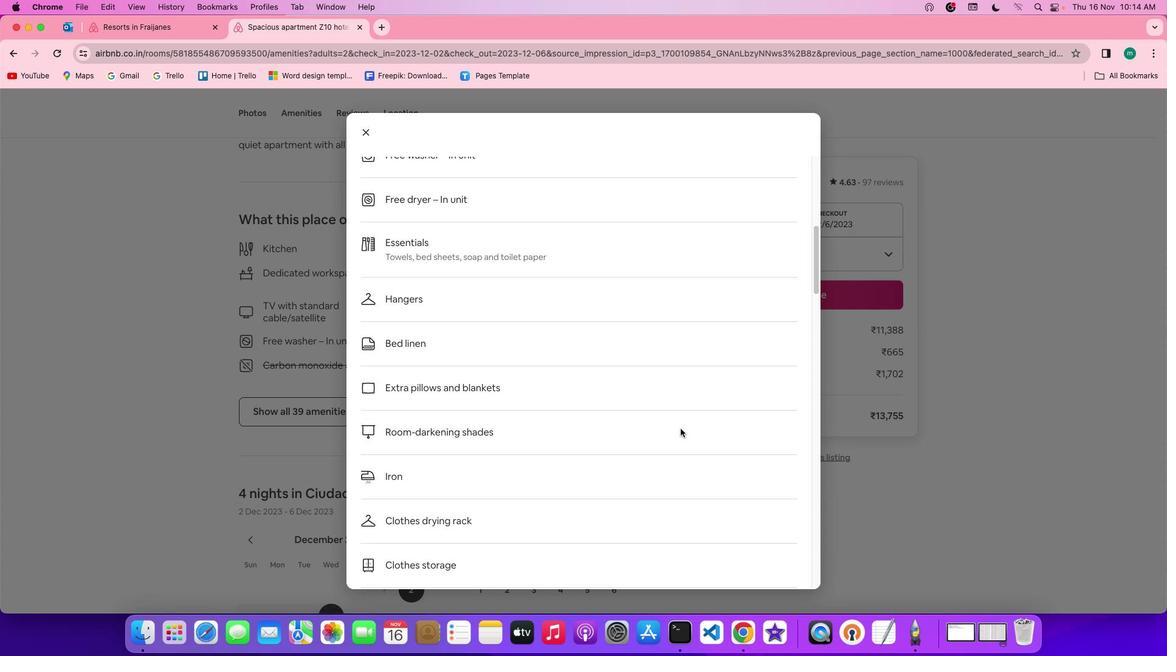 
Action: Mouse scrolled (681, 429) with delta (0, -1)
Screenshot: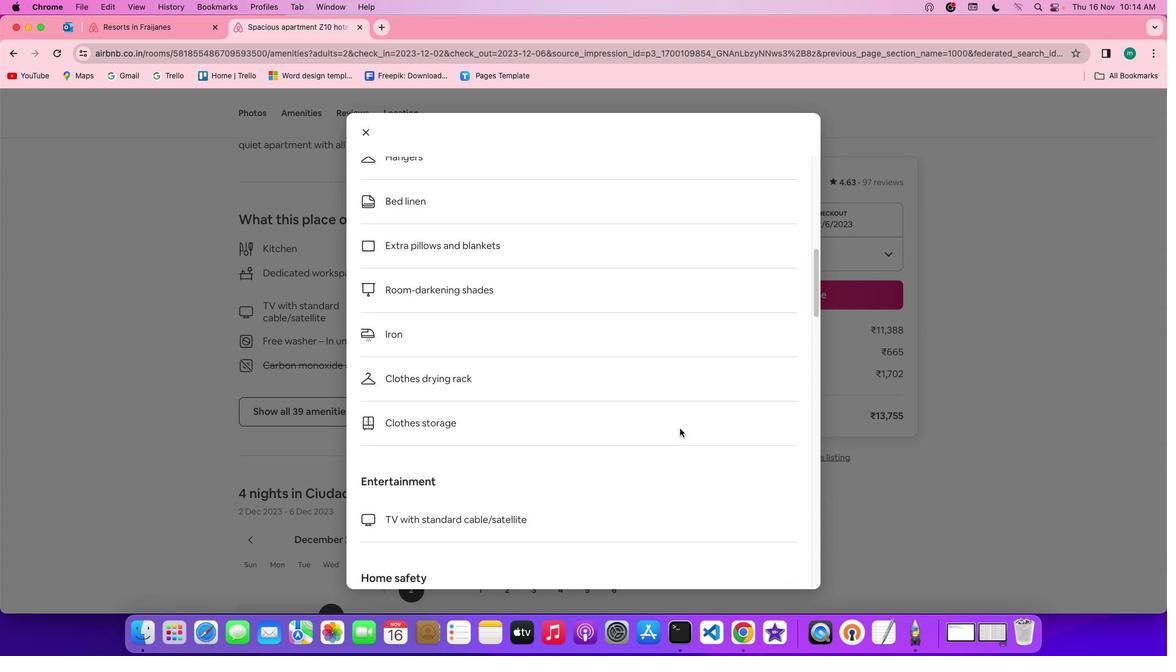 
Action: Mouse moved to (681, 430)
Screenshot: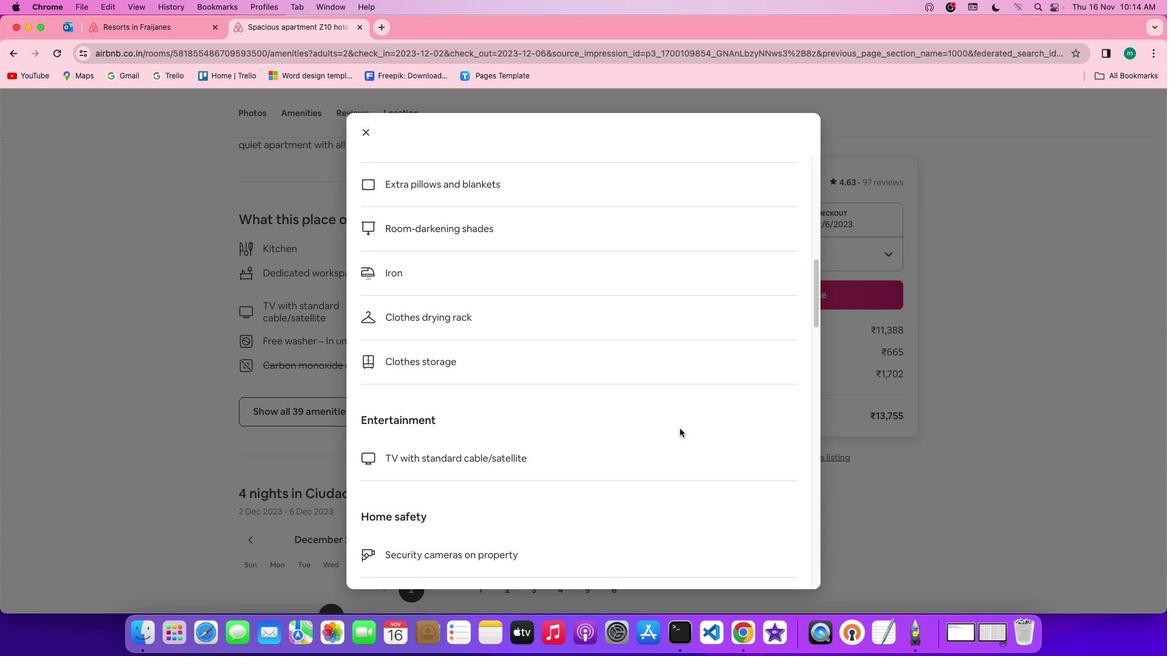 
Action: Mouse scrolled (681, 430) with delta (0, 0)
Screenshot: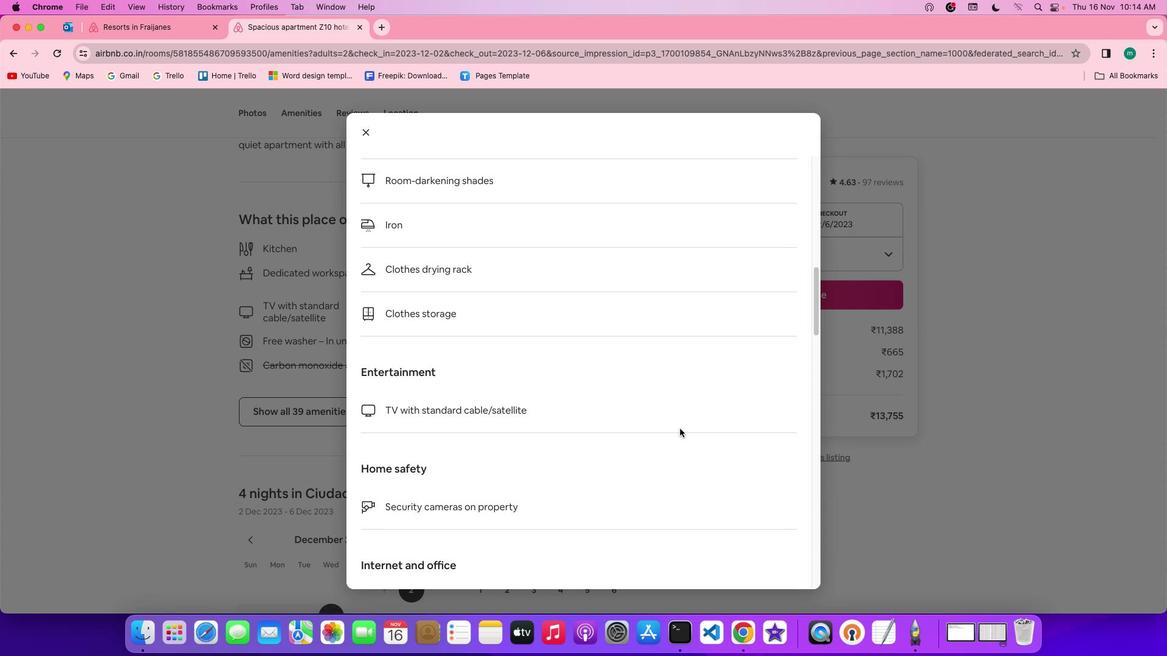 
Action: Mouse scrolled (681, 430) with delta (0, 0)
Screenshot: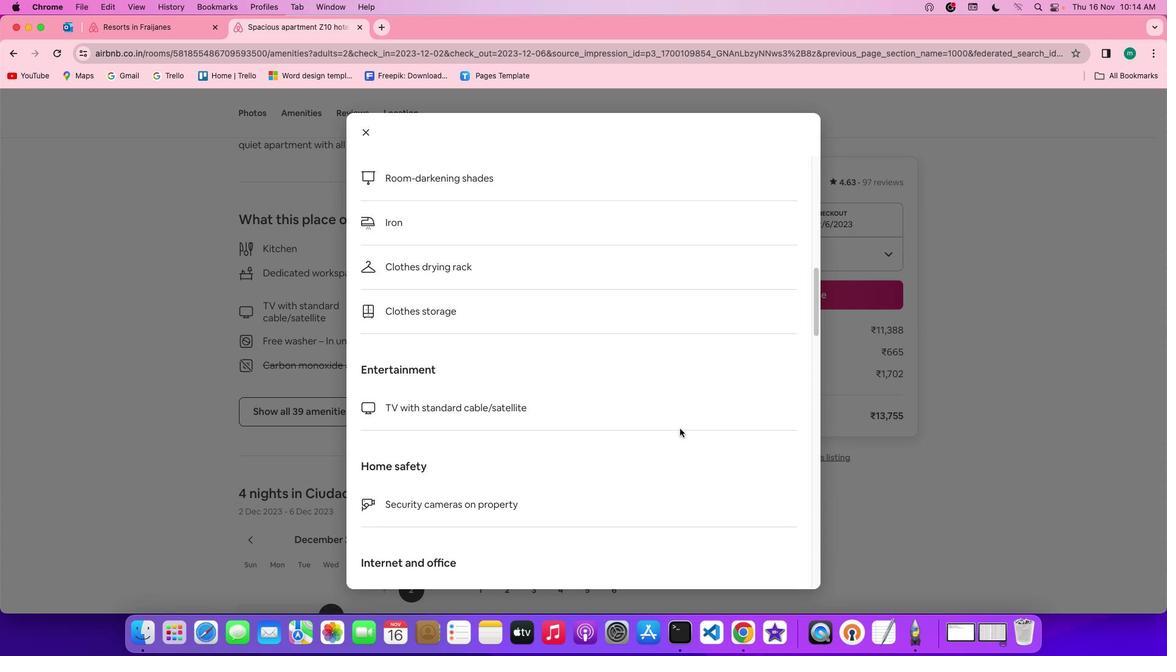 
Action: Mouse scrolled (681, 430) with delta (0, 0)
Screenshot: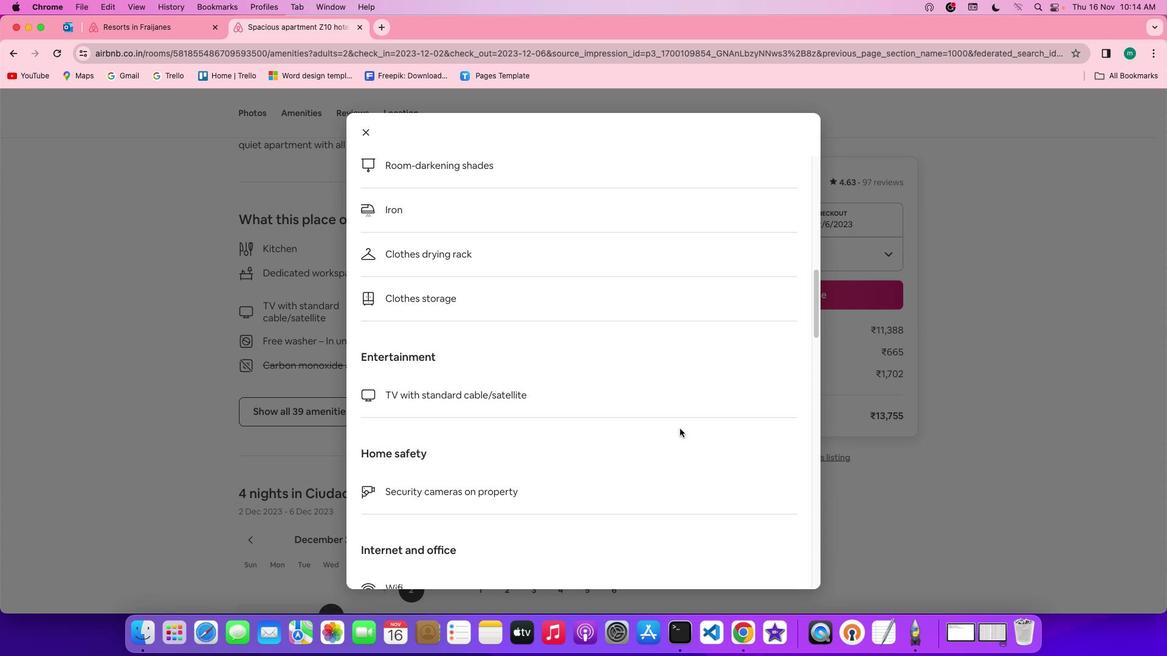 
Action: Mouse scrolled (681, 430) with delta (0, -1)
Screenshot: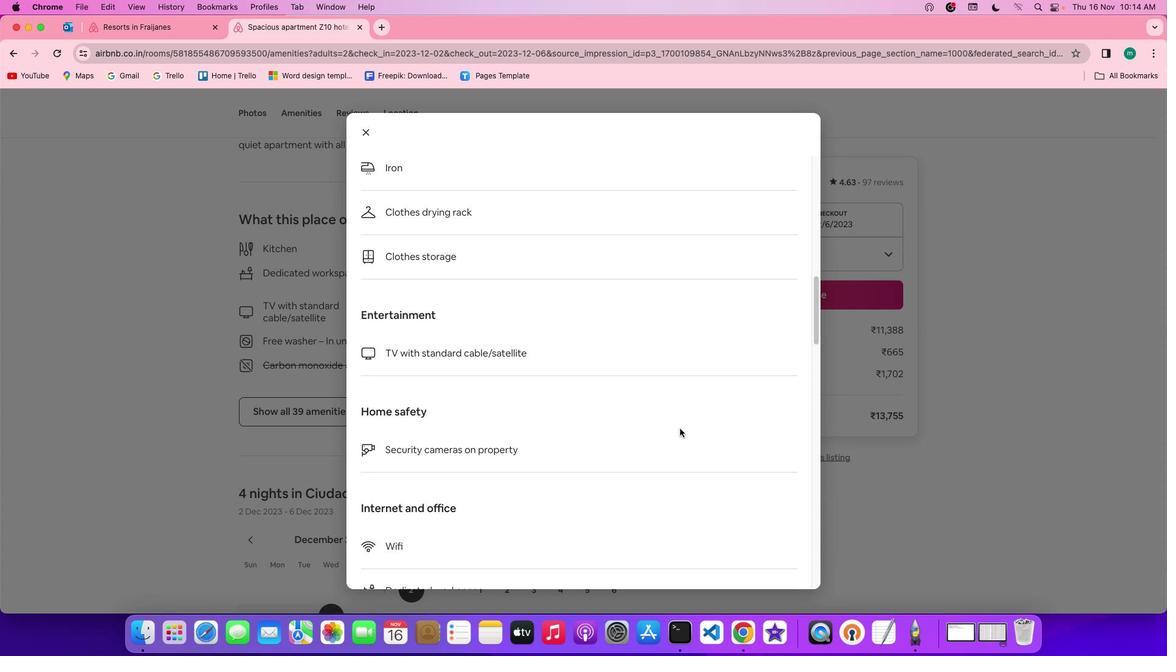 
Action: Mouse scrolled (681, 430) with delta (0, -1)
Screenshot: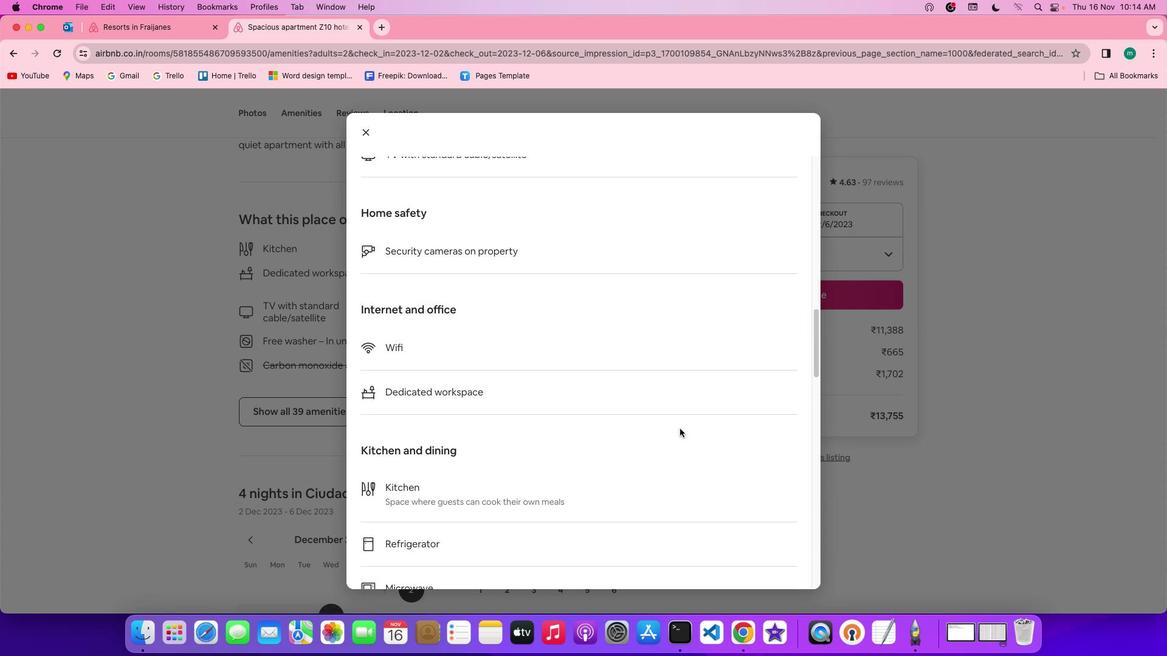 
Action: Mouse scrolled (681, 430) with delta (0, 0)
Screenshot: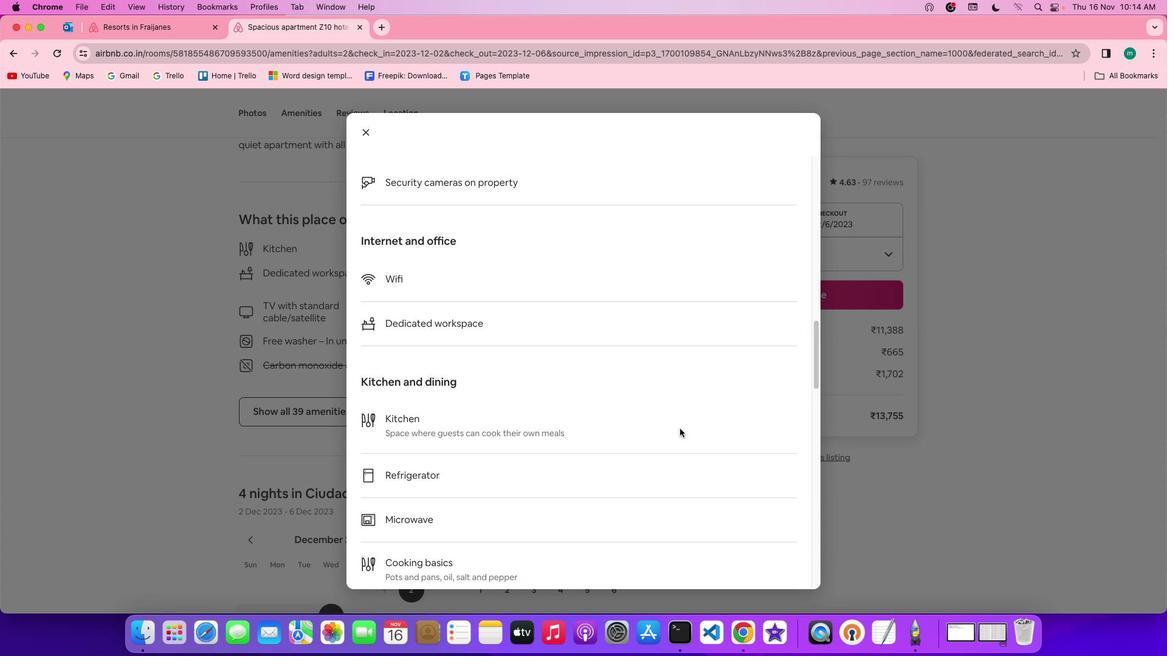 
Action: Mouse scrolled (681, 430) with delta (0, 0)
Screenshot: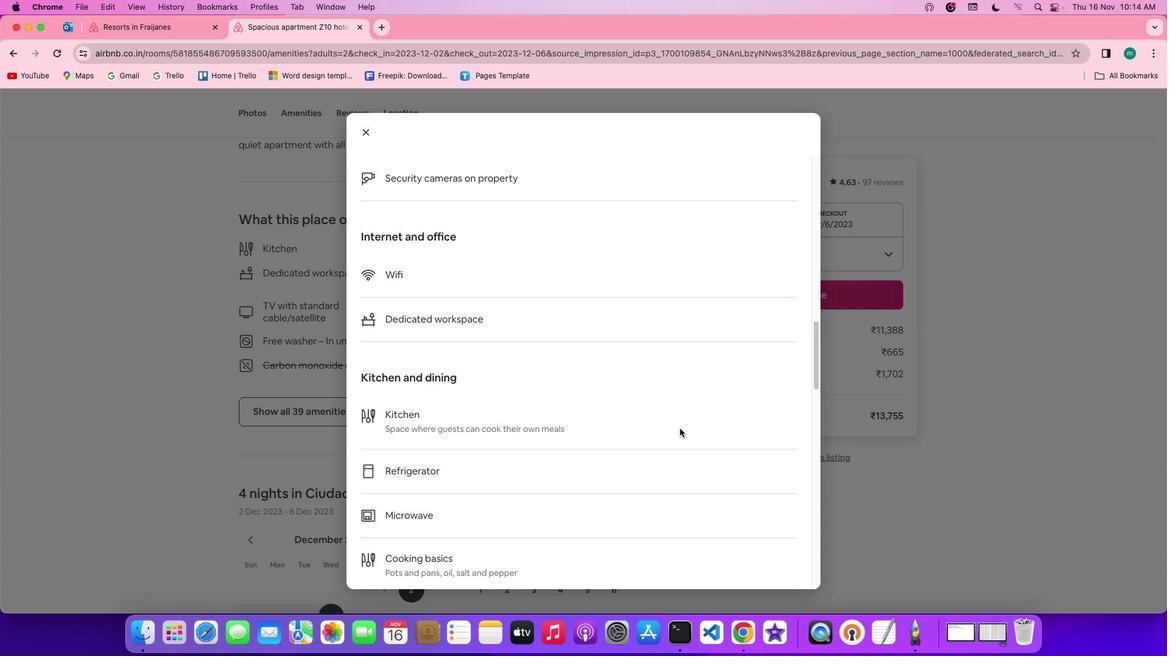 
Action: Mouse scrolled (681, 430) with delta (0, 0)
Screenshot: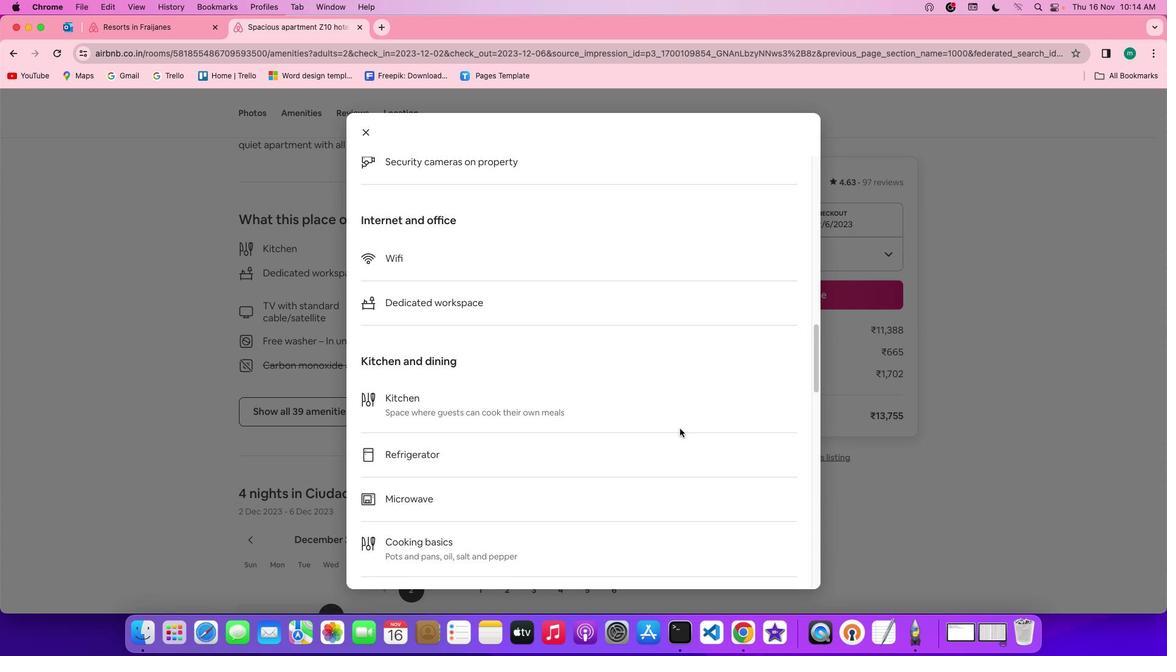 
Action: Mouse scrolled (681, 430) with delta (0, 0)
Screenshot: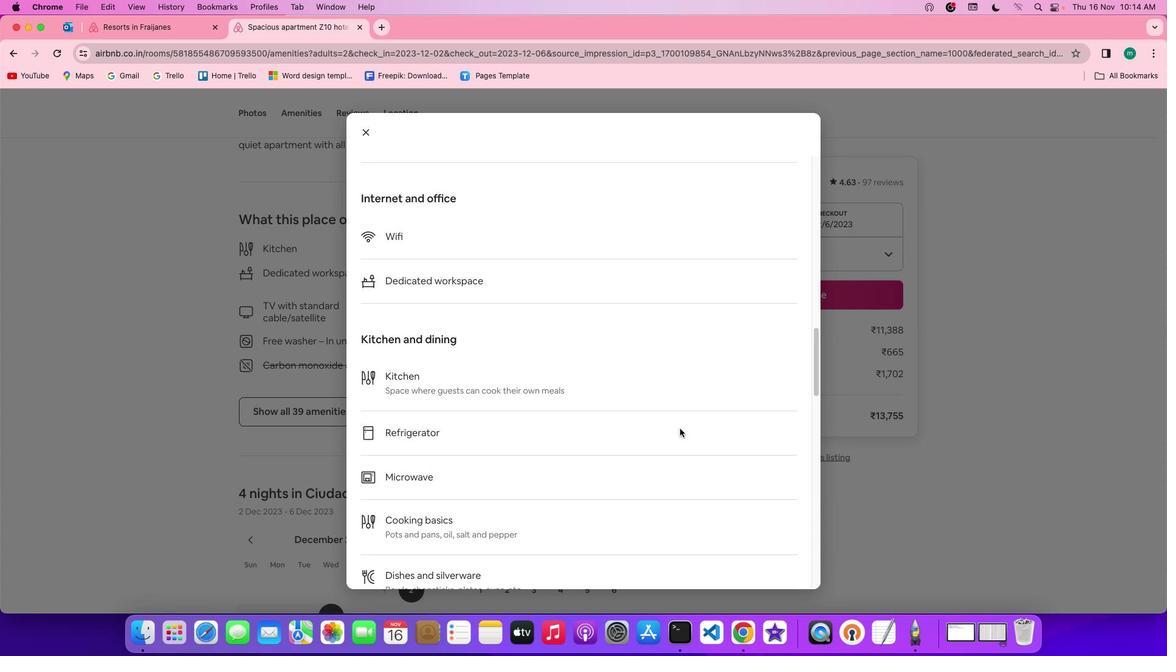 
Action: Mouse scrolled (681, 430) with delta (0, -1)
Screenshot: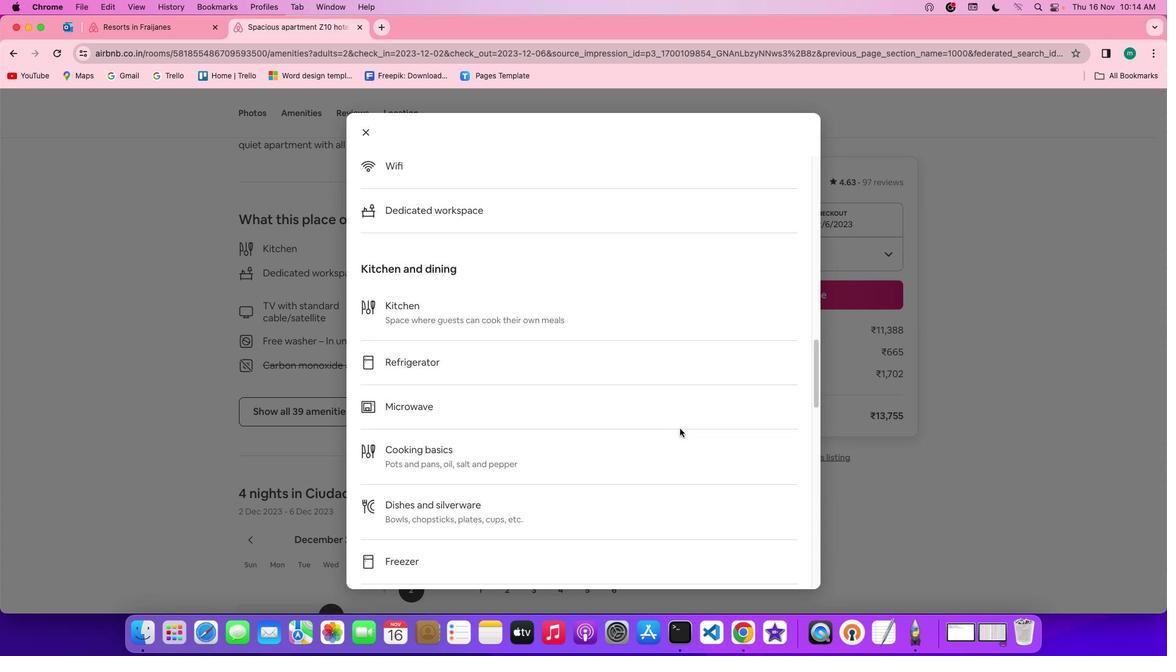 
Action: Mouse scrolled (681, 430) with delta (0, -1)
Screenshot: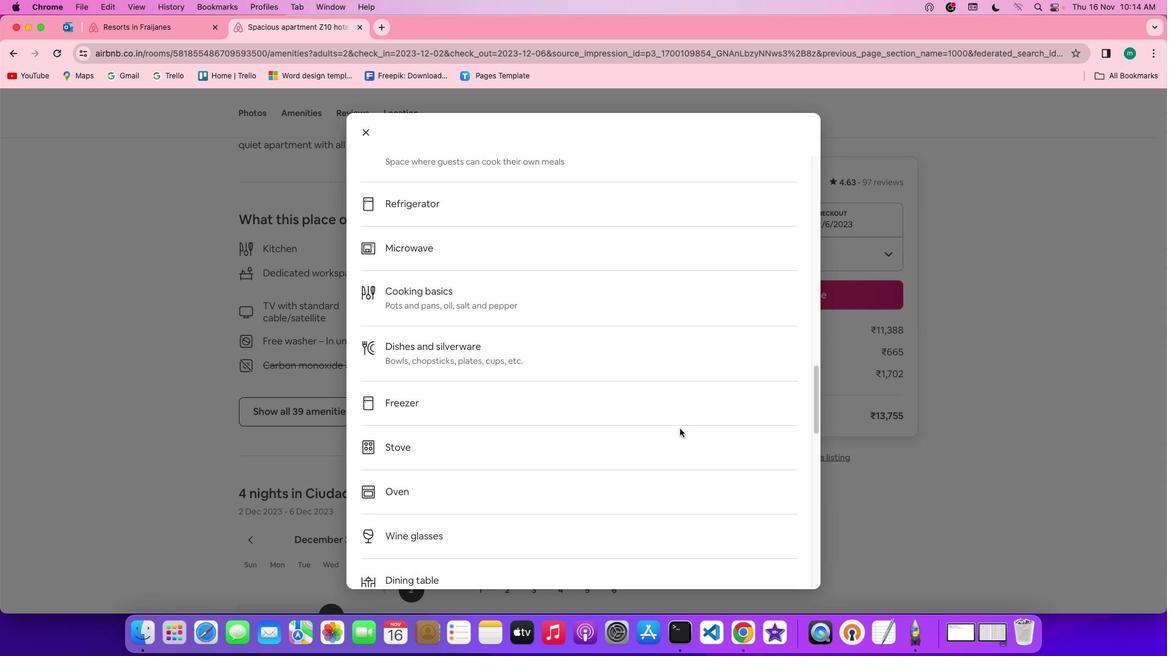 
Action: Mouse scrolled (681, 430) with delta (0, 0)
Screenshot: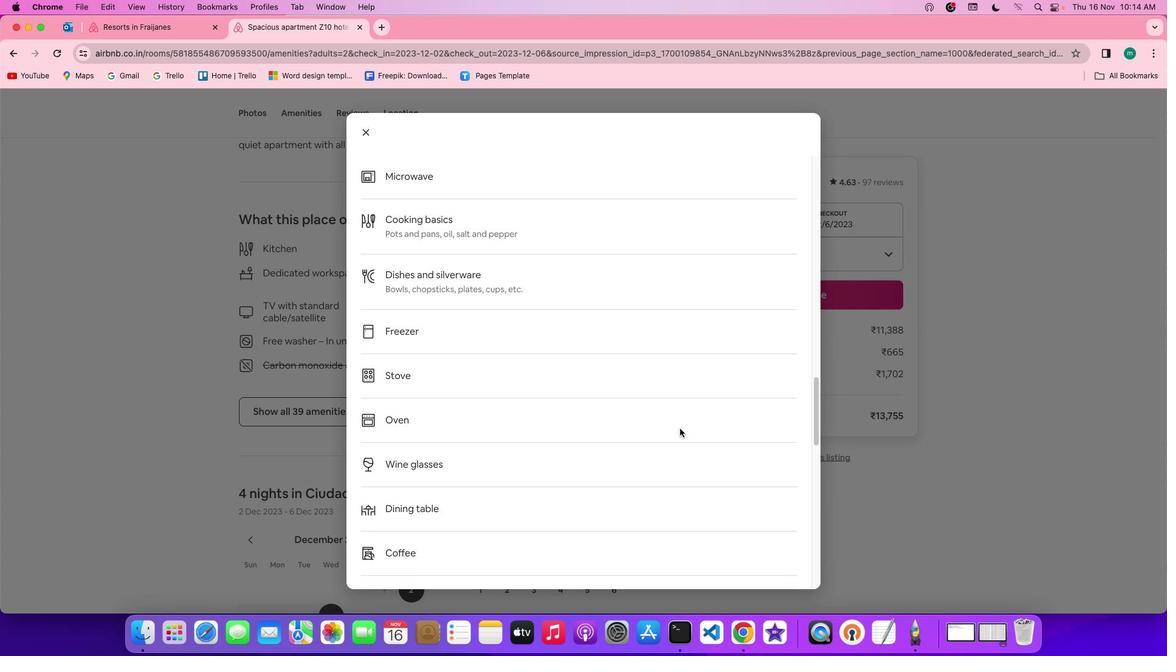 
Action: Mouse scrolled (681, 430) with delta (0, 0)
Screenshot: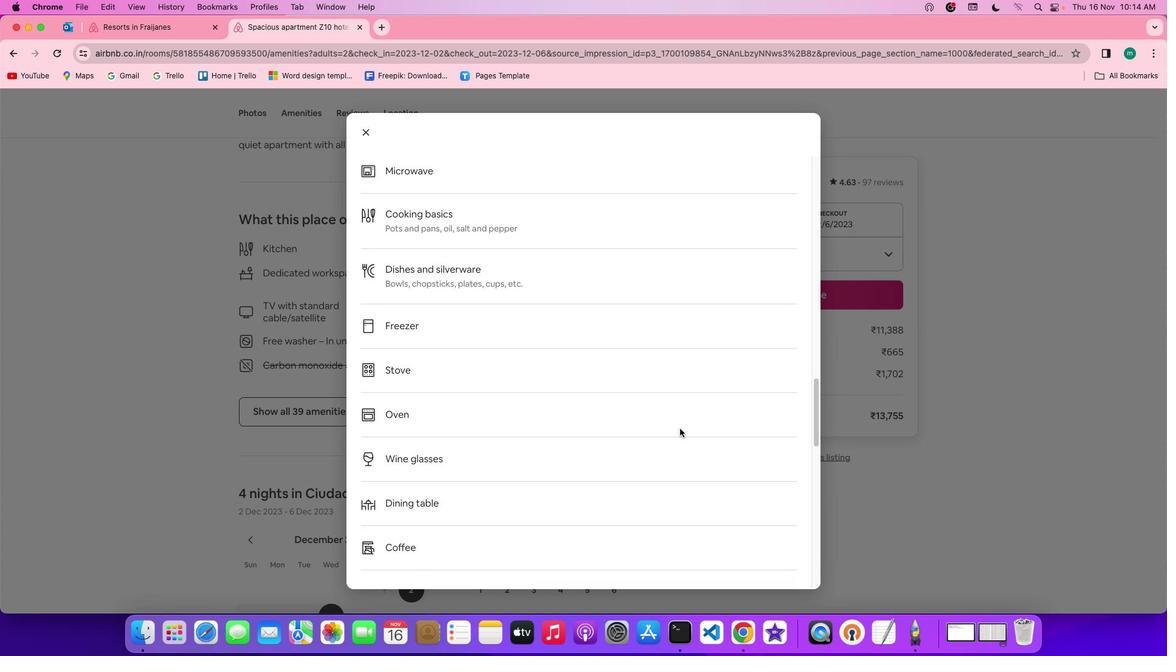 
Action: Mouse scrolled (681, 430) with delta (0, 0)
Screenshot: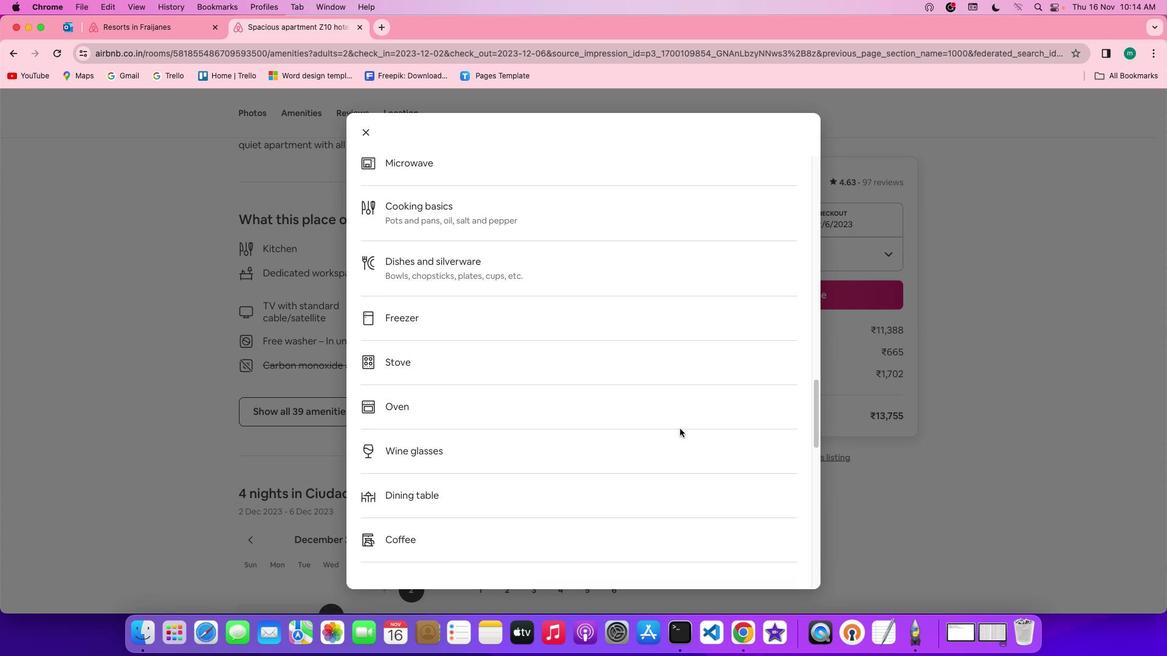 
Action: Mouse scrolled (681, 430) with delta (0, -1)
Screenshot: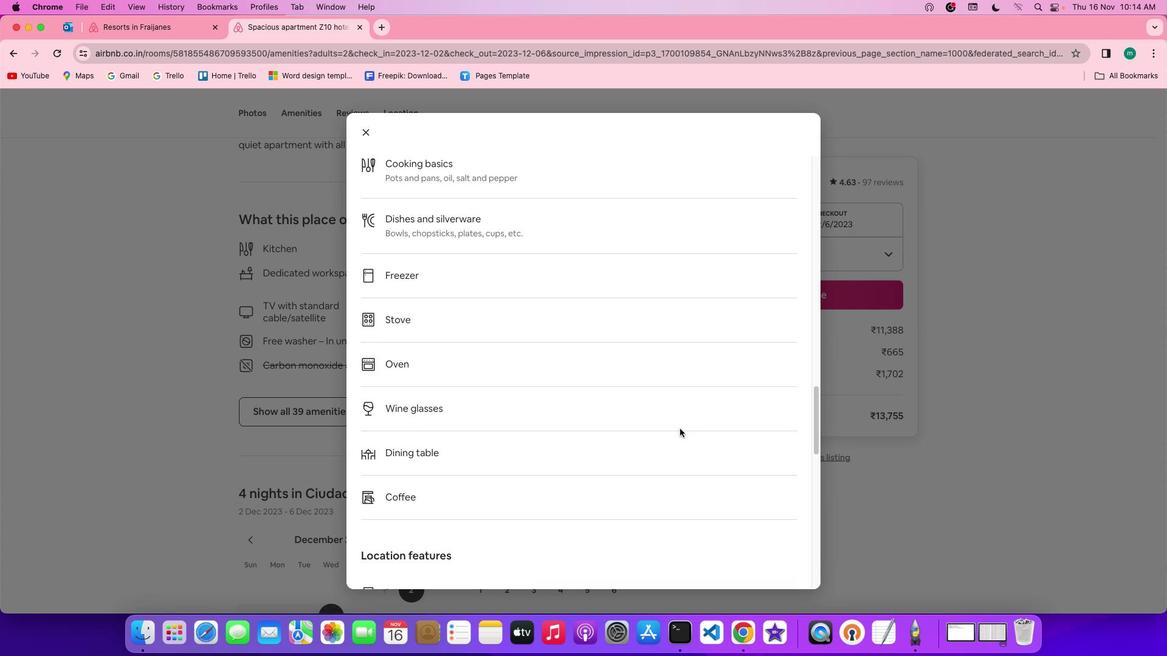 
Action: Mouse scrolled (681, 430) with delta (0, -1)
Screenshot: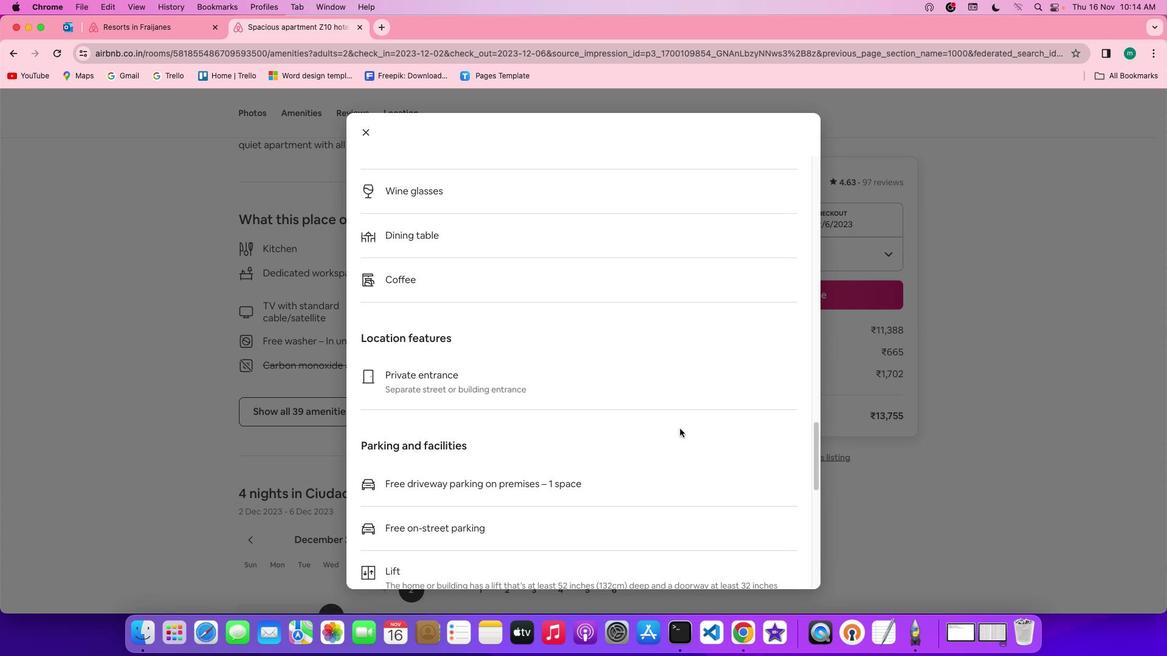 
Action: Mouse scrolled (681, 430) with delta (0, 0)
Screenshot: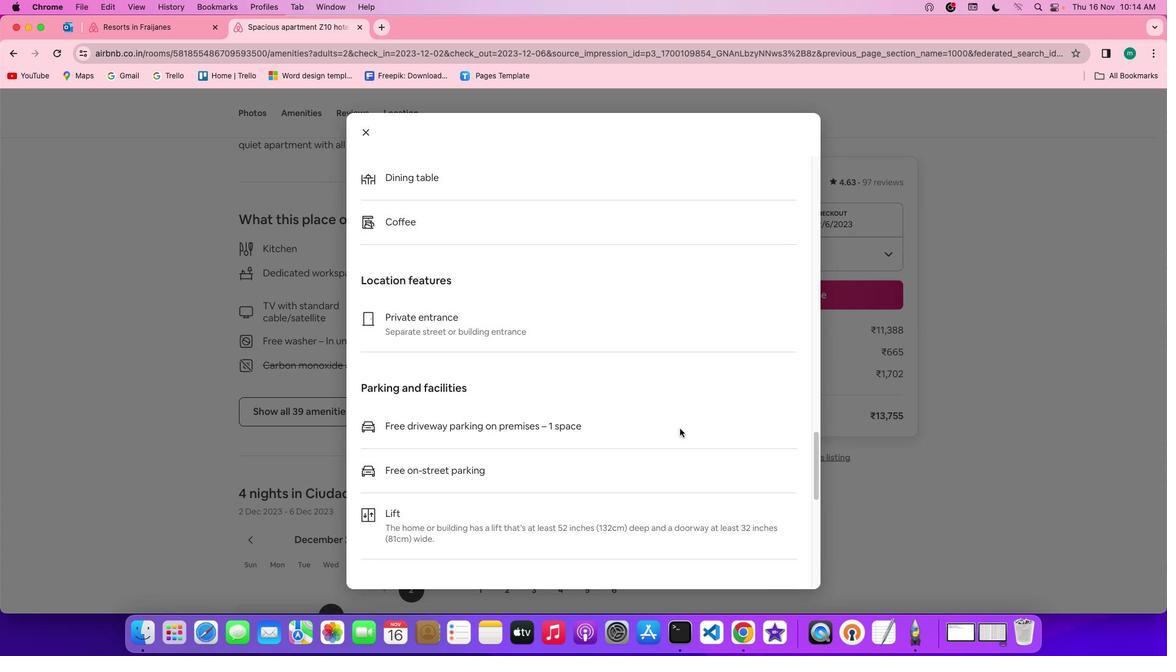
Action: Mouse scrolled (681, 430) with delta (0, 0)
Screenshot: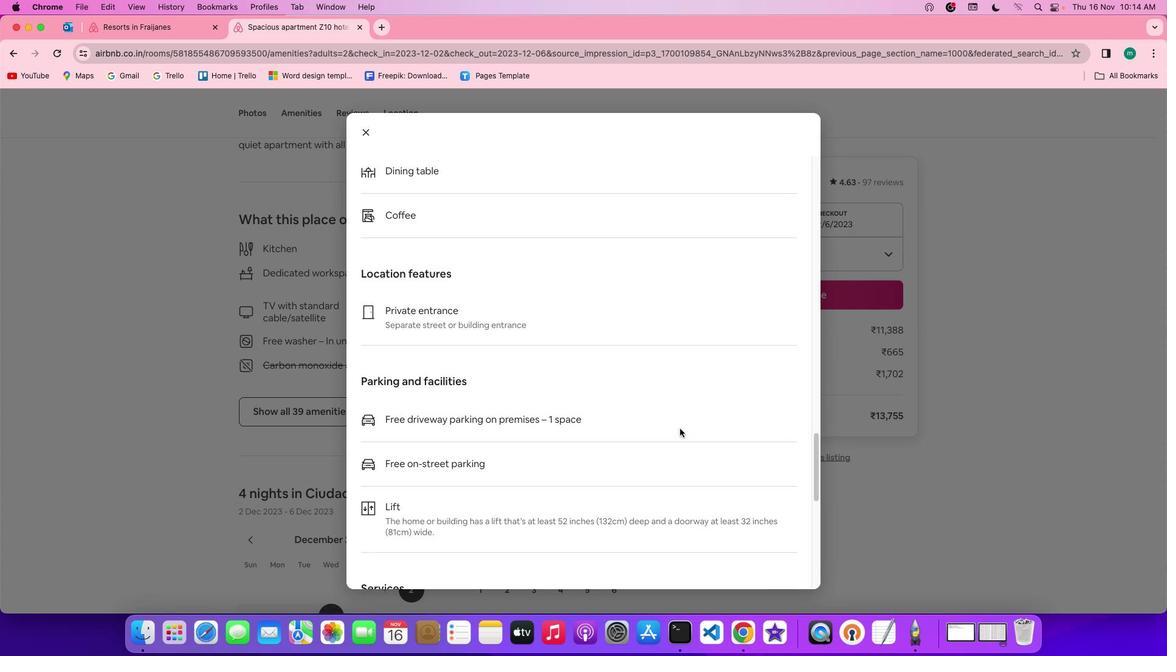 
Action: Mouse scrolled (681, 430) with delta (0, 0)
Screenshot: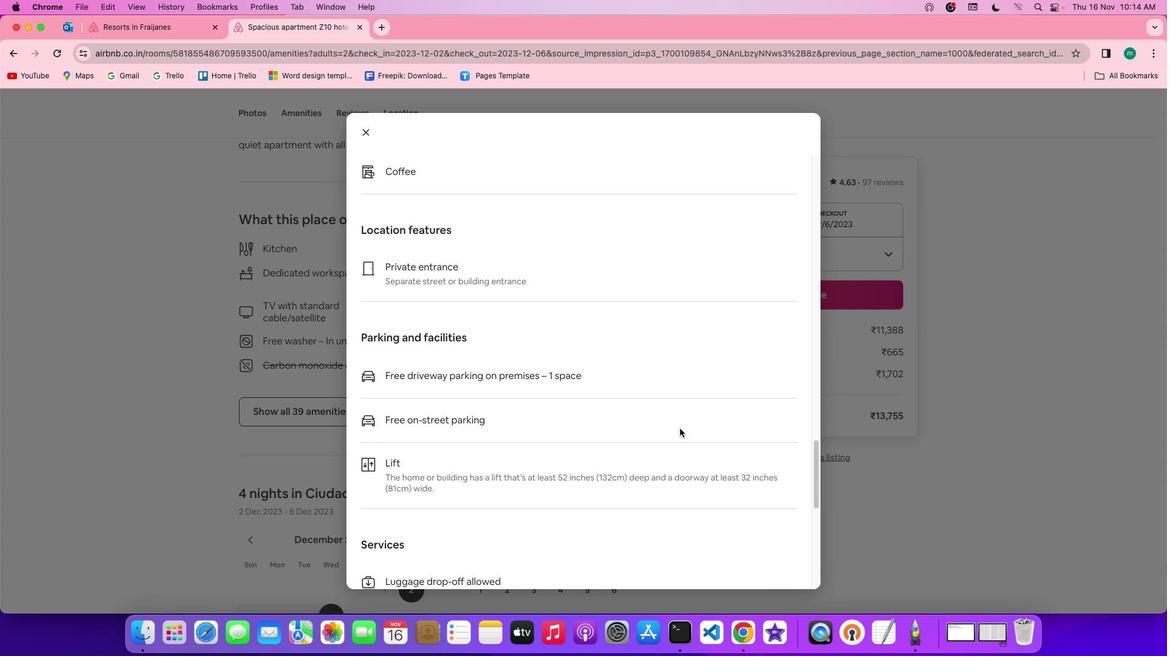 
Action: Mouse scrolled (681, 430) with delta (0, -1)
Screenshot: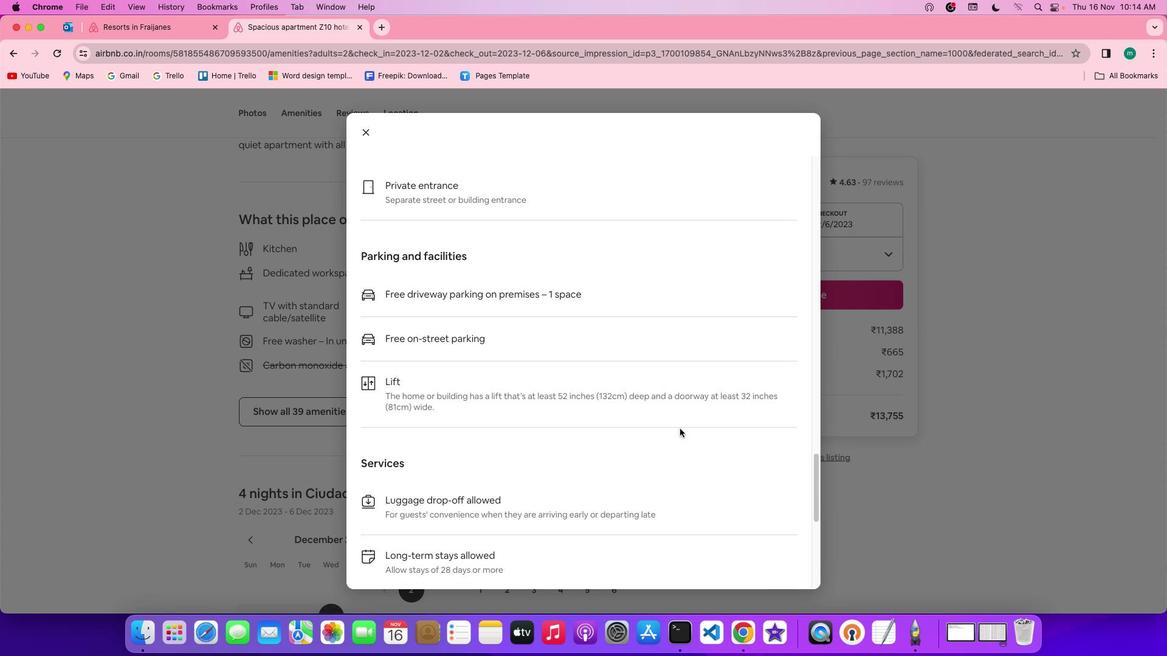 
Action: Mouse scrolled (681, 430) with delta (0, -1)
Screenshot: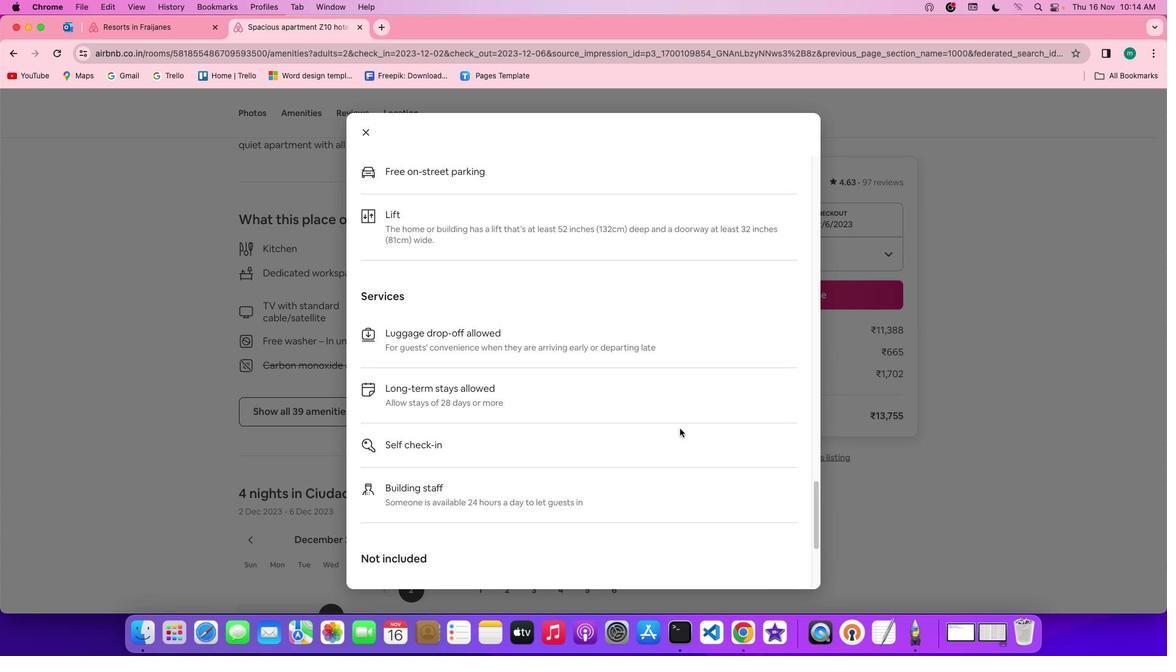 
Action: Mouse scrolled (681, 430) with delta (0, 0)
Screenshot: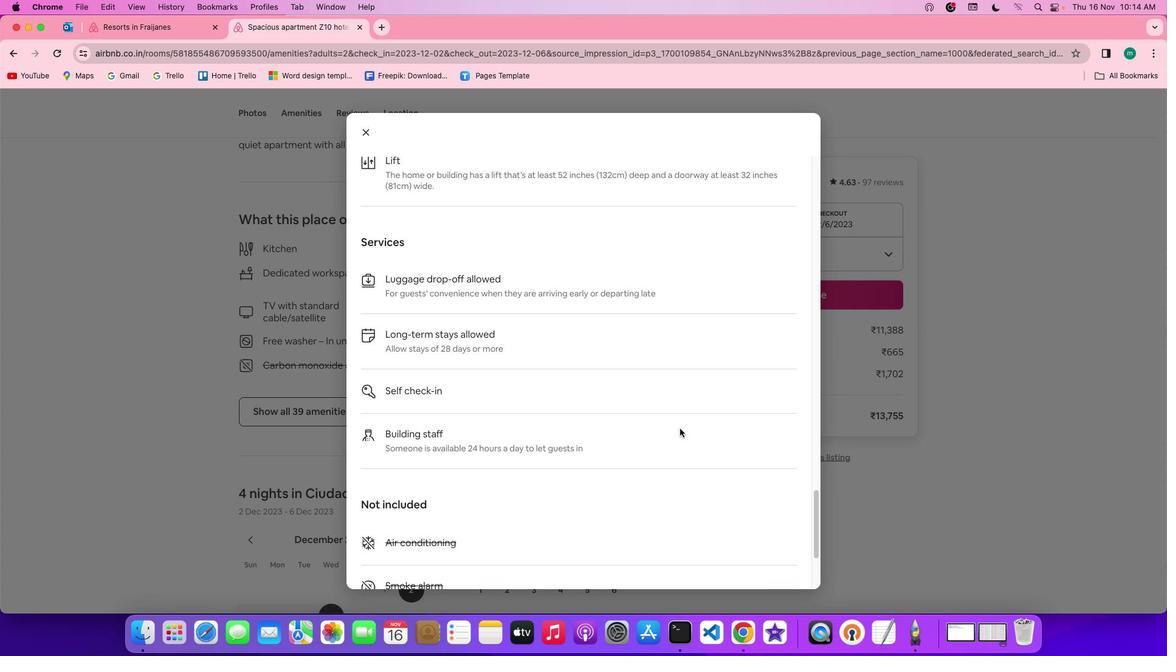 
Action: Mouse scrolled (681, 430) with delta (0, 0)
Screenshot: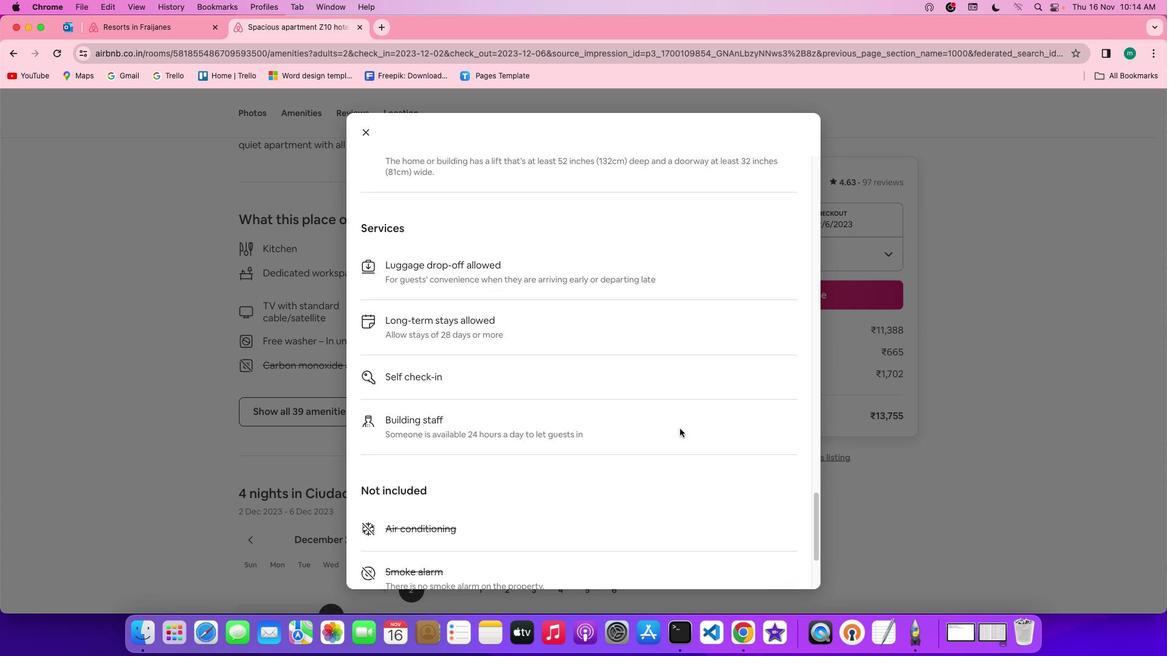 
Action: Mouse scrolled (681, 430) with delta (0, 0)
Screenshot: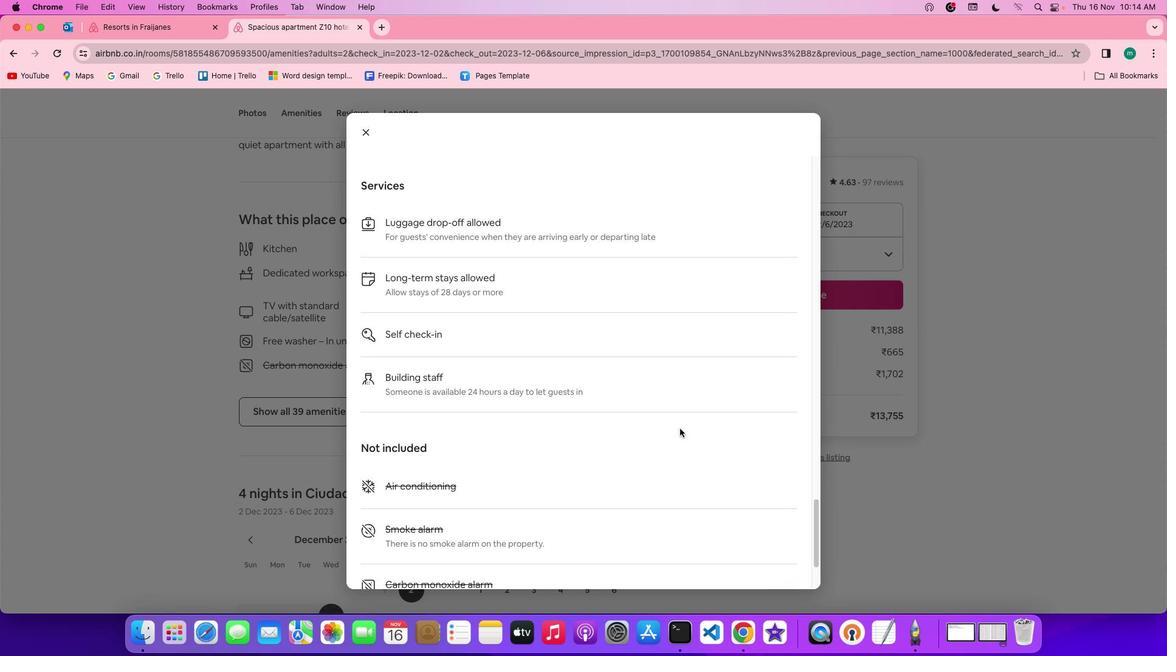 
Action: Mouse scrolled (681, 430) with delta (0, -1)
Screenshot: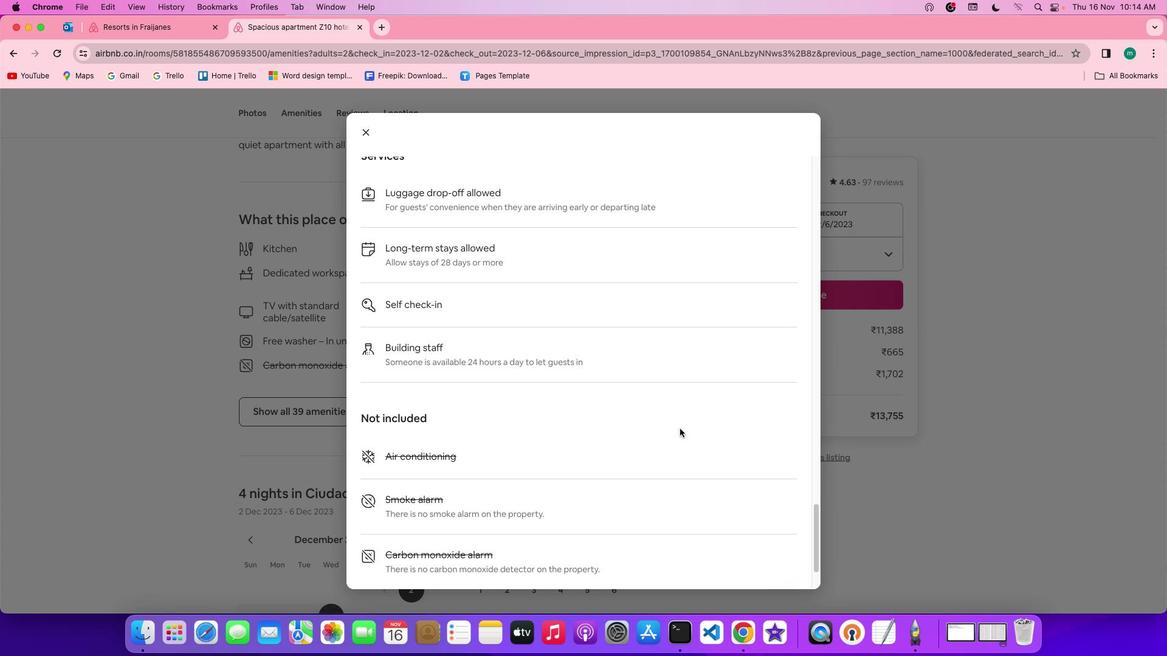 
Action: Mouse scrolled (681, 430) with delta (0, -1)
Screenshot: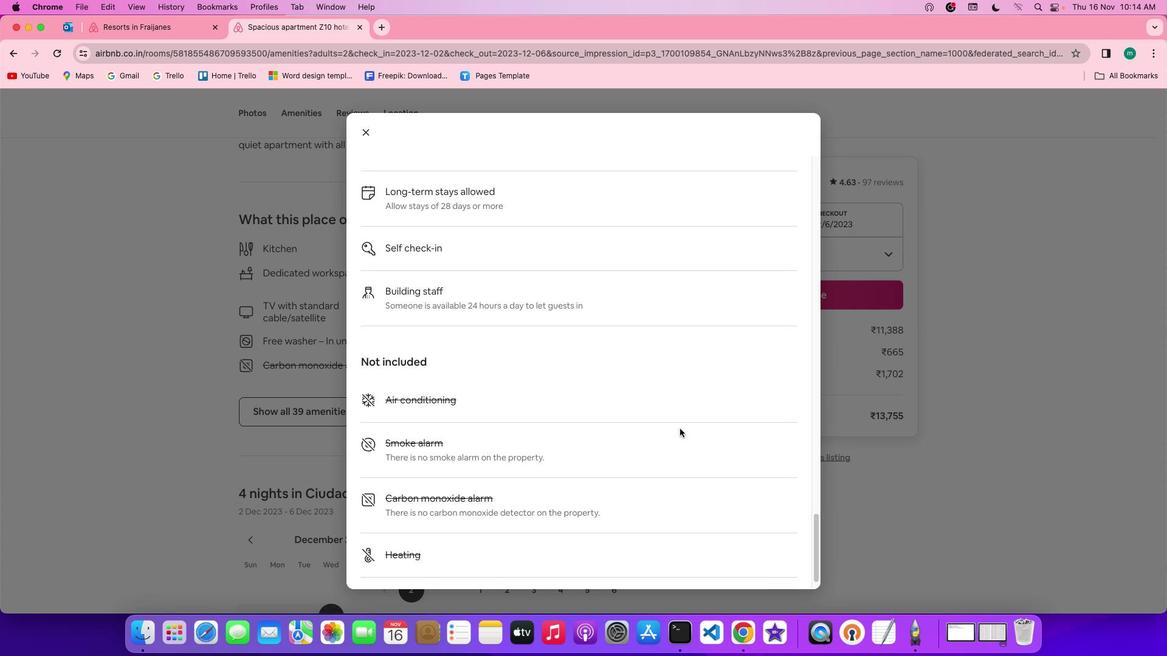 
Action: Mouse scrolled (681, 430) with delta (0, -2)
Screenshot: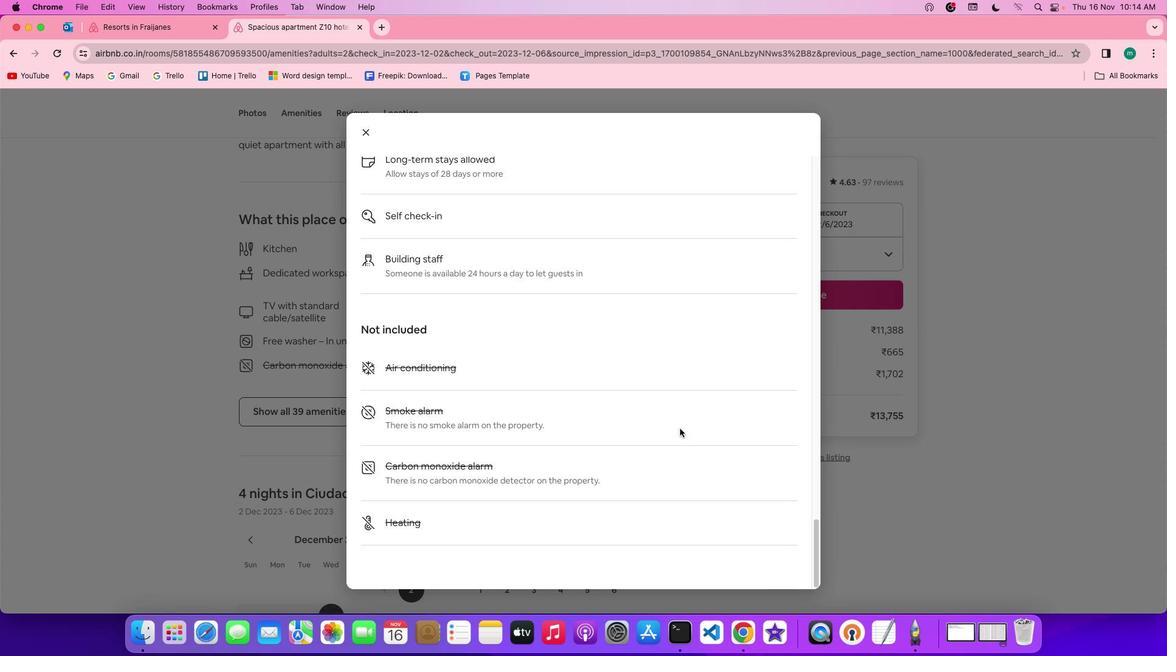 
Action: Mouse scrolled (681, 430) with delta (0, 0)
Screenshot: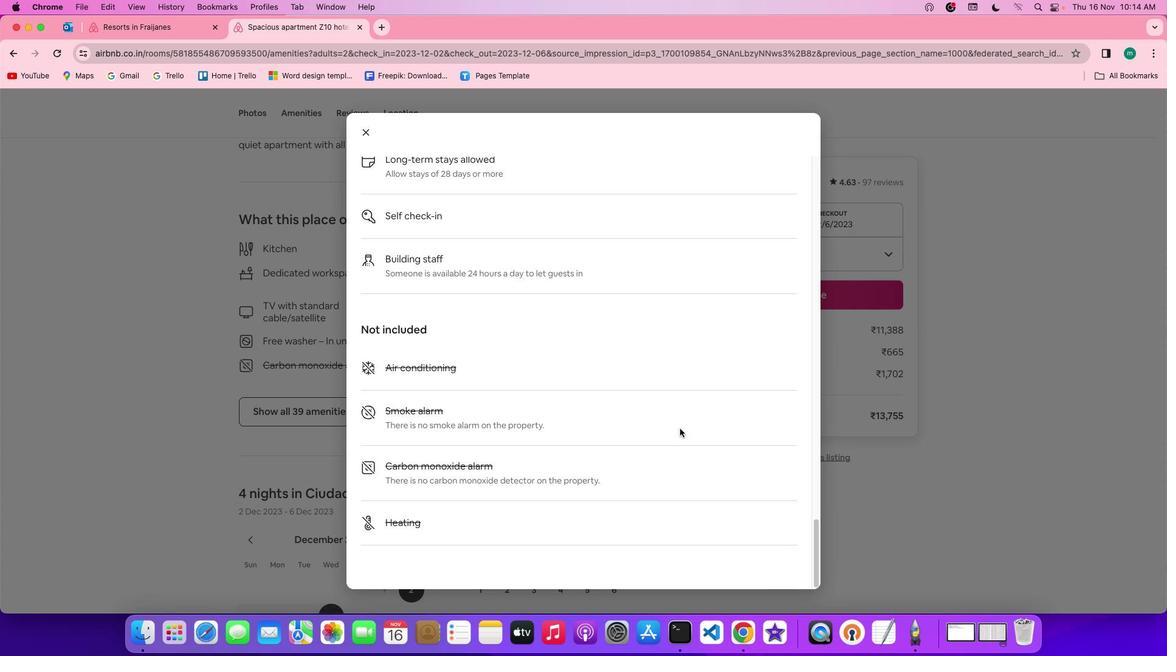 
Action: Mouse scrolled (681, 430) with delta (0, 0)
Screenshot: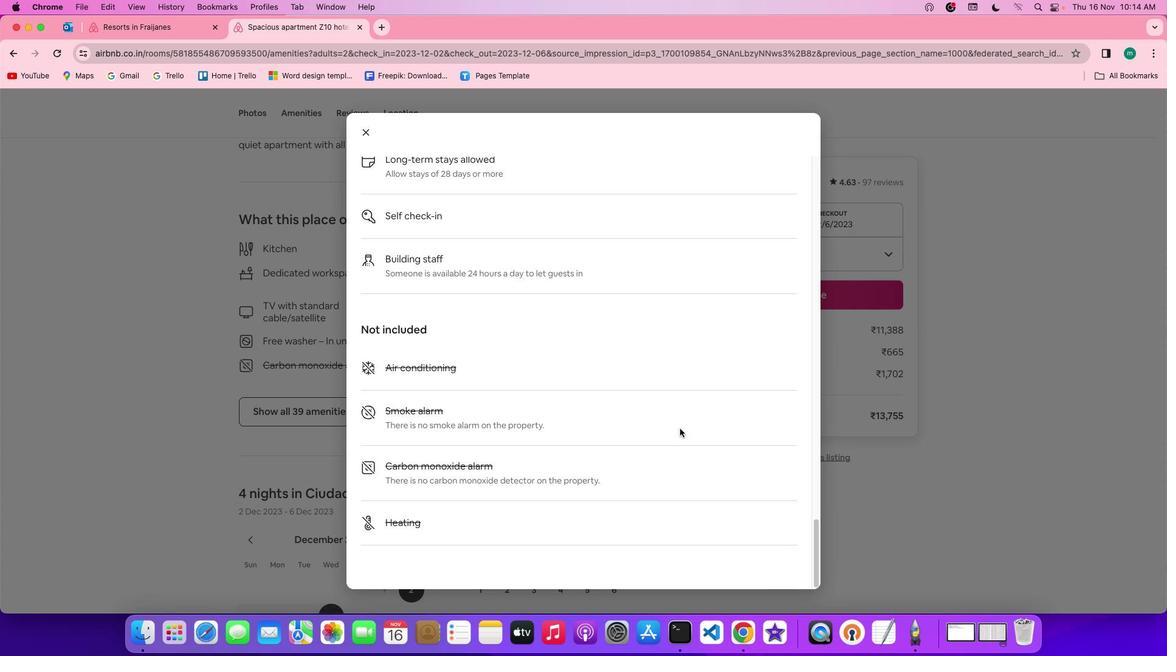 
Action: Mouse scrolled (681, 430) with delta (0, 0)
Screenshot: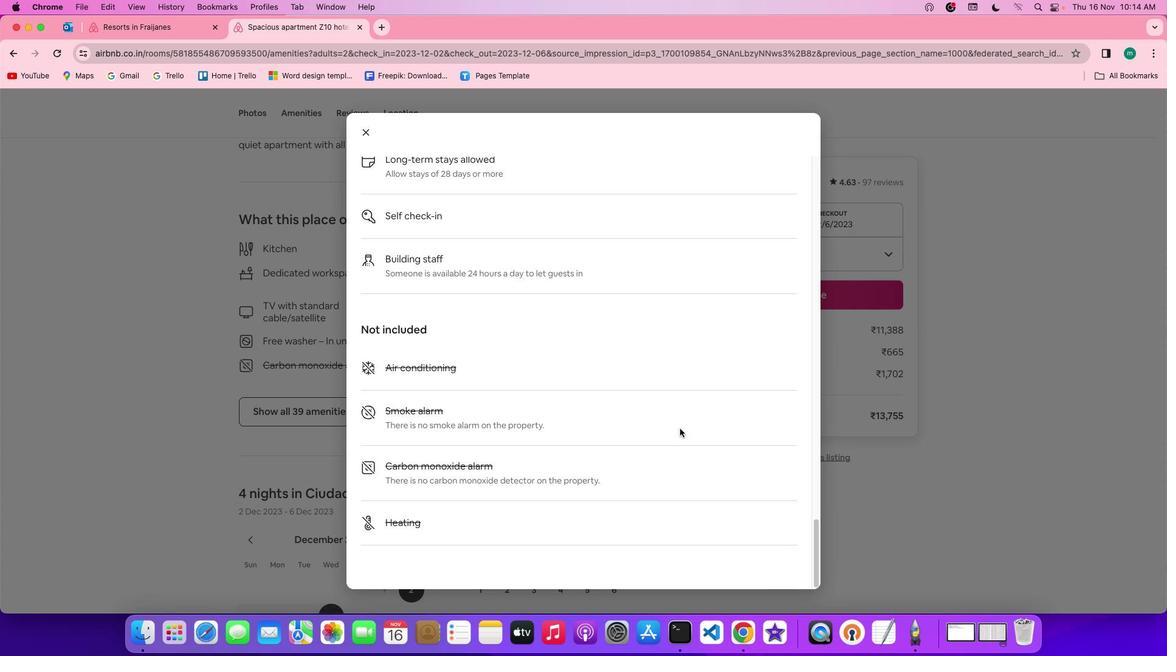 
Action: Mouse scrolled (681, 430) with delta (0, 0)
Screenshot: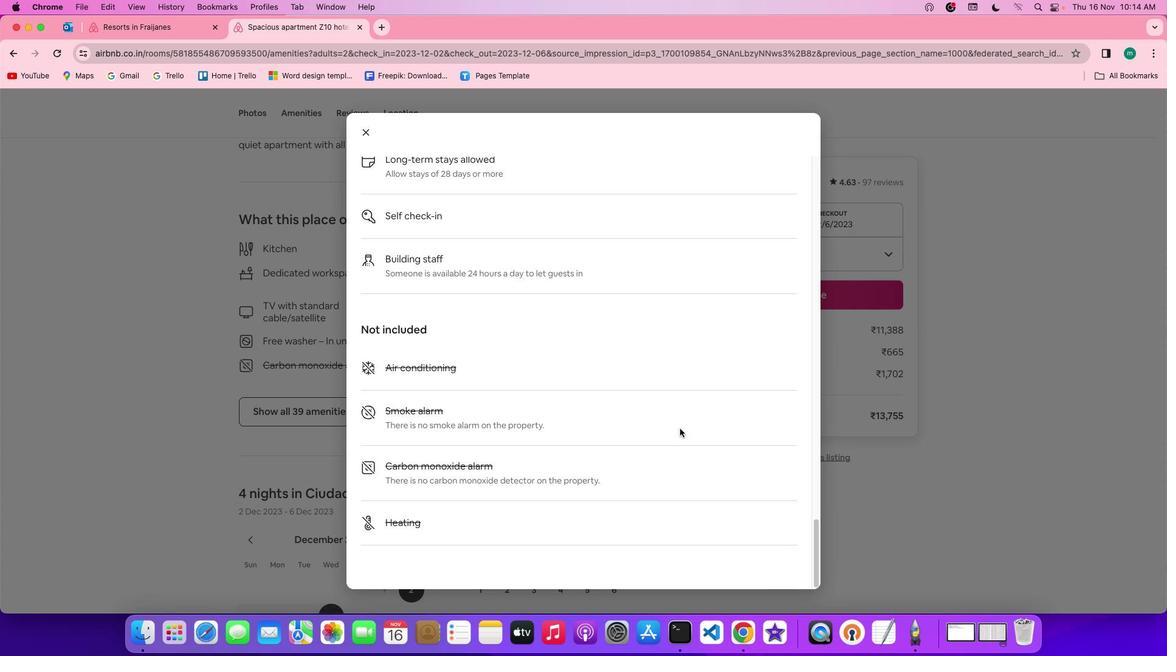
Action: Mouse scrolled (681, 430) with delta (0, 0)
Screenshot: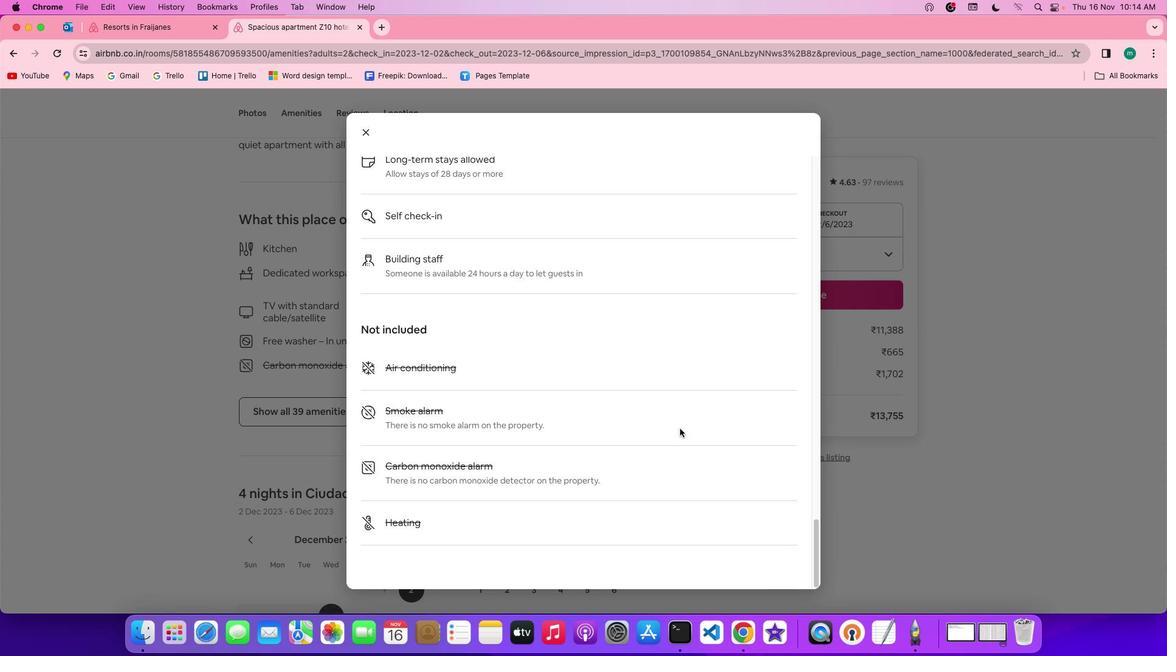 
Action: Mouse scrolled (681, 430) with delta (0, 0)
Screenshot: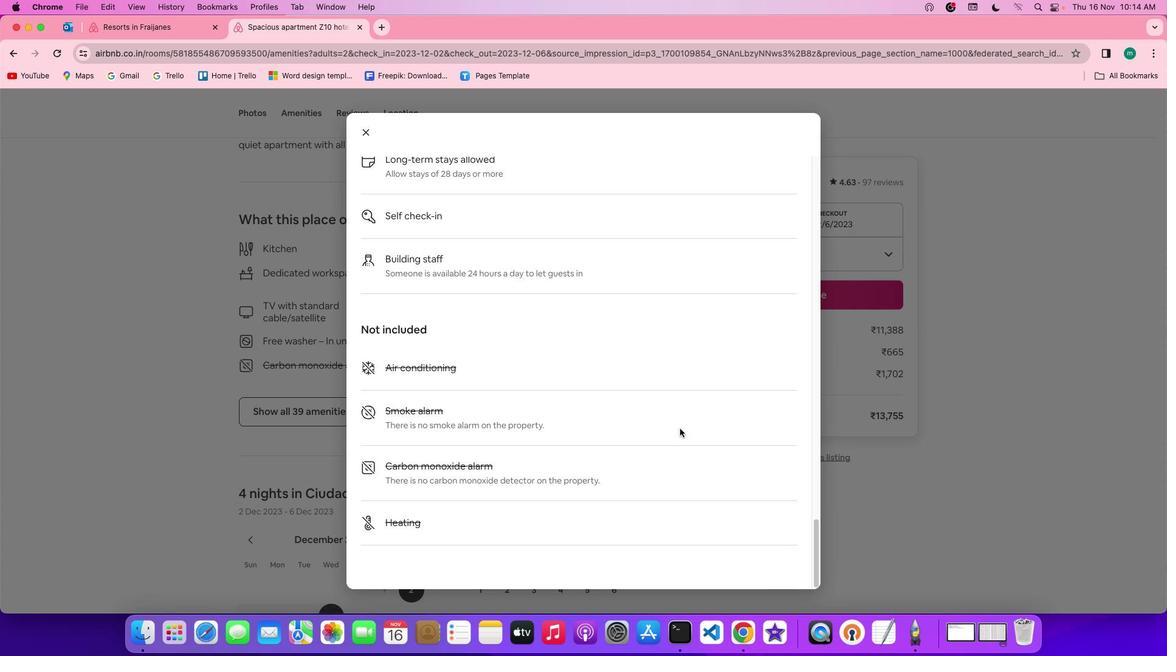 
Action: Mouse scrolled (681, 430) with delta (0, 0)
Screenshot: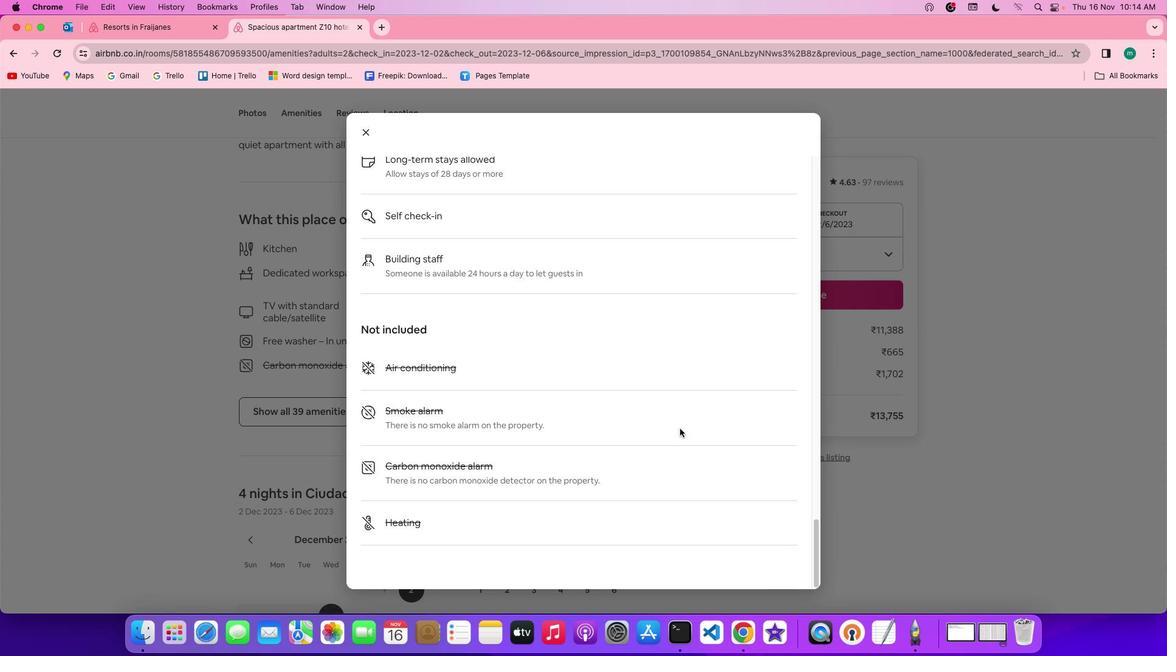 
Action: Mouse scrolled (681, 430) with delta (0, 0)
Screenshot: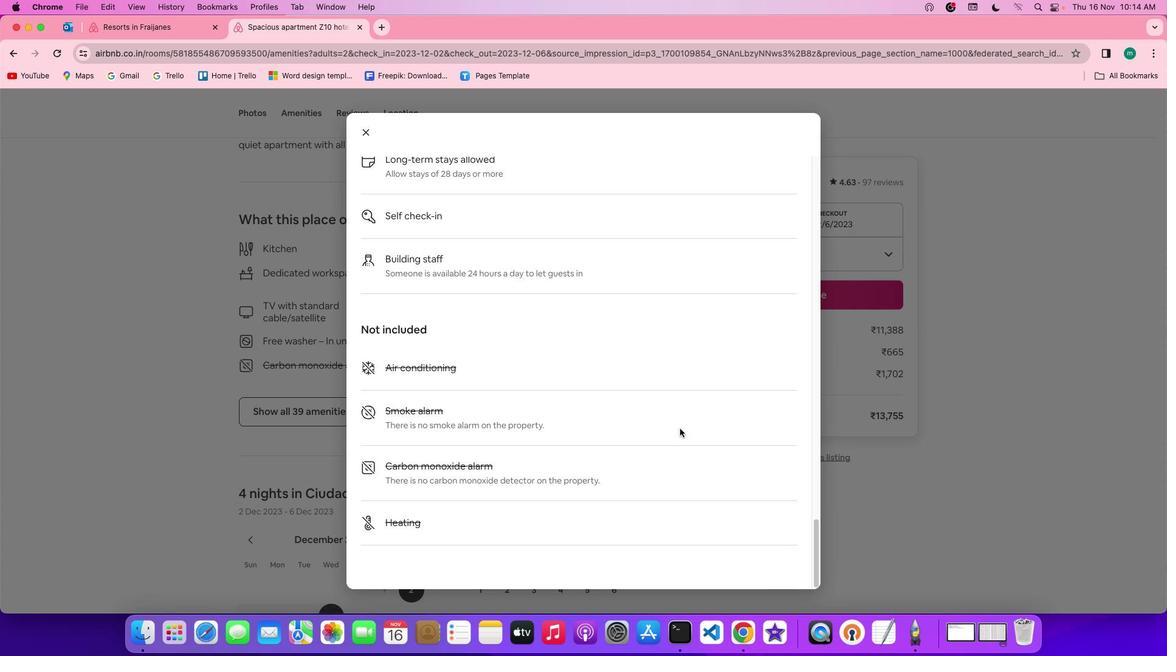 
Action: Mouse scrolled (681, 430) with delta (0, -1)
Screenshot: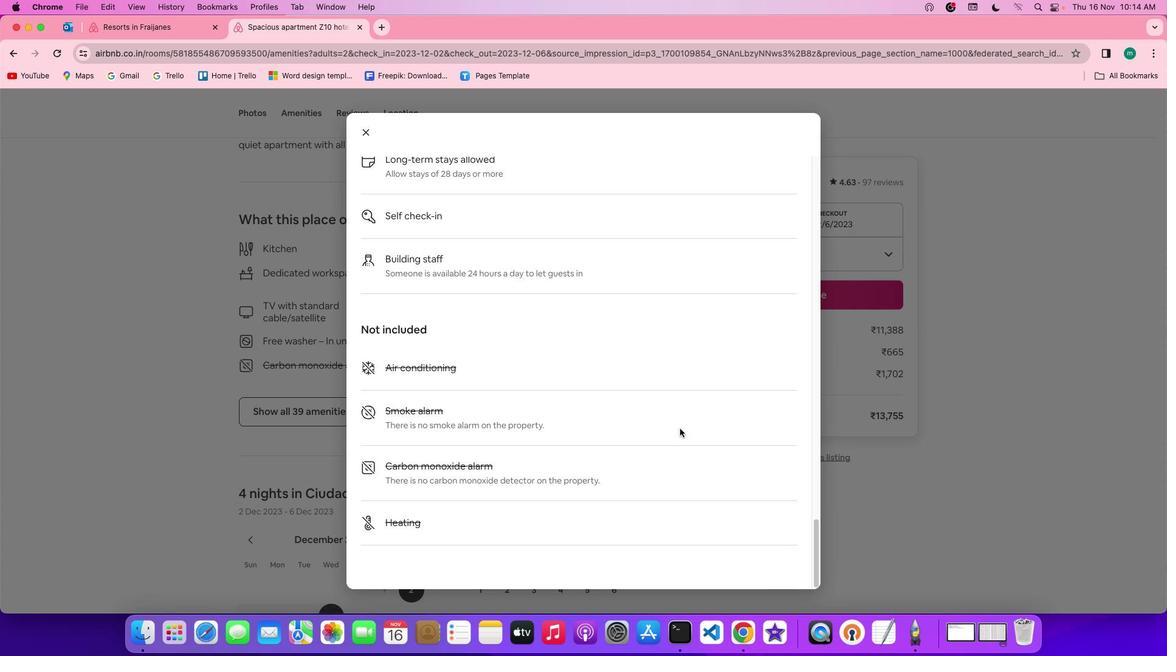 
Action: Mouse scrolled (681, 430) with delta (0, -1)
Screenshot: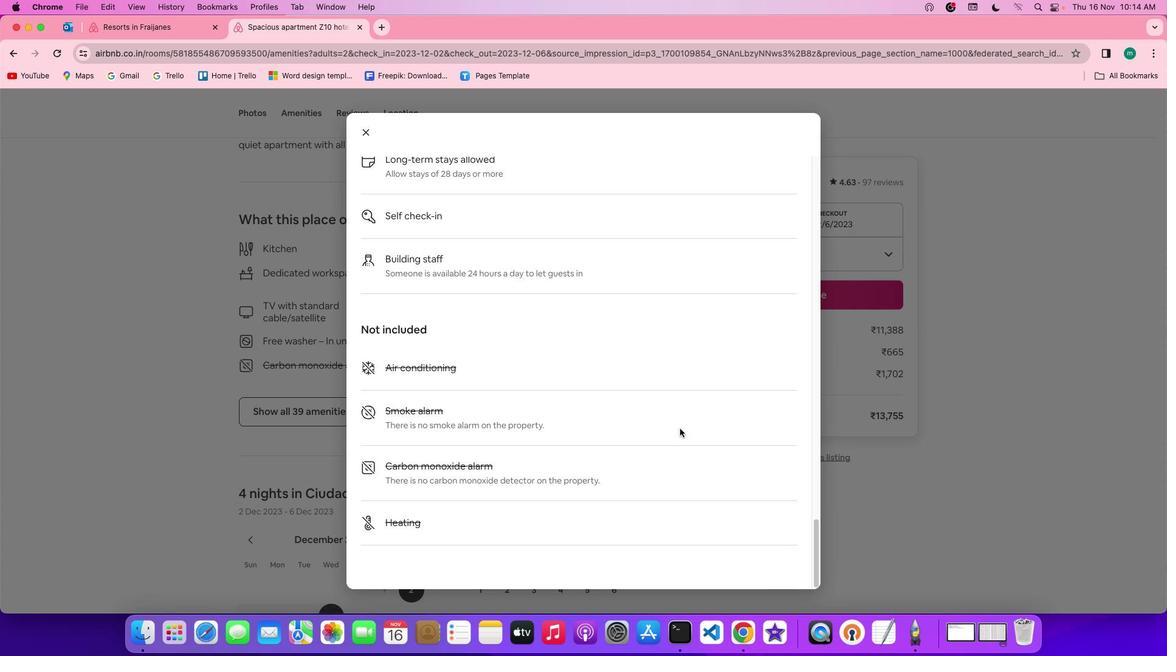
Action: Mouse moved to (366, 135)
Screenshot: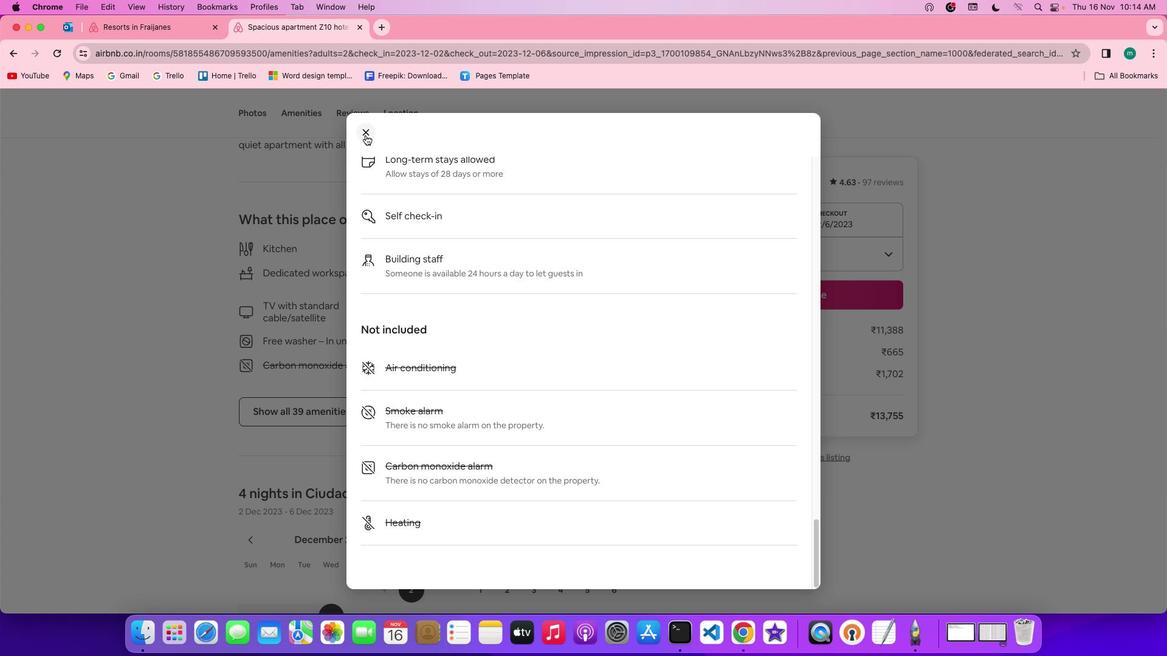 
Action: Mouse pressed left at (366, 135)
Screenshot: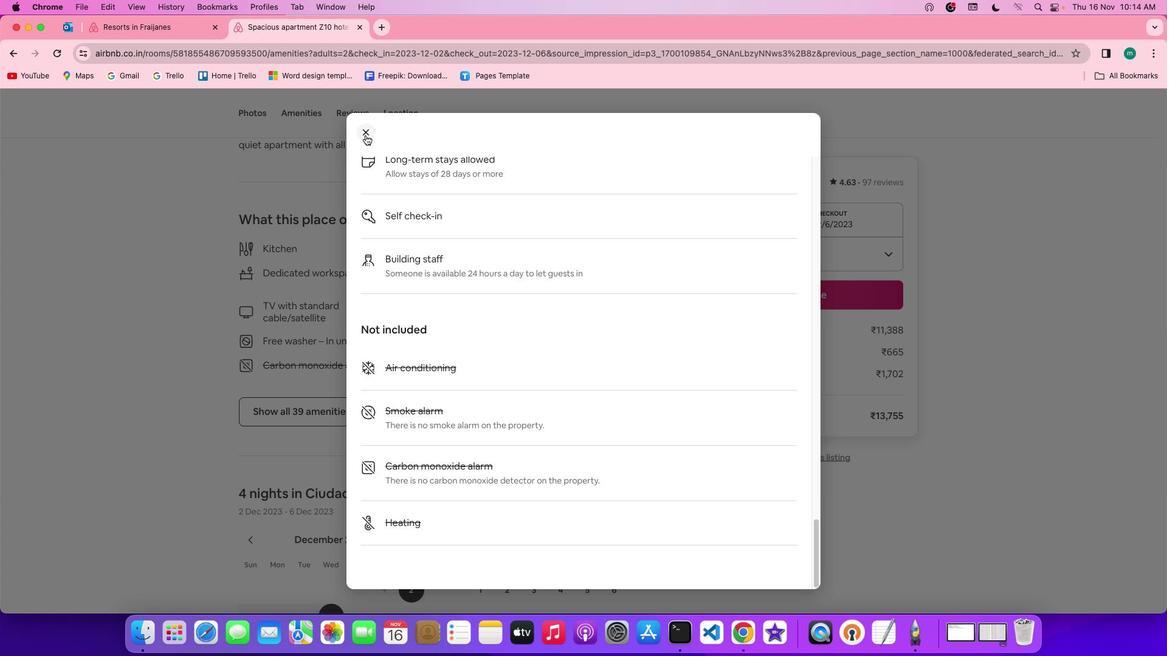 
Action: Mouse moved to (436, 335)
Screenshot: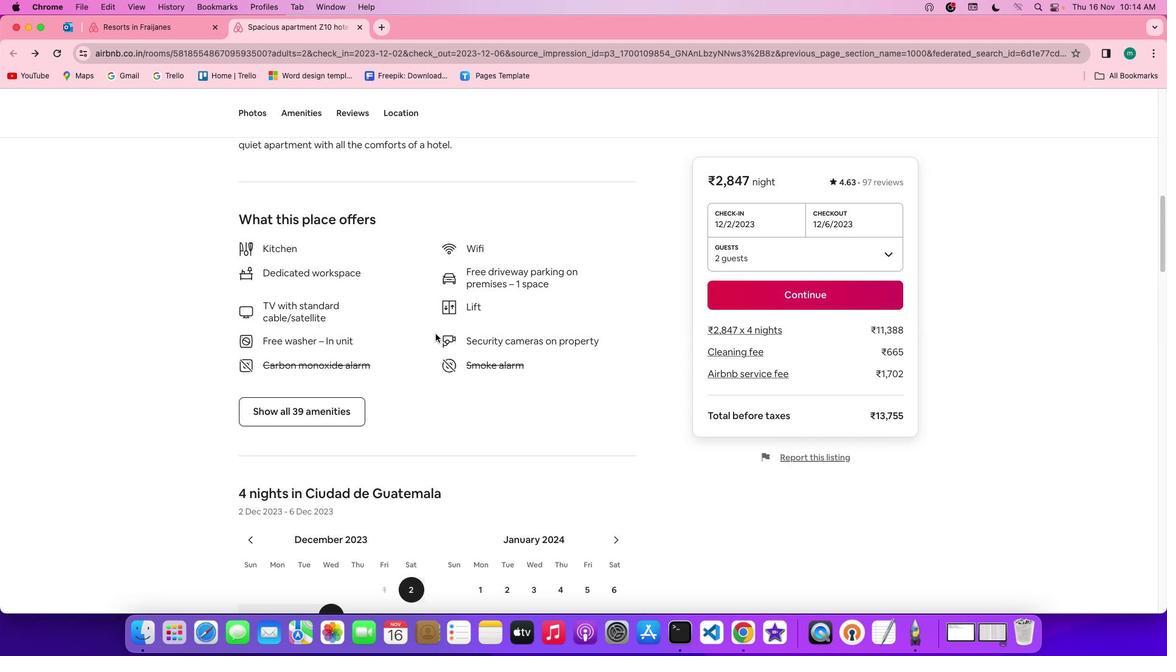 
Action: Mouse scrolled (436, 335) with delta (0, 0)
Screenshot: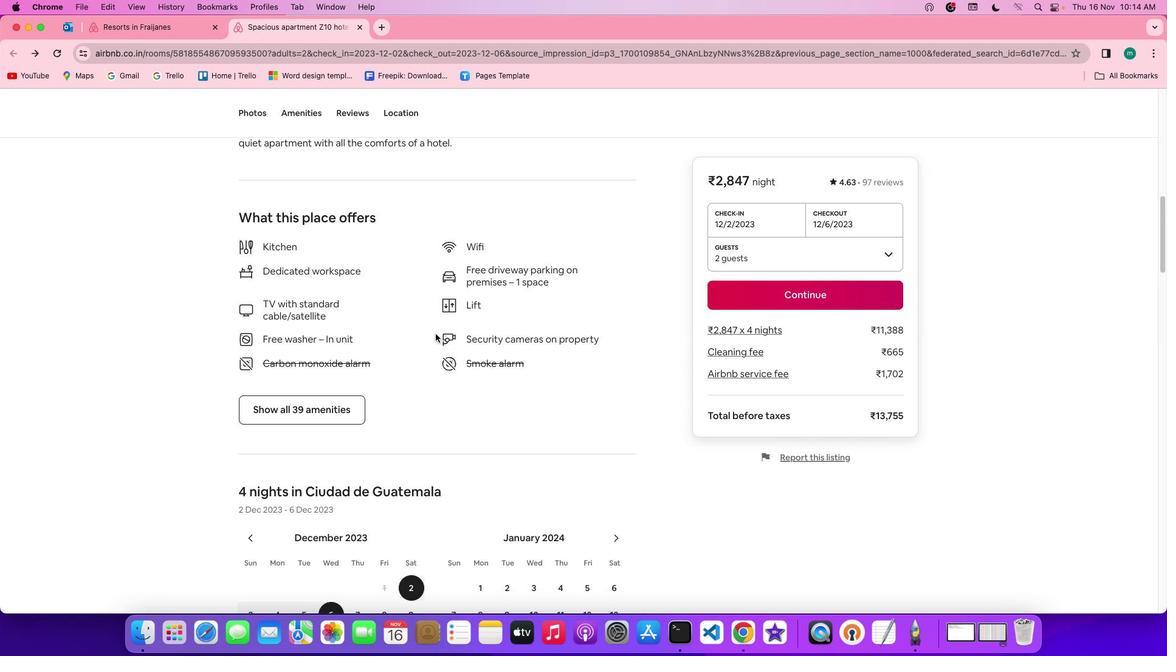 
Action: Mouse scrolled (436, 335) with delta (0, 0)
Screenshot: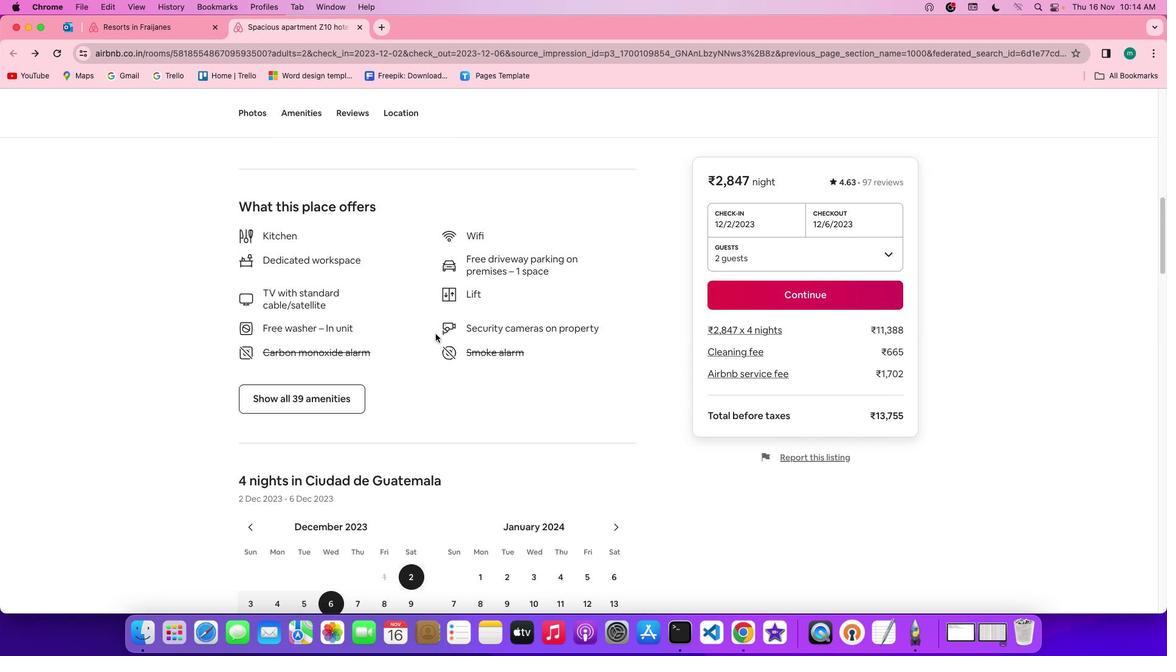 
Action: Mouse scrolled (436, 335) with delta (0, 0)
Screenshot: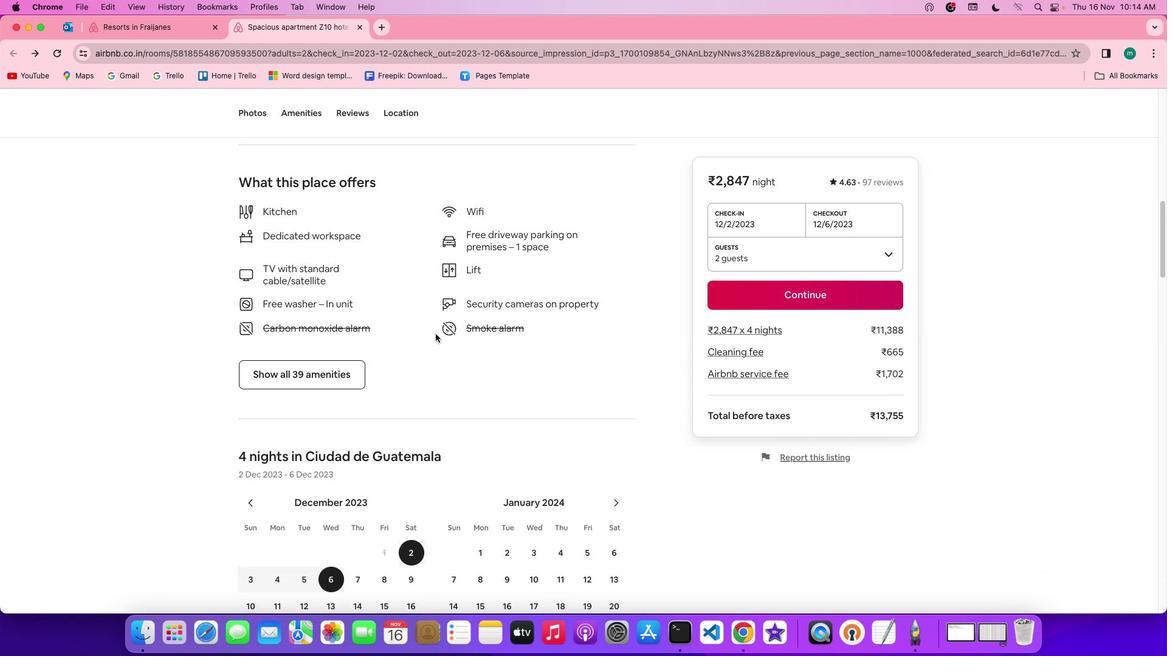 
Action: Mouse scrolled (436, 335) with delta (0, -1)
Screenshot: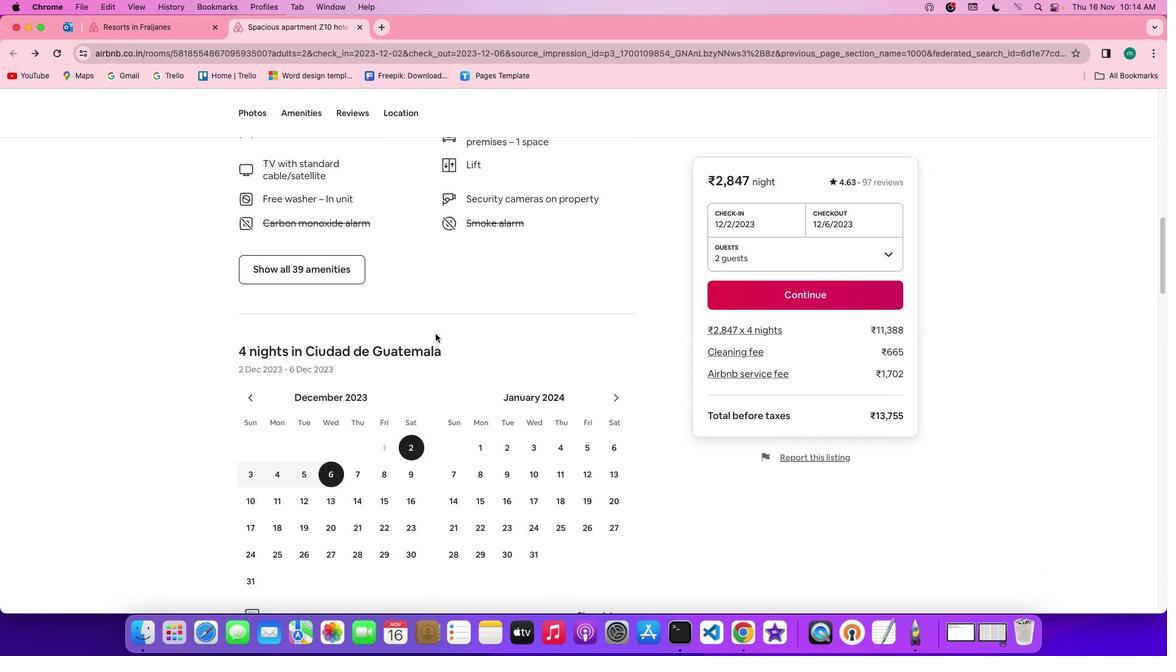 
Action: Mouse scrolled (436, 335) with delta (0, 0)
Screenshot: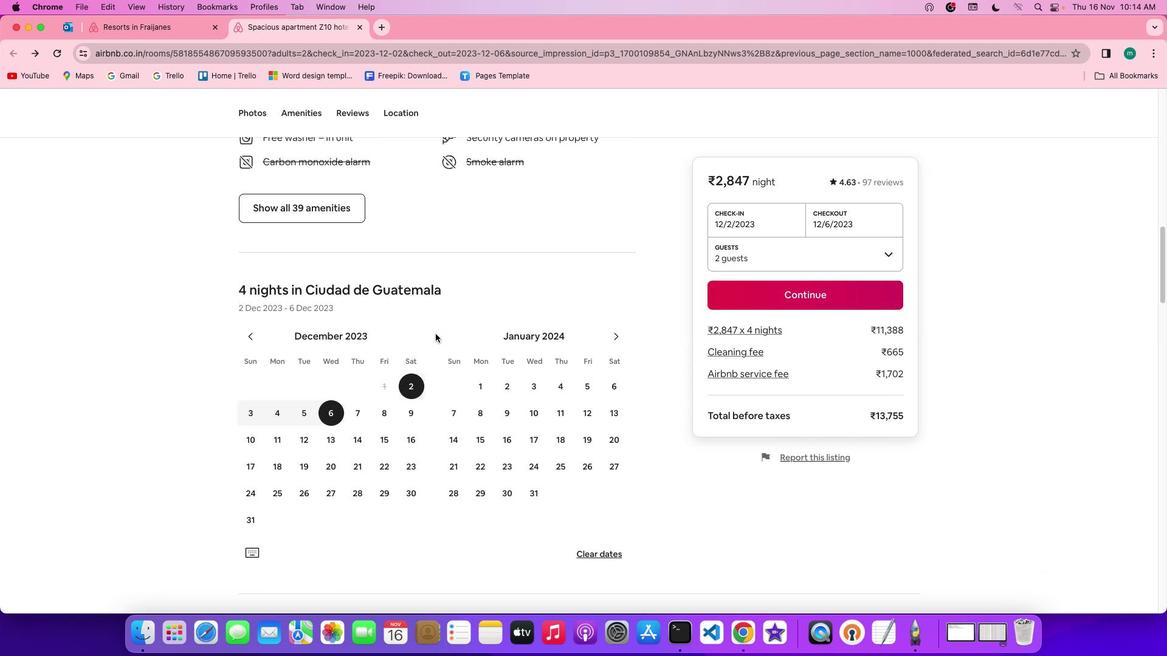 
Action: Mouse moved to (436, 335)
Screenshot: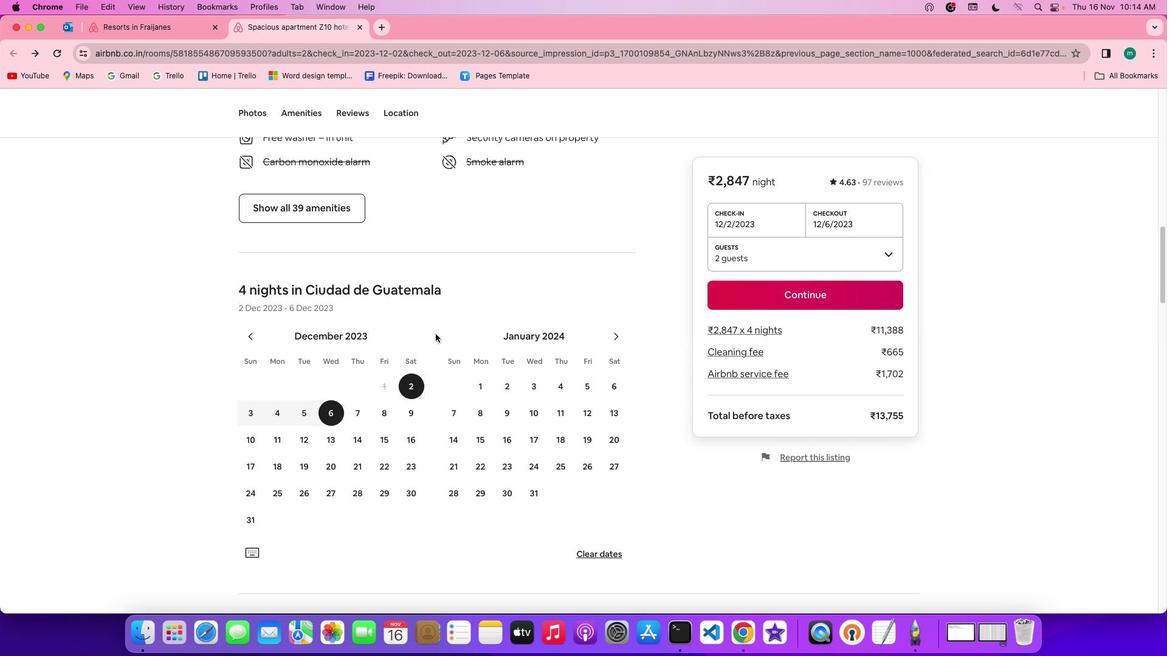 
Action: Mouse scrolled (436, 335) with delta (0, 0)
Screenshot: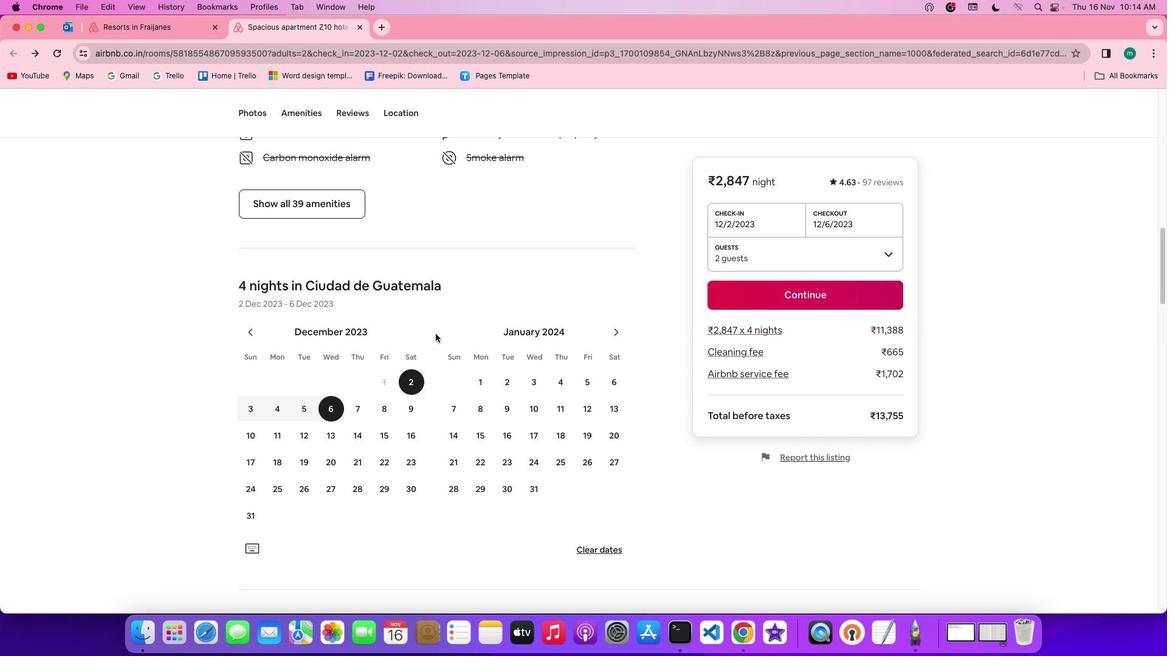 
Action: Mouse scrolled (436, 335) with delta (0, 0)
Screenshot: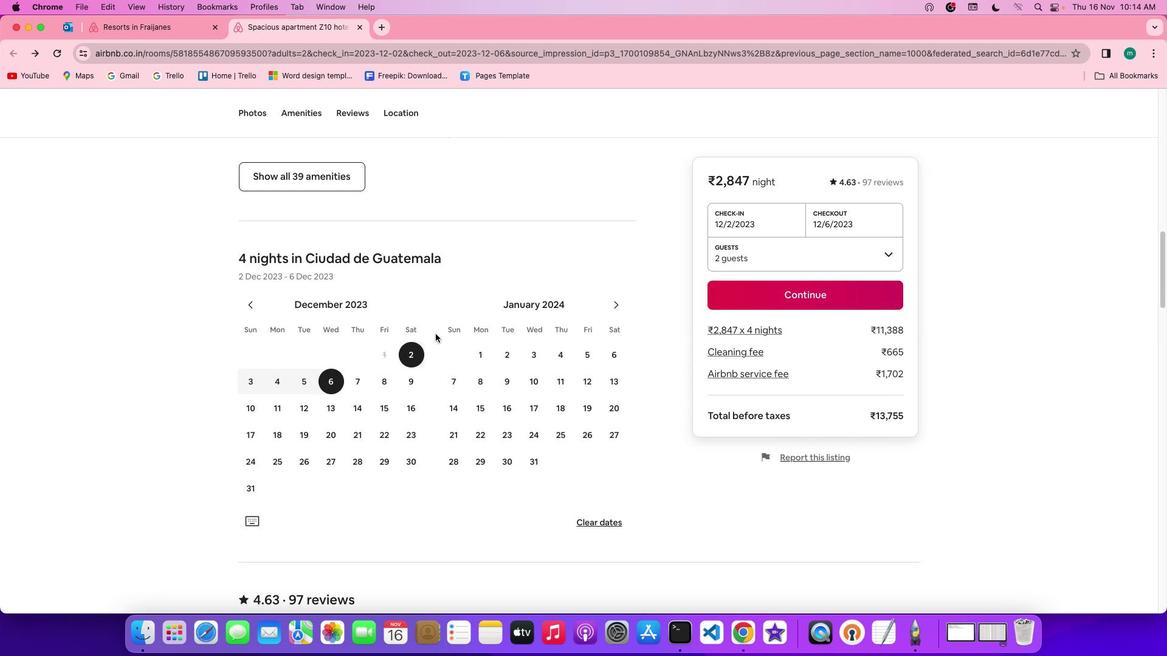 
Action: Mouse scrolled (436, 335) with delta (0, 0)
Screenshot: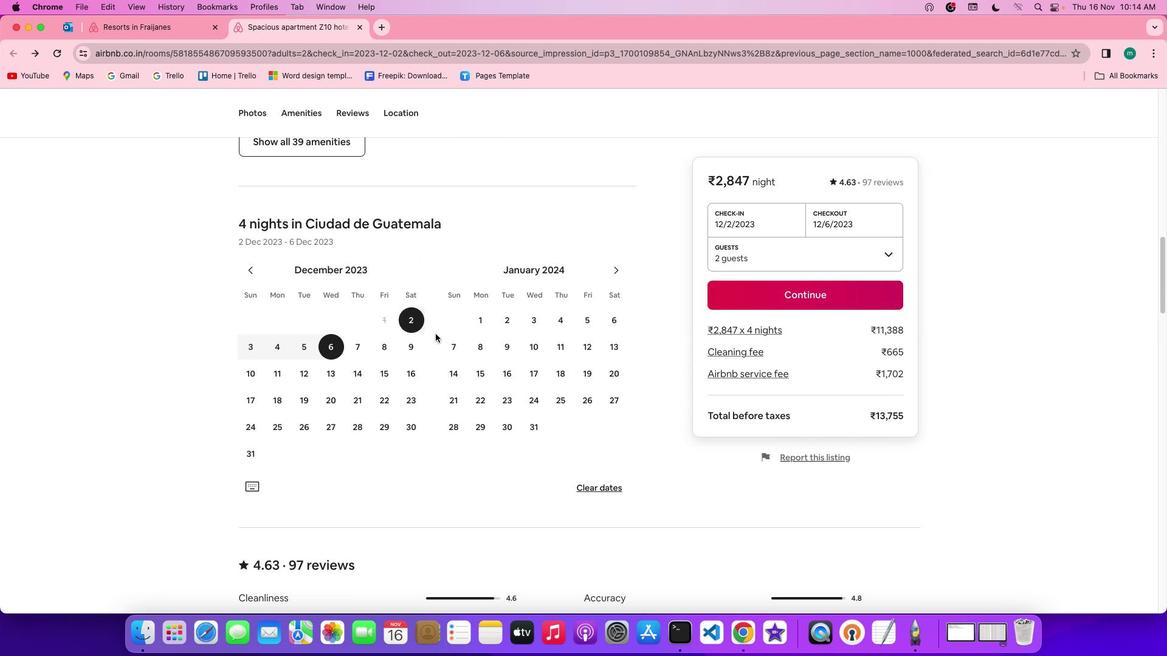 
Action: Mouse scrolled (436, 335) with delta (0, -1)
Screenshot: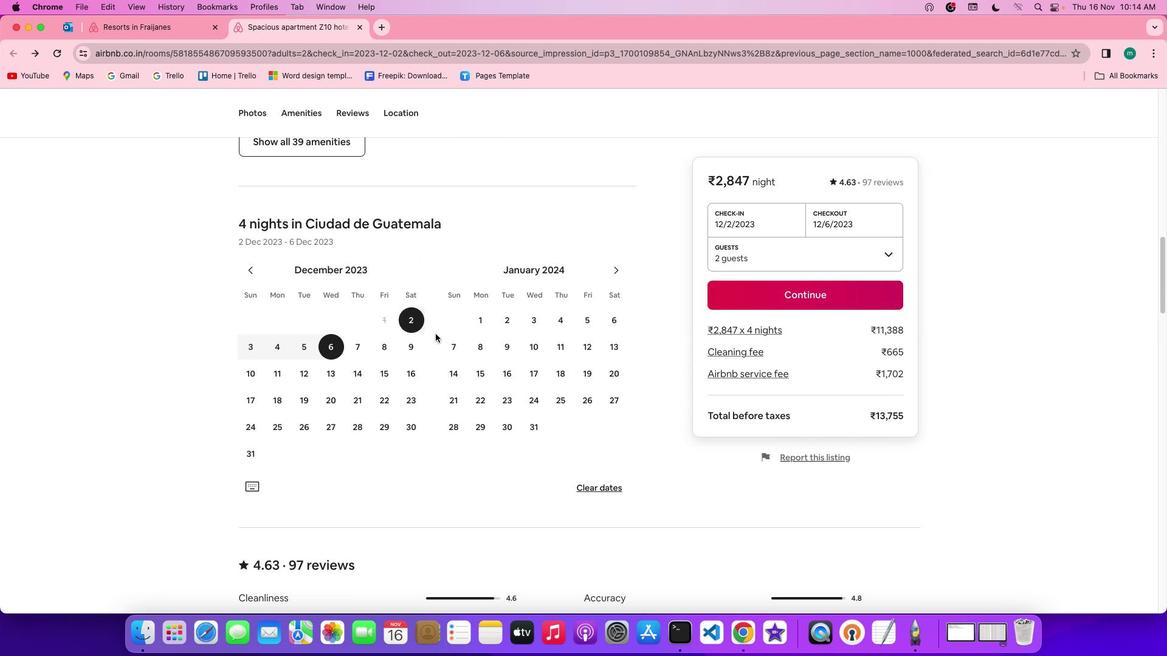 
Action: Mouse scrolled (436, 335) with delta (0, -1)
Screenshot: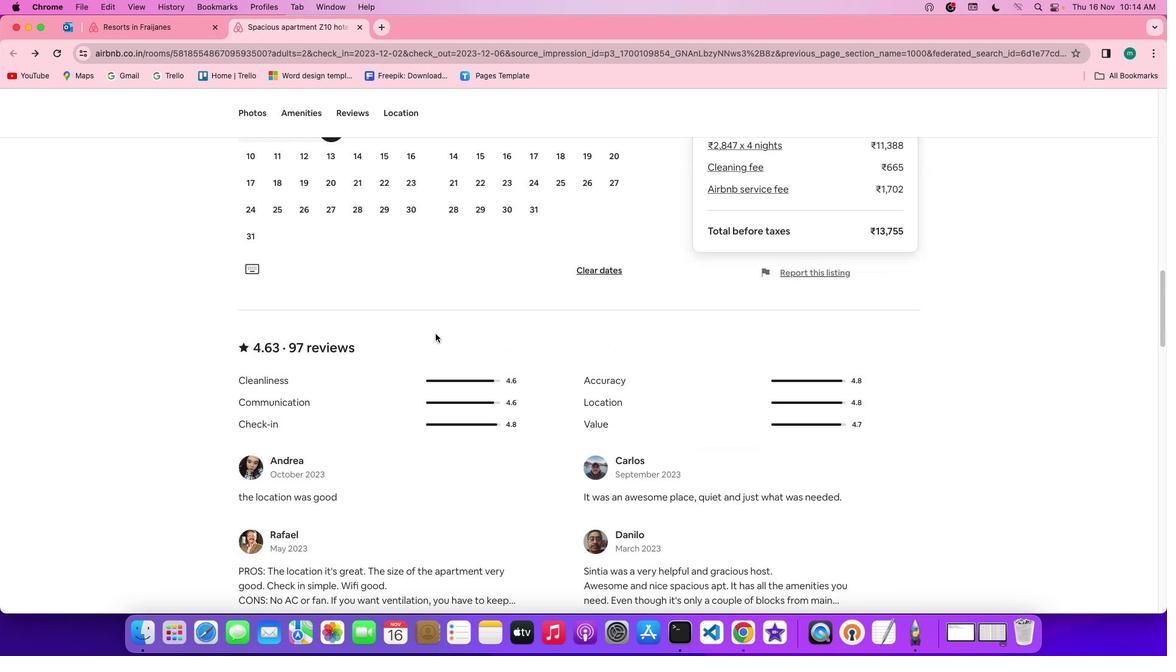 
Action: Mouse scrolled (436, 335) with delta (0, -1)
Screenshot: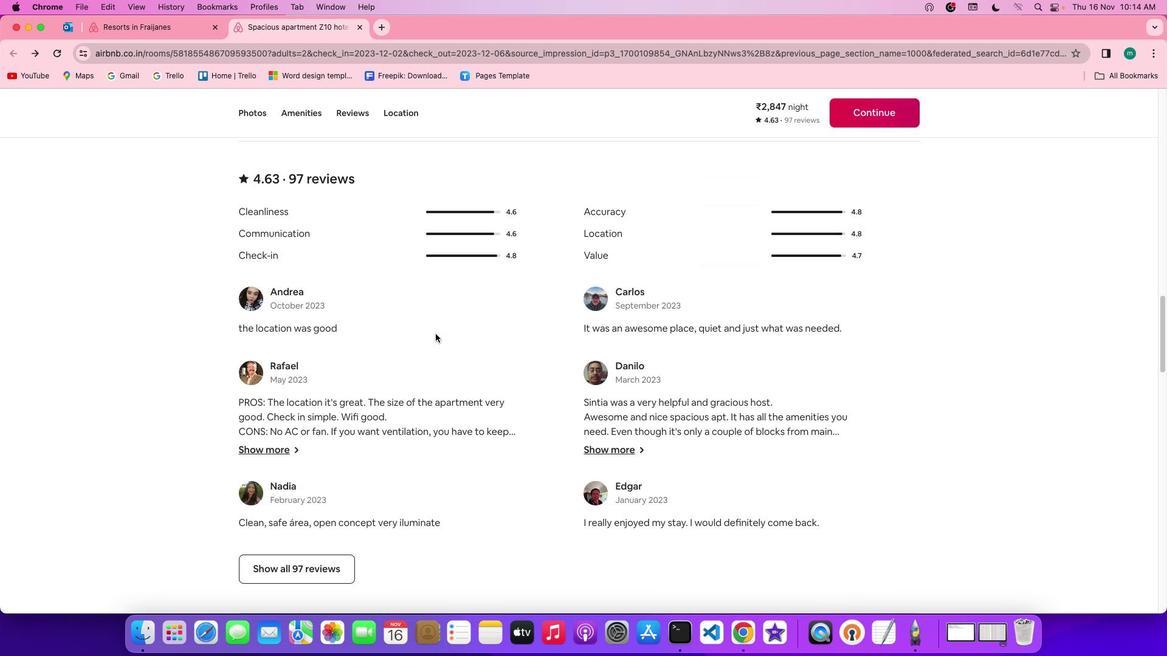 
Action: Mouse scrolled (436, 335) with delta (0, 0)
Screenshot: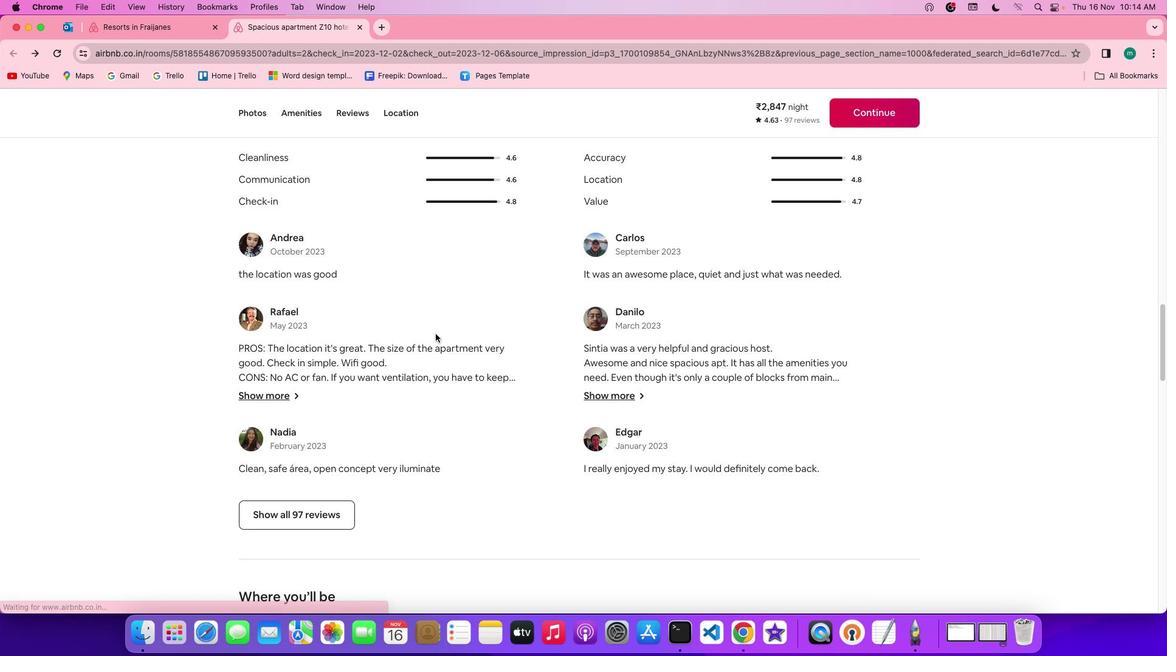 
Action: Mouse scrolled (436, 335) with delta (0, 0)
Screenshot: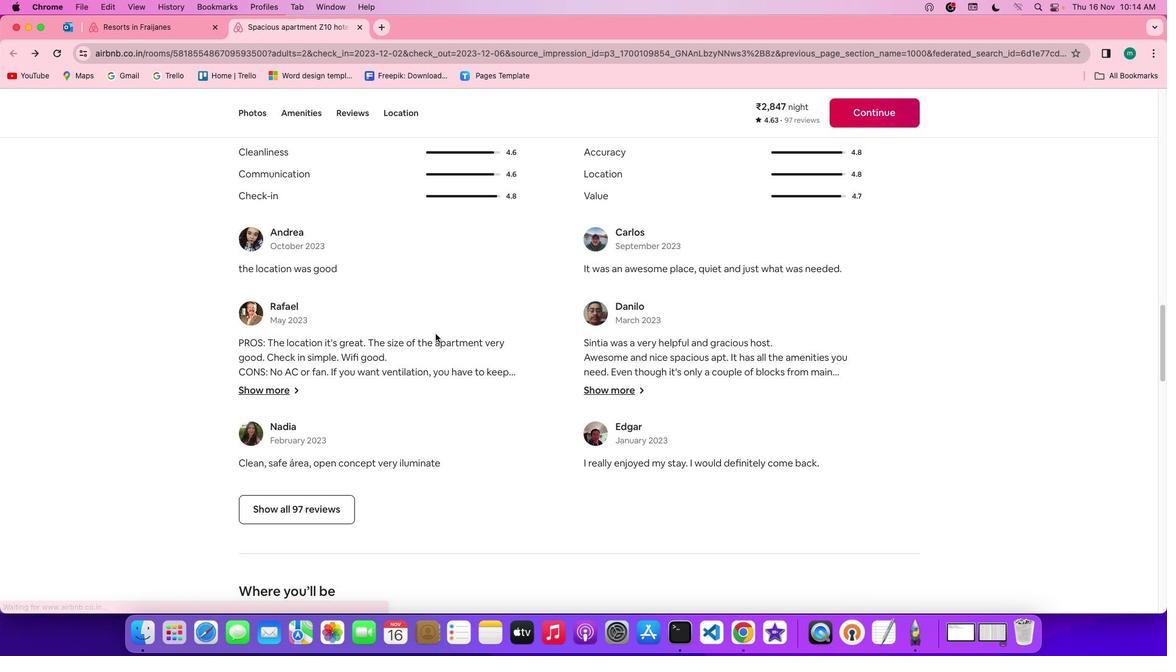 
Action: Mouse scrolled (436, 335) with delta (0, 0)
Screenshot: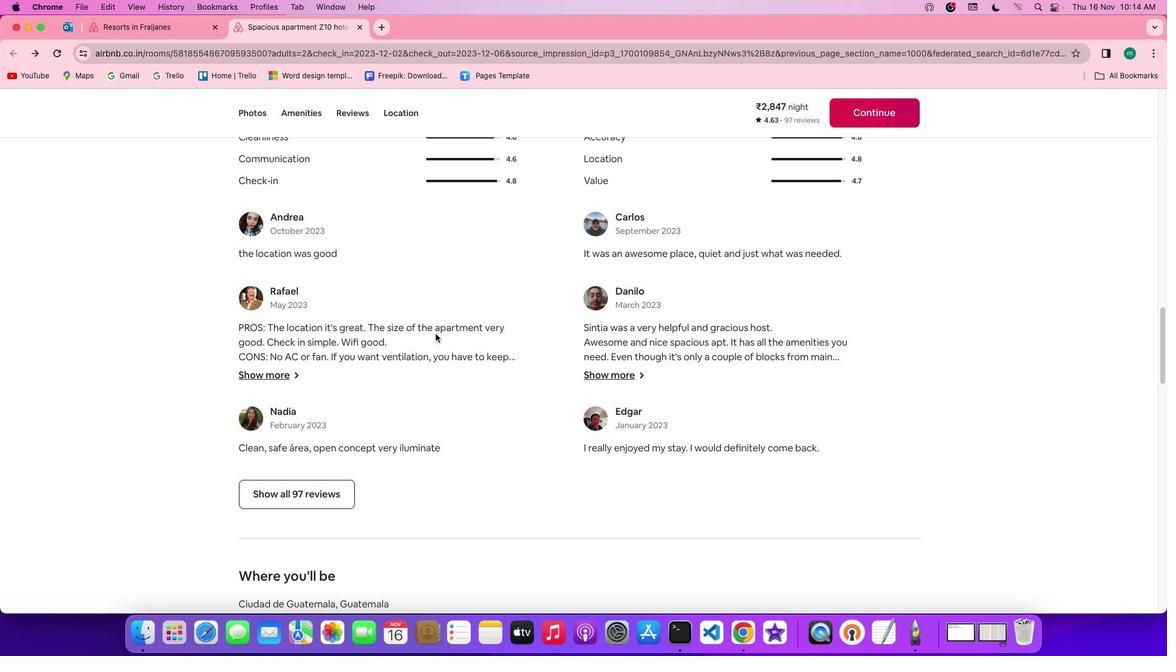 
Action: Mouse scrolled (436, 335) with delta (0, -1)
Screenshot: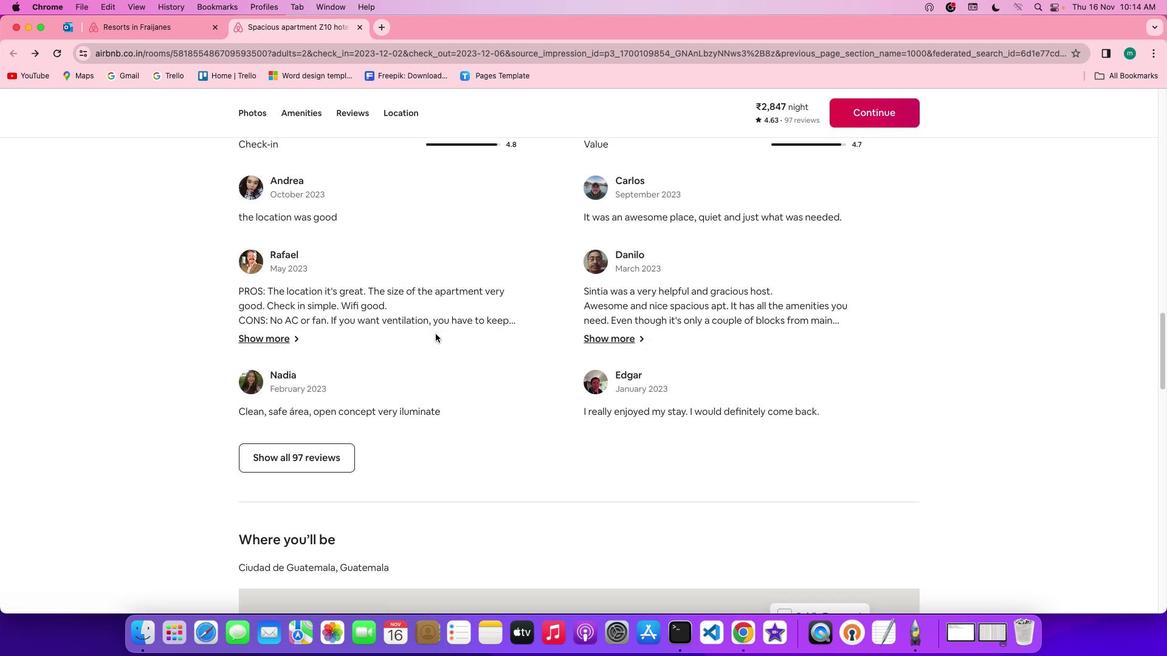 
Action: Mouse moved to (322, 336)
Screenshot: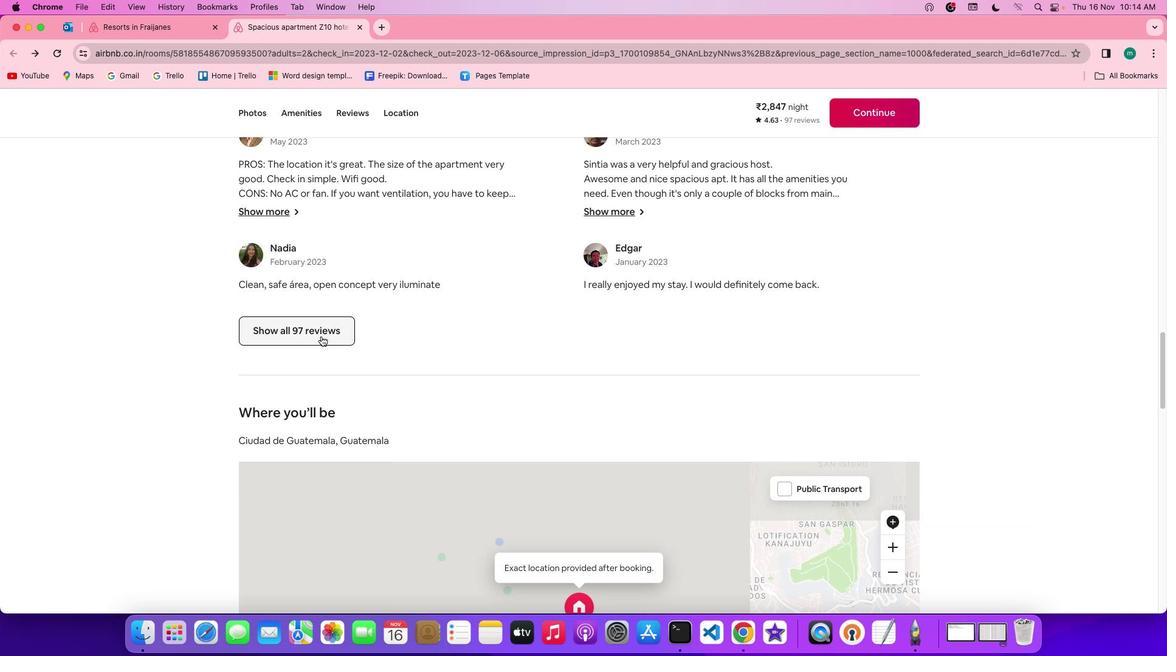 
Action: Mouse pressed left at (322, 336)
Screenshot: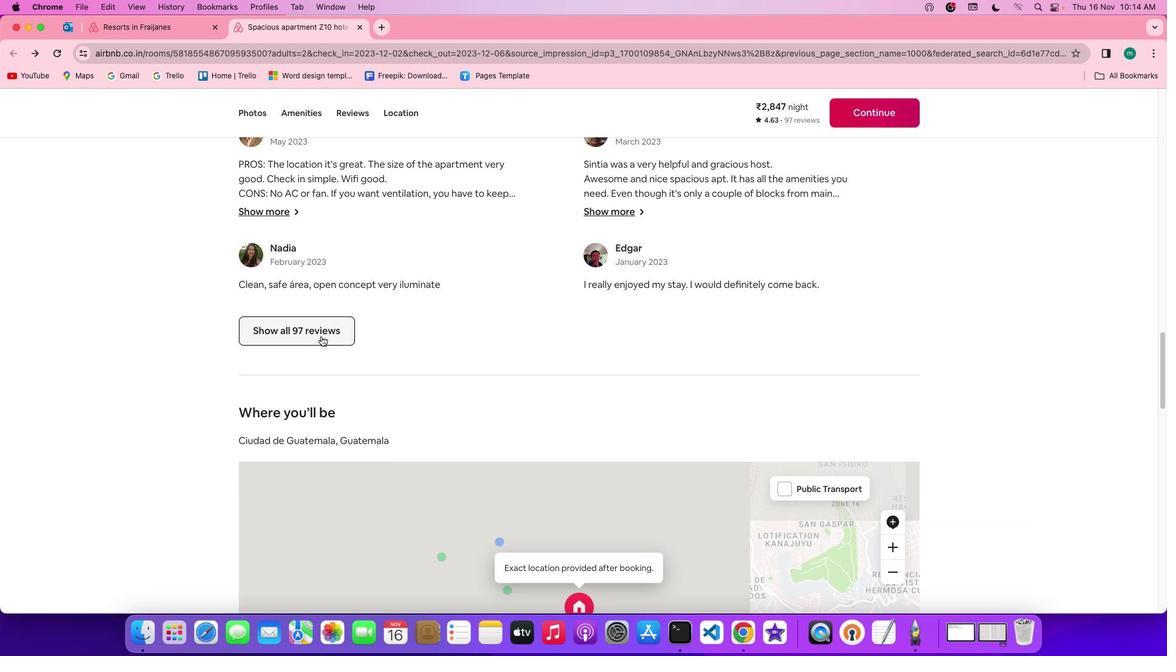 
Action: Mouse moved to (709, 400)
Screenshot: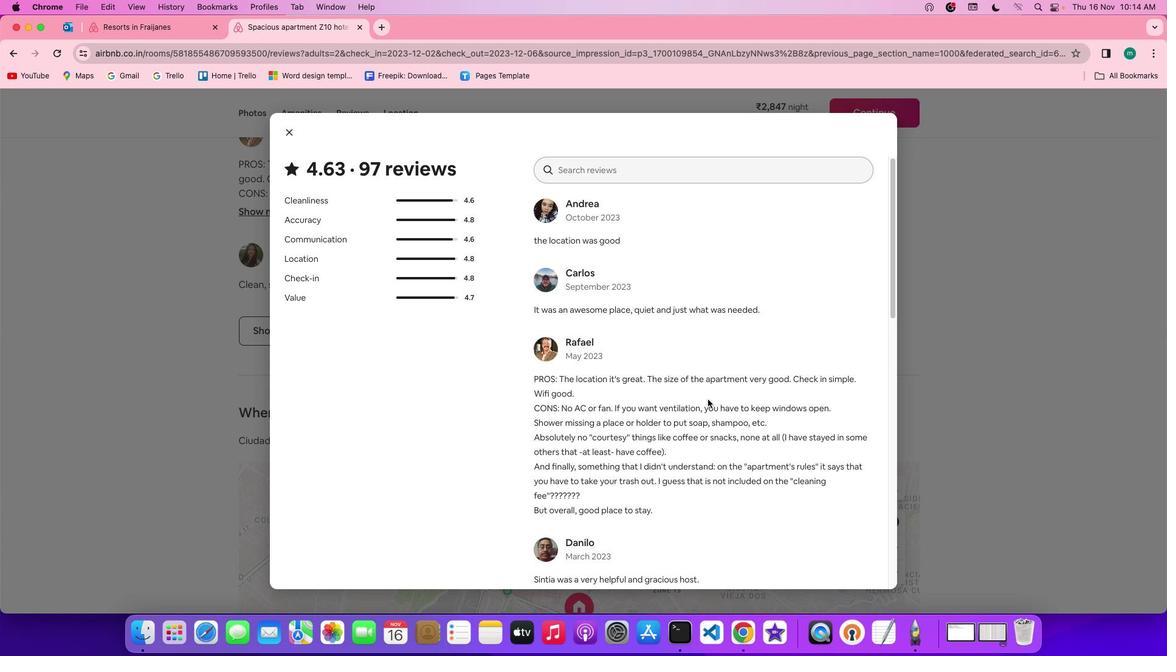 
Action: Mouse scrolled (709, 400) with delta (0, 0)
Screenshot: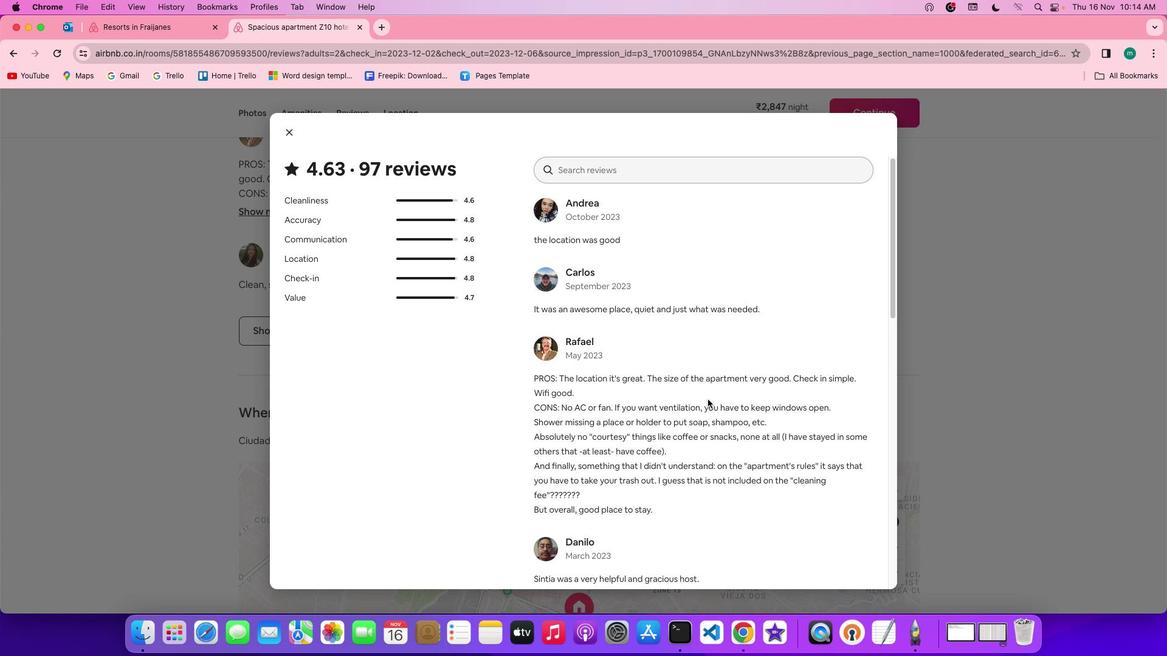 
Action: Mouse scrolled (709, 400) with delta (0, 0)
Screenshot: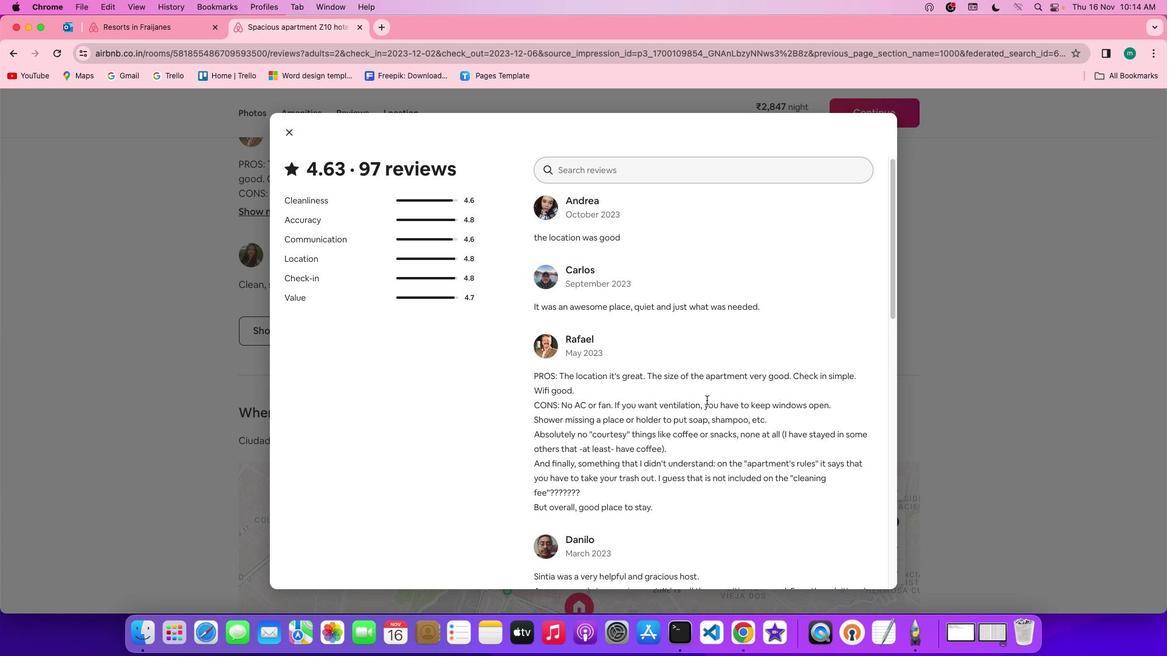 
Action: Mouse scrolled (709, 400) with delta (0, 0)
Screenshot: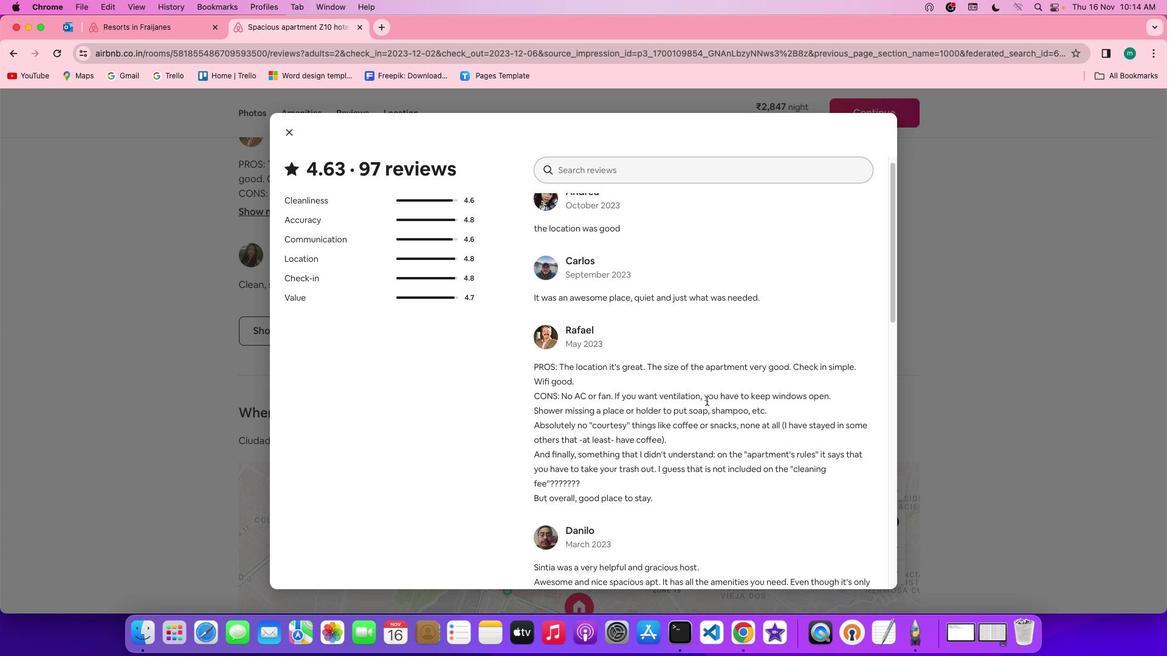 
Action: Mouse moved to (708, 401)
Screenshot: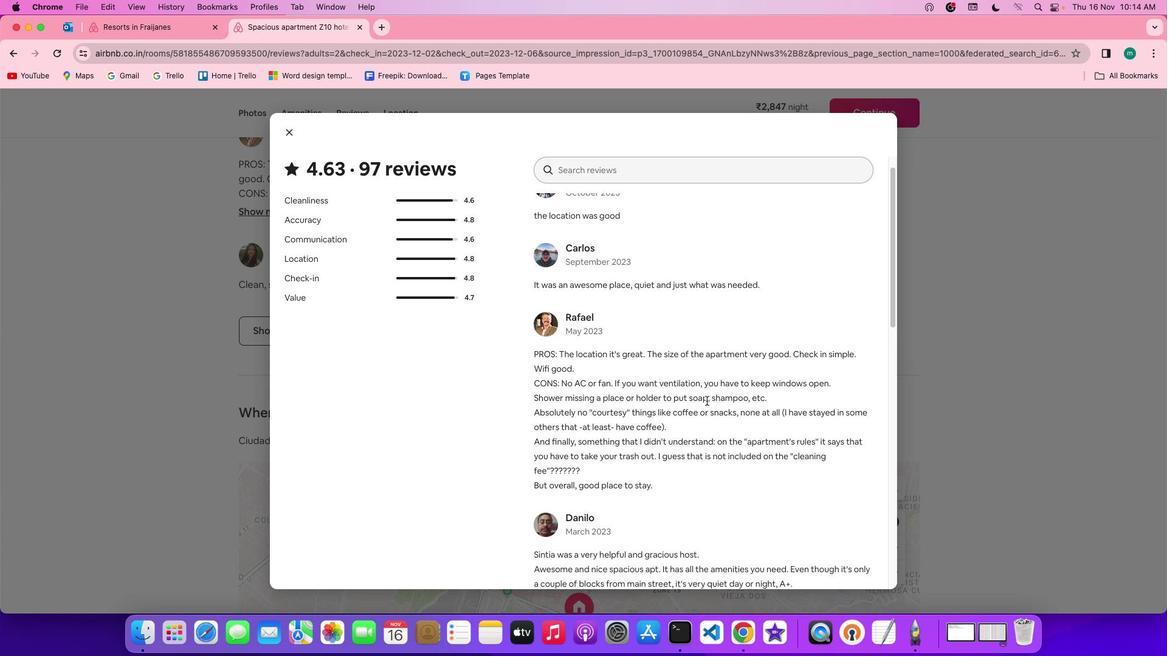 
Action: Mouse scrolled (708, 401) with delta (0, 0)
Screenshot: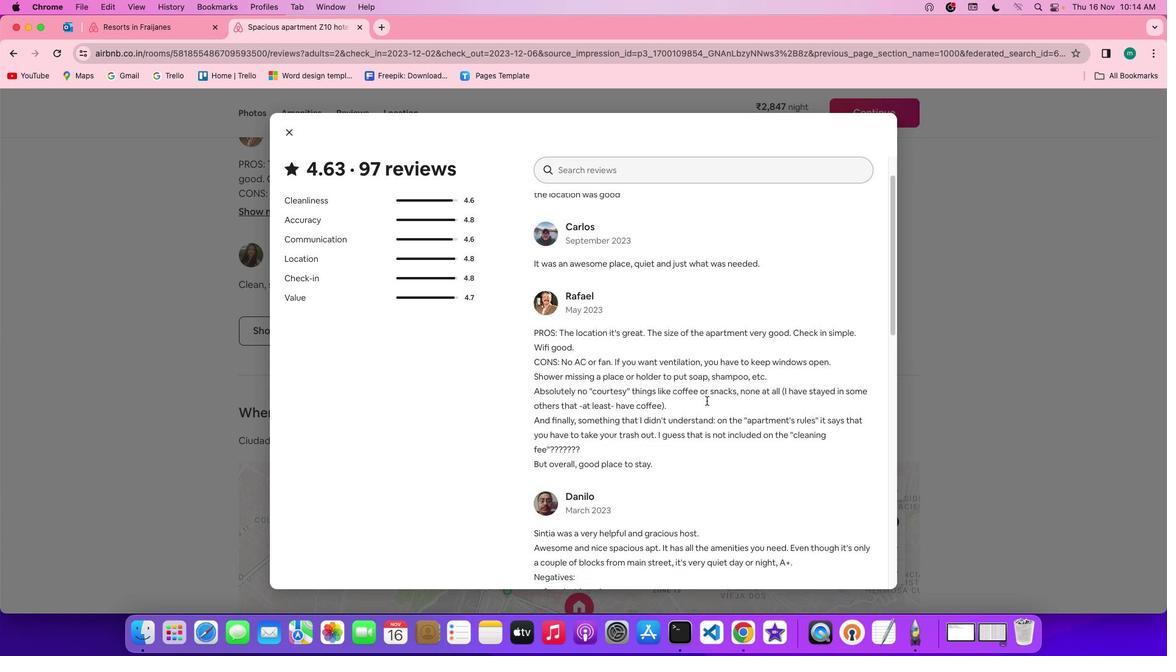 
Action: Mouse moved to (707, 401)
Screenshot: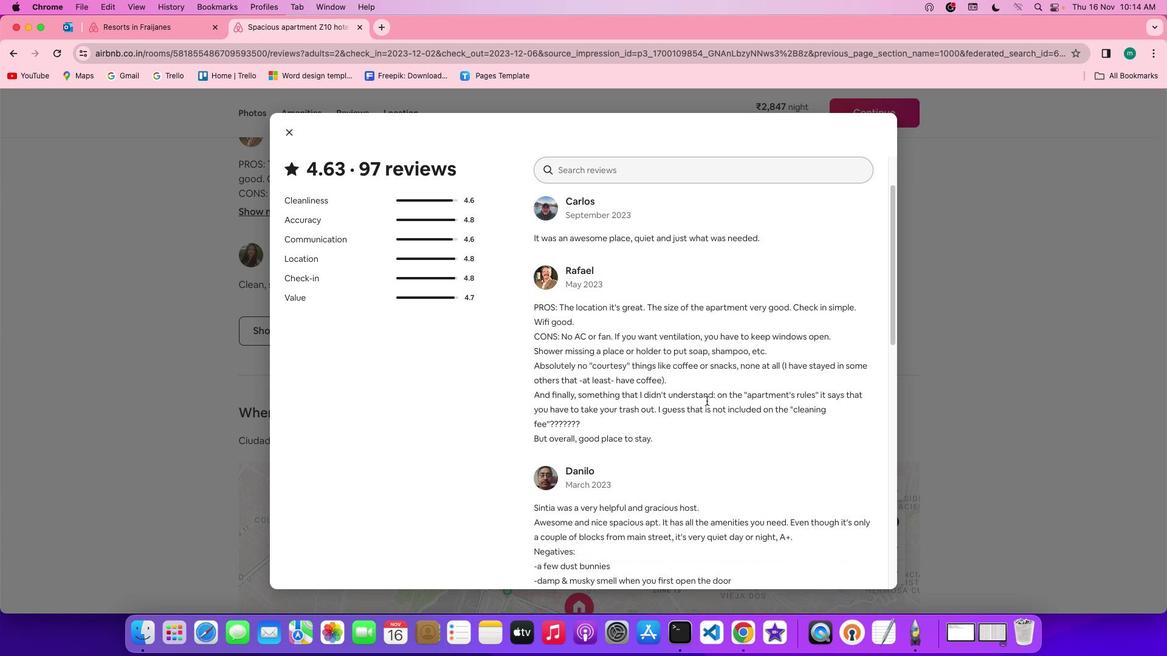 
Action: Mouse scrolled (707, 401) with delta (0, 0)
Screenshot: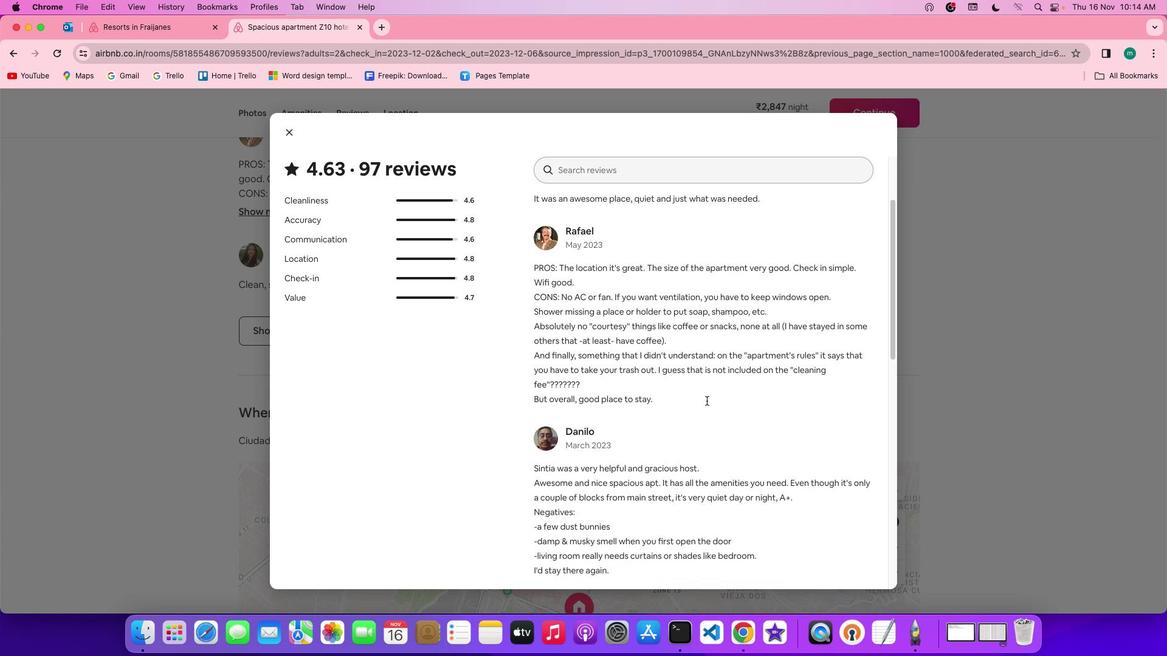 
Action: Mouse scrolled (707, 401) with delta (0, 0)
Screenshot: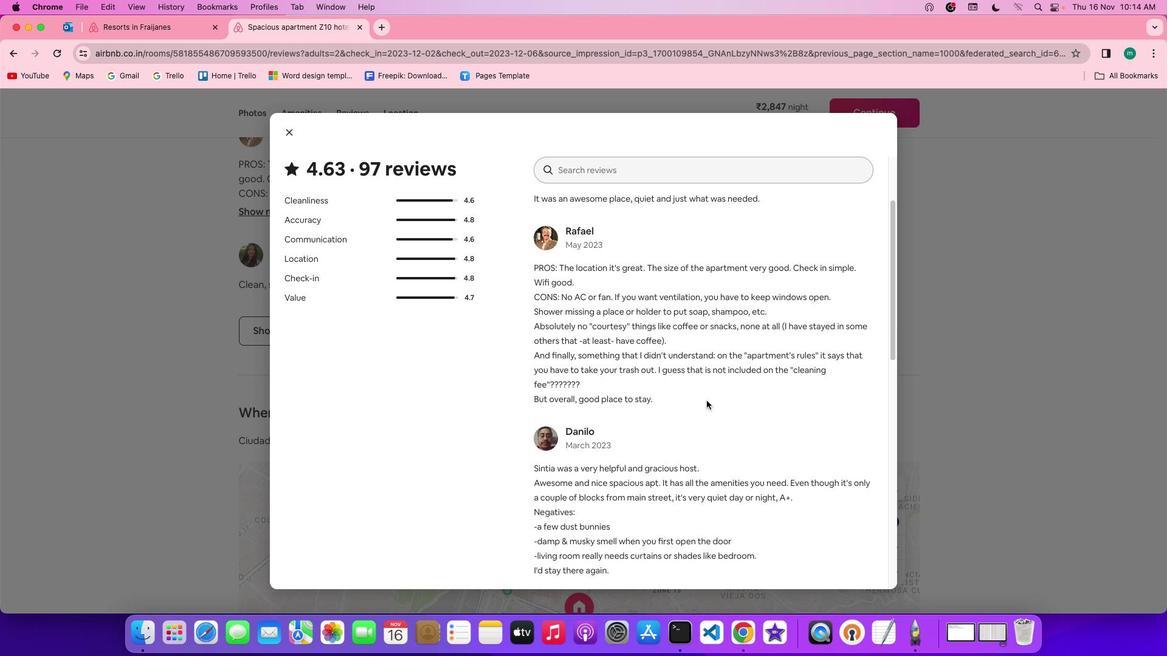
Action: Mouse scrolled (707, 401) with delta (0, 0)
